 Task: Buy 2 Water Pumps from Engine Cooling & Climate Control section under best seller category for shipping address: Dominique Adams, 3508 Cook Hill Road, Danbury, Connecticut 06810, Cell Number 2034707320. Pay from credit card ending with 6010, CVV 682
Action: Mouse moved to (22, 100)
Screenshot: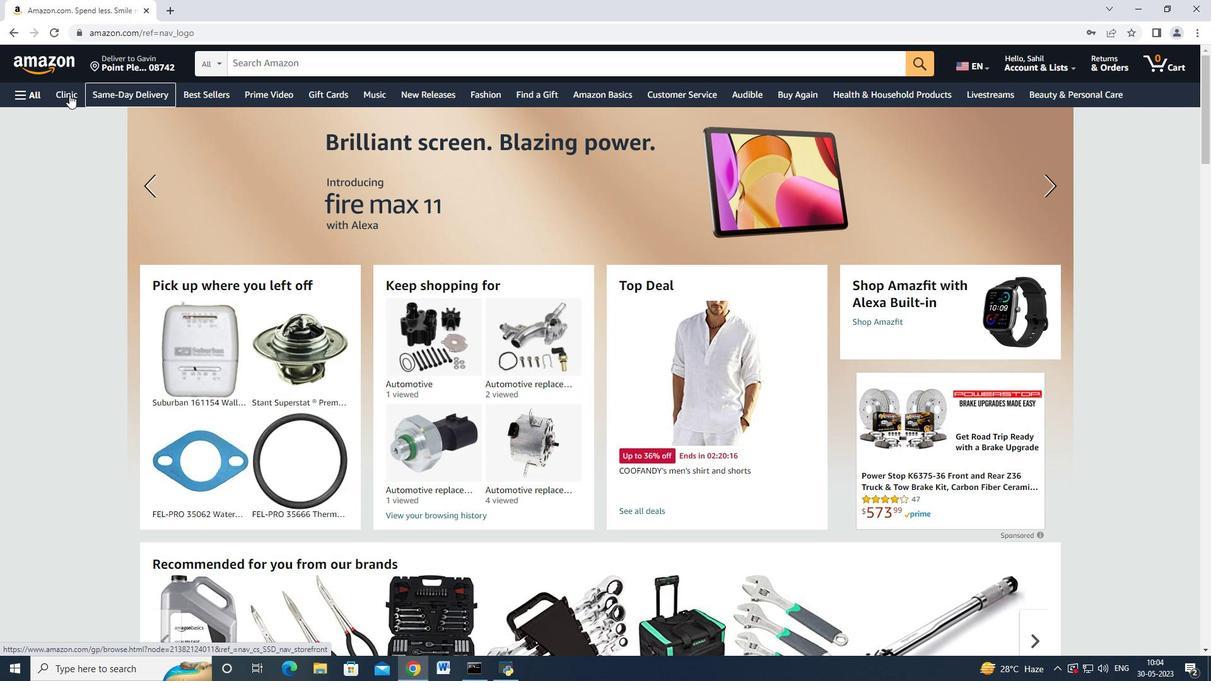 
Action: Mouse pressed left at (22, 100)
Screenshot: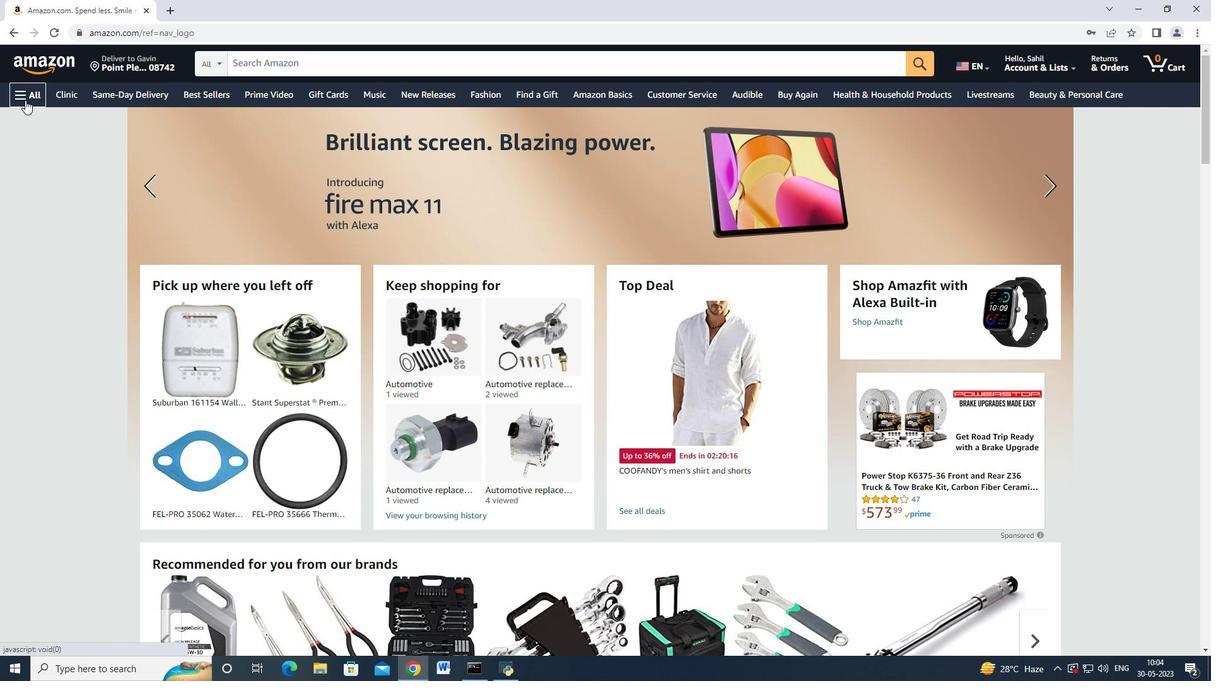 
Action: Mouse moved to (104, 383)
Screenshot: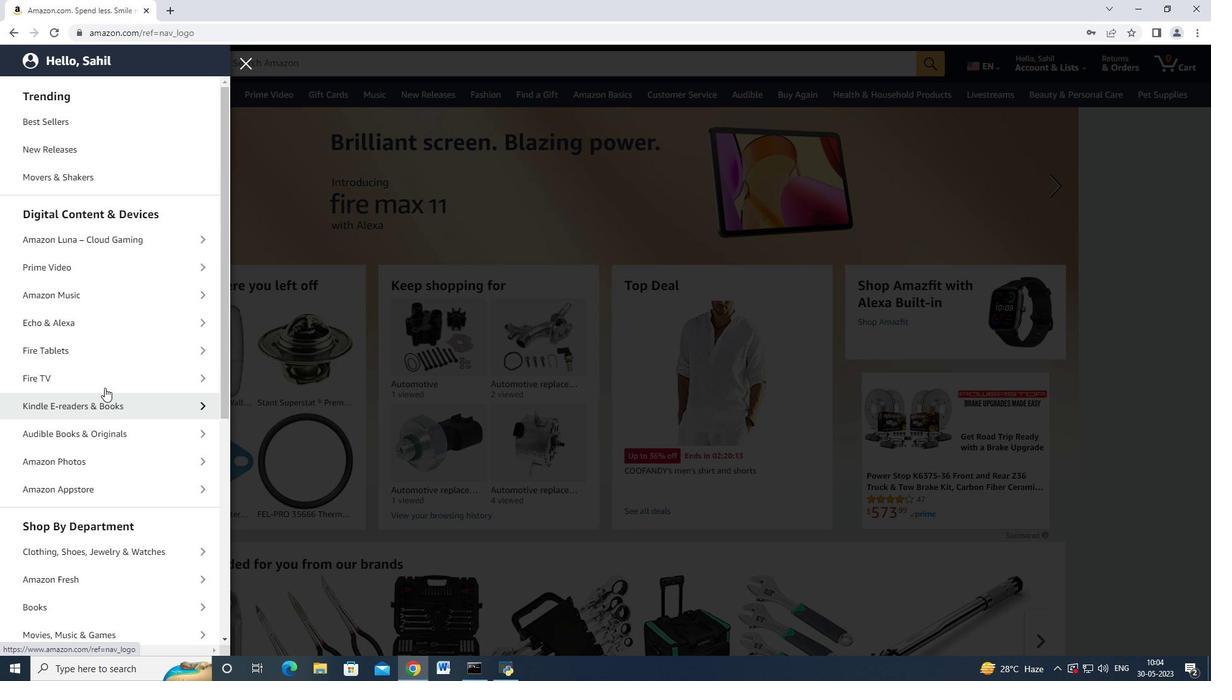 
Action: Mouse scrolled (104, 383) with delta (0, 0)
Screenshot: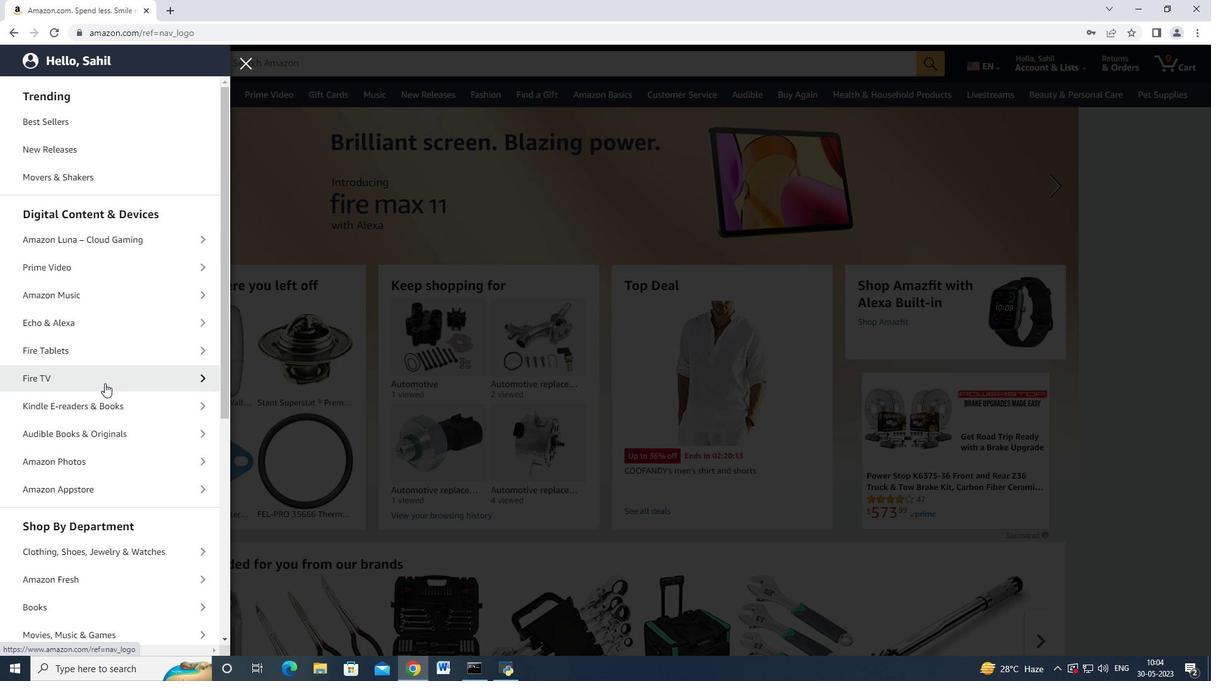
Action: Mouse scrolled (104, 383) with delta (0, 0)
Screenshot: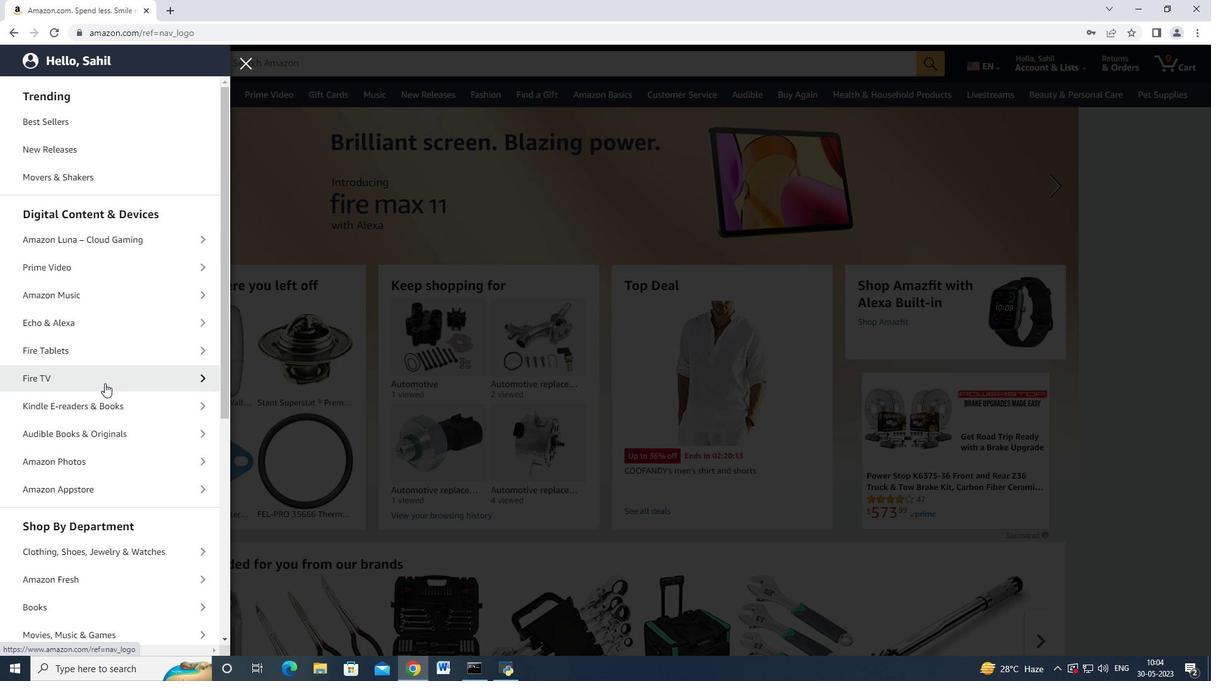 
Action: Mouse moved to (90, 432)
Screenshot: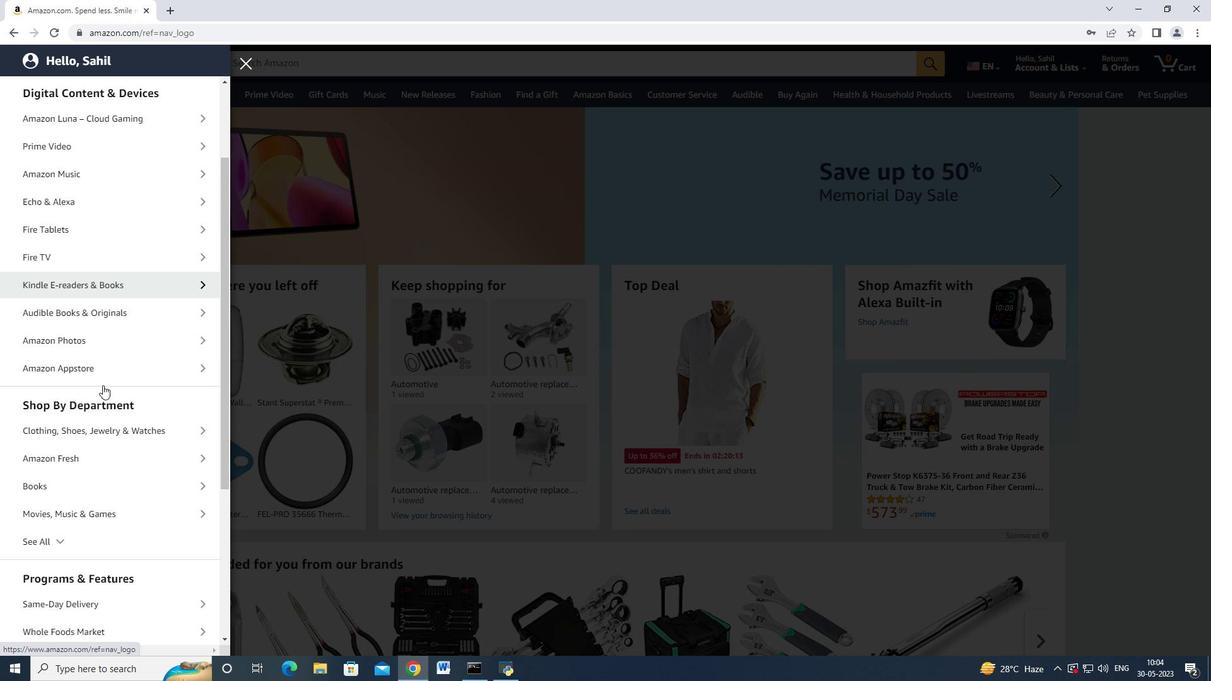 
Action: Mouse scrolled (90, 431) with delta (0, 0)
Screenshot: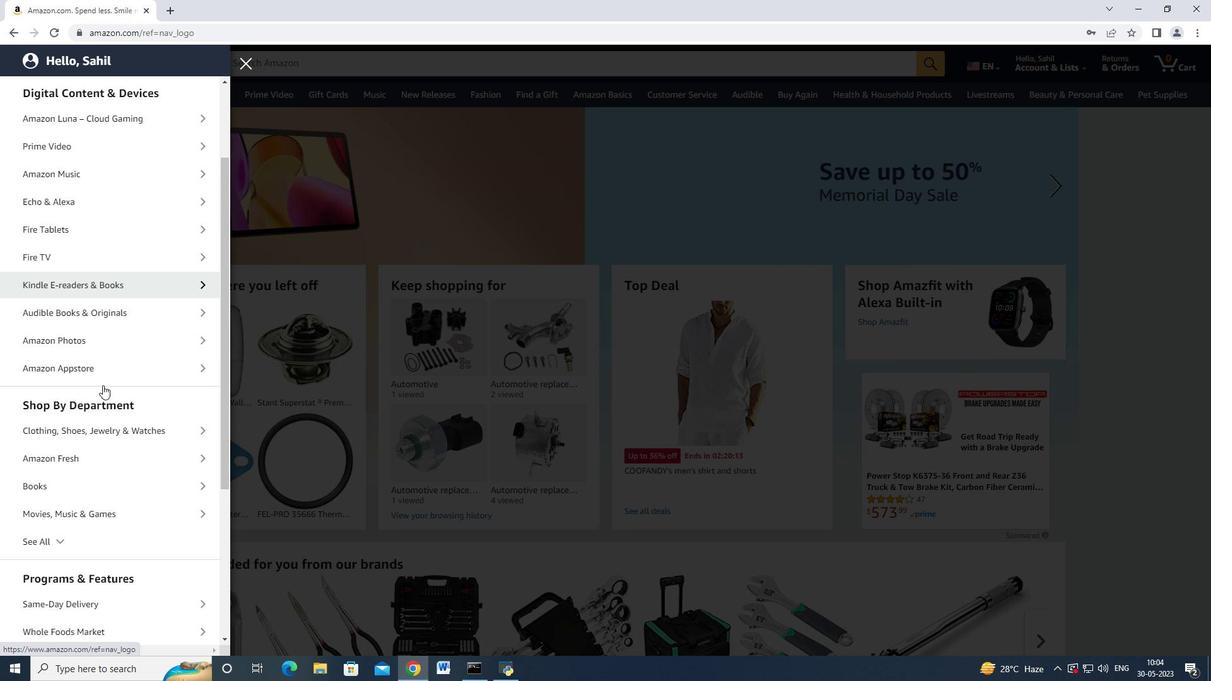 
Action: Mouse moved to (65, 468)
Screenshot: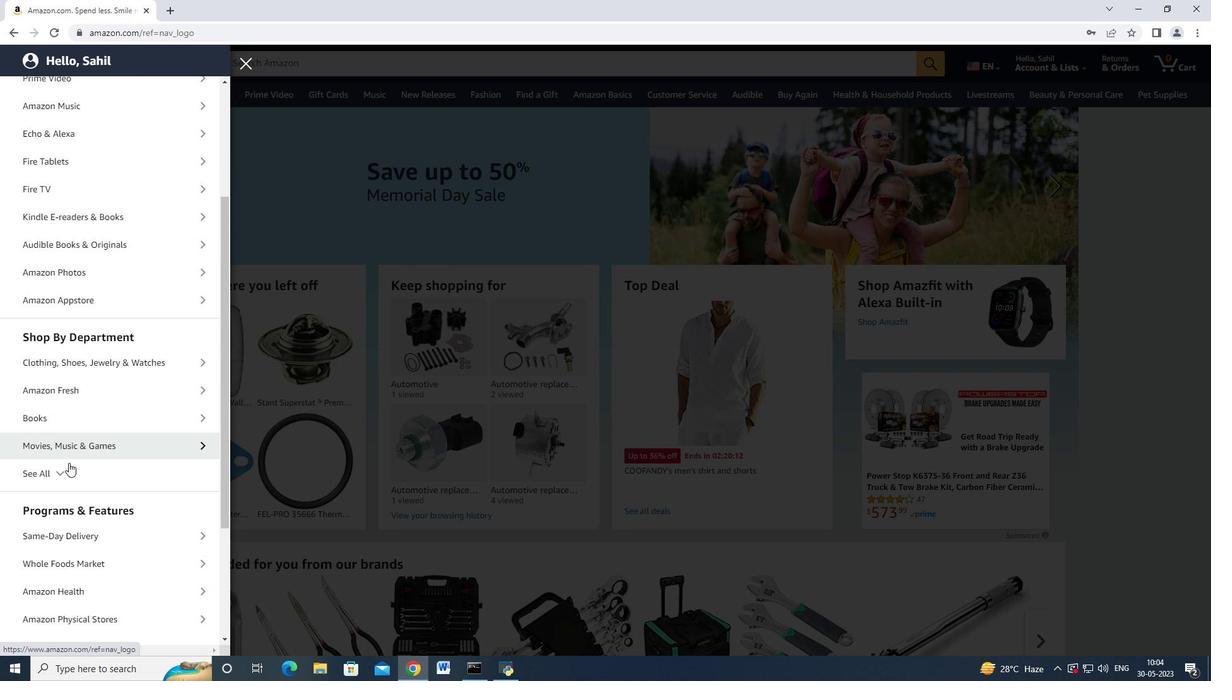 
Action: Mouse pressed left at (65, 468)
Screenshot: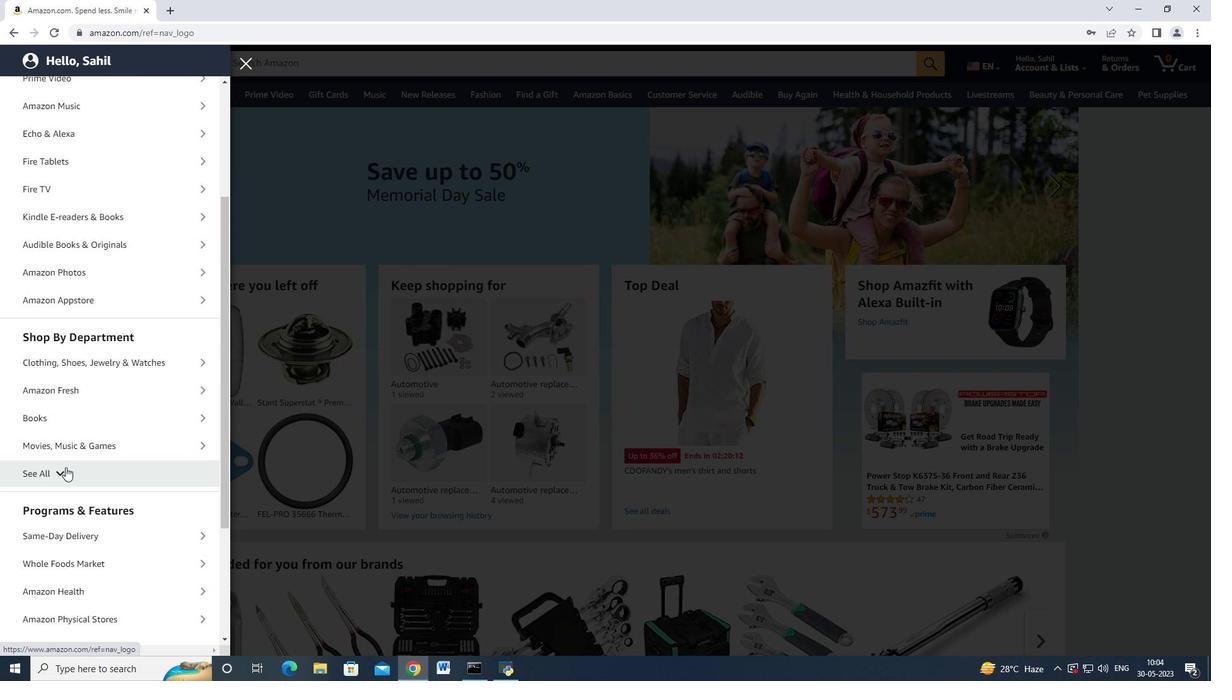 
Action: Mouse moved to (71, 459)
Screenshot: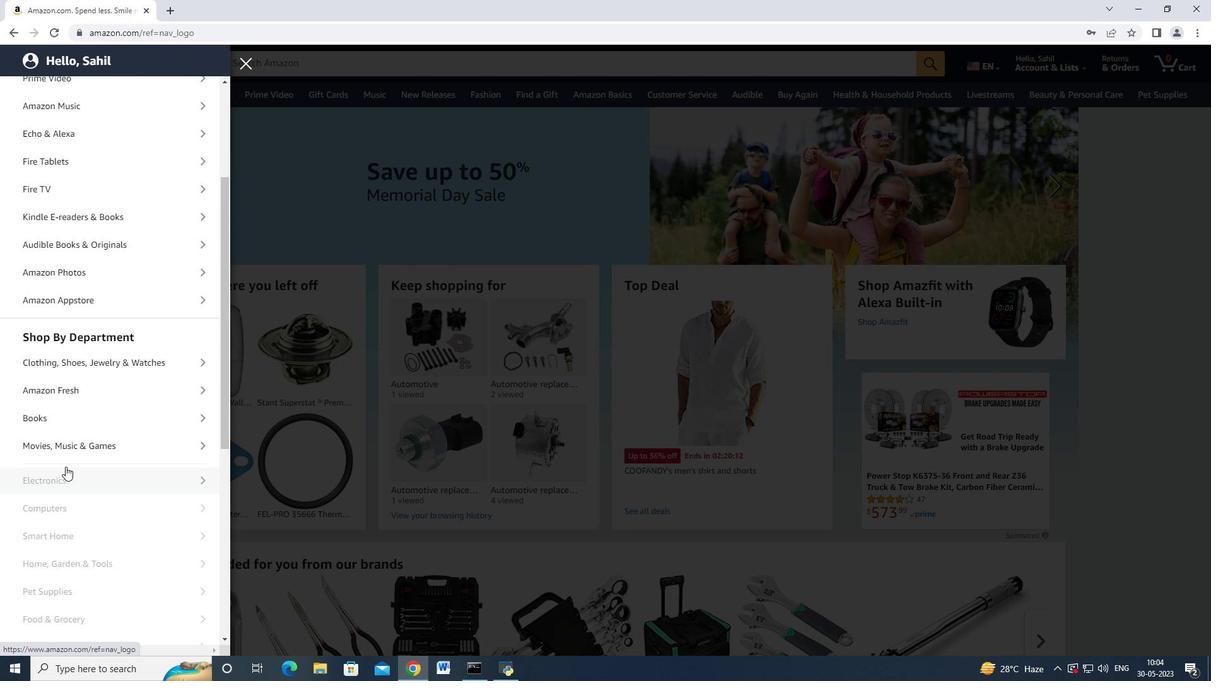 
Action: Mouse scrolled (71, 458) with delta (0, 0)
Screenshot: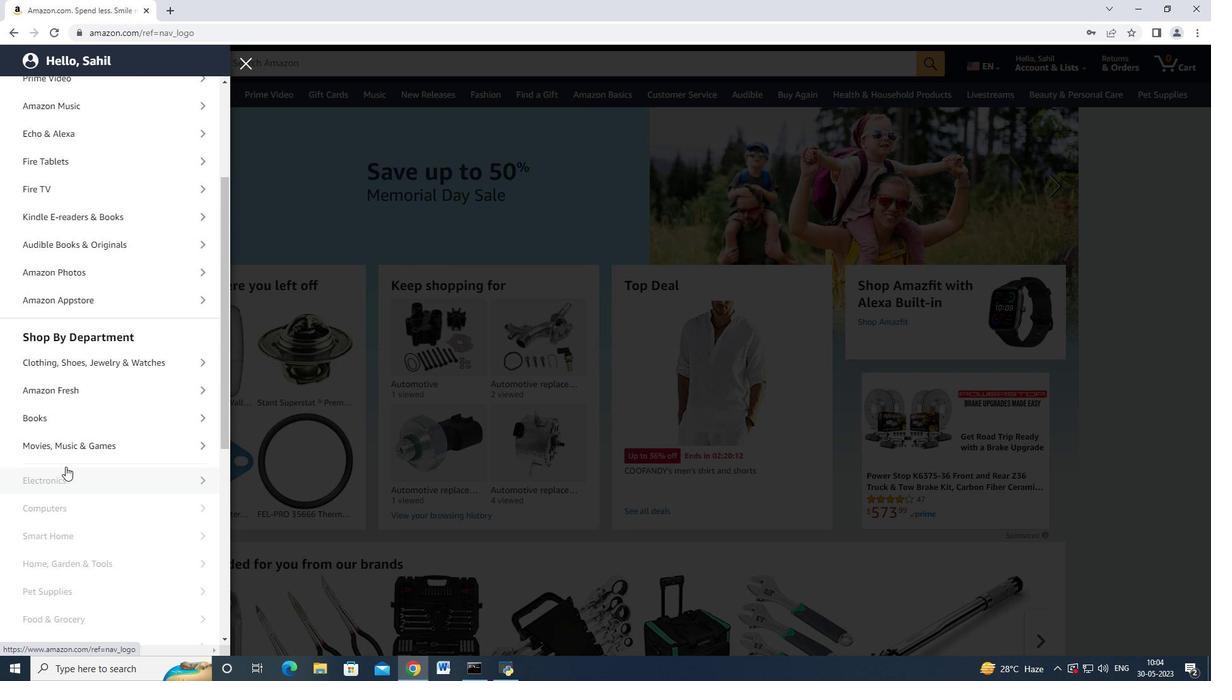 
Action: Mouse scrolled (71, 458) with delta (0, 0)
Screenshot: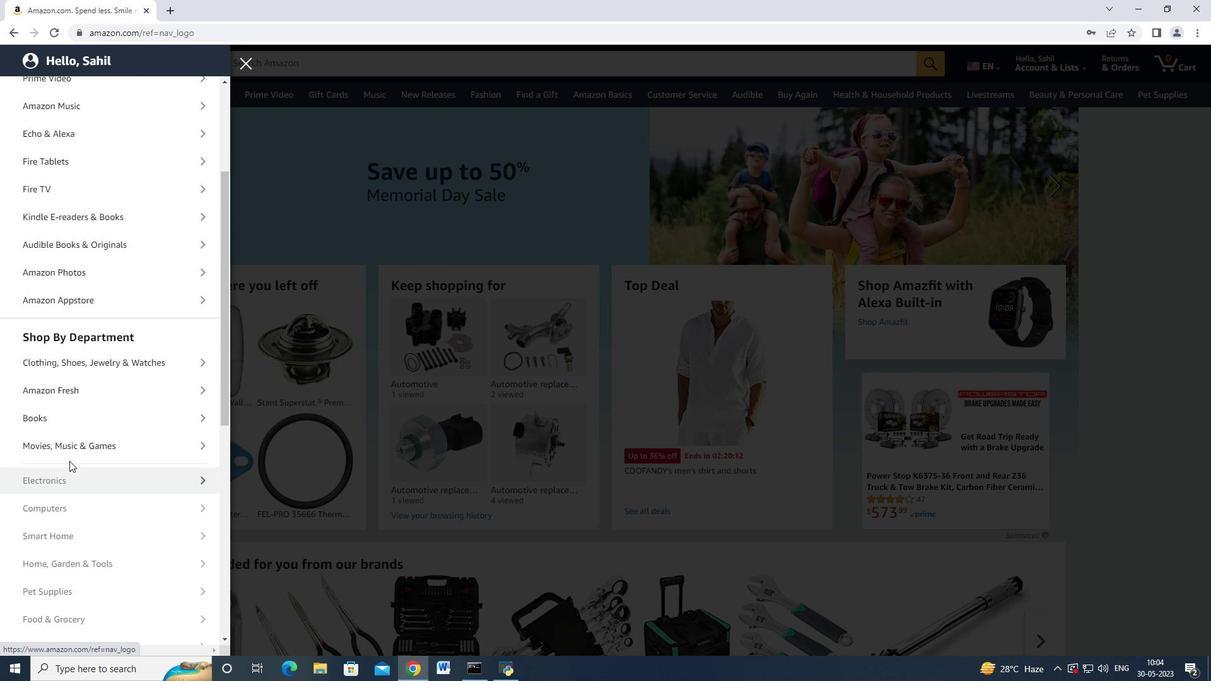 
Action: Mouse scrolled (71, 458) with delta (0, 0)
Screenshot: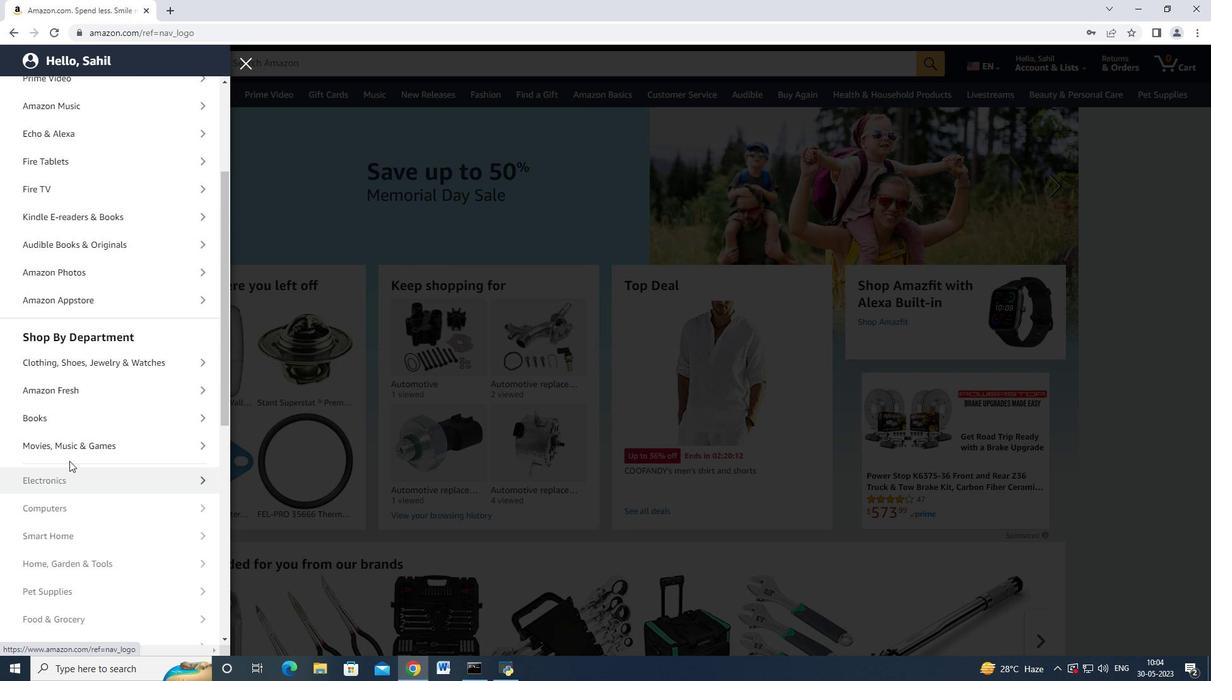 
Action: Mouse scrolled (71, 458) with delta (0, 0)
Screenshot: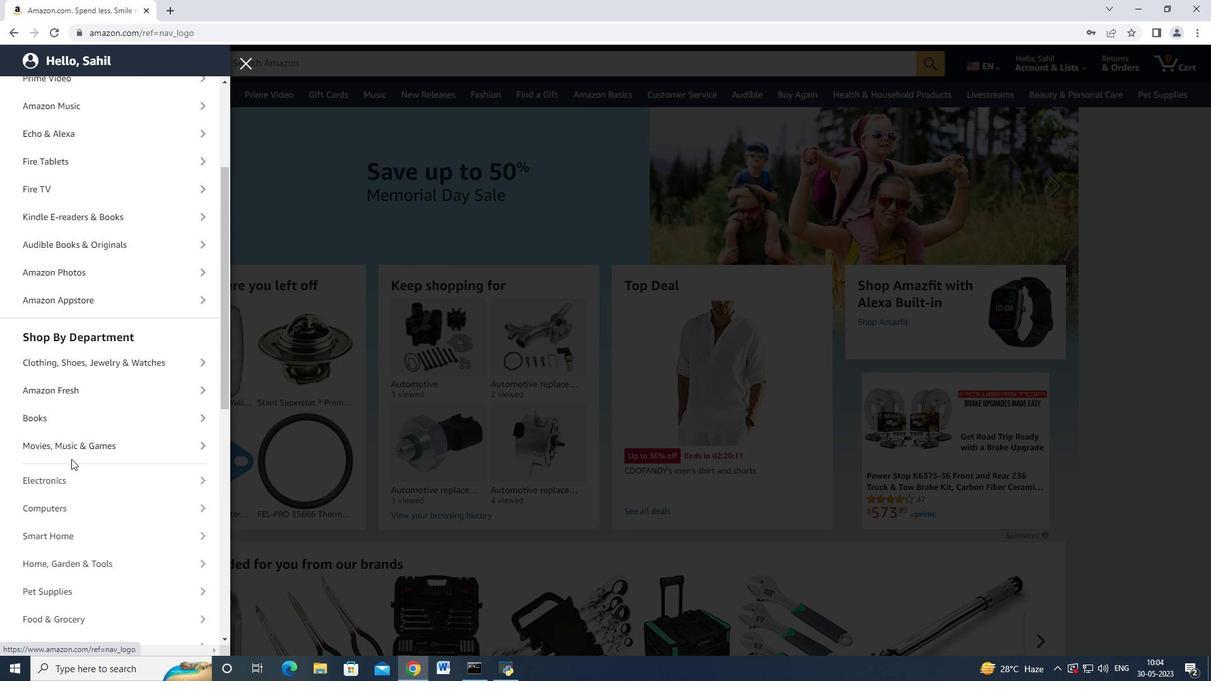 
Action: Mouse moved to (71, 457)
Screenshot: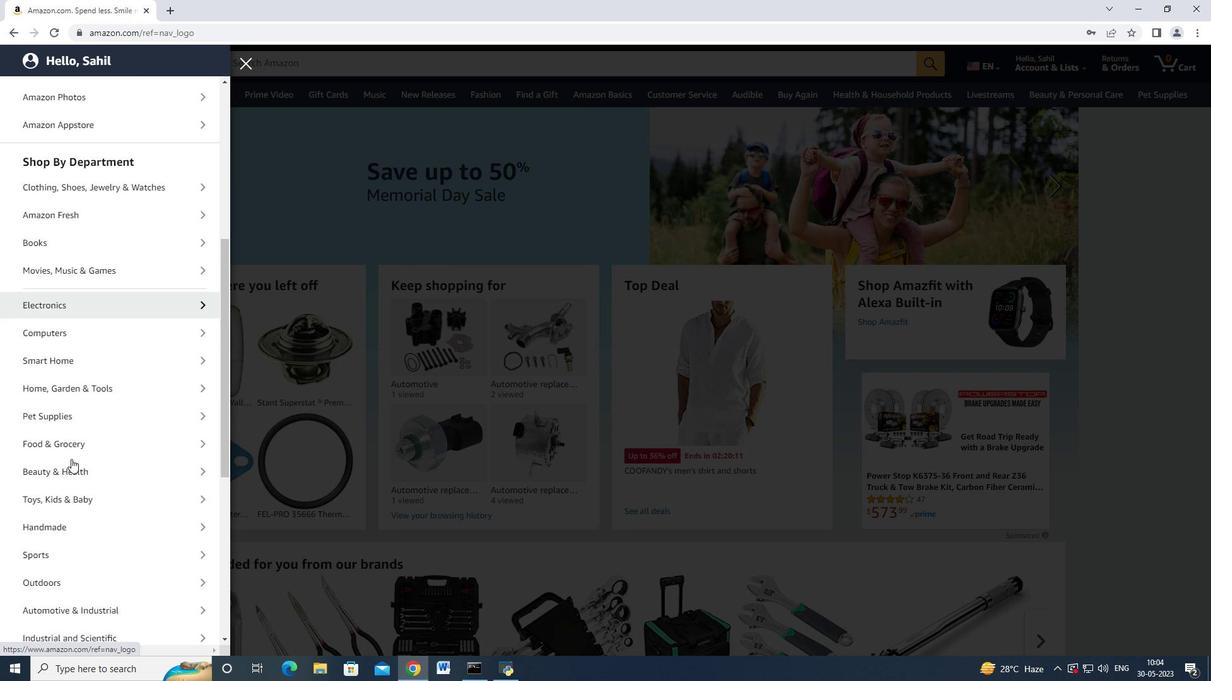 
Action: Mouse scrolled (71, 456) with delta (0, 0)
Screenshot: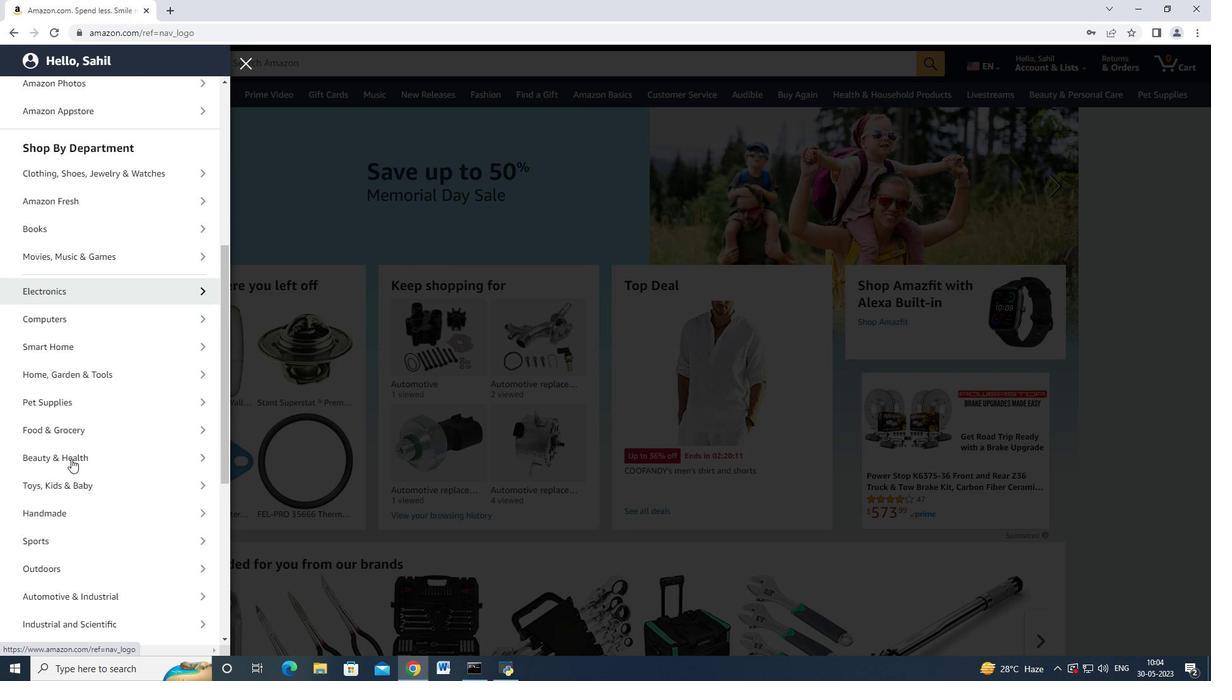 
Action: Mouse moved to (71, 457)
Screenshot: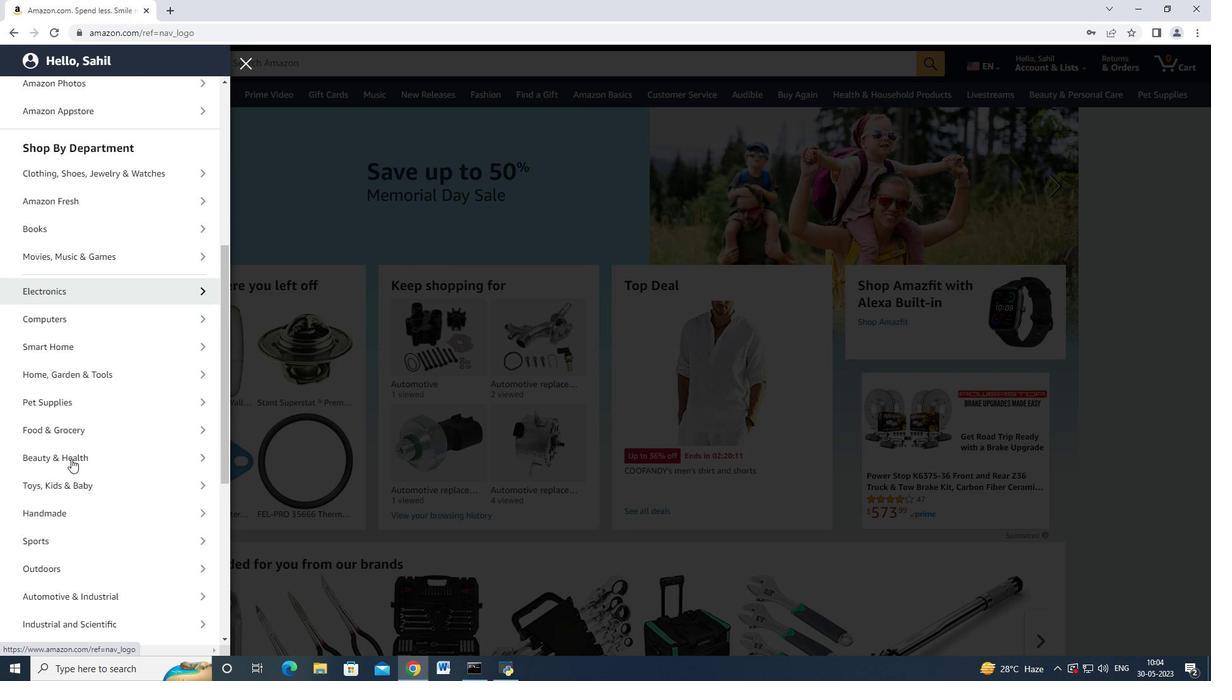 
Action: Mouse scrolled (71, 456) with delta (0, 0)
Screenshot: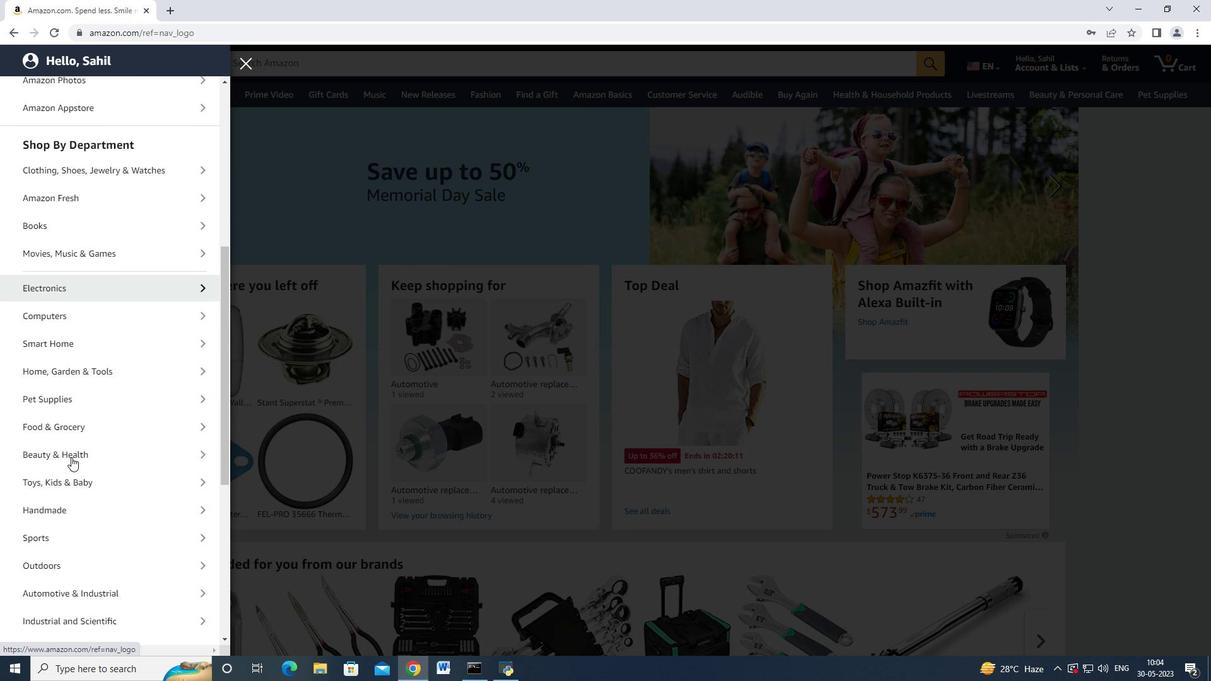 
Action: Mouse scrolled (71, 456) with delta (0, 0)
Screenshot: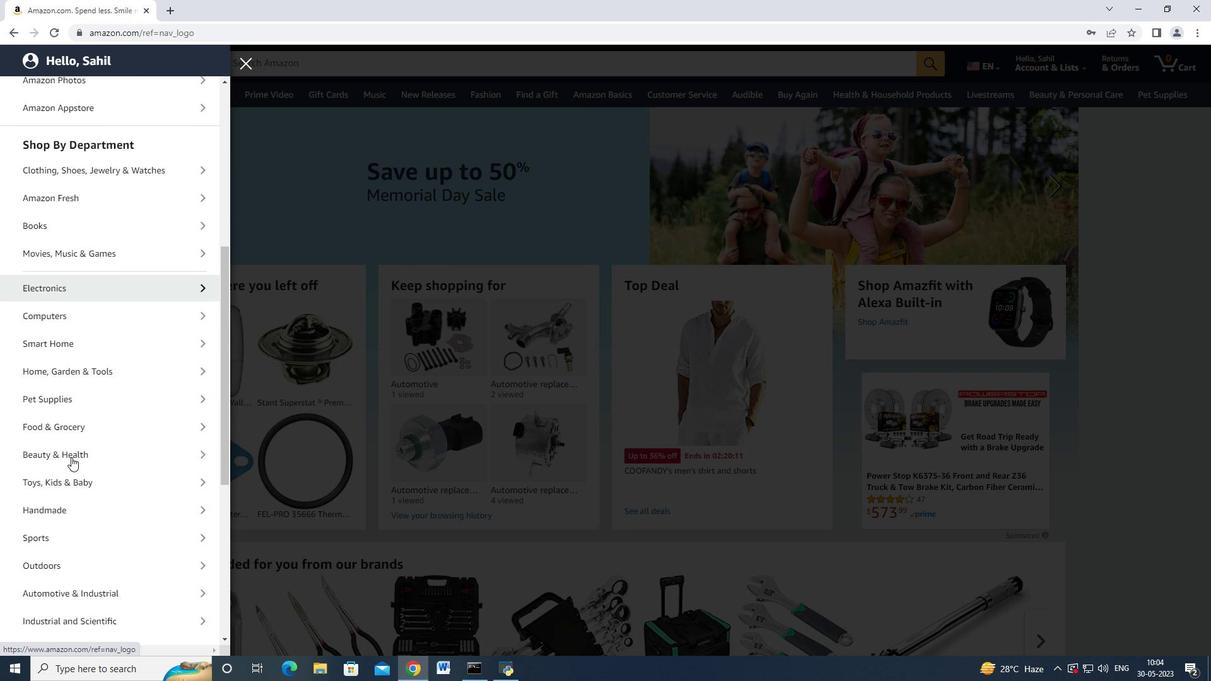 
Action: Mouse moved to (119, 333)
Screenshot: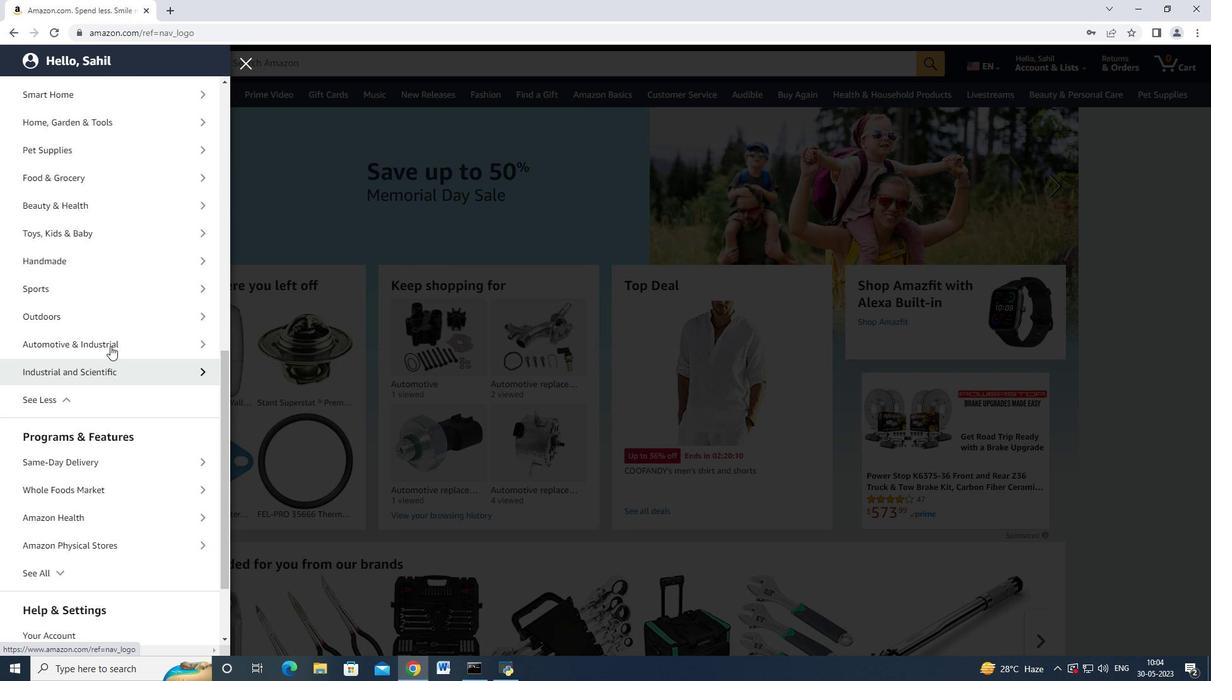
Action: Mouse pressed left at (119, 333)
Screenshot: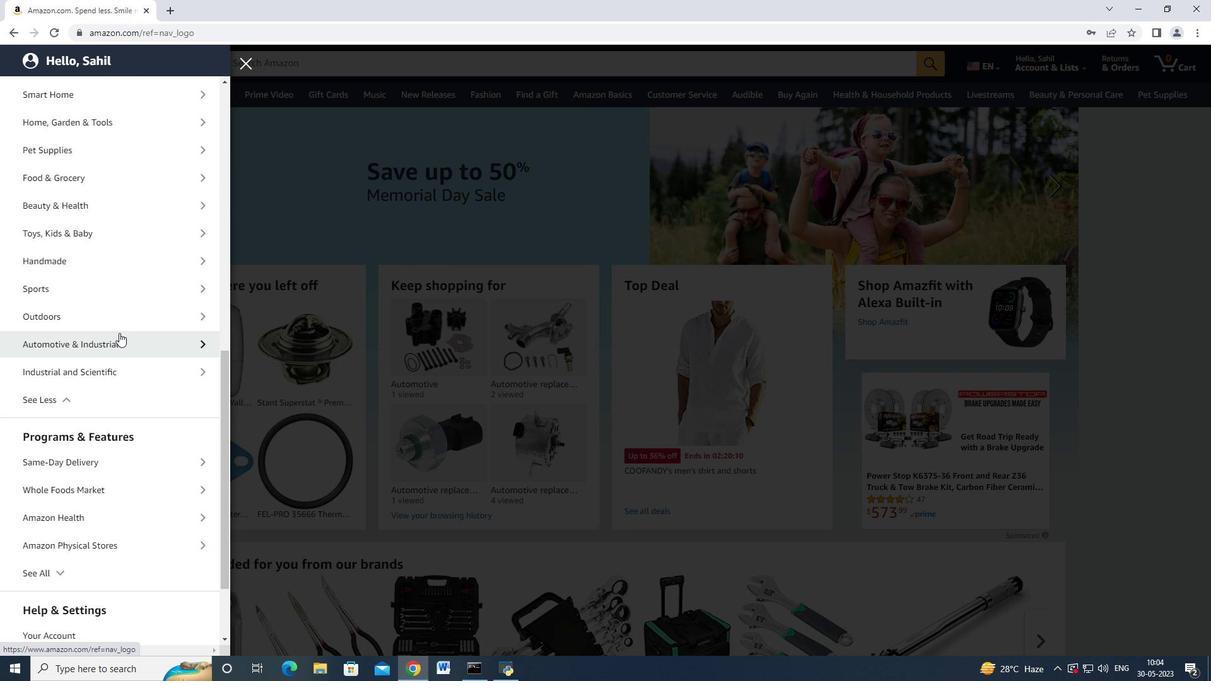 
Action: Mouse moved to (125, 158)
Screenshot: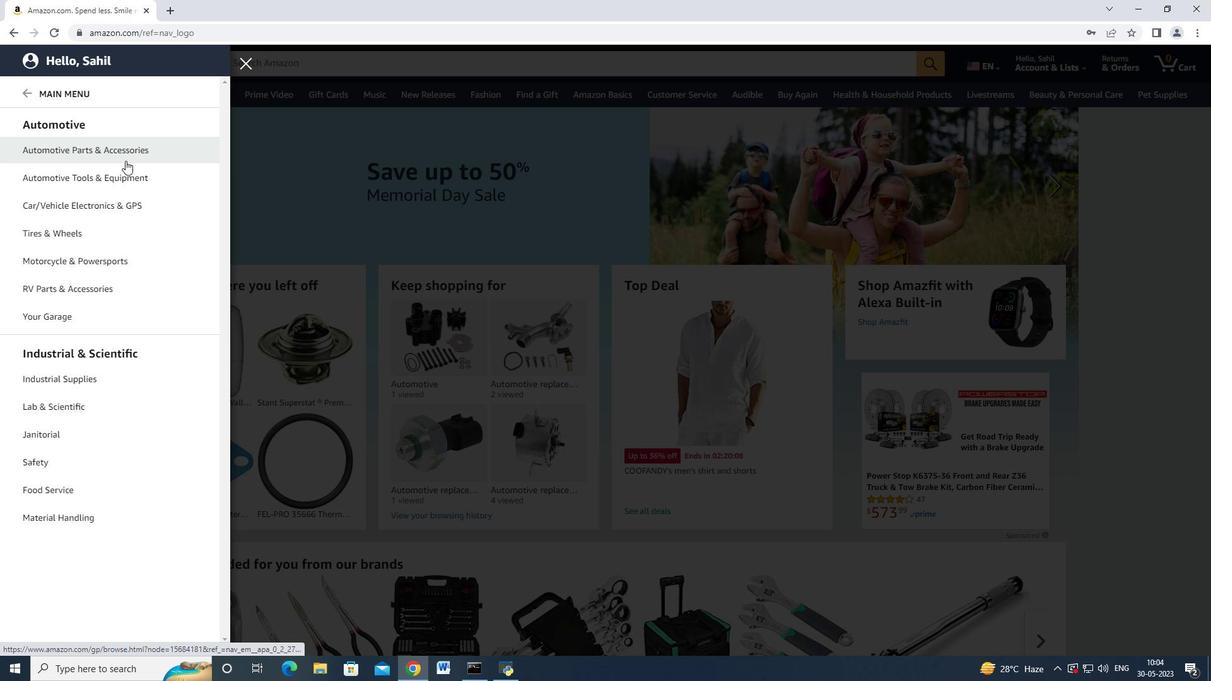 
Action: Mouse pressed left at (125, 158)
Screenshot: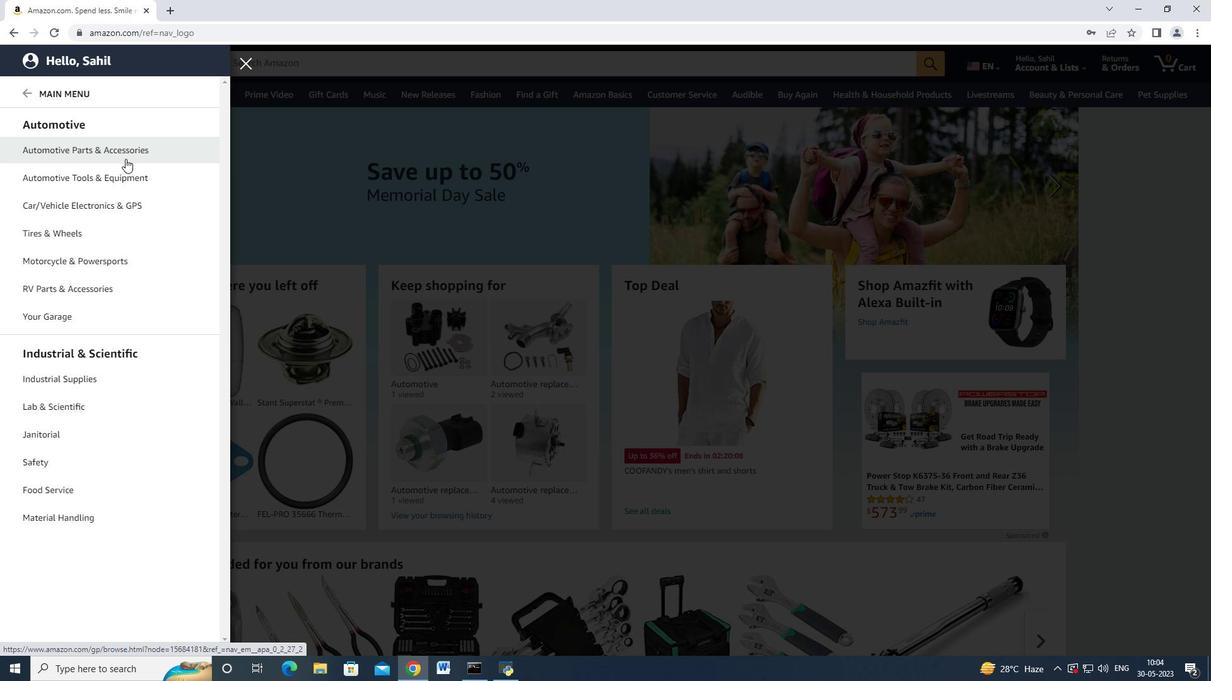
Action: Mouse moved to (303, 165)
Screenshot: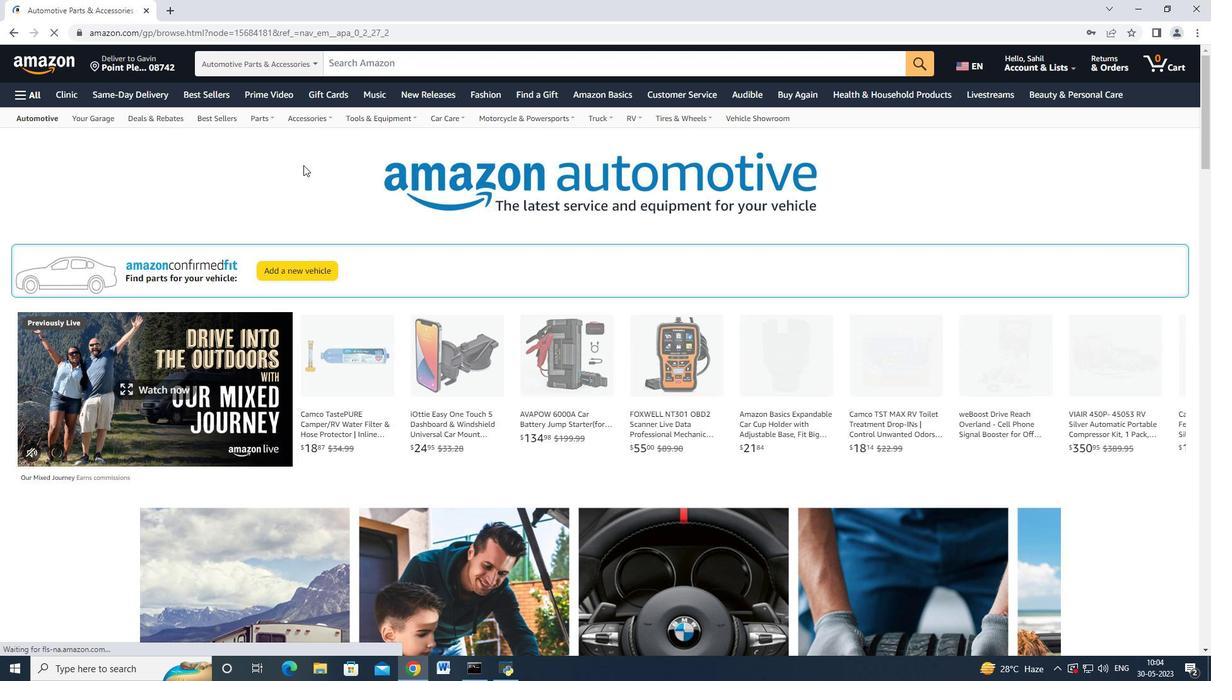 
Action: Mouse scrolled (303, 165) with delta (0, 0)
Screenshot: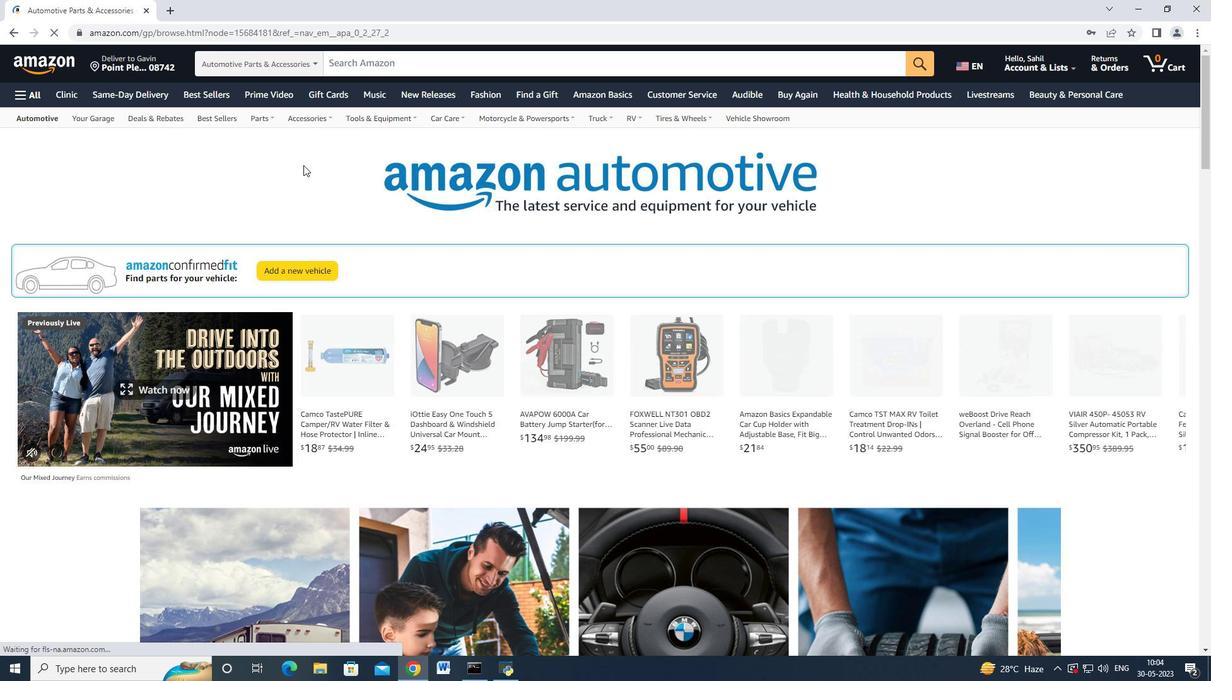 
Action: Mouse moved to (303, 166)
Screenshot: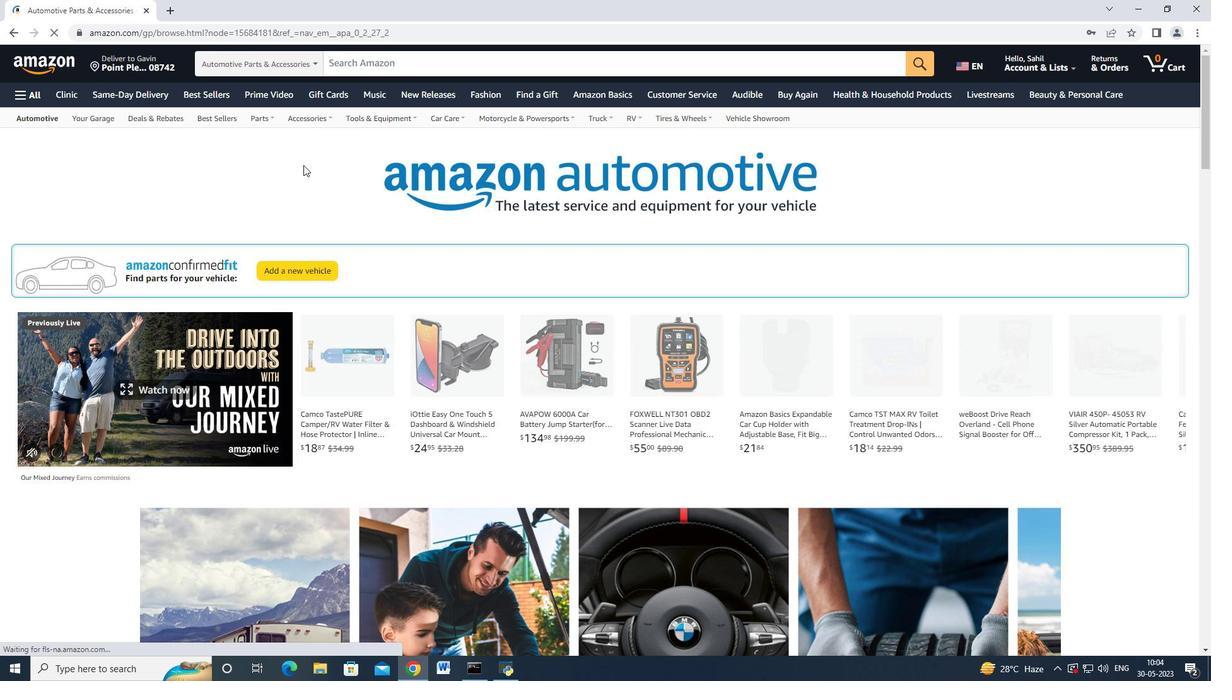 
Action: Mouse scrolled (303, 165) with delta (0, 0)
Screenshot: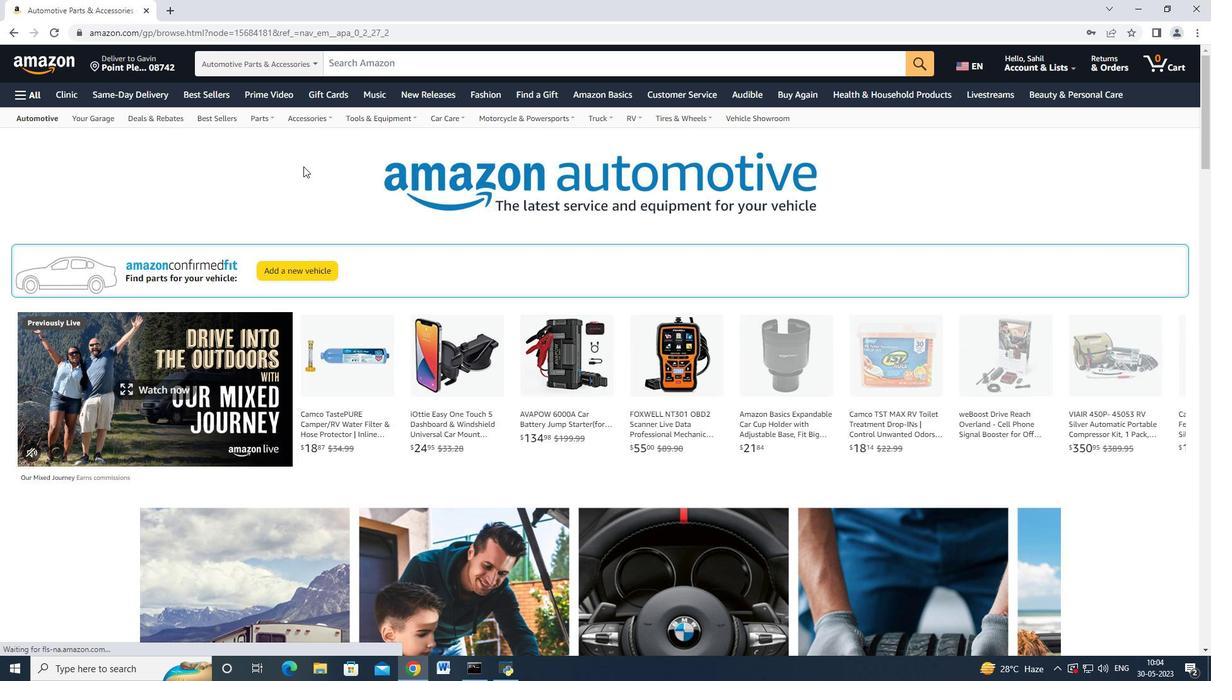 
Action: Mouse scrolled (303, 167) with delta (0, 0)
Screenshot: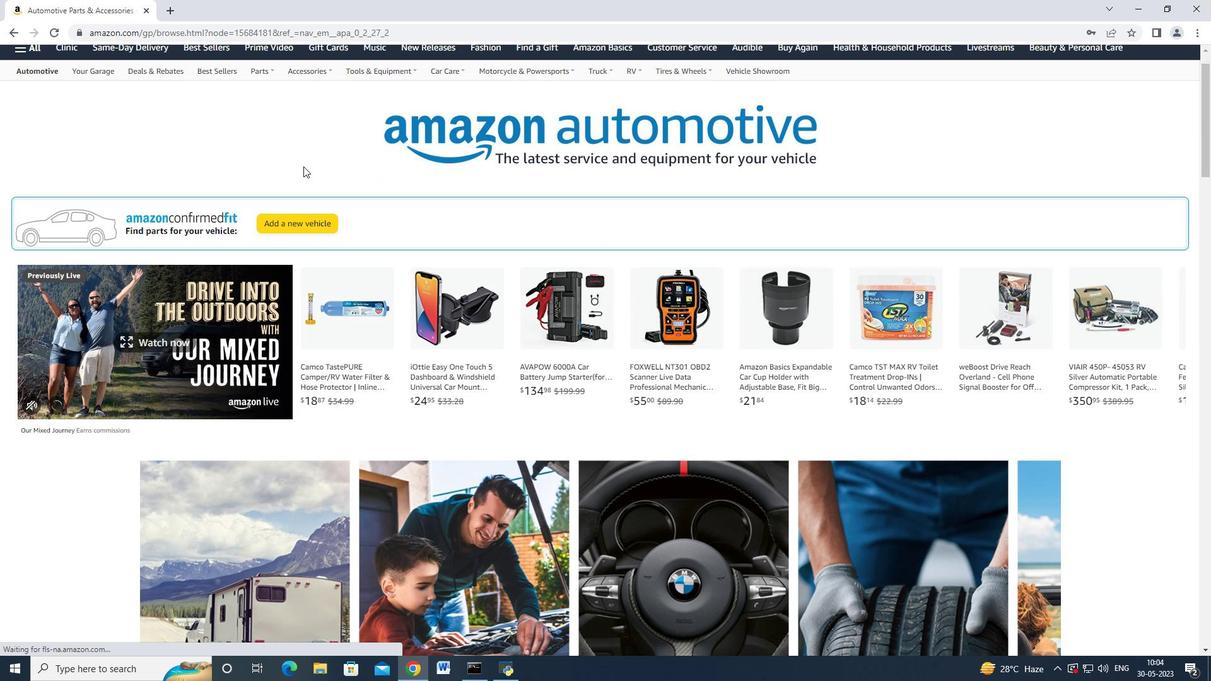
Action: Mouse scrolled (303, 167) with delta (0, 0)
Screenshot: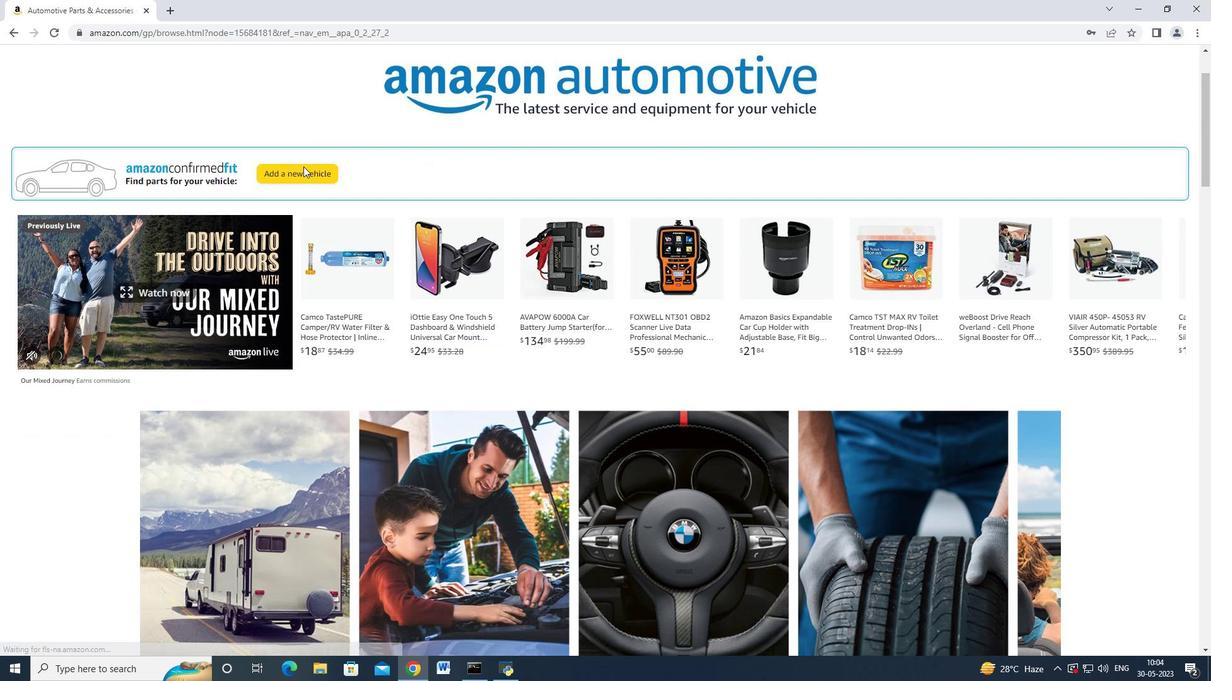 
Action: Mouse moved to (215, 122)
Screenshot: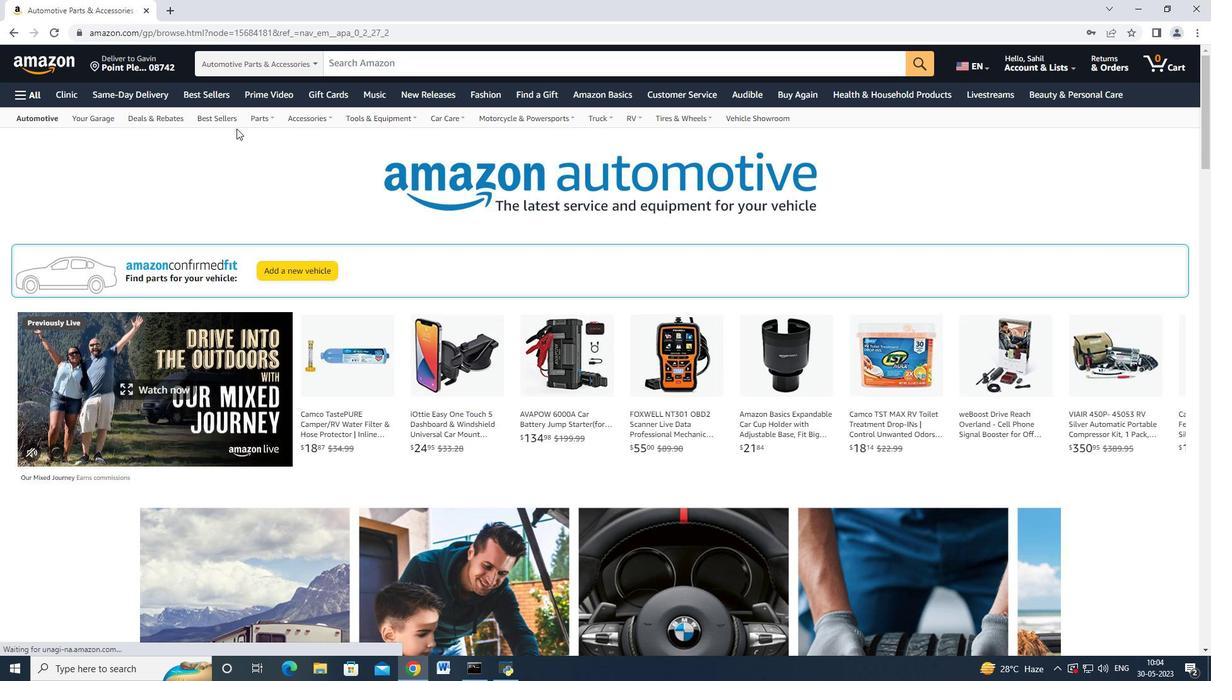 
Action: Mouse pressed left at (215, 122)
Screenshot: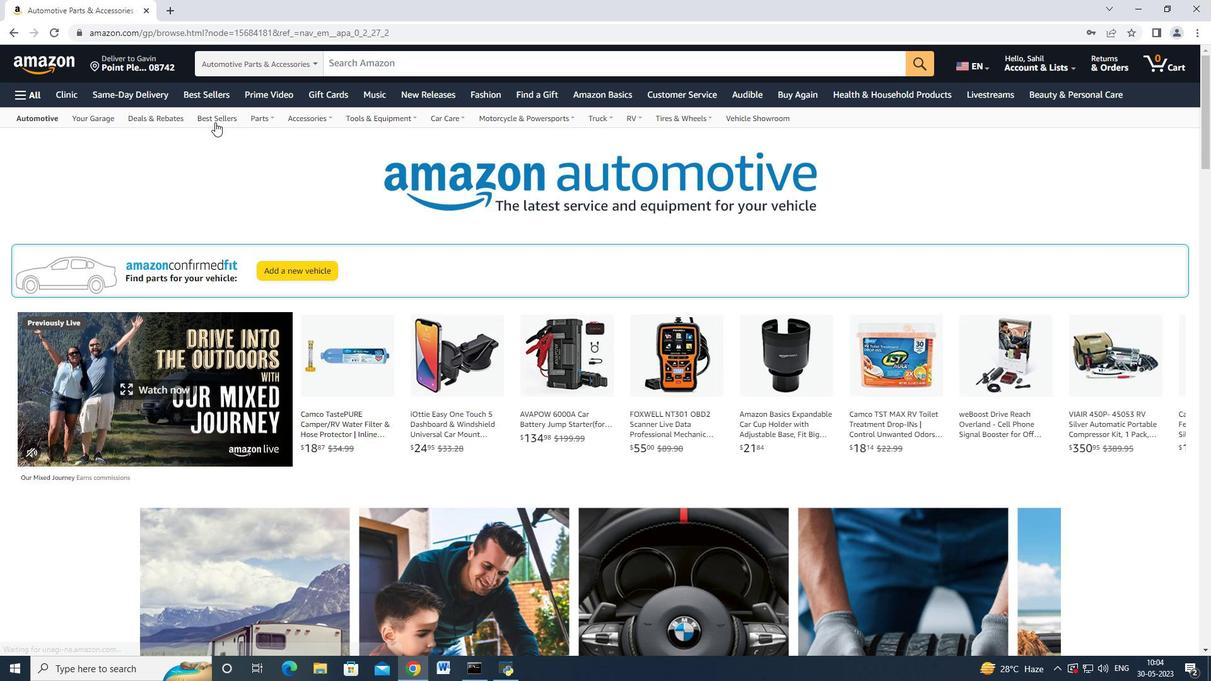 
Action: Mouse moved to (95, 405)
Screenshot: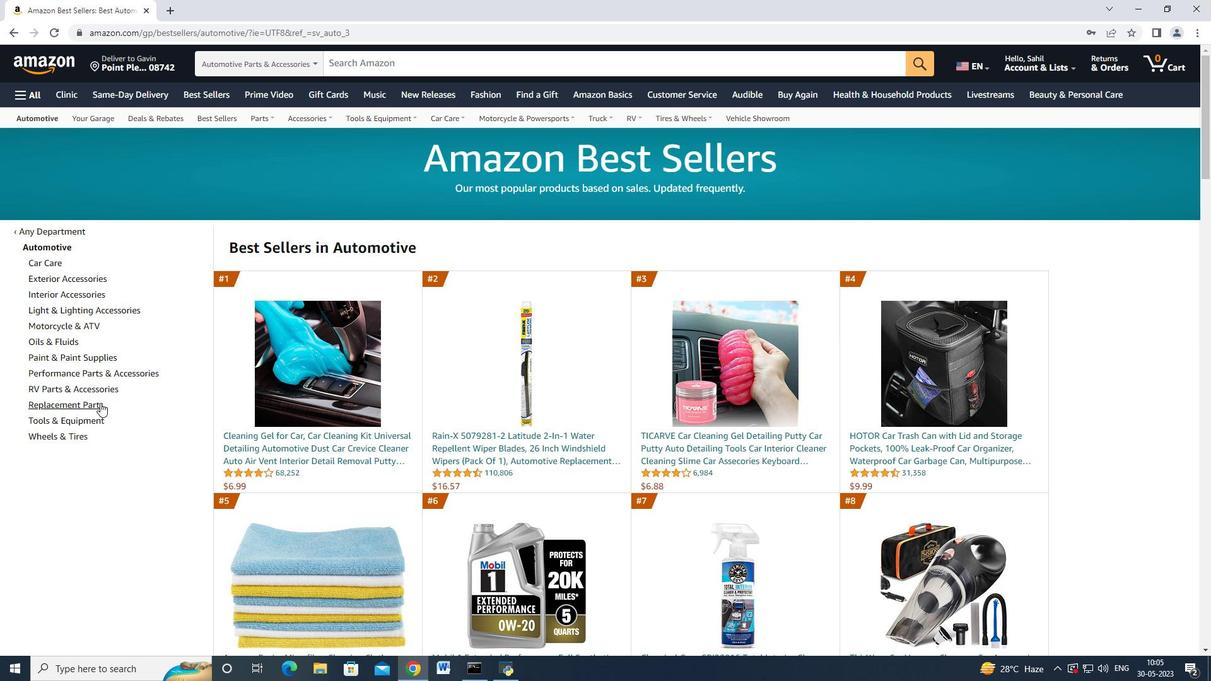 
Action: Mouse pressed left at (95, 405)
Screenshot: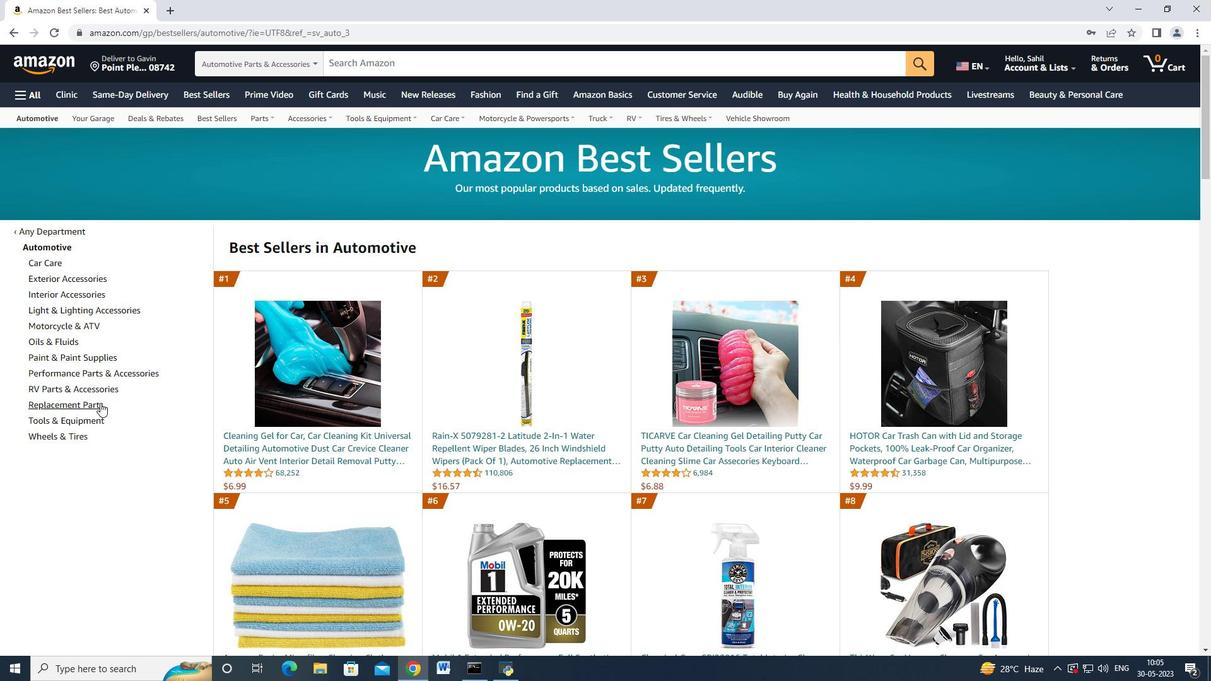 
Action: Mouse moved to (102, 392)
Screenshot: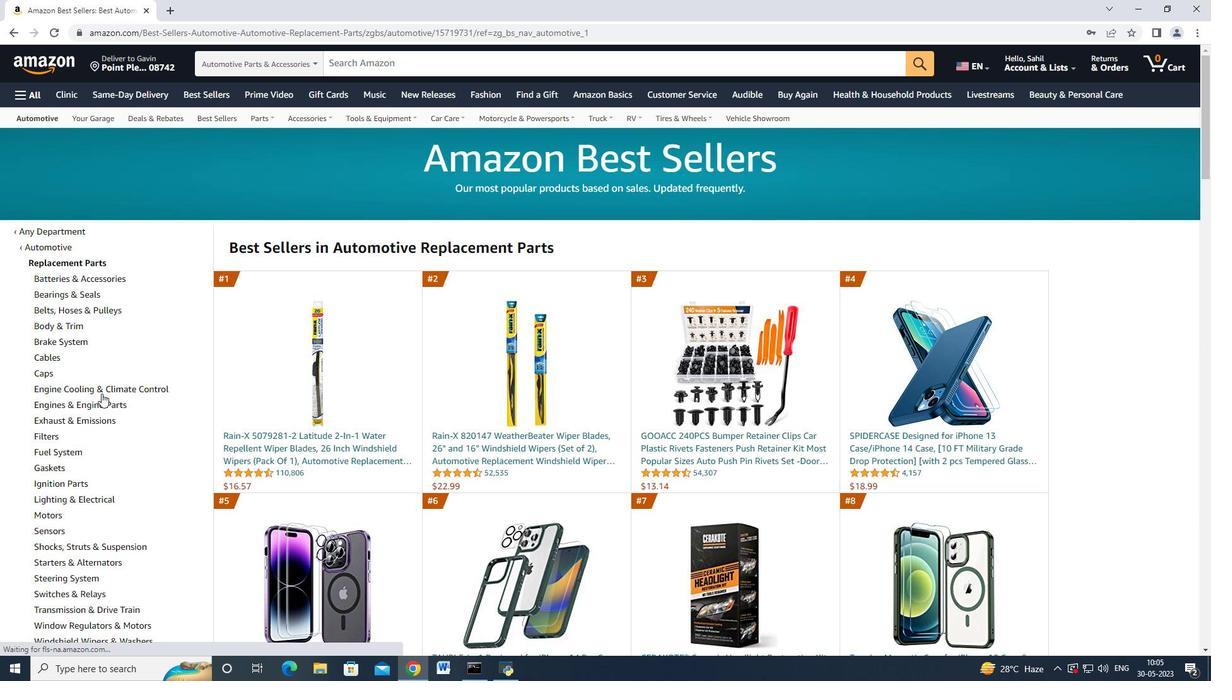 
Action: Mouse pressed left at (102, 392)
Screenshot: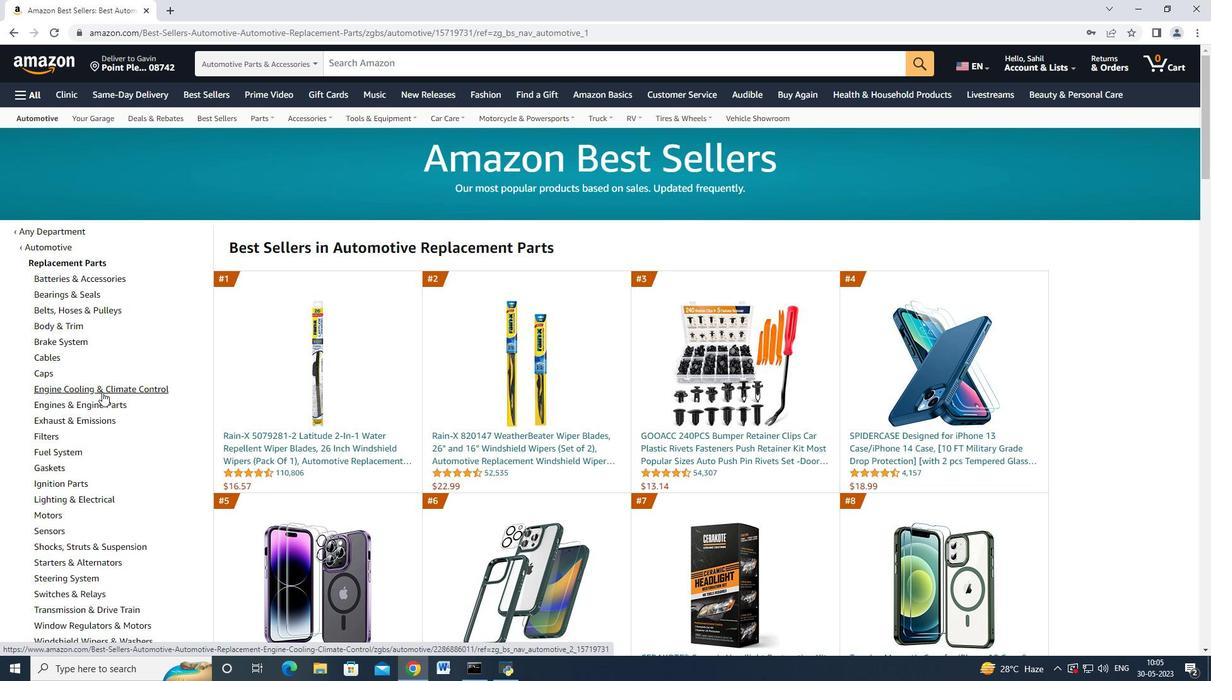 
Action: Mouse moved to (81, 510)
Screenshot: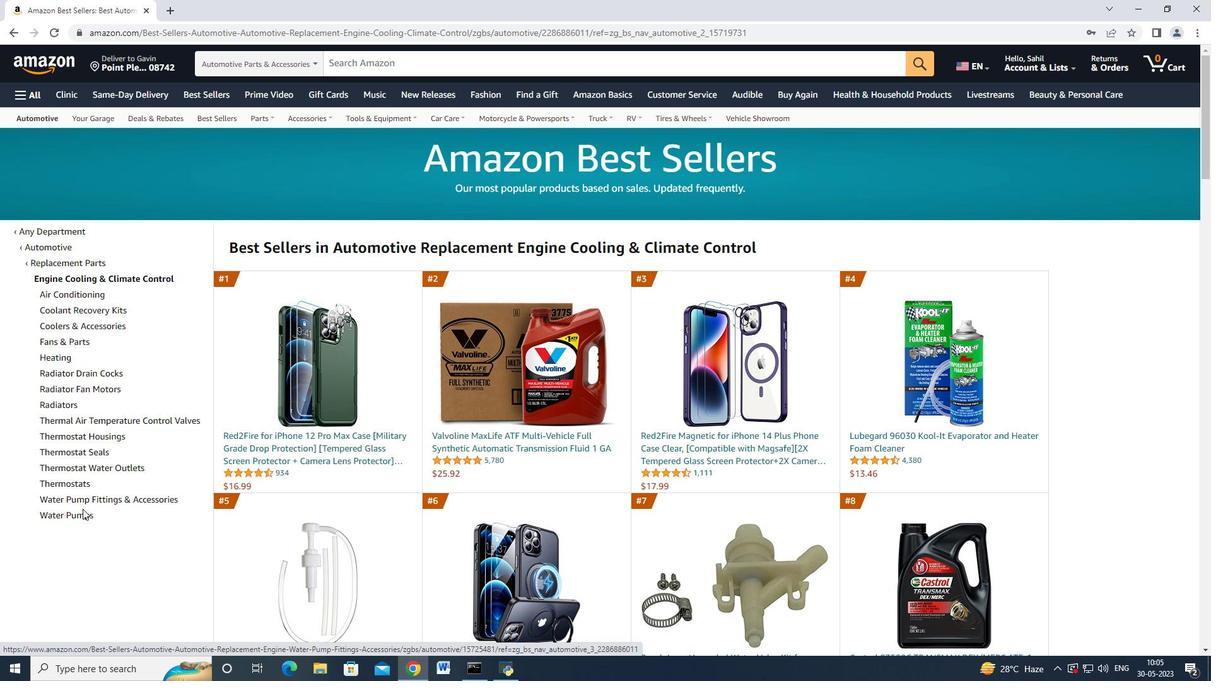 
Action: Mouse pressed left at (81, 510)
Screenshot: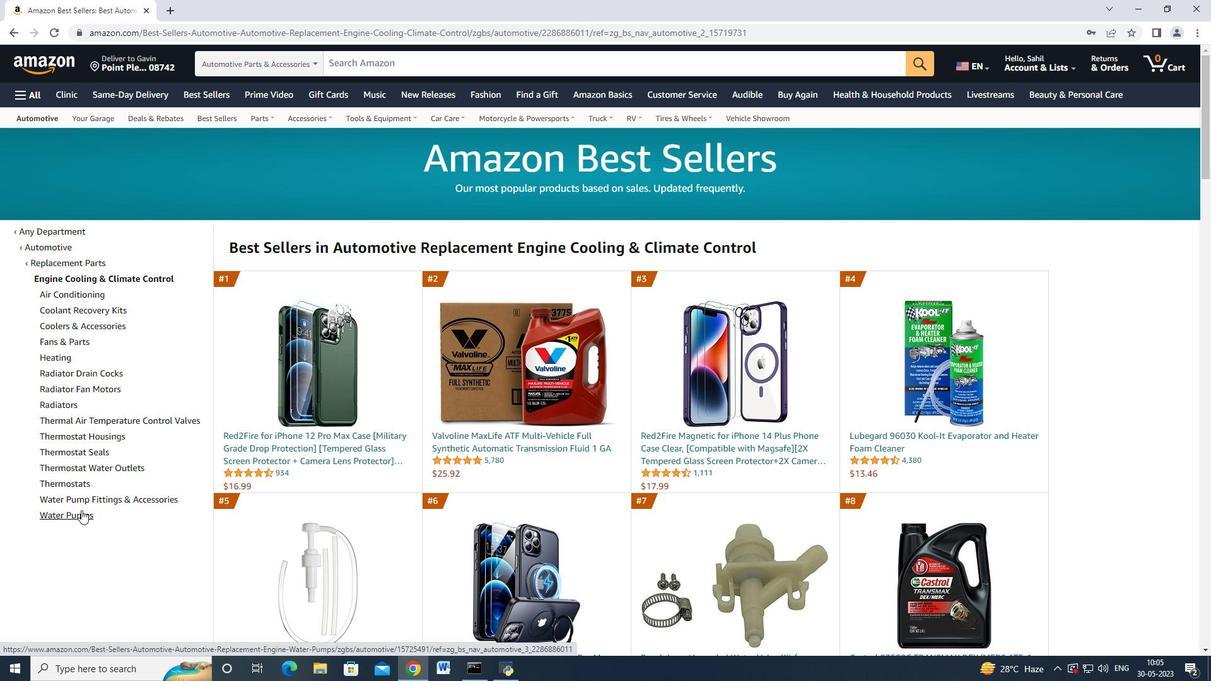 
Action: Mouse moved to (271, 353)
Screenshot: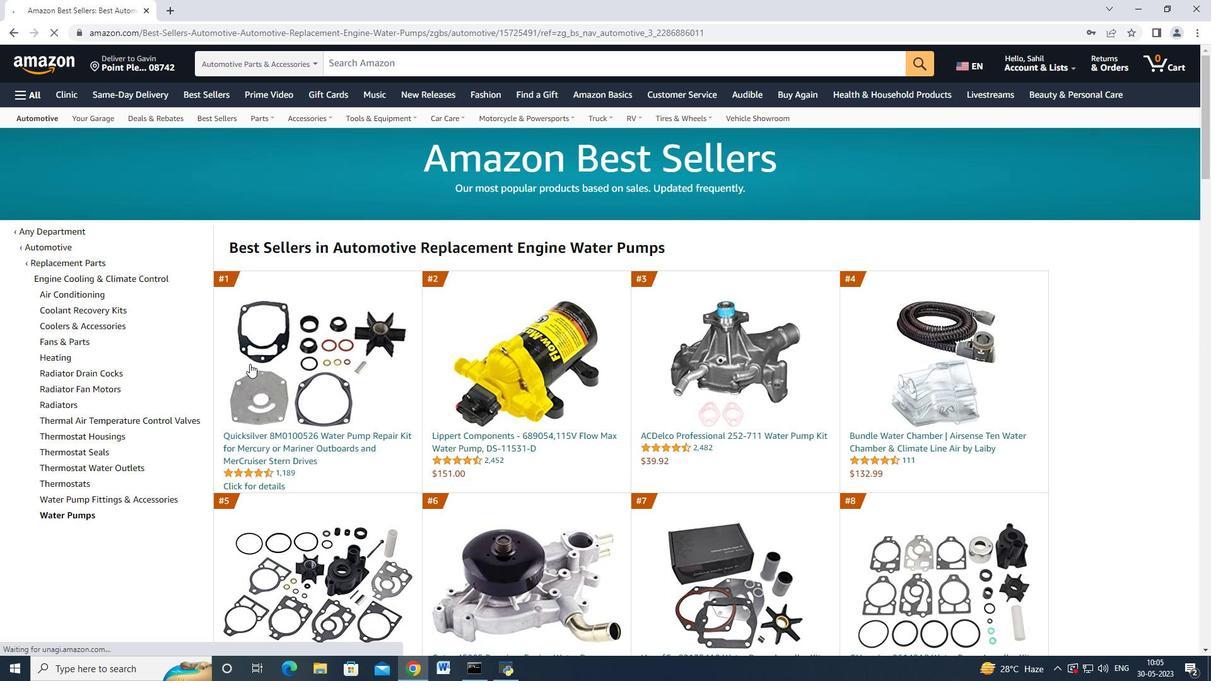 
Action: Mouse scrolled (271, 353) with delta (0, 0)
Screenshot: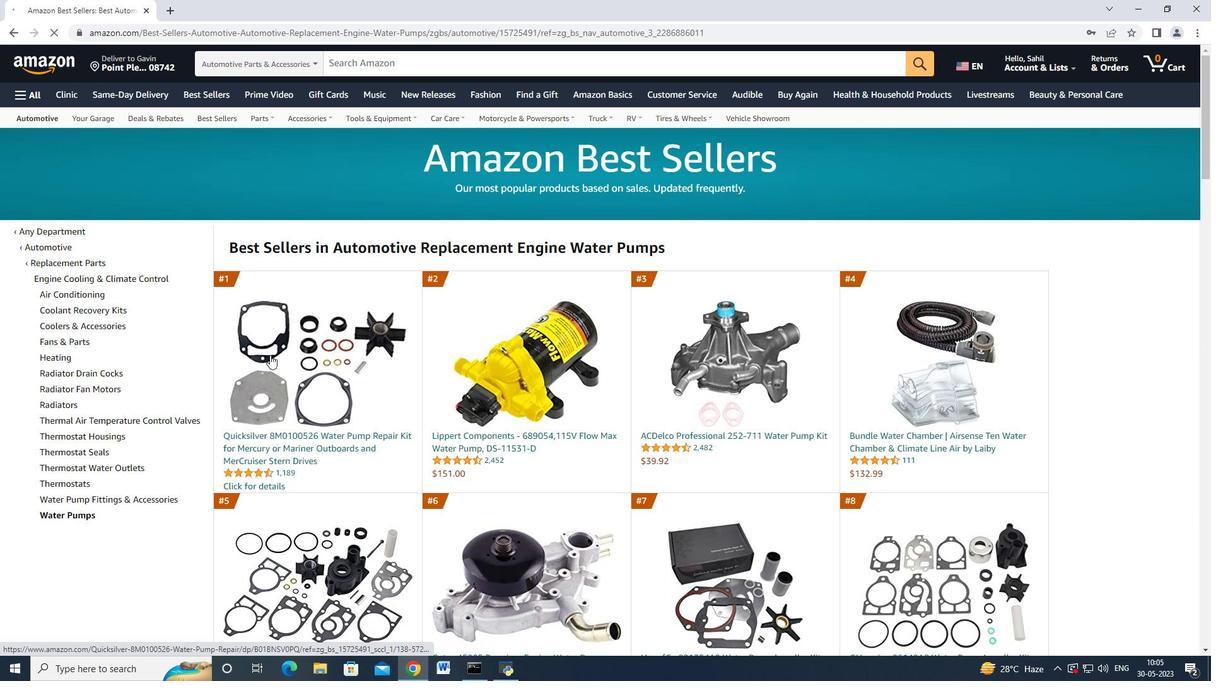 
Action: Mouse moved to (361, 365)
Screenshot: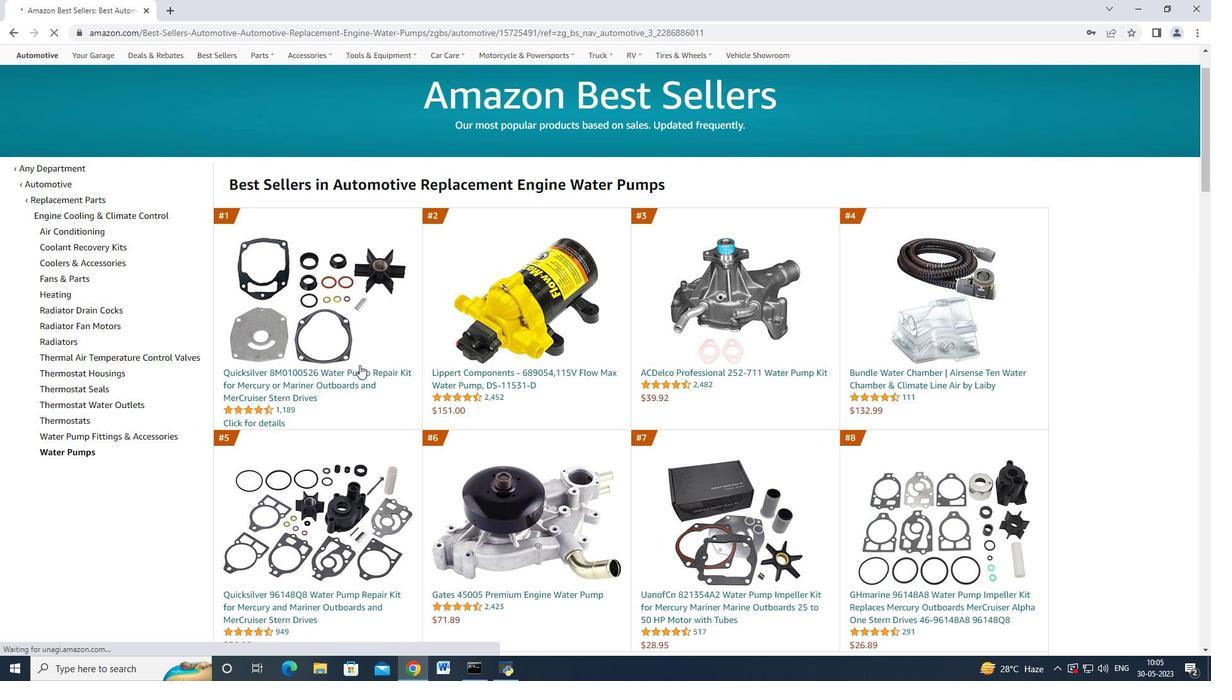 
Action: Mouse scrolled (361, 364) with delta (0, 0)
Screenshot: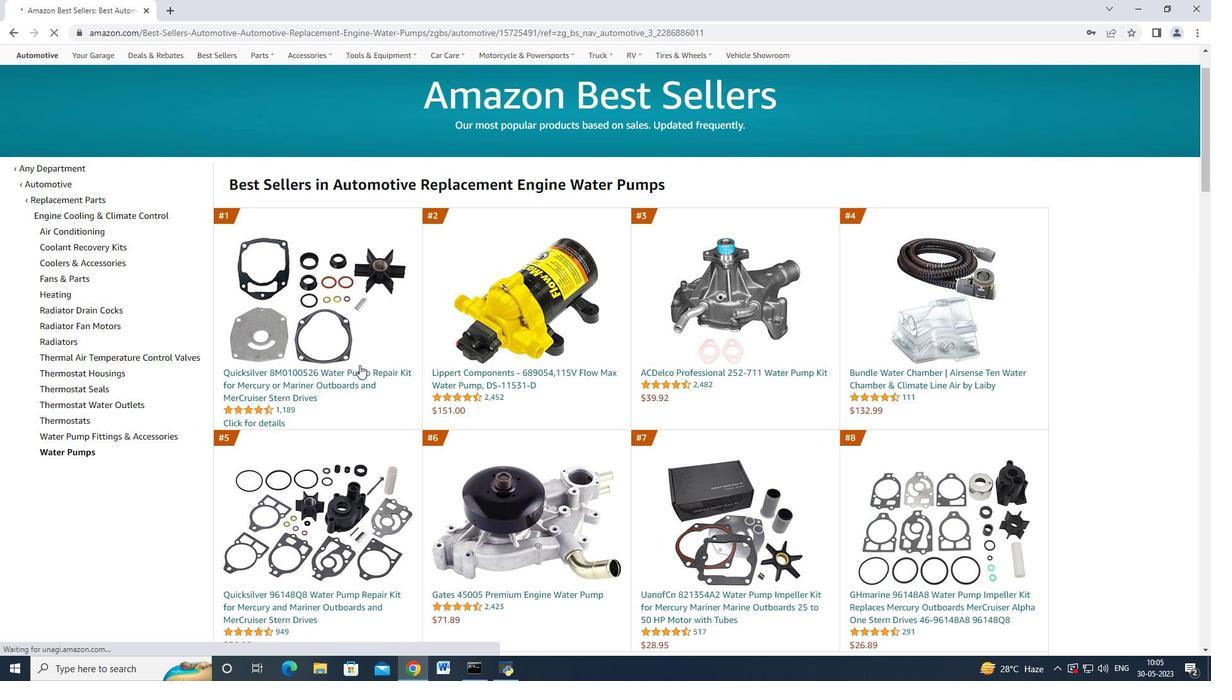
Action: Mouse moved to (385, 357)
Screenshot: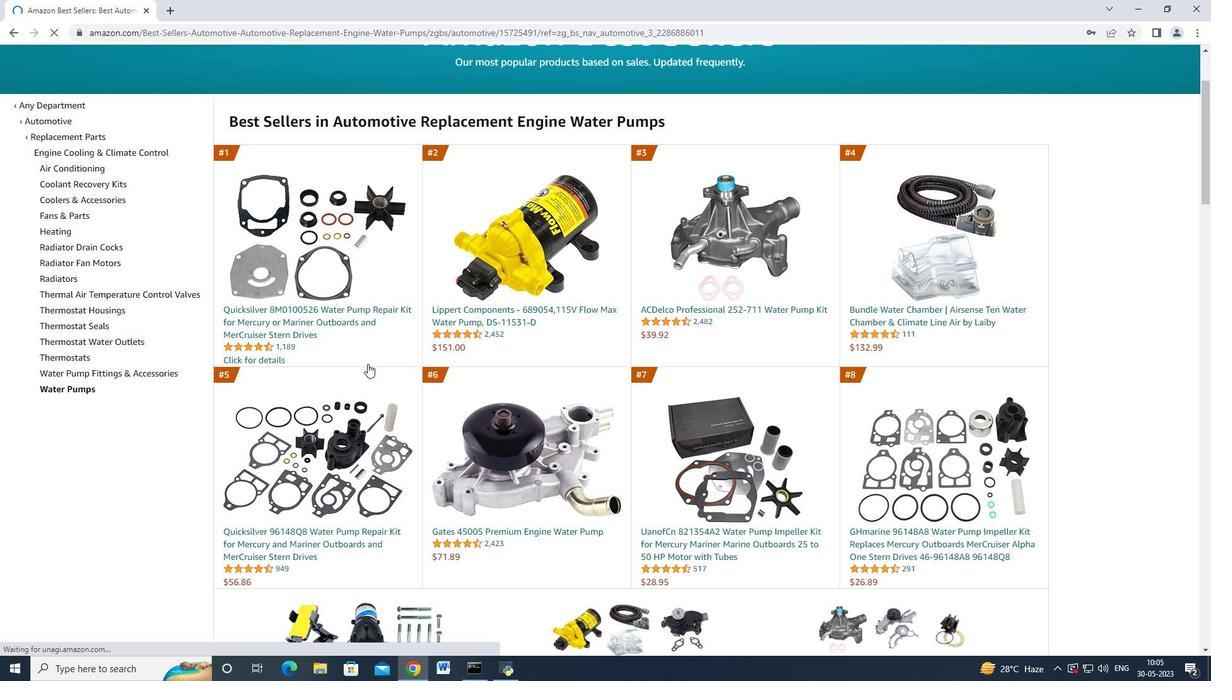 
Action: Mouse scrolled (385, 357) with delta (0, 0)
Screenshot: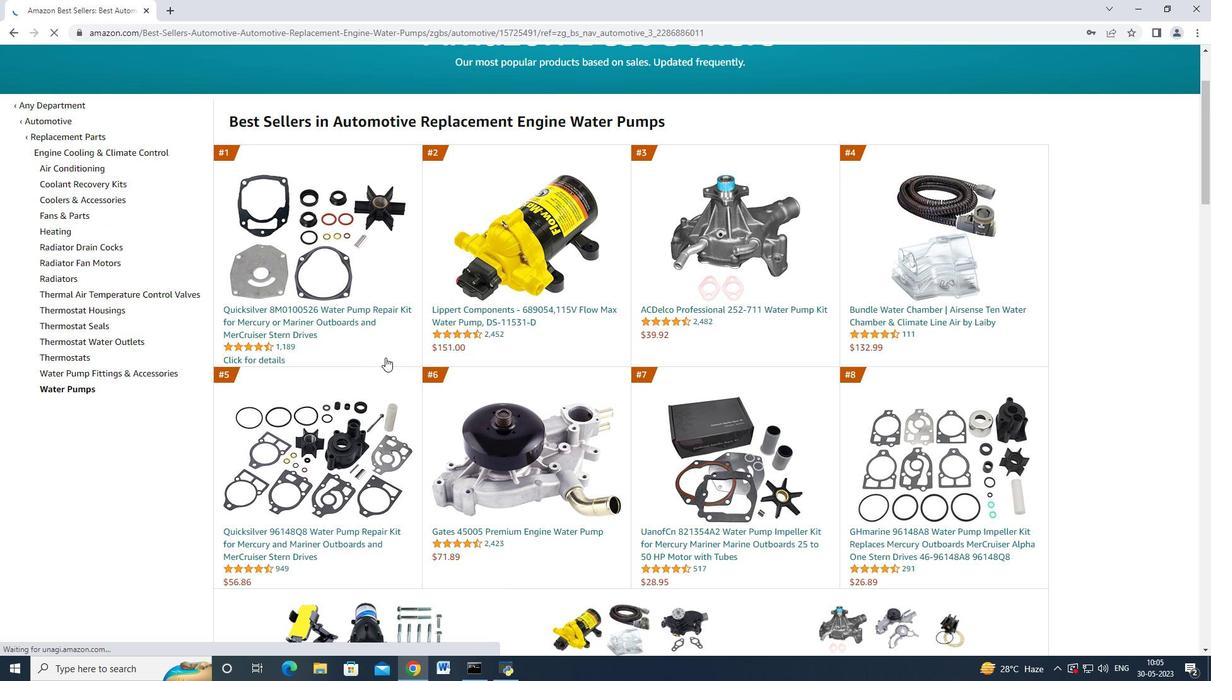 
Action: Mouse scrolled (385, 357) with delta (0, 0)
Screenshot: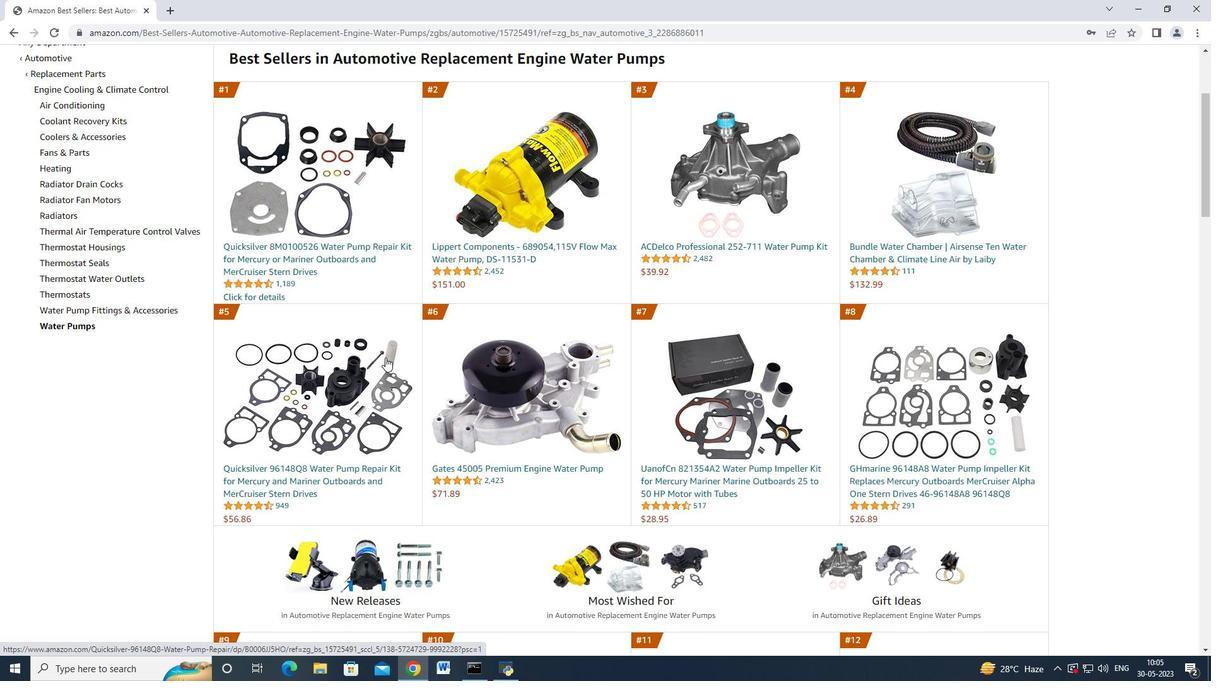 
Action: Mouse scrolled (385, 358) with delta (0, 0)
Screenshot: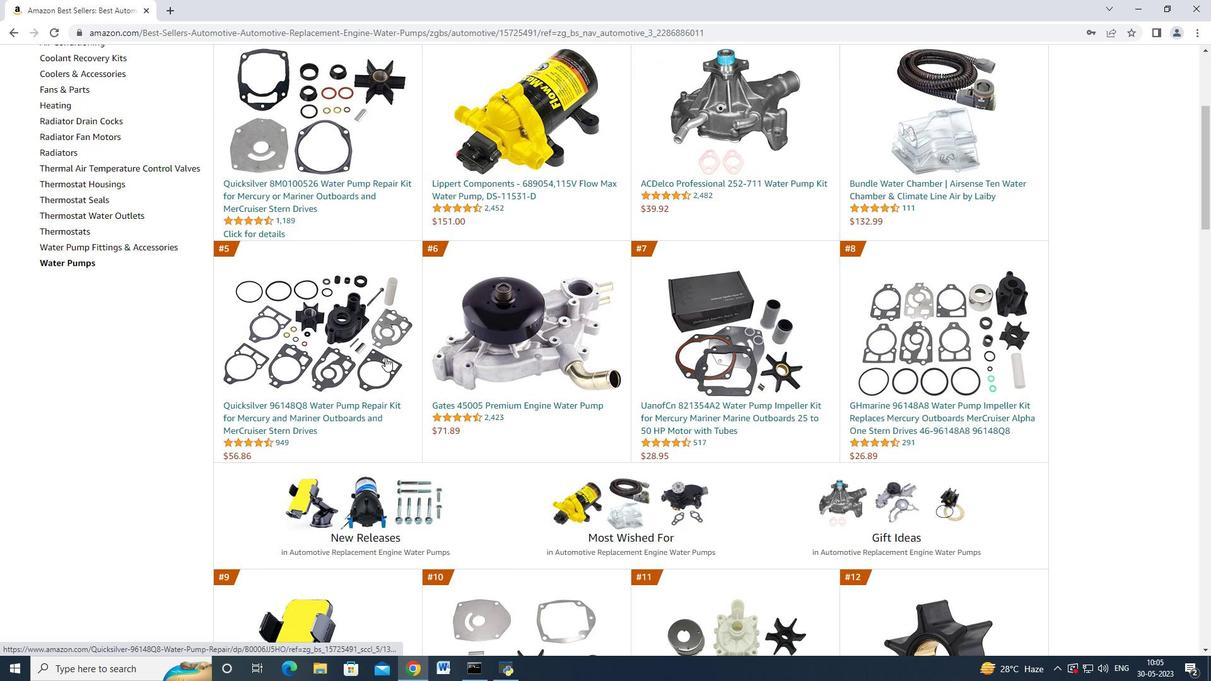 
Action: Mouse scrolled (385, 357) with delta (0, 0)
Screenshot: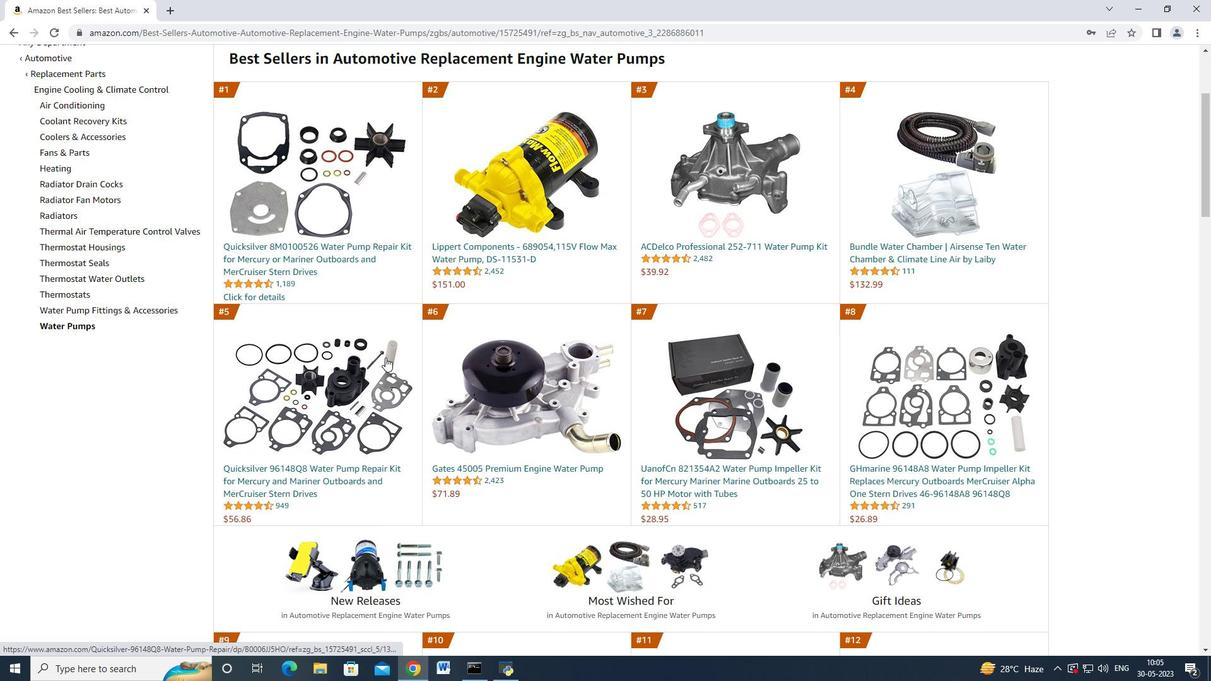 
Action: Mouse scrolled (385, 357) with delta (0, 0)
Screenshot: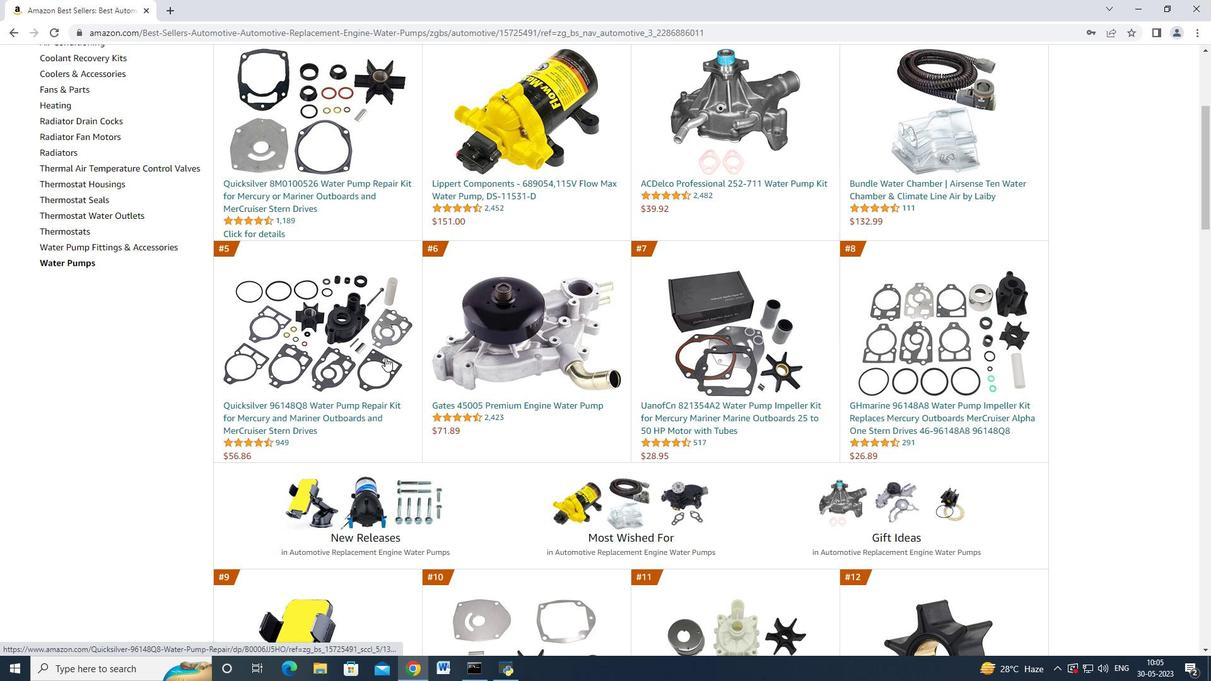 
Action: Mouse scrolled (385, 358) with delta (0, 0)
Screenshot: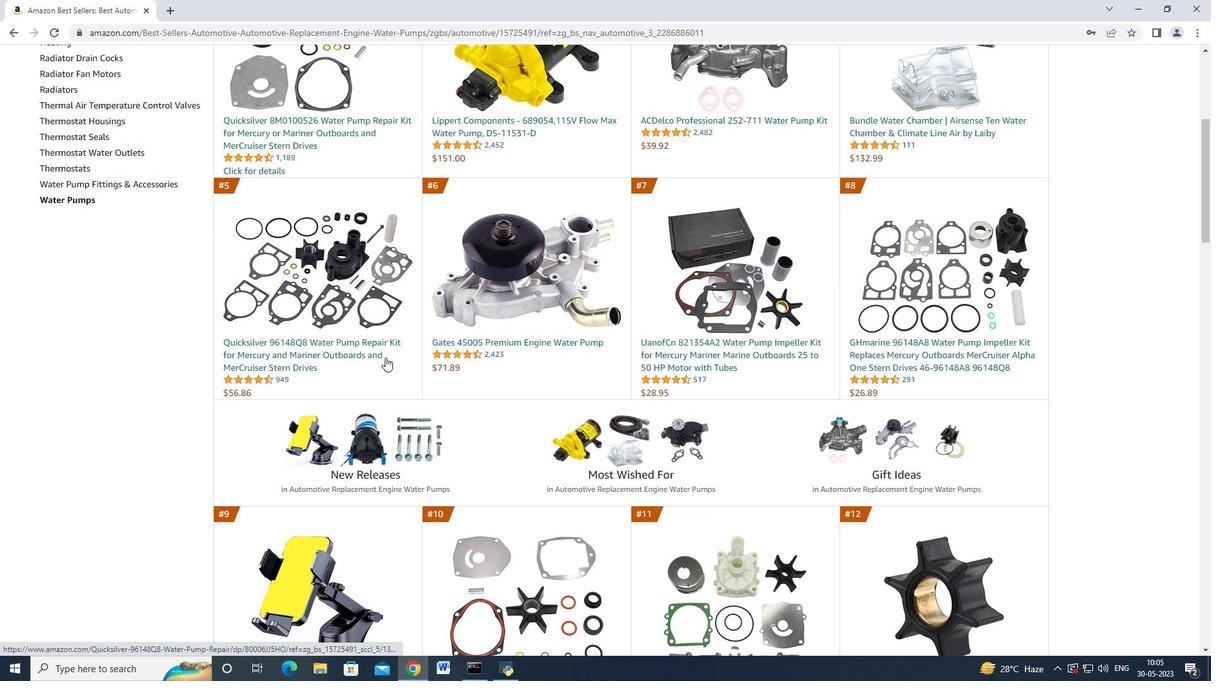 
Action: Mouse scrolled (385, 358) with delta (0, 0)
Screenshot: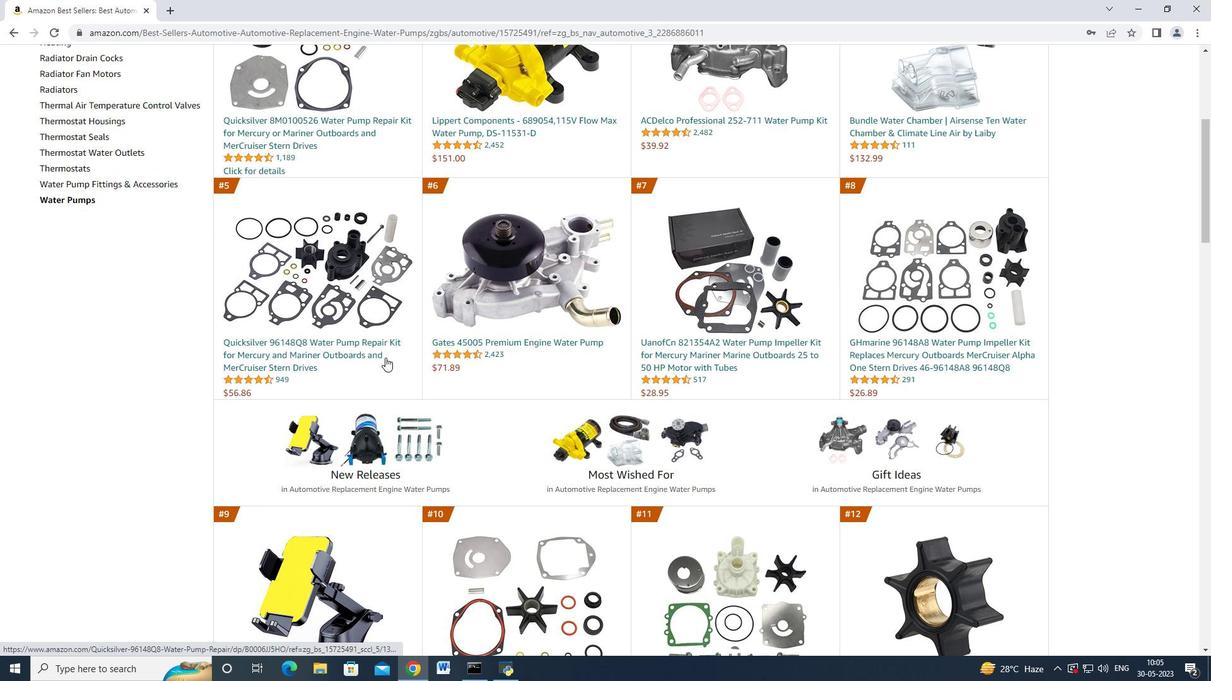 
Action: Mouse moved to (336, 256)
Screenshot: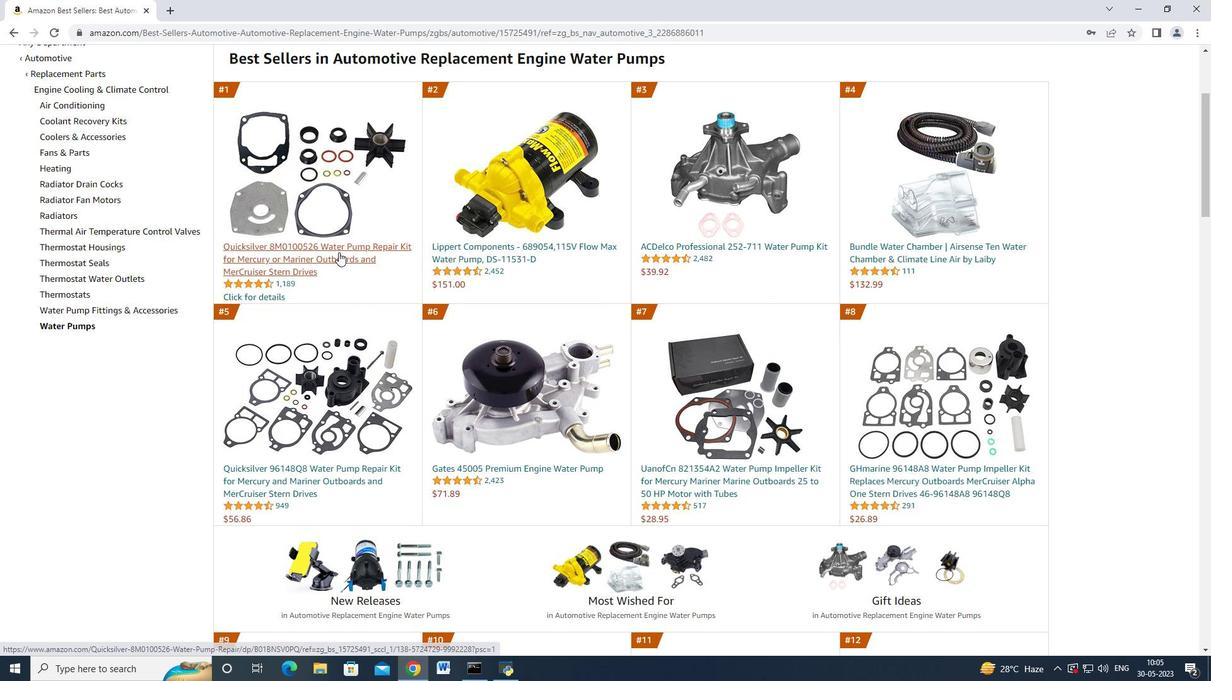 
Action: Mouse pressed left at (336, 256)
Screenshot: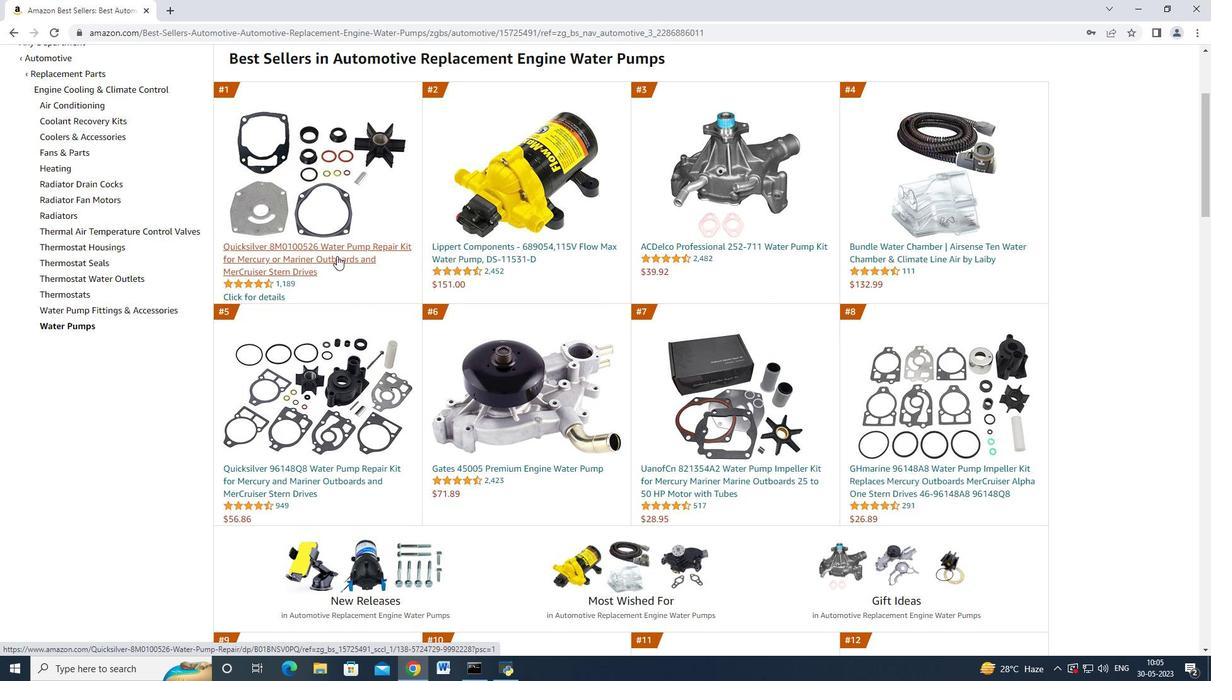
Action: Mouse moved to (933, 370)
Screenshot: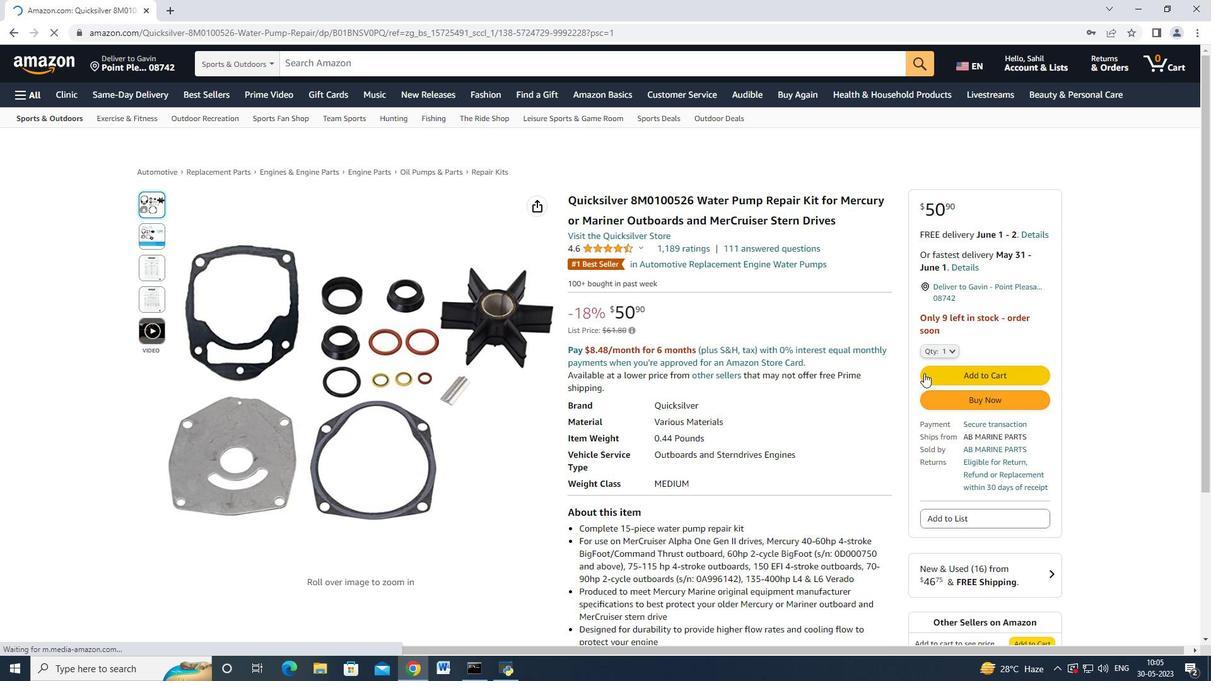 
Action: Mouse pressed left at (933, 370)
Screenshot: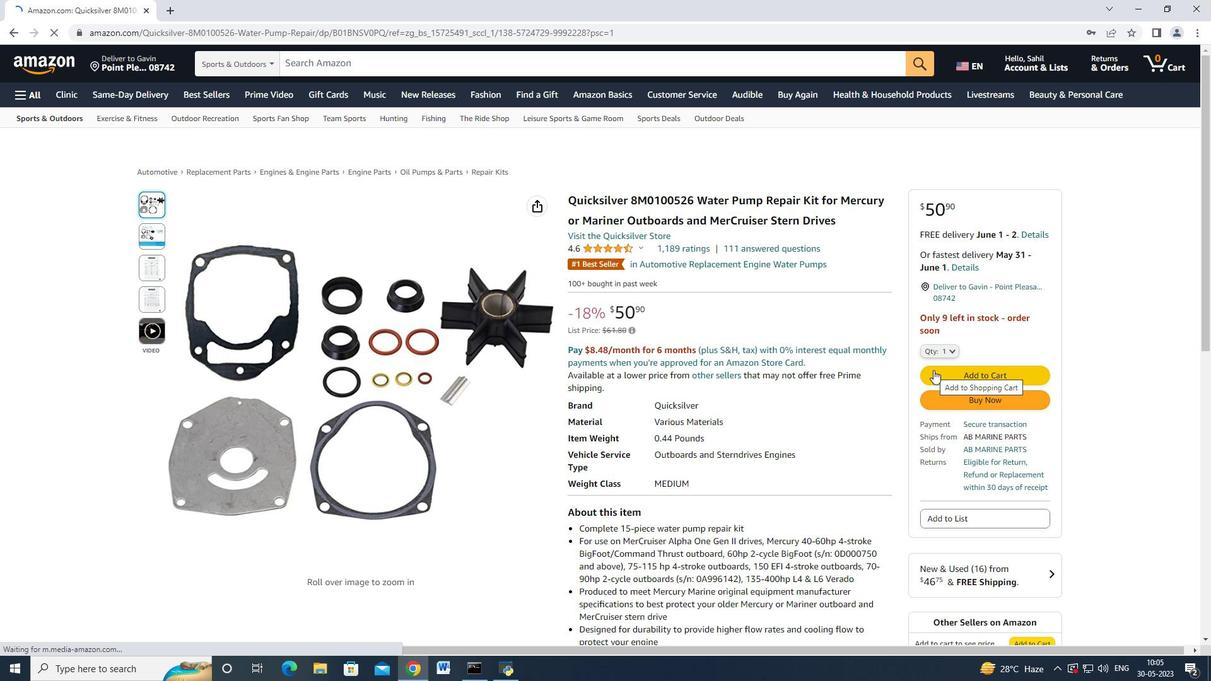 
Action: Mouse moved to (15, 30)
Screenshot: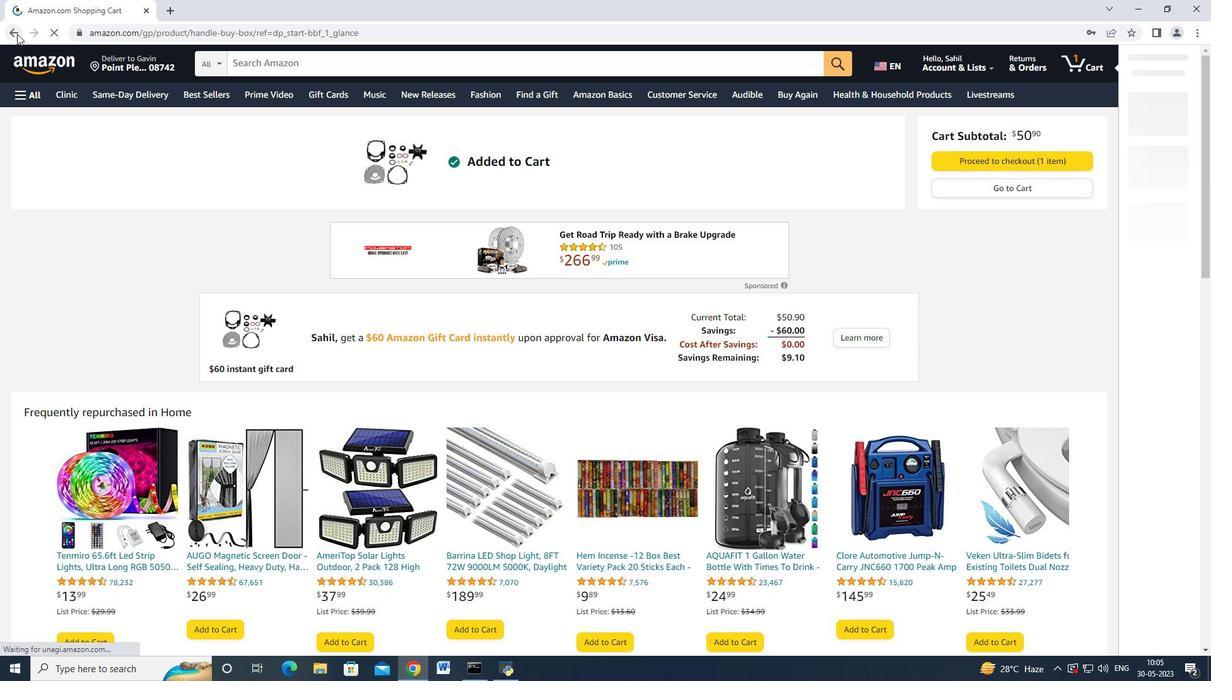 
Action: Mouse pressed left at (15, 30)
Screenshot: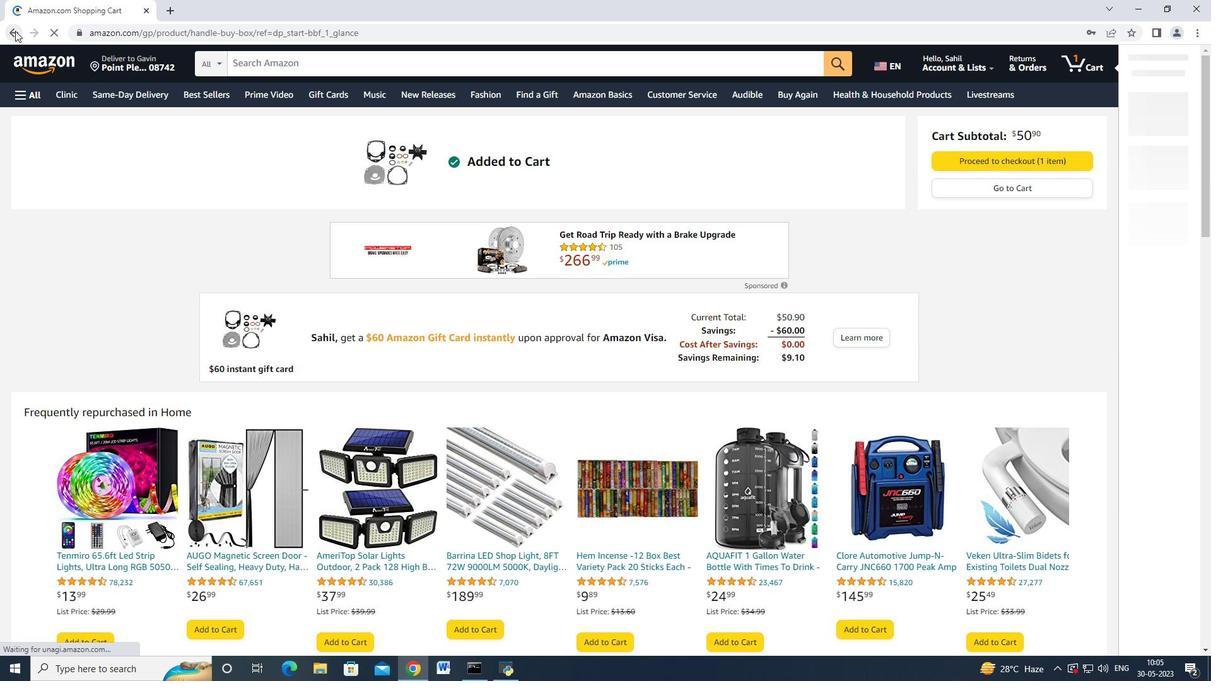 
Action: Mouse moved to (7, 26)
Screenshot: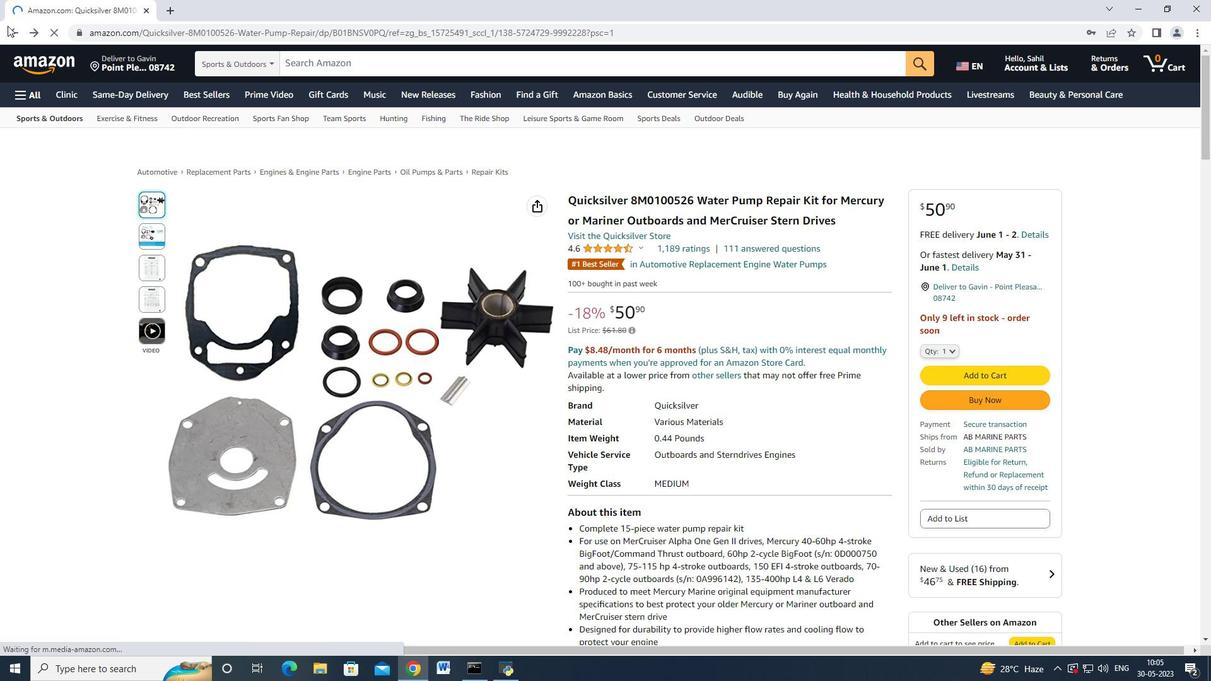 
Action: Mouse pressed left at (7, 26)
Screenshot: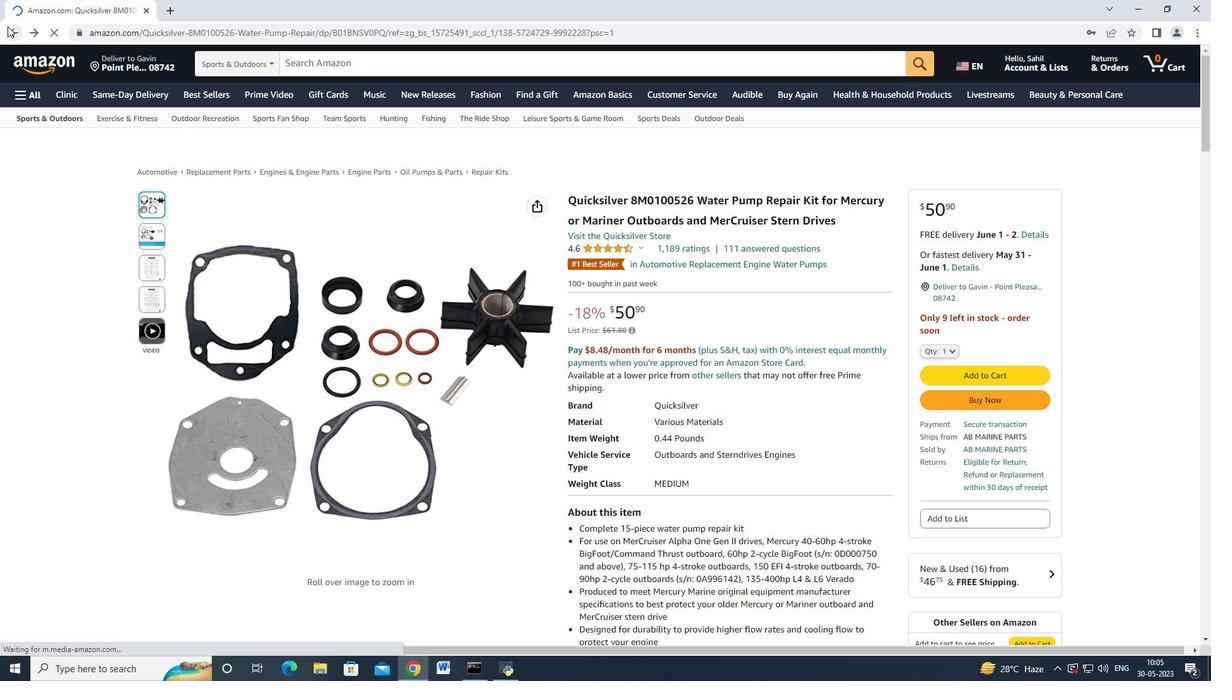 
Action: Mouse moved to (469, 249)
Screenshot: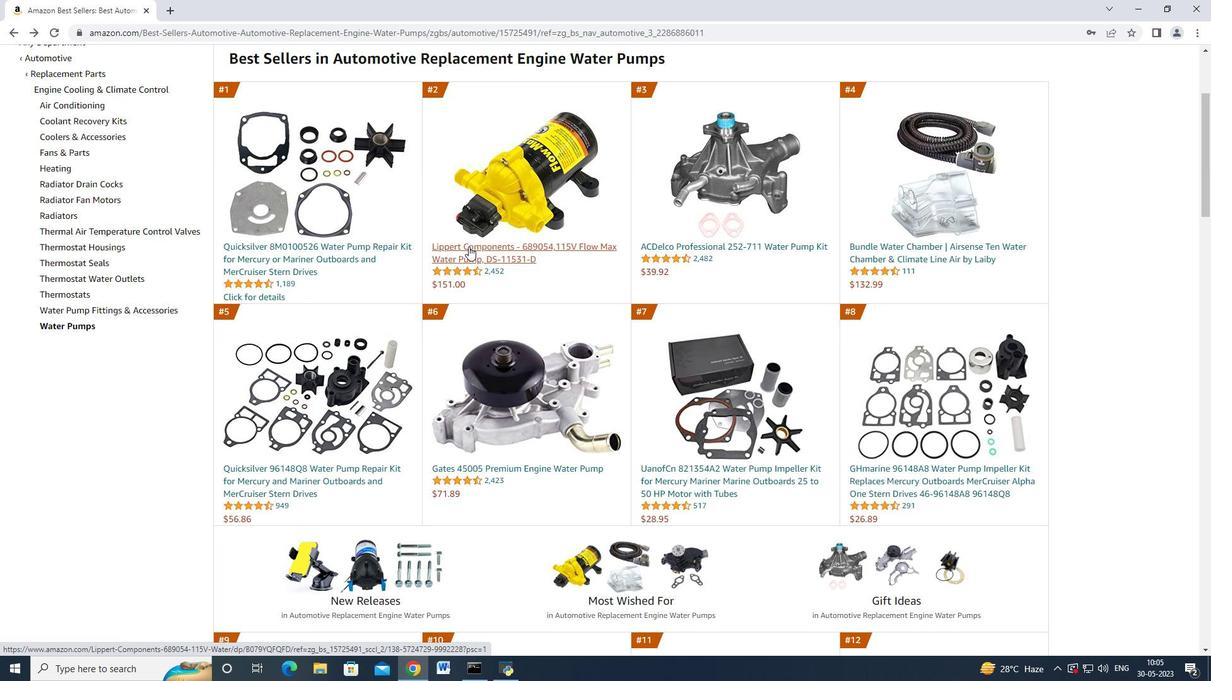 
Action: Mouse pressed left at (469, 249)
Screenshot: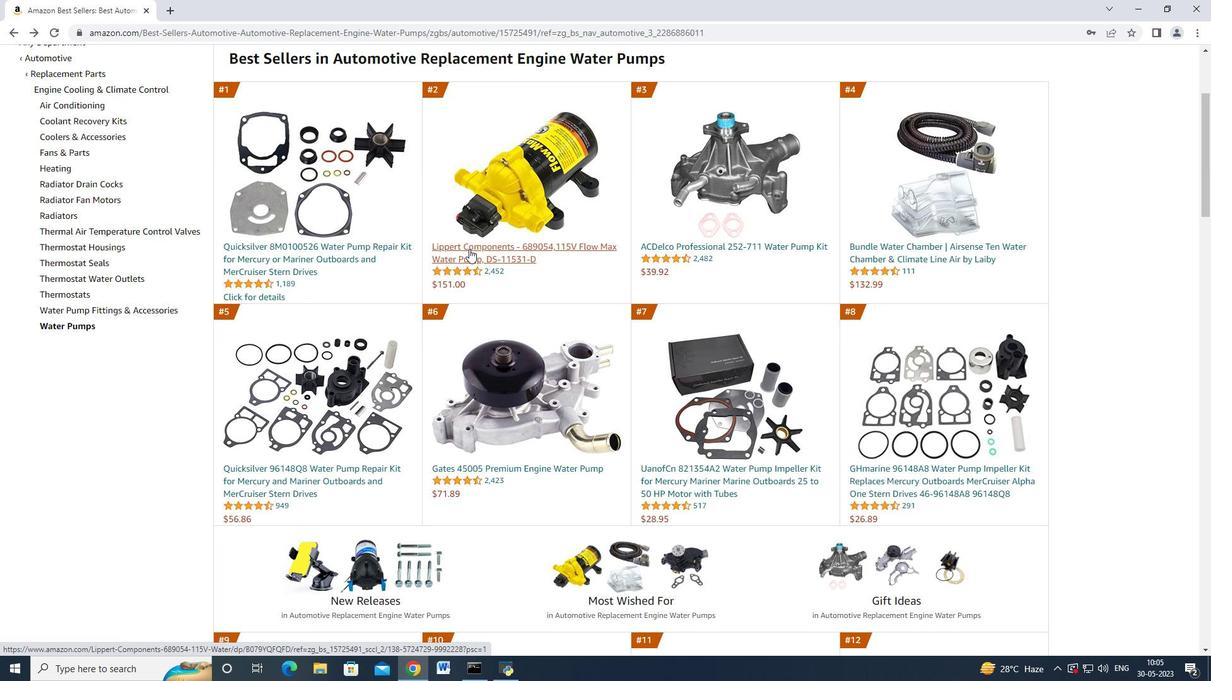 
Action: Mouse moved to (899, 349)
Screenshot: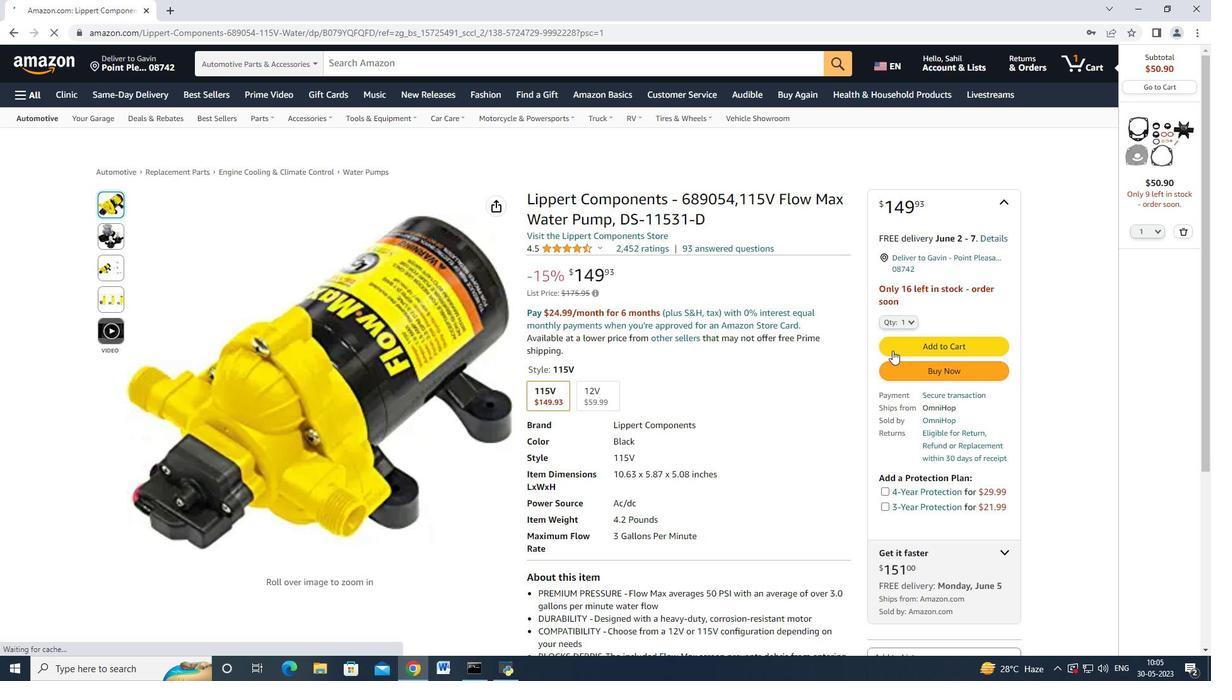 
Action: Mouse pressed left at (899, 349)
Screenshot: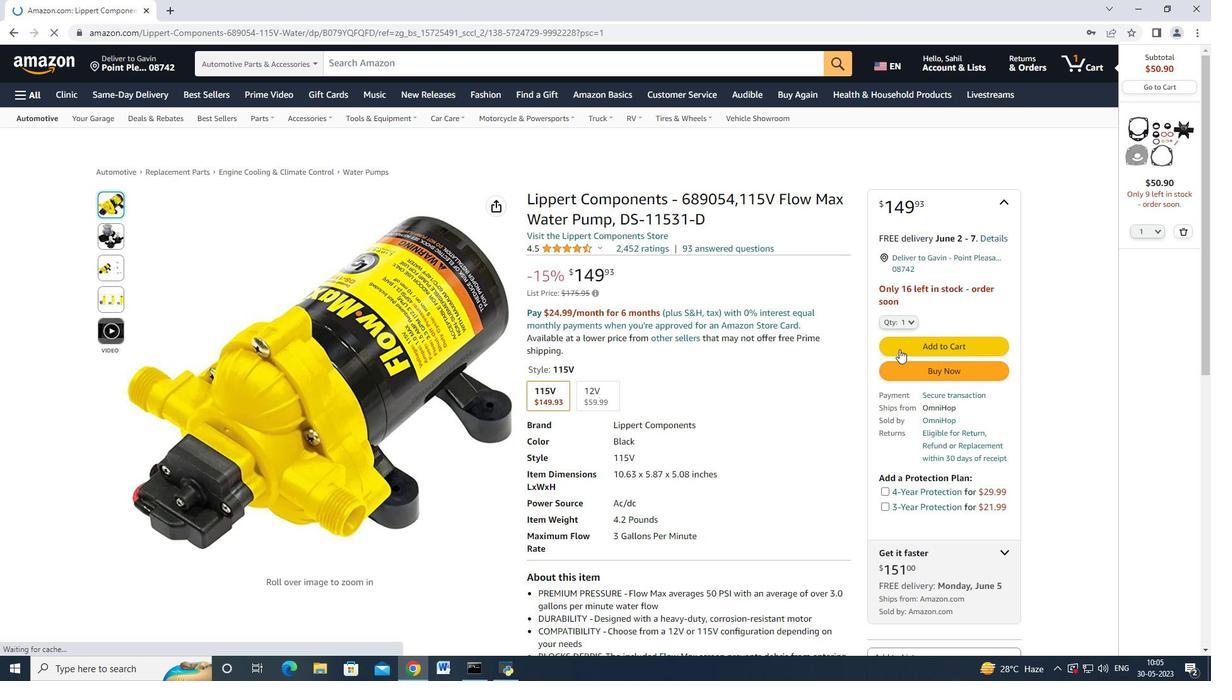 
Action: Mouse moved to (1012, 158)
Screenshot: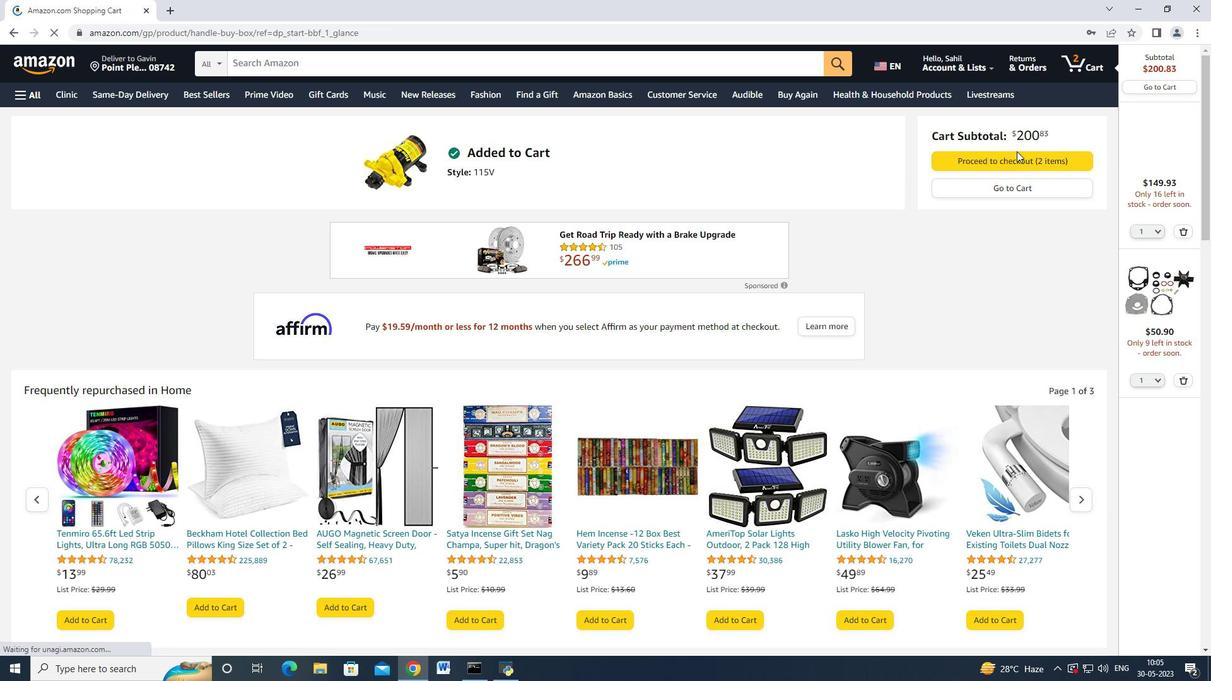 
Action: Mouse pressed left at (1012, 158)
Screenshot: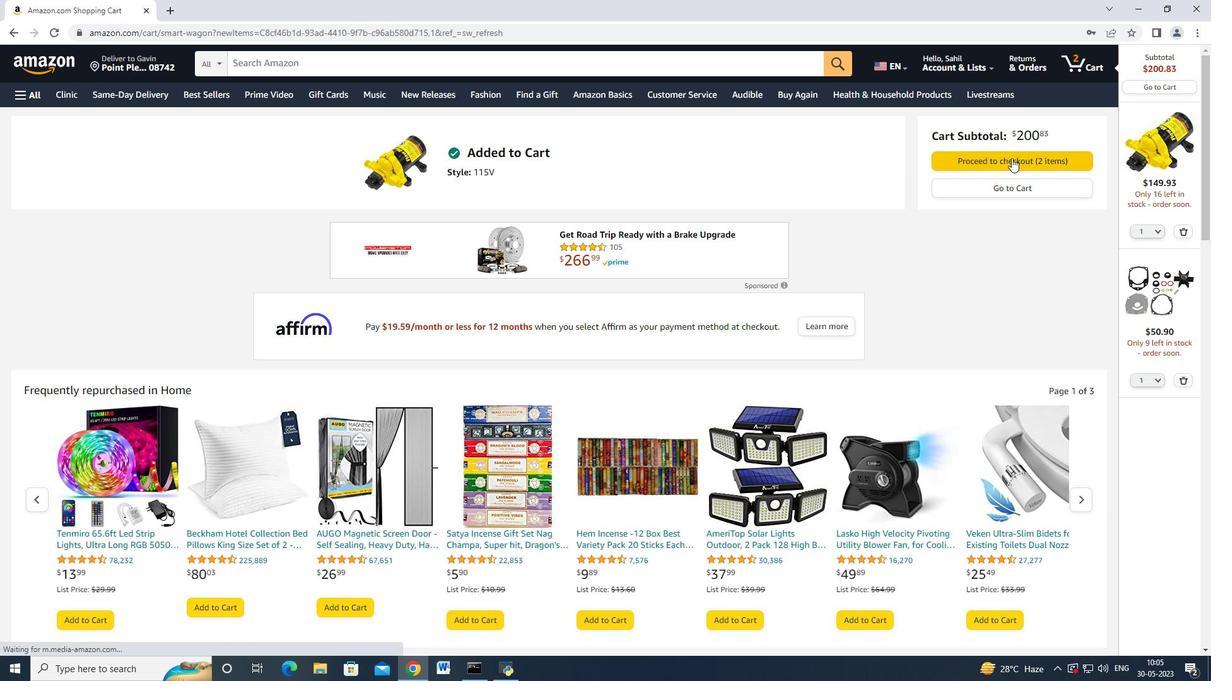 
Action: Mouse moved to (728, 106)
Screenshot: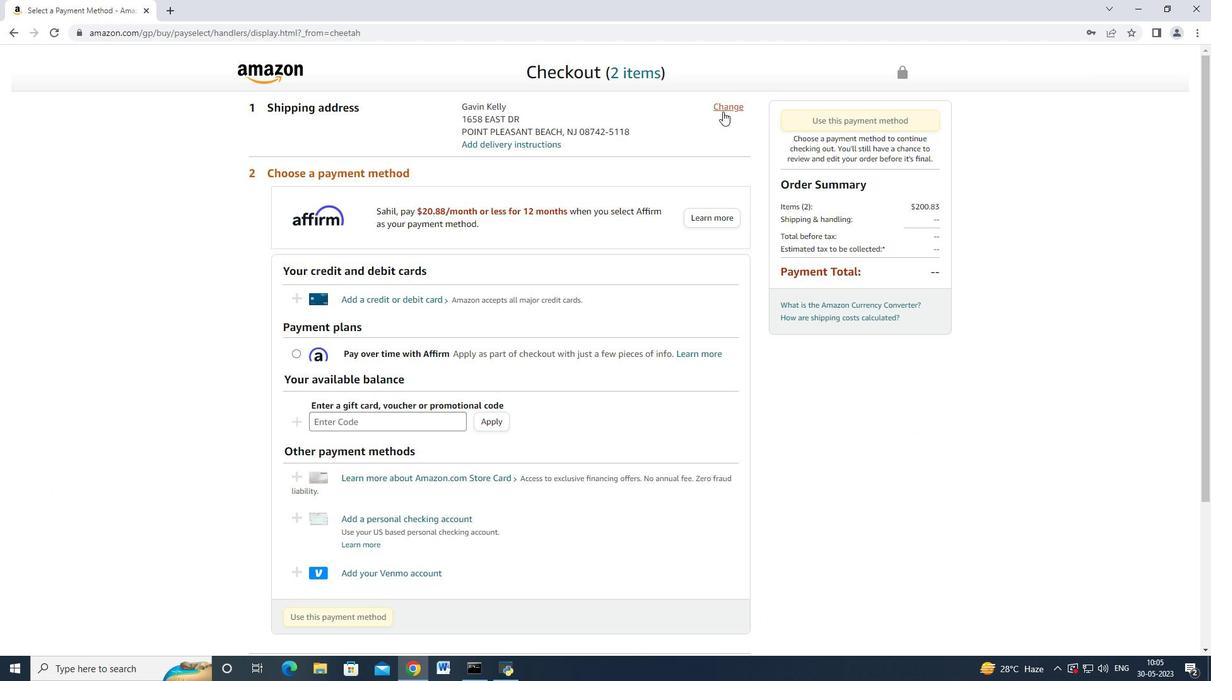
Action: Mouse pressed left at (728, 106)
Screenshot: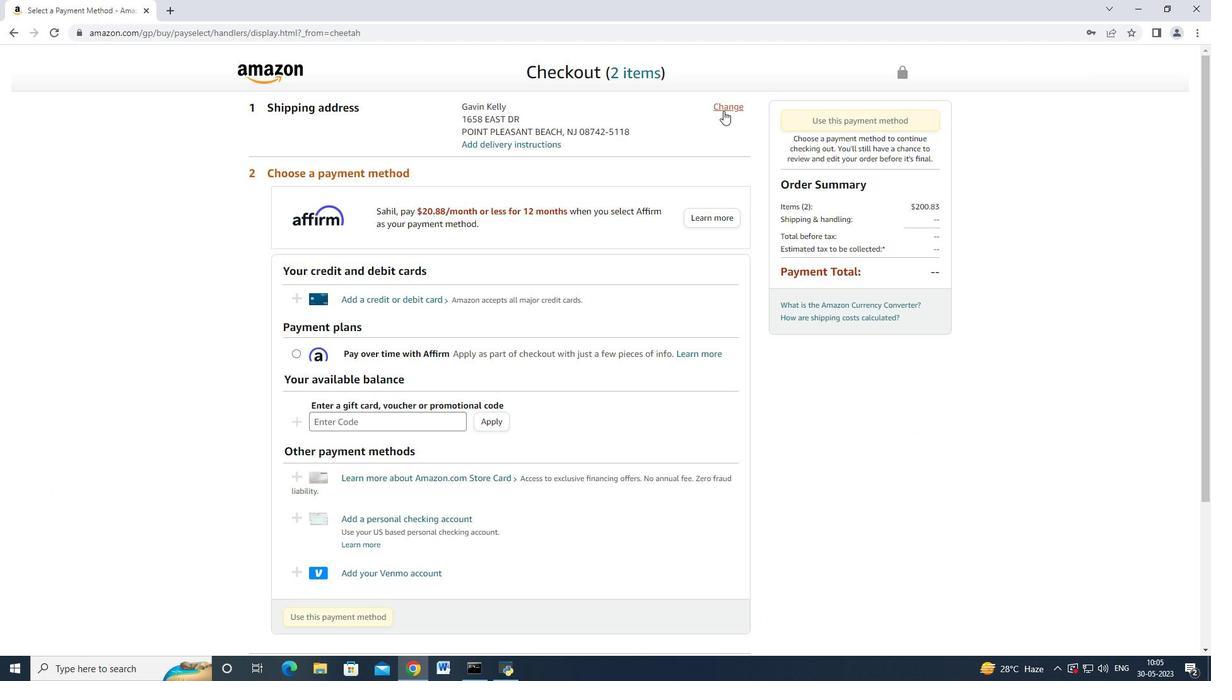 
Action: Mouse moved to (420, 227)
Screenshot: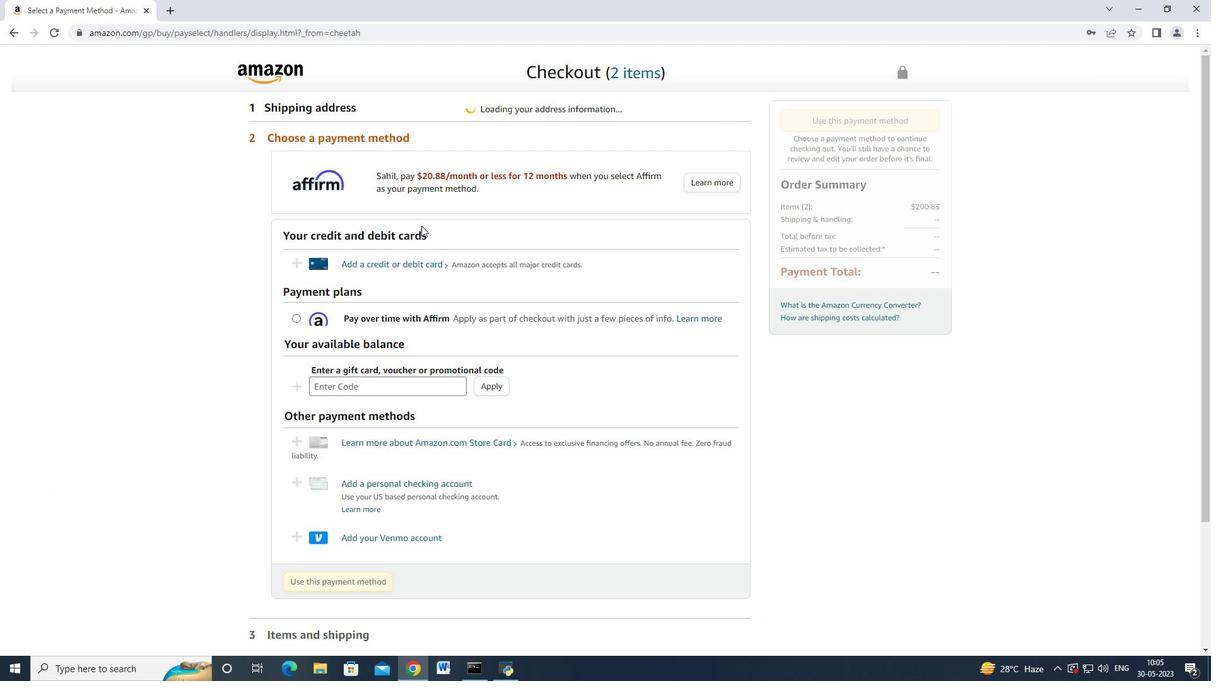 
Action: Mouse scrolled (420, 226) with delta (0, 0)
Screenshot: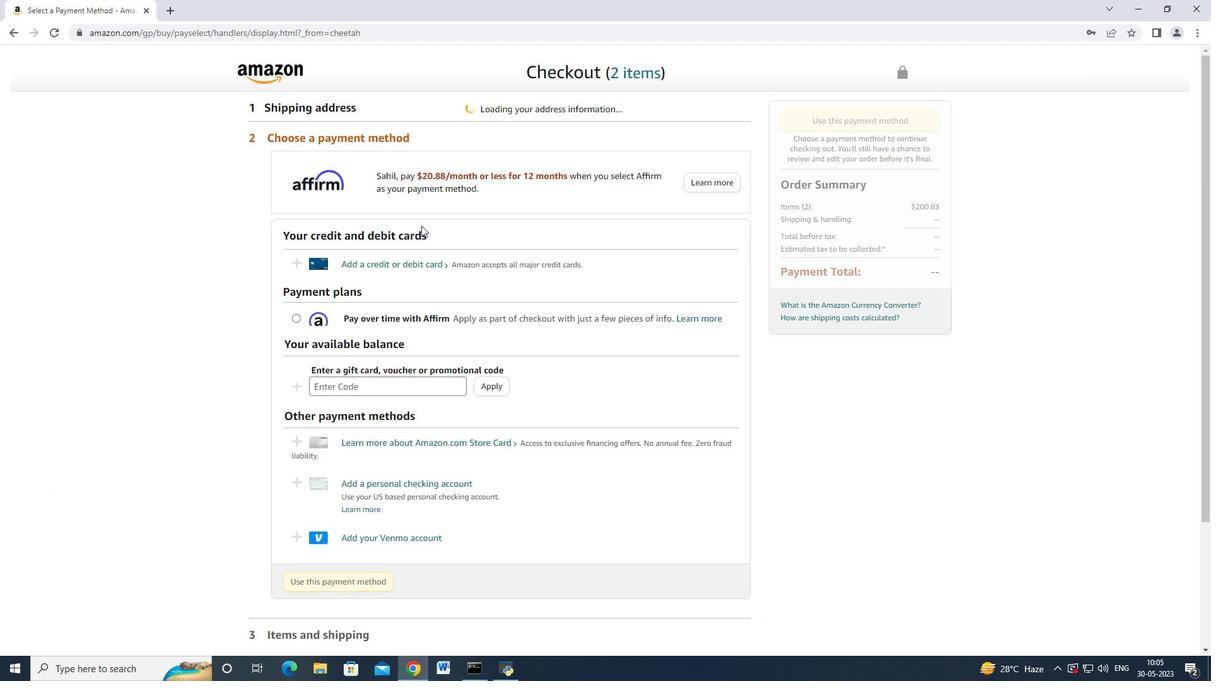 
Action: Mouse scrolled (420, 226) with delta (0, 0)
Screenshot: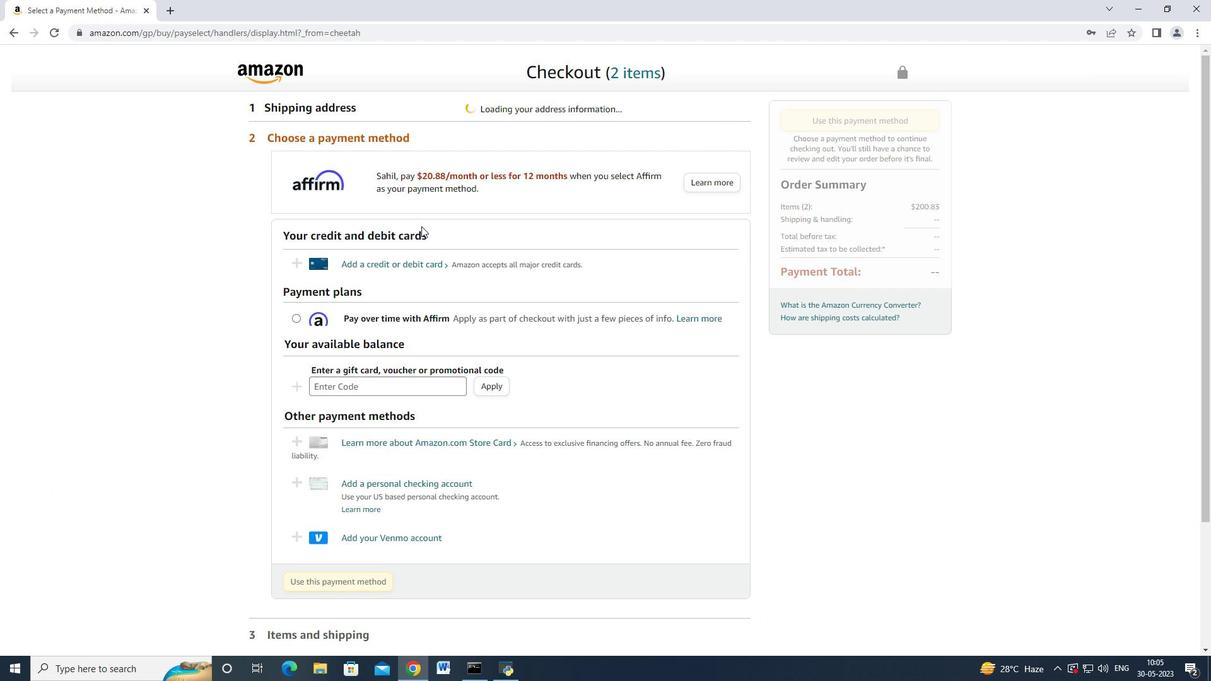 
Action: Mouse moved to (420, 227)
Screenshot: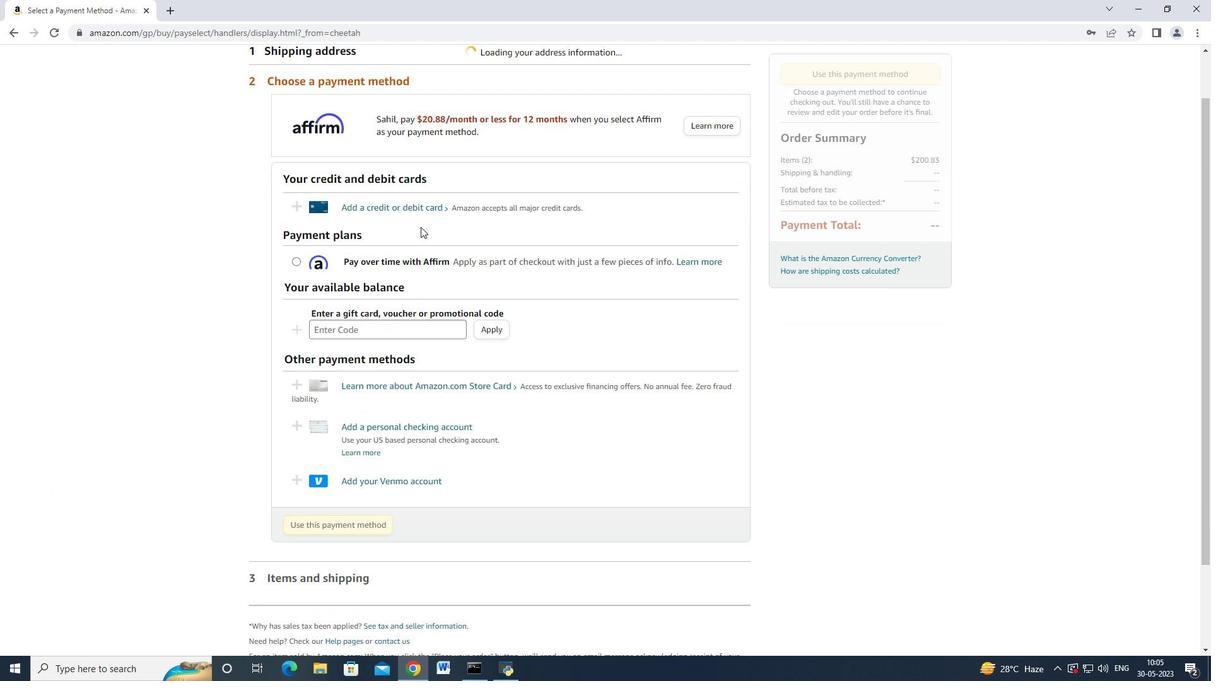 
Action: Mouse scrolled (420, 228) with delta (0, 0)
Screenshot: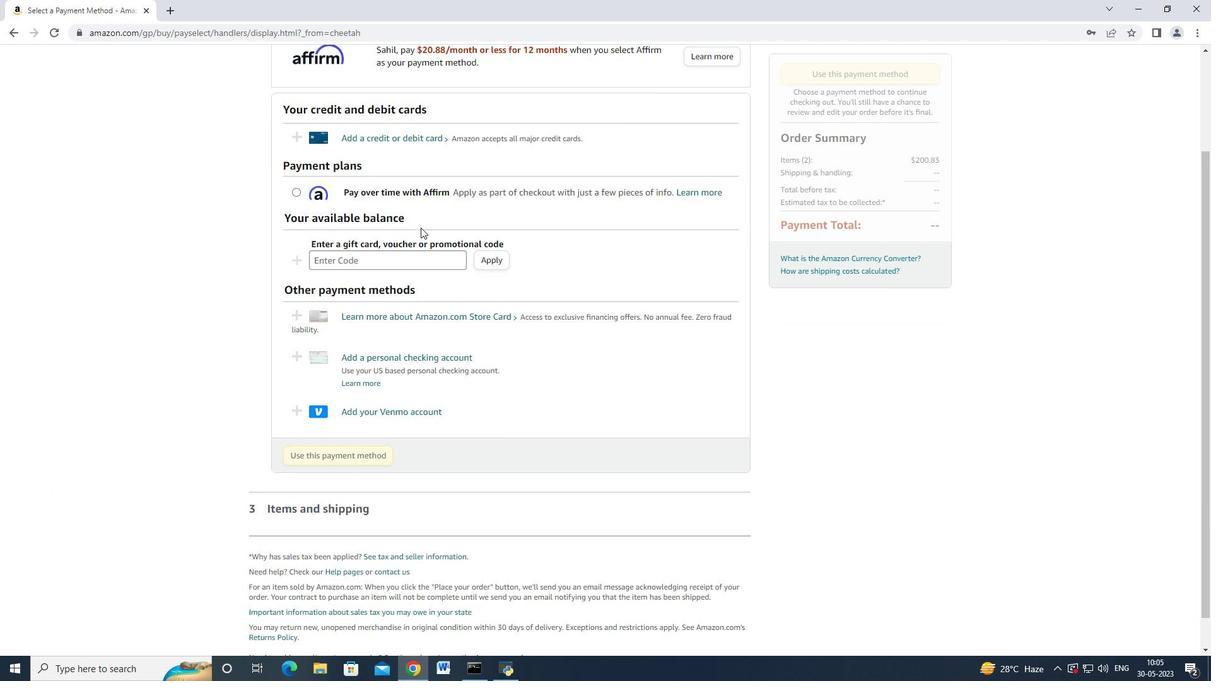 
Action: Mouse scrolled (420, 228) with delta (0, 0)
Screenshot: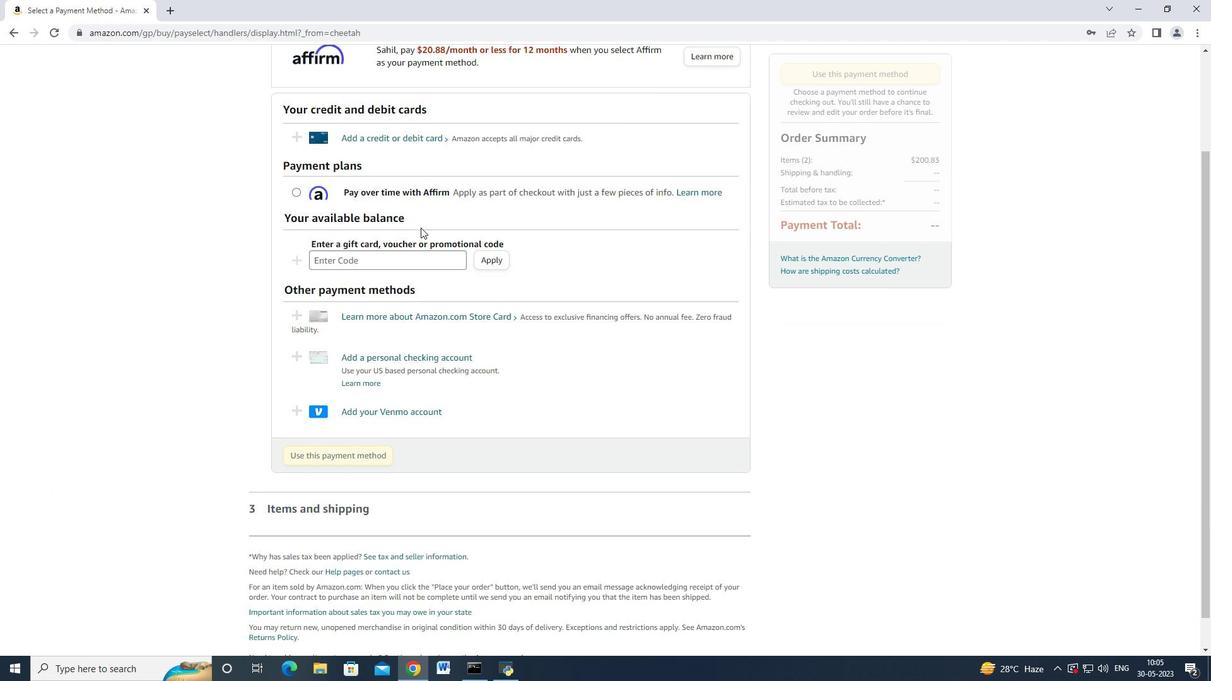 
Action: Mouse scrolled (420, 228) with delta (0, 0)
Screenshot: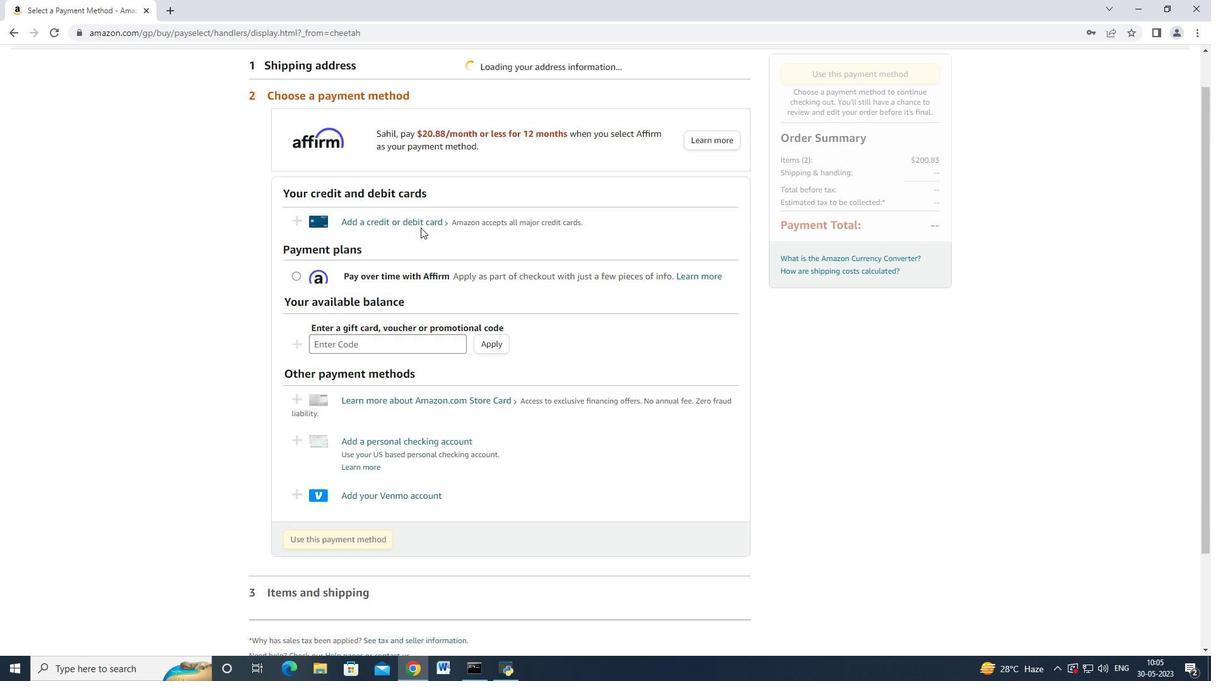 
Action: Mouse scrolled (420, 227) with delta (0, 0)
Screenshot: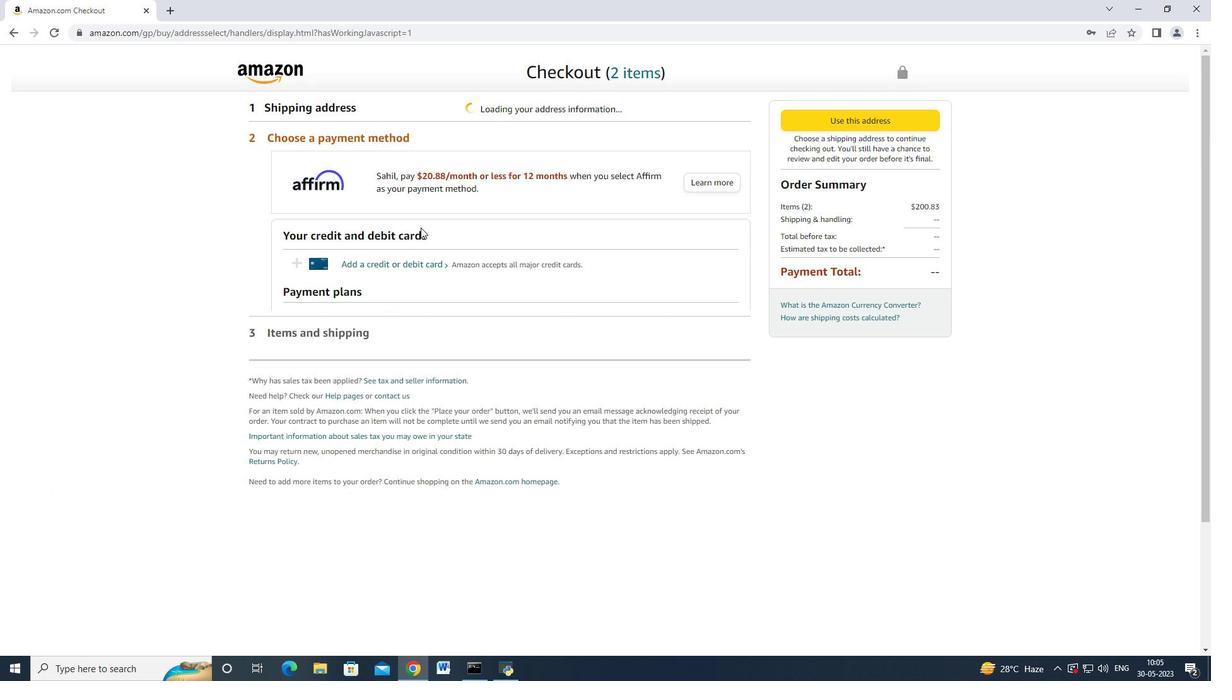 
Action: Mouse moved to (420, 227)
Screenshot: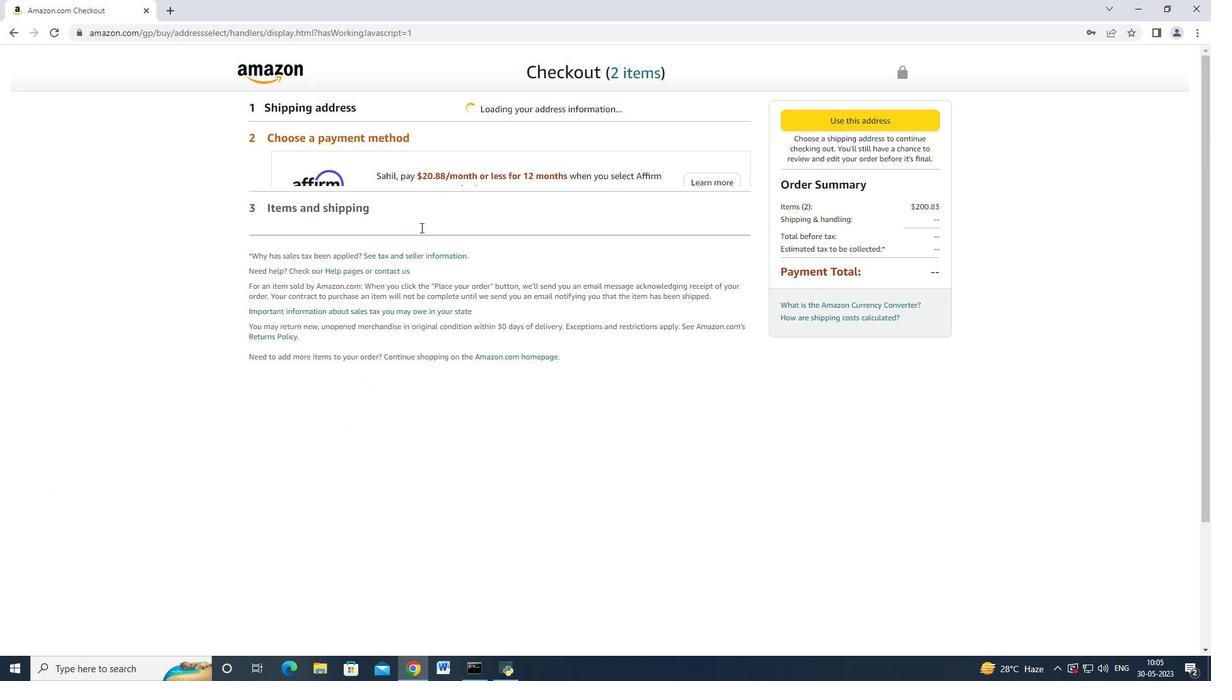 
Action: Mouse scrolled (420, 227) with delta (0, 0)
Screenshot: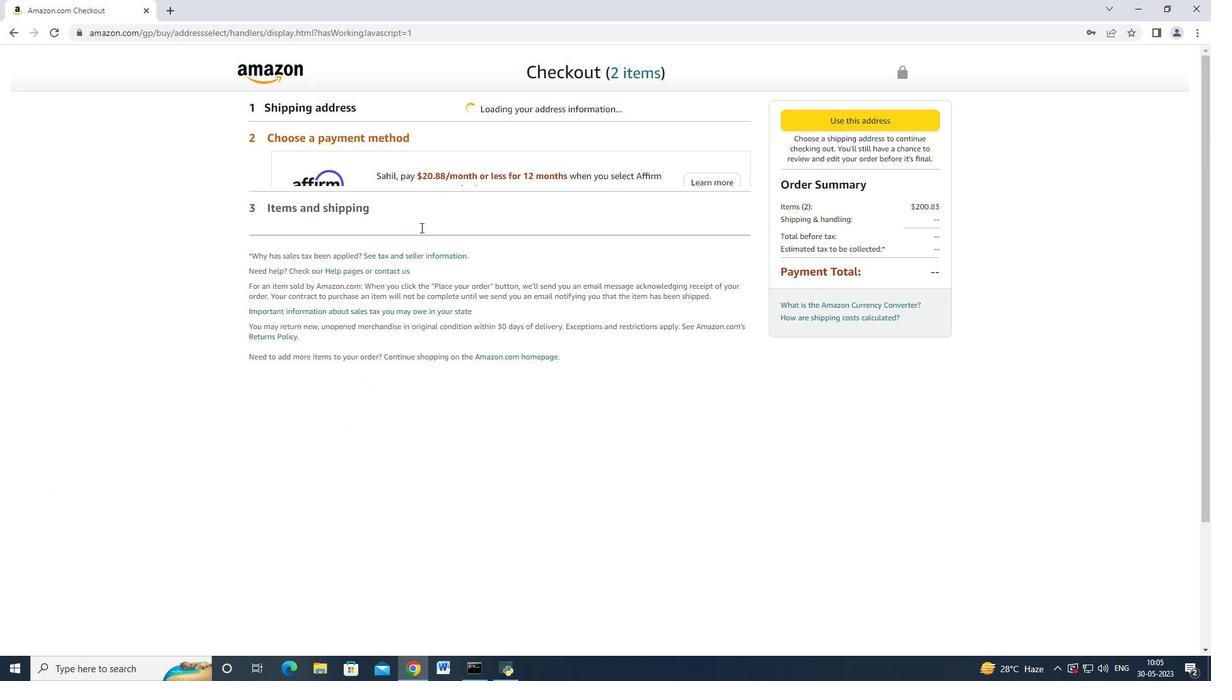 
Action: Mouse moved to (418, 229)
Screenshot: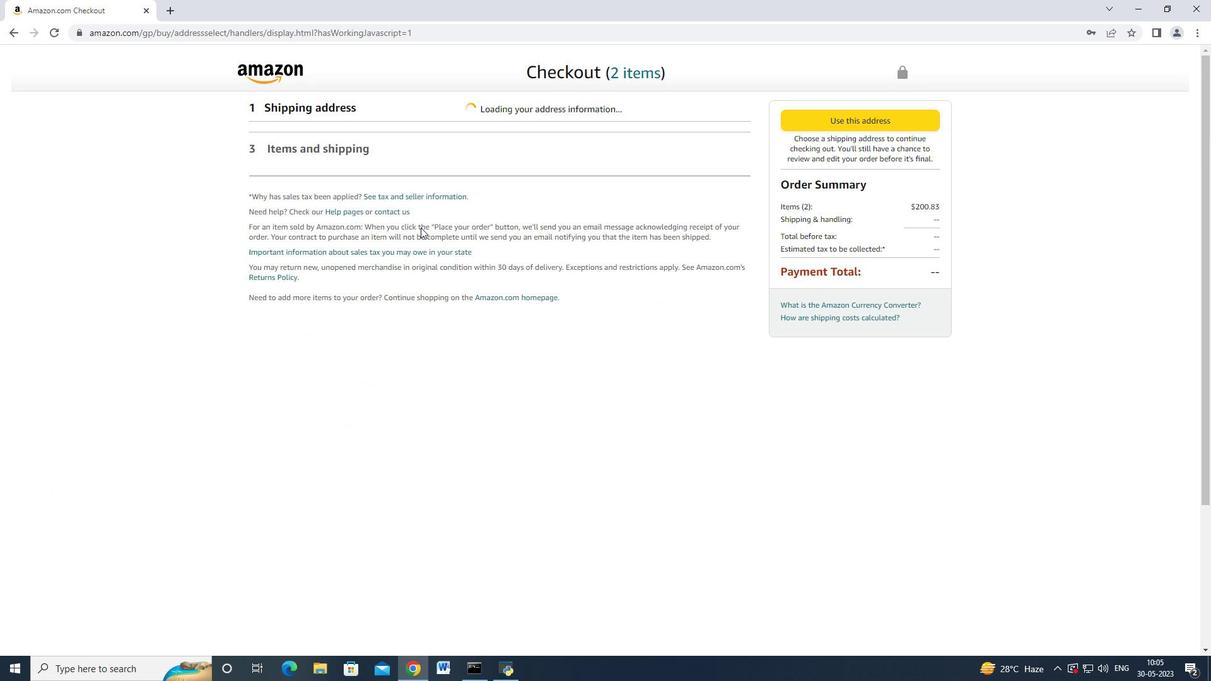 
Action: Mouse scrolled (418, 228) with delta (0, 0)
Screenshot: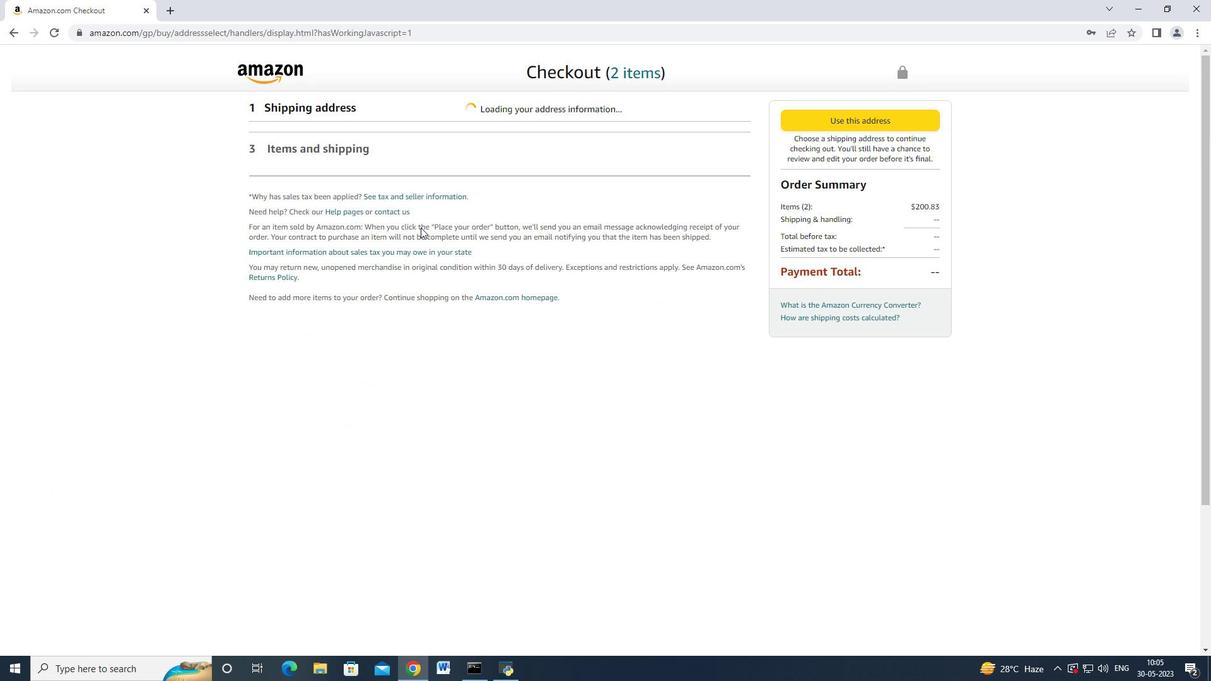 
Action: Mouse moved to (417, 230)
Screenshot: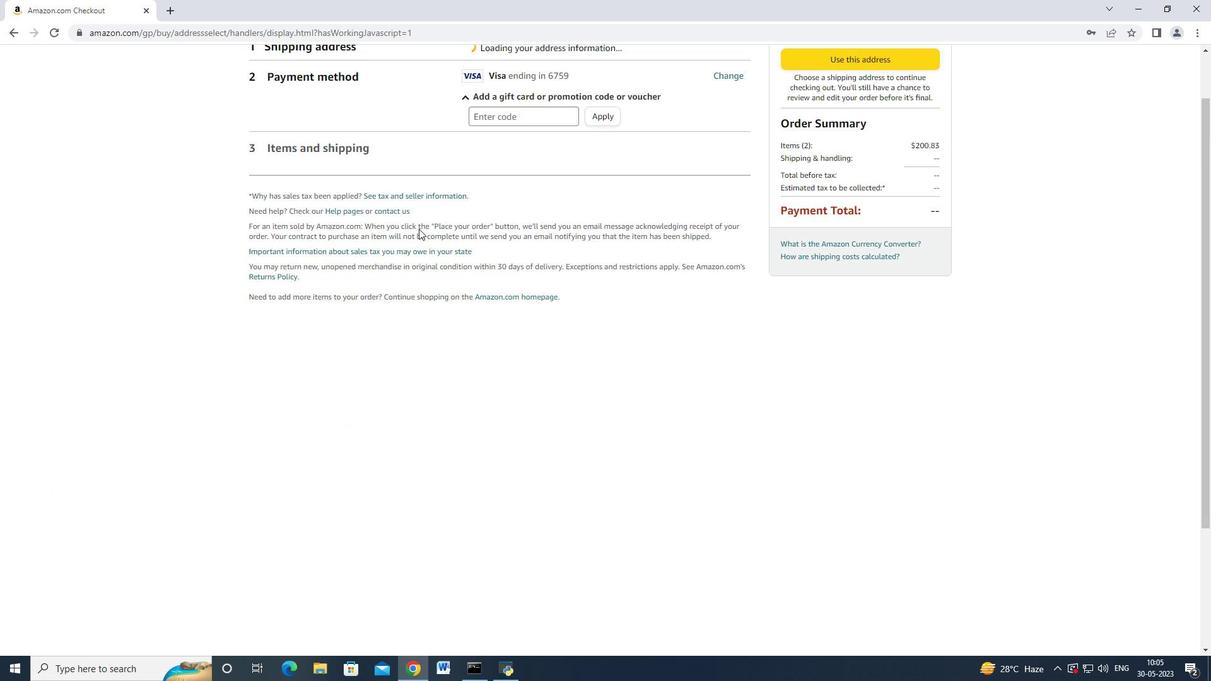 
Action: Mouse scrolled (417, 229) with delta (0, 0)
Screenshot: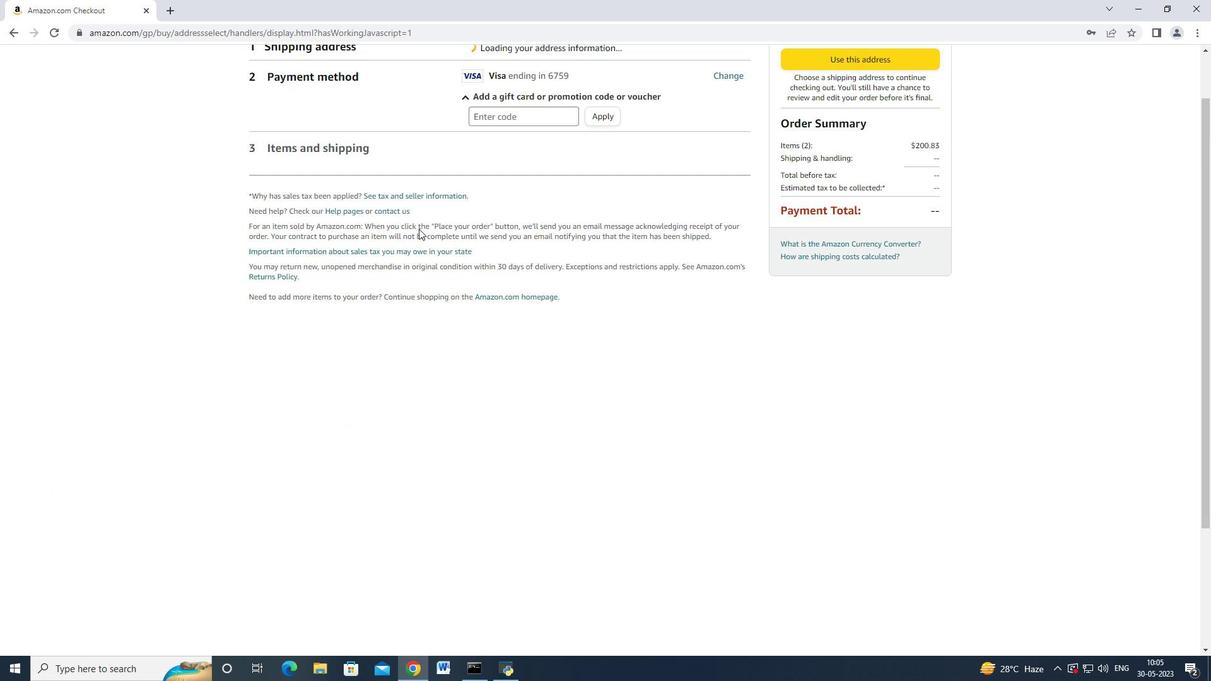 
Action: Mouse moved to (417, 230)
Screenshot: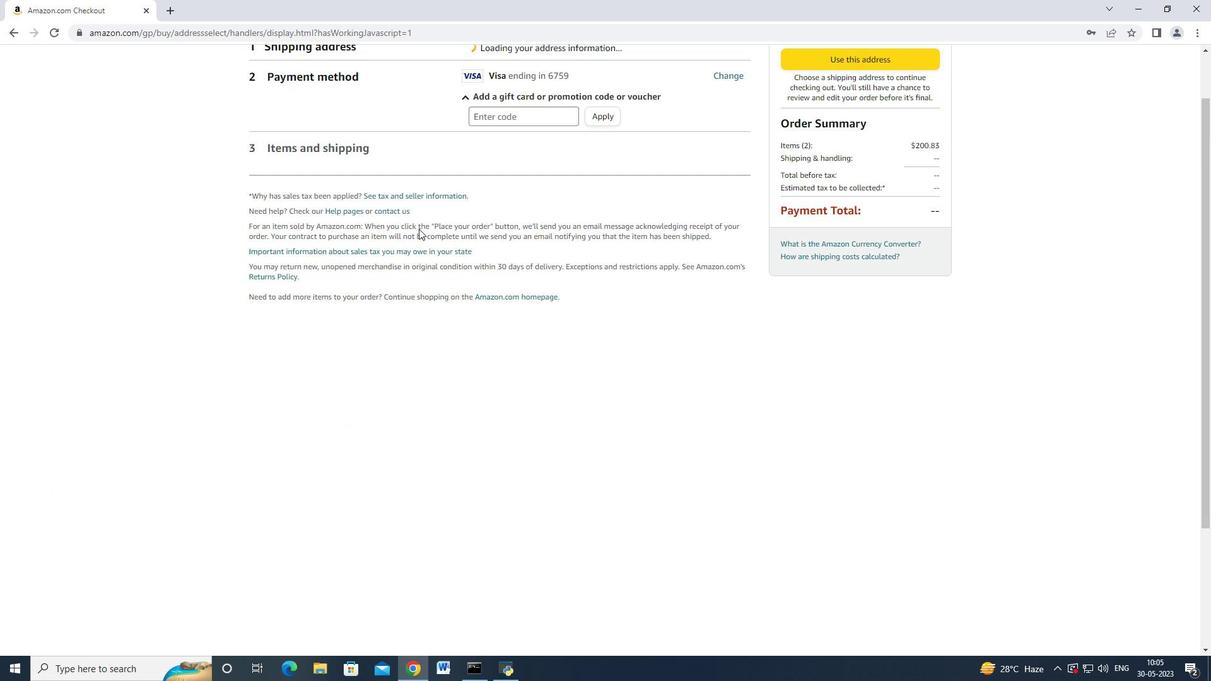 
Action: Mouse scrolled (417, 230) with delta (0, 0)
Screenshot: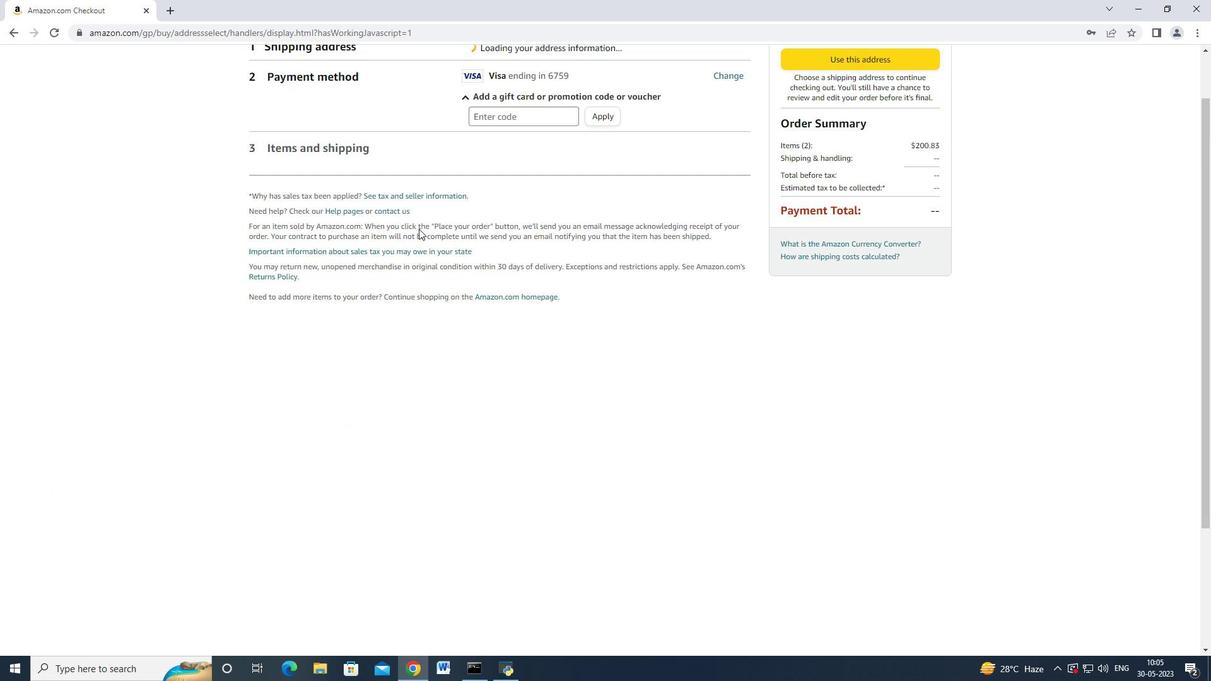 
Action: Mouse scrolled (417, 231) with delta (0, 0)
Screenshot: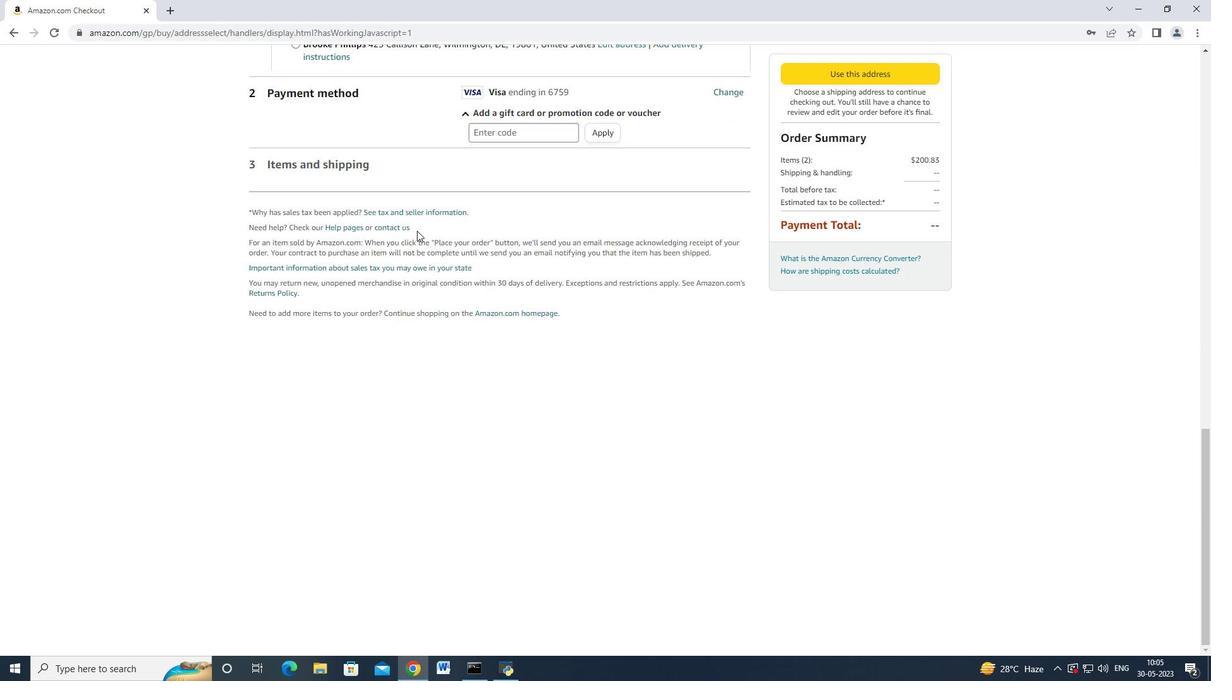 
Action: Mouse scrolled (417, 231) with delta (0, 0)
Screenshot: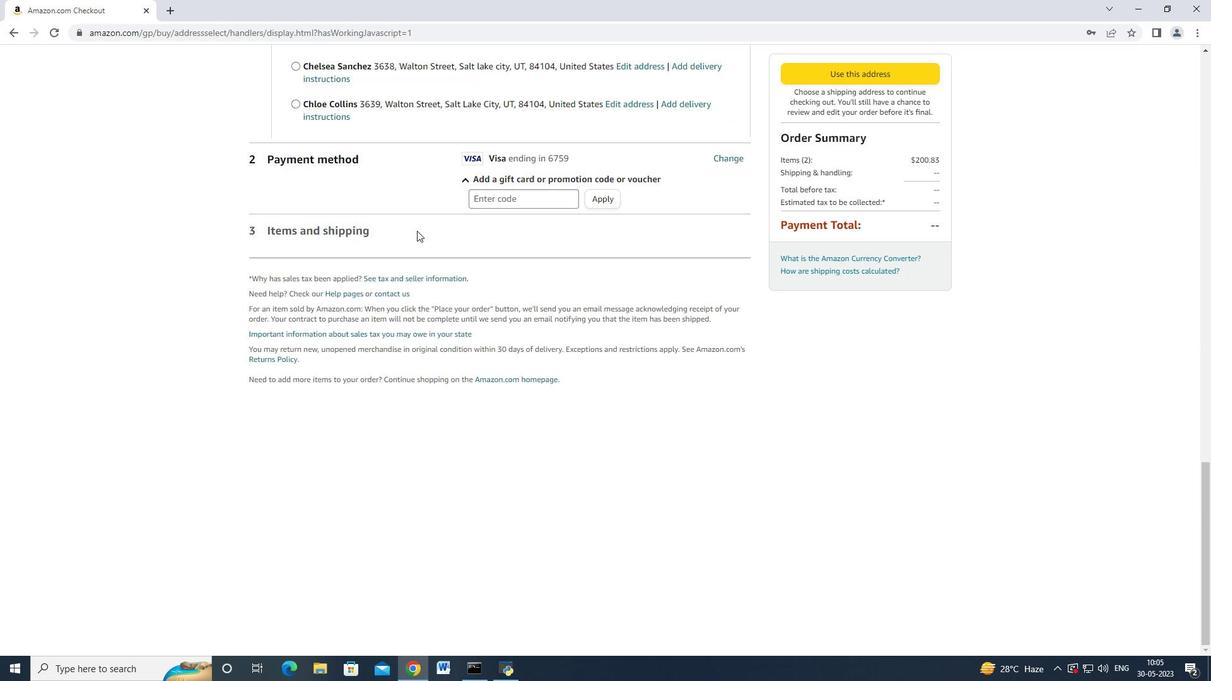 
Action: Mouse scrolled (417, 230) with delta (0, 0)
Screenshot: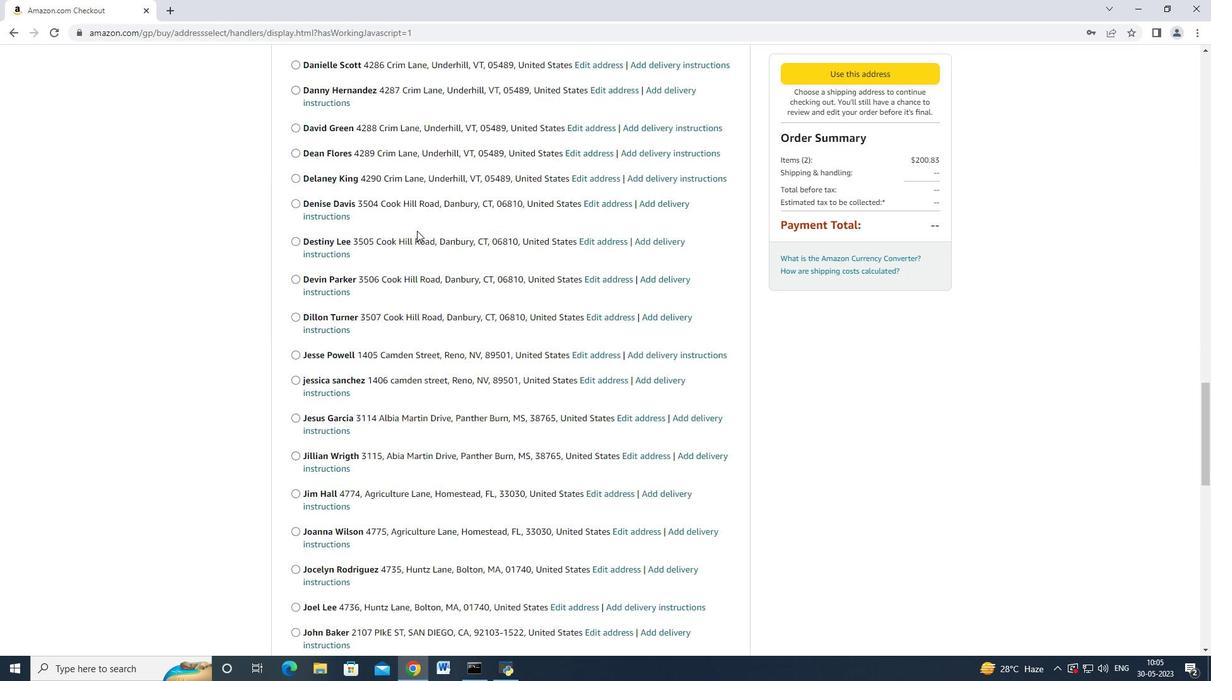 
Action: Mouse moved to (416, 232)
Screenshot: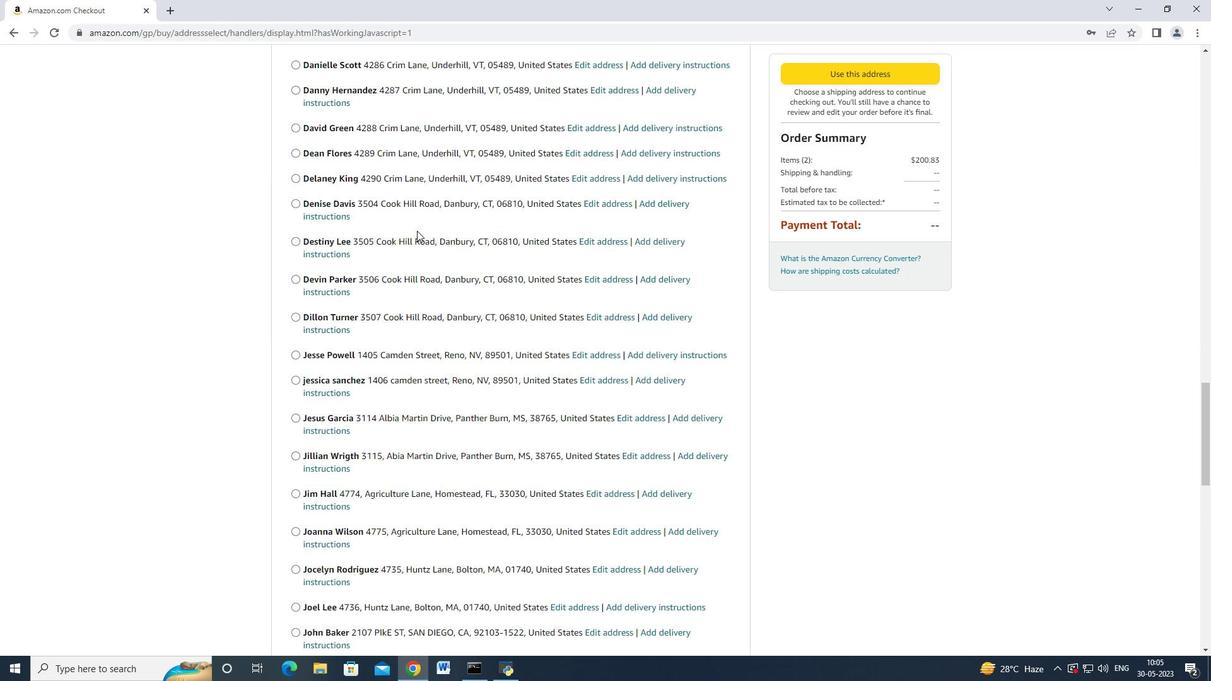 
Action: Mouse scrolled (416, 231) with delta (0, 0)
Screenshot: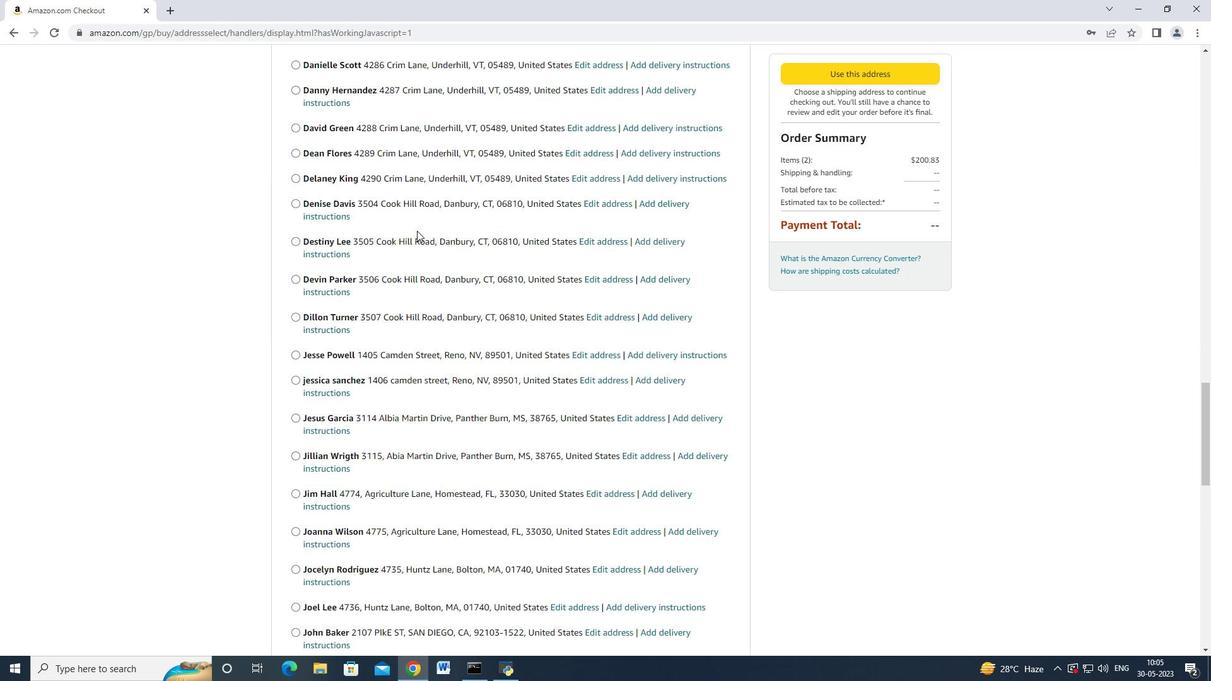 
Action: Mouse moved to (414, 232)
Screenshot: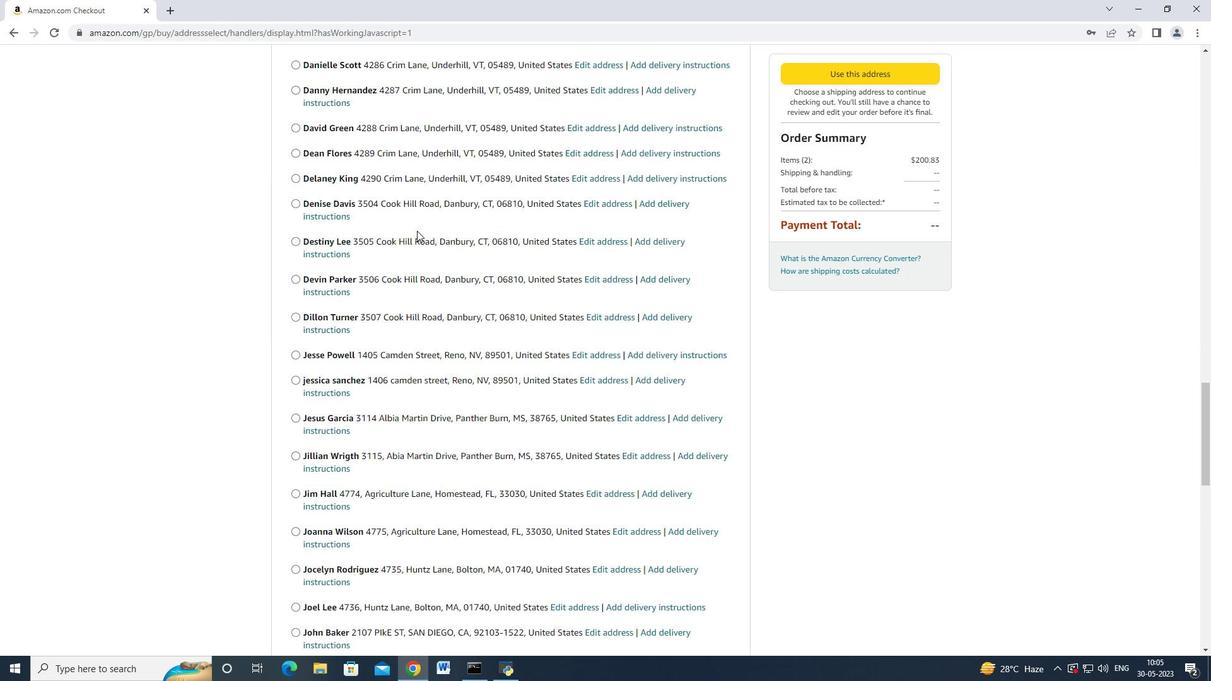 
Action: Mouse scrolled (414, 232) with delta (0, 0)
Screenshot: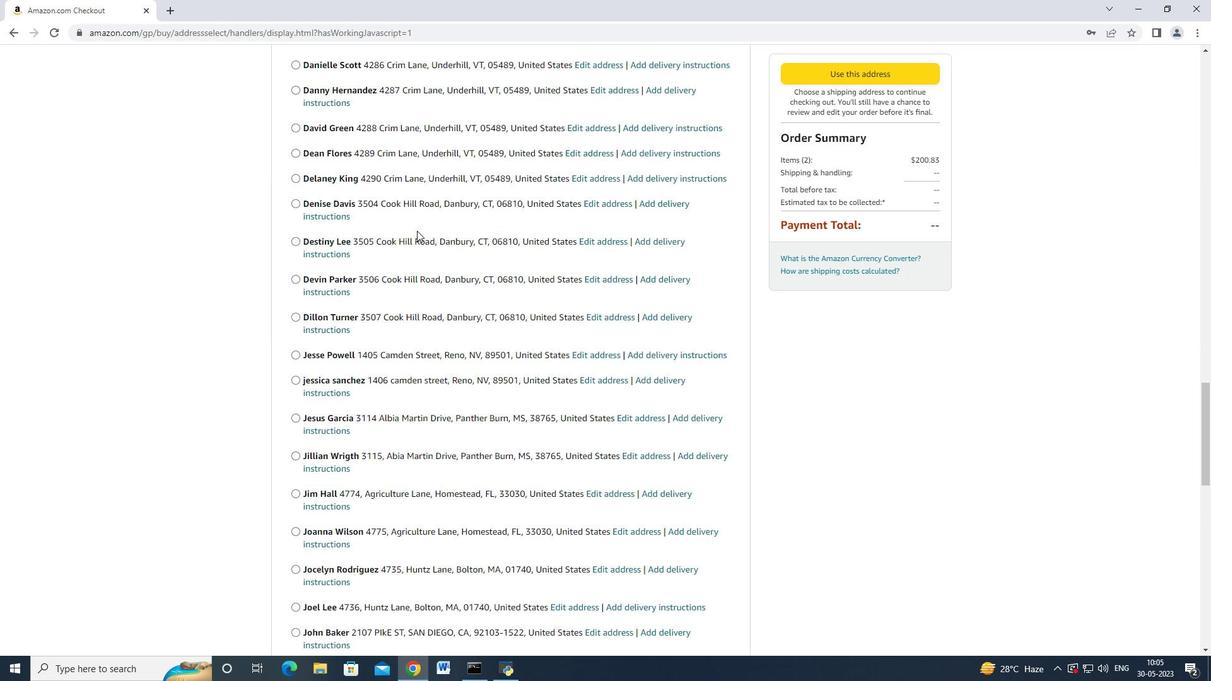 
Action: Mouse moved to (414, 233)
Screenshot: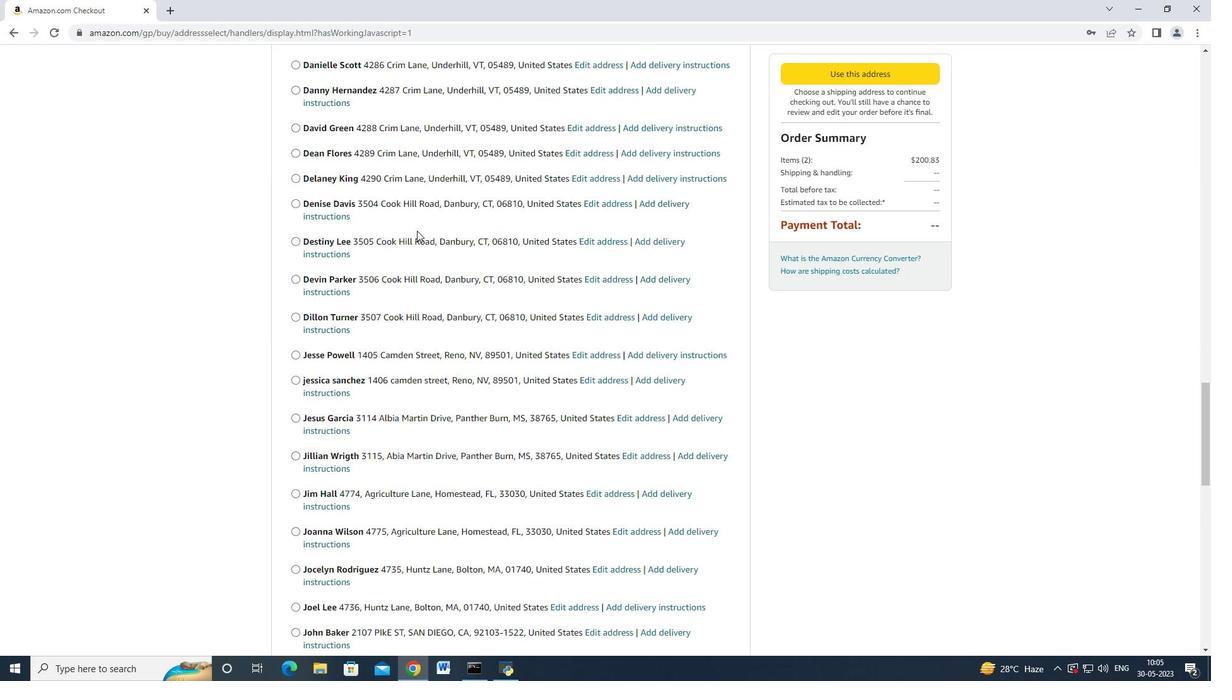 
Action: Mouse scrolled (414, 232) with delta (0, 0)
Screenshot: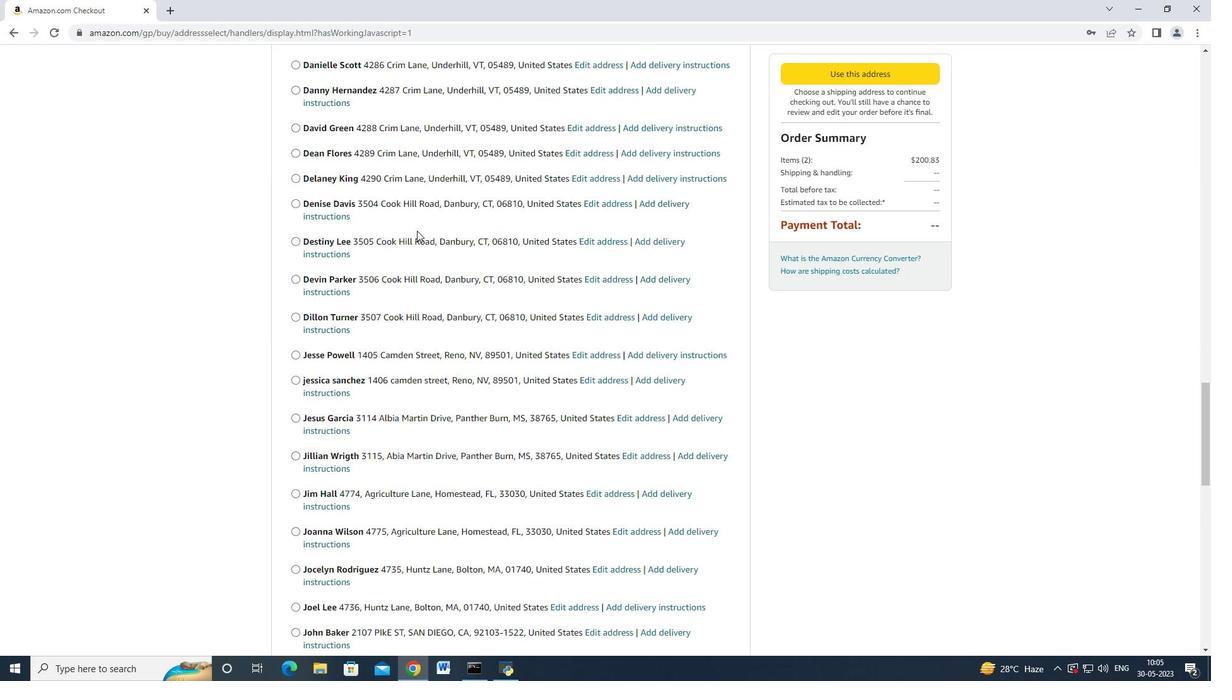 
Action: Mouse moved to (413, 234)
Screenshot: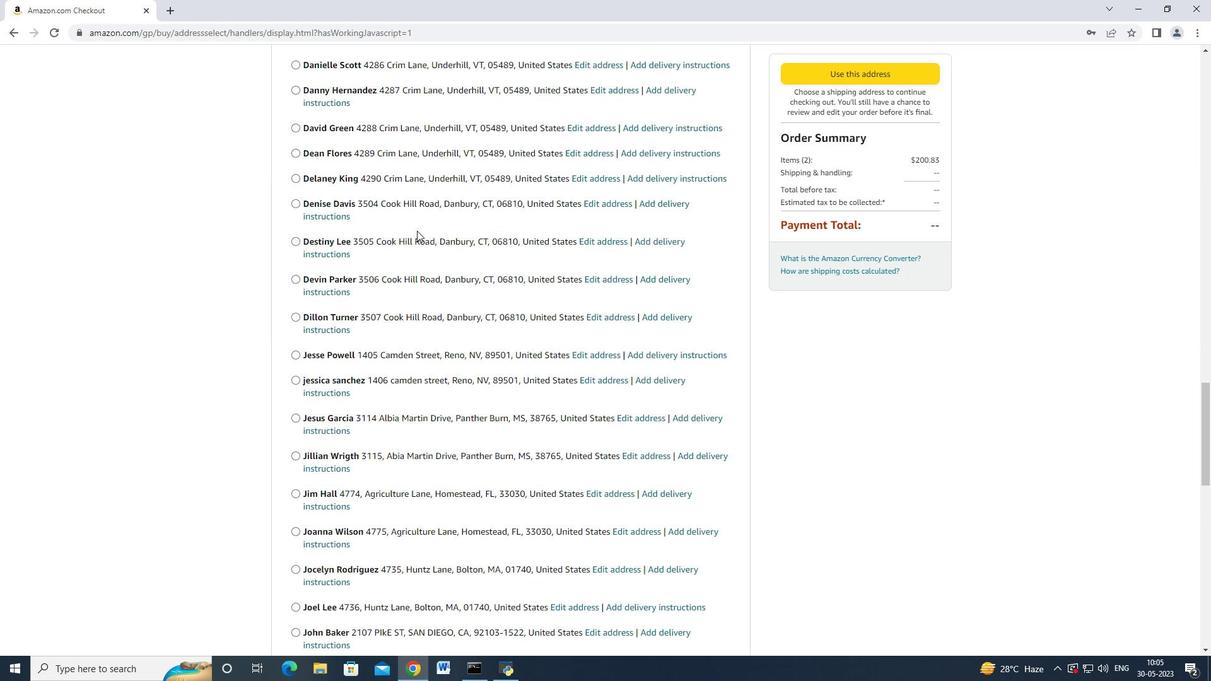 
Action: Mouse scrolled (413, 234) with delta (0, 0)
Screenshot: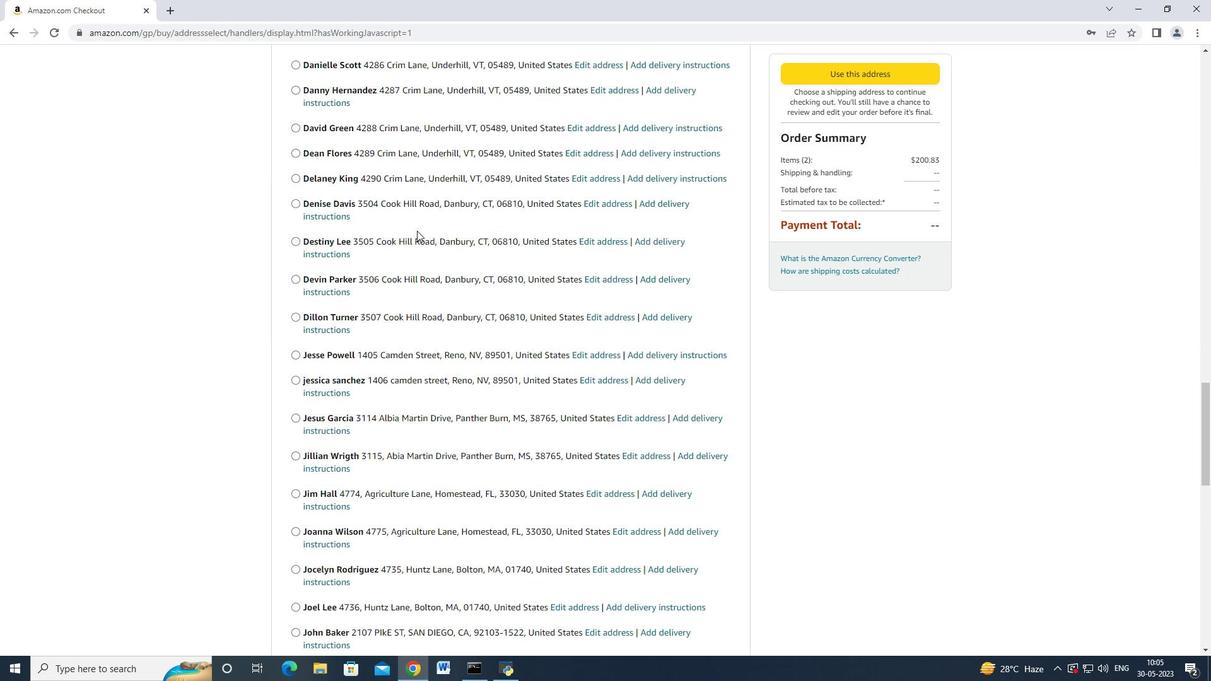 
Action: Mouse moved to (412, 235)
Screenshot: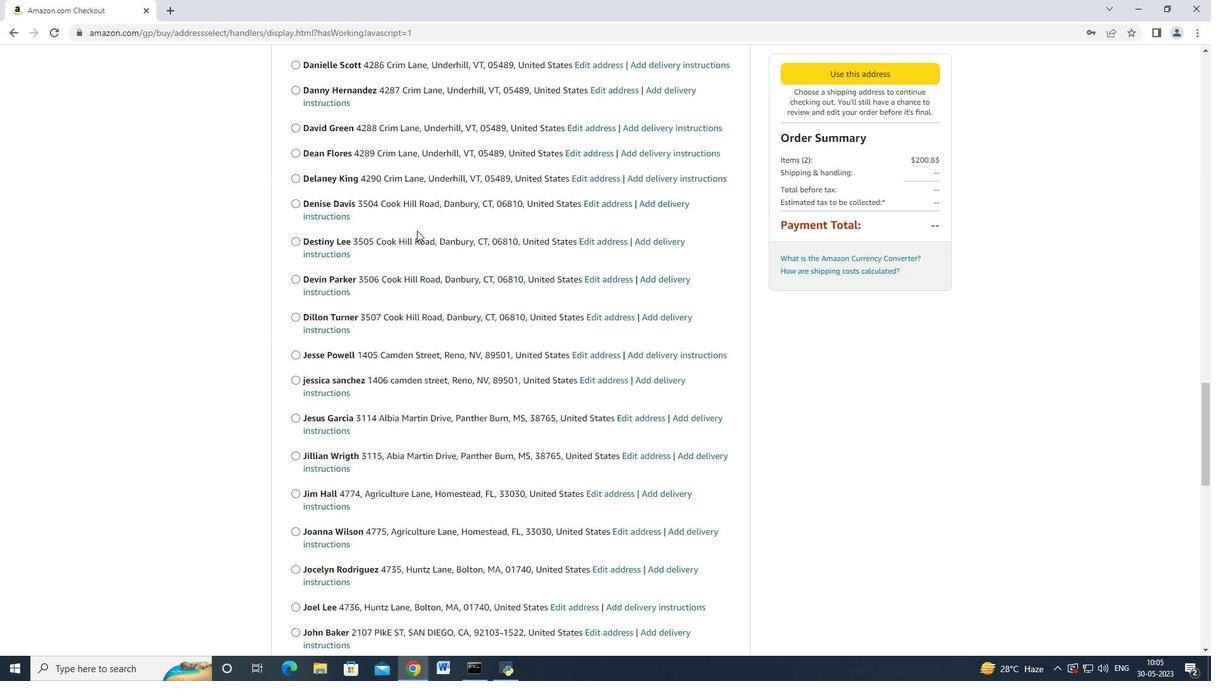 
Action: Mouse scrolled (412, 234) with delta (0, 0)
Screenshot: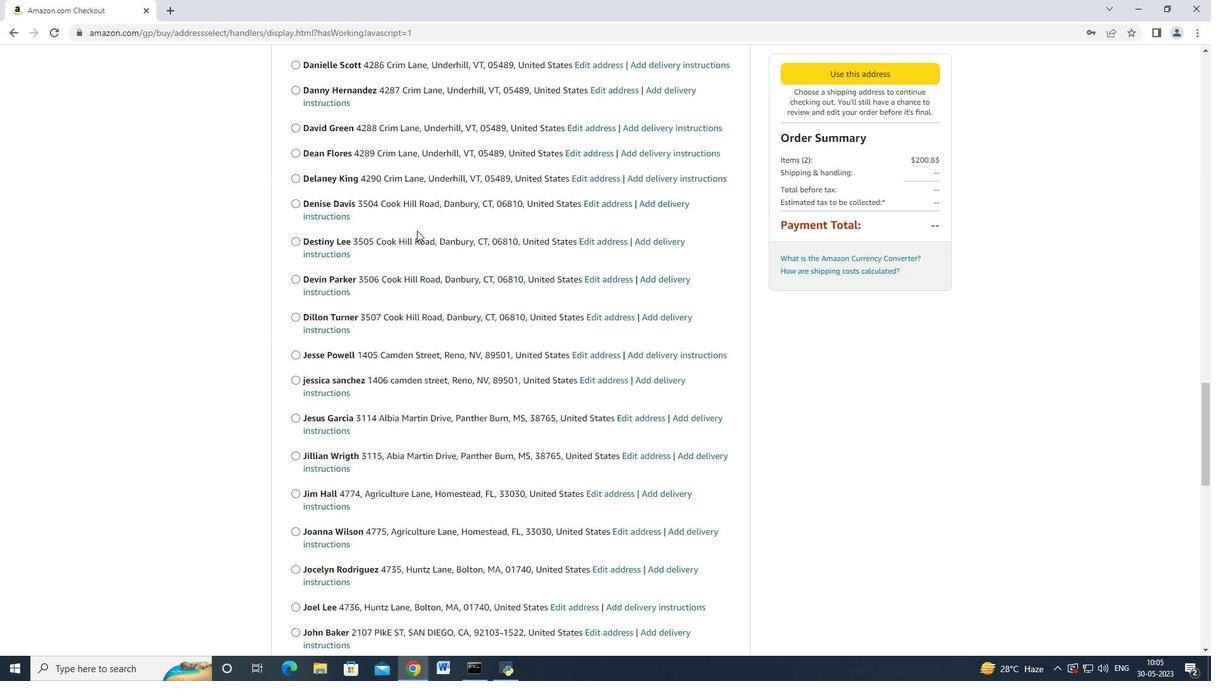 
Action: Mouse moved to (408, 244)
Screenshot: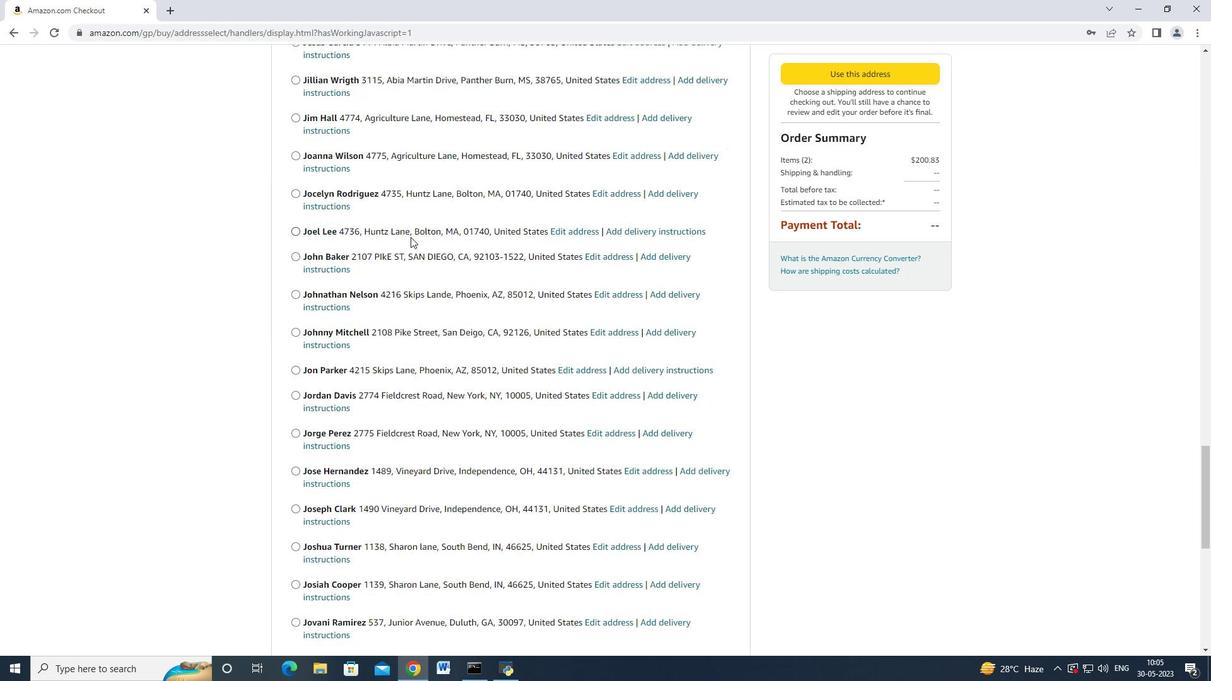 
Action: Mouse scrolled (408, 244) with delta (0, 0)
Screenshot: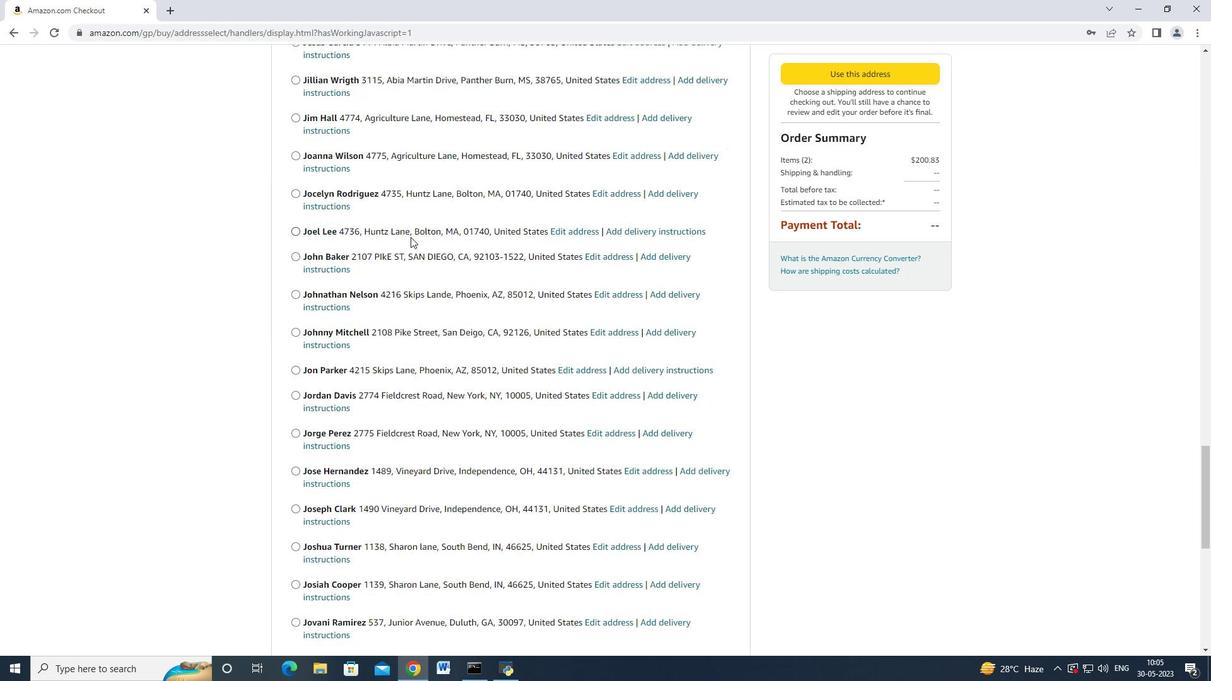 
Action: Mouse moved to (406, 250)
Screenshot: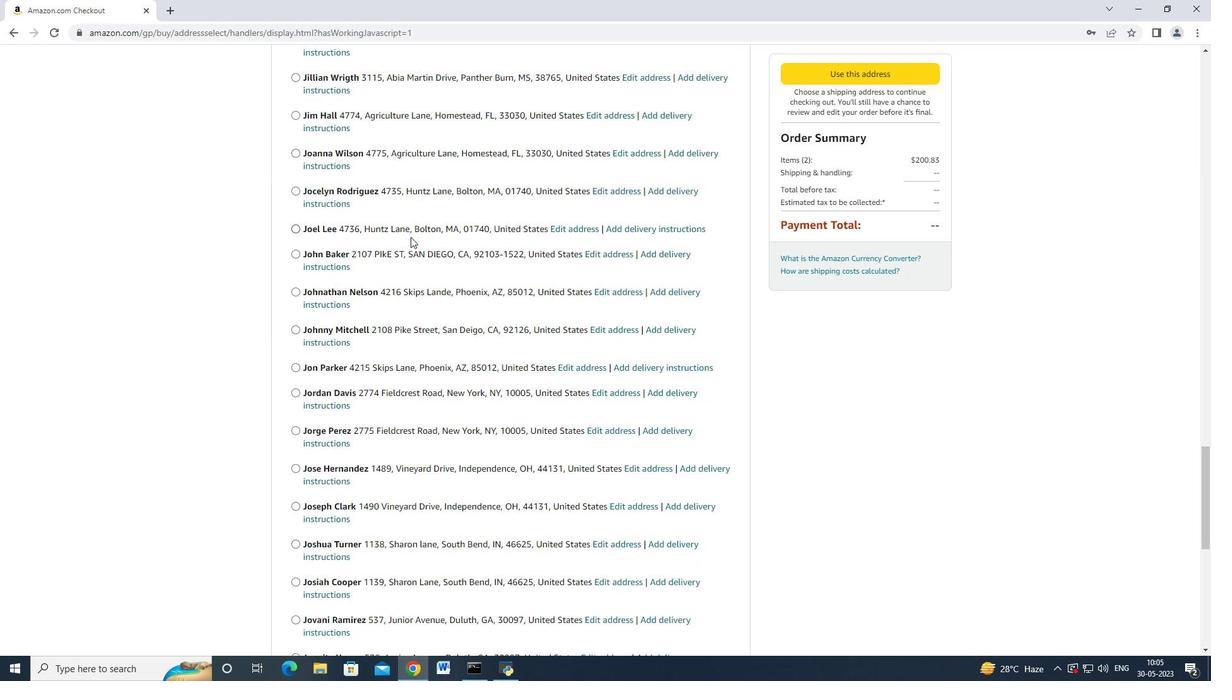 
Action: Mouse scrolled (406, 249) with delta (0, 0)
Screenshot: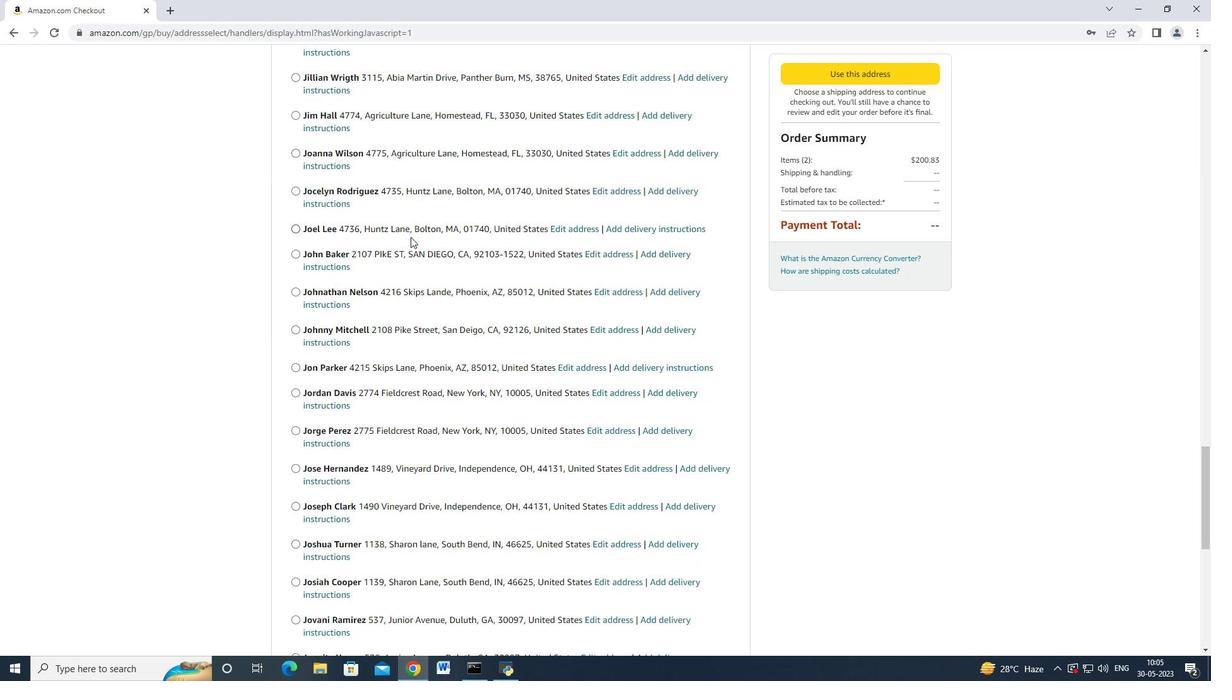 
Action: Mouse moved to (405, 253)
Screenshot: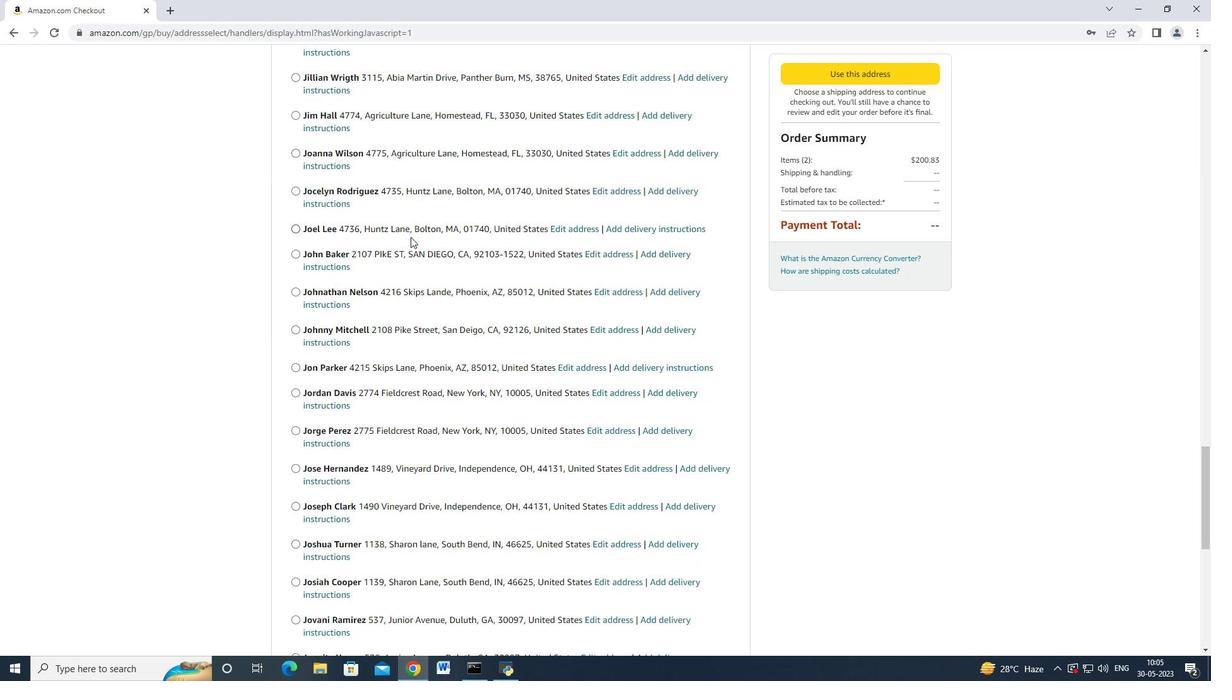 
Action: Mouse scrolled (406, 251) with delta (0, 0)
Screenshot: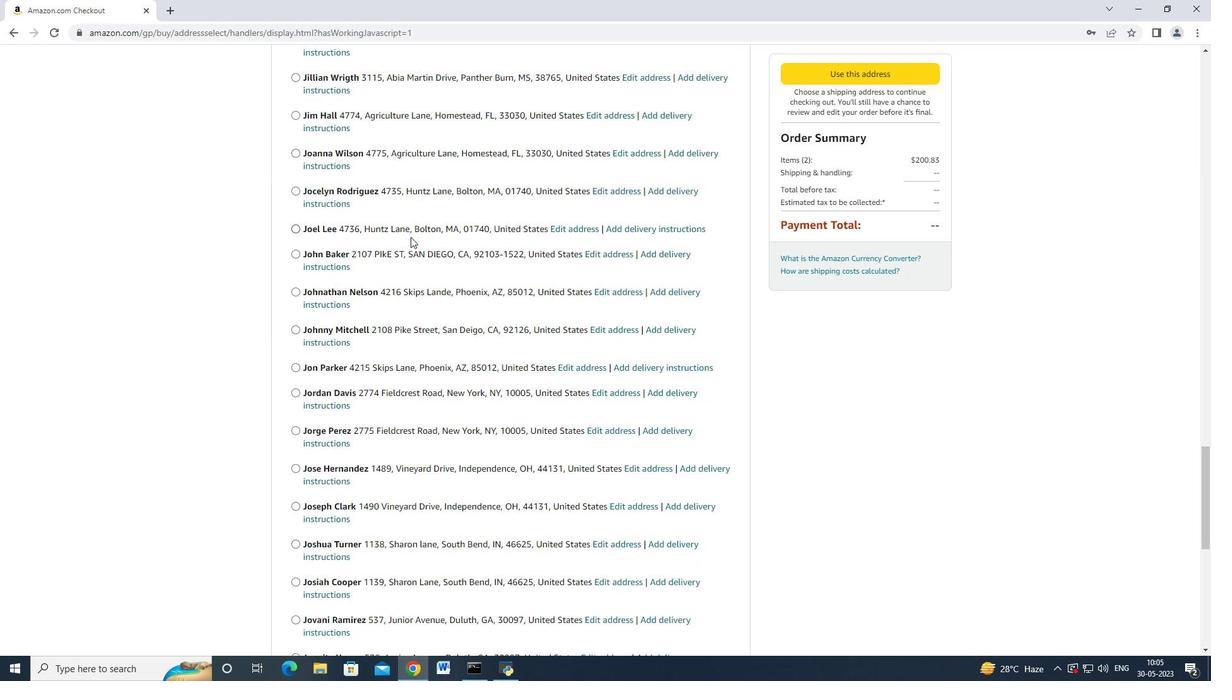 
Action: Mouse moved to (405, 255)
Screenshot: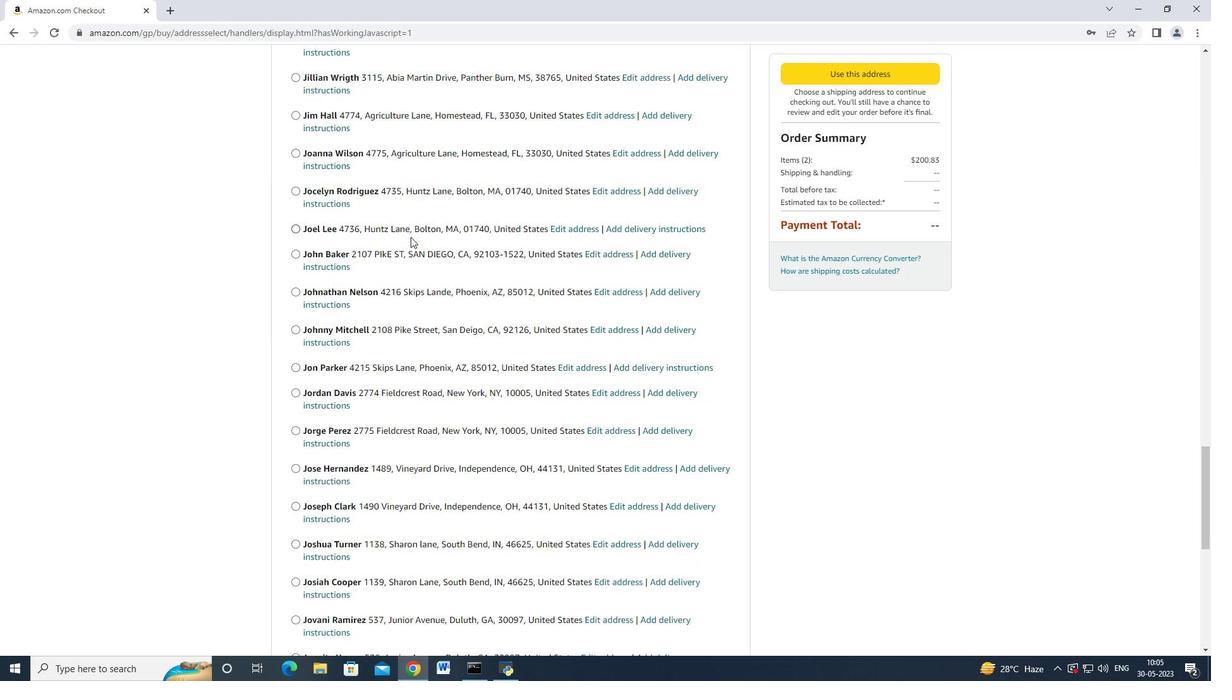 
Action: Mouse scrolled (405, 254) with delta (0, 0)
Screenshot: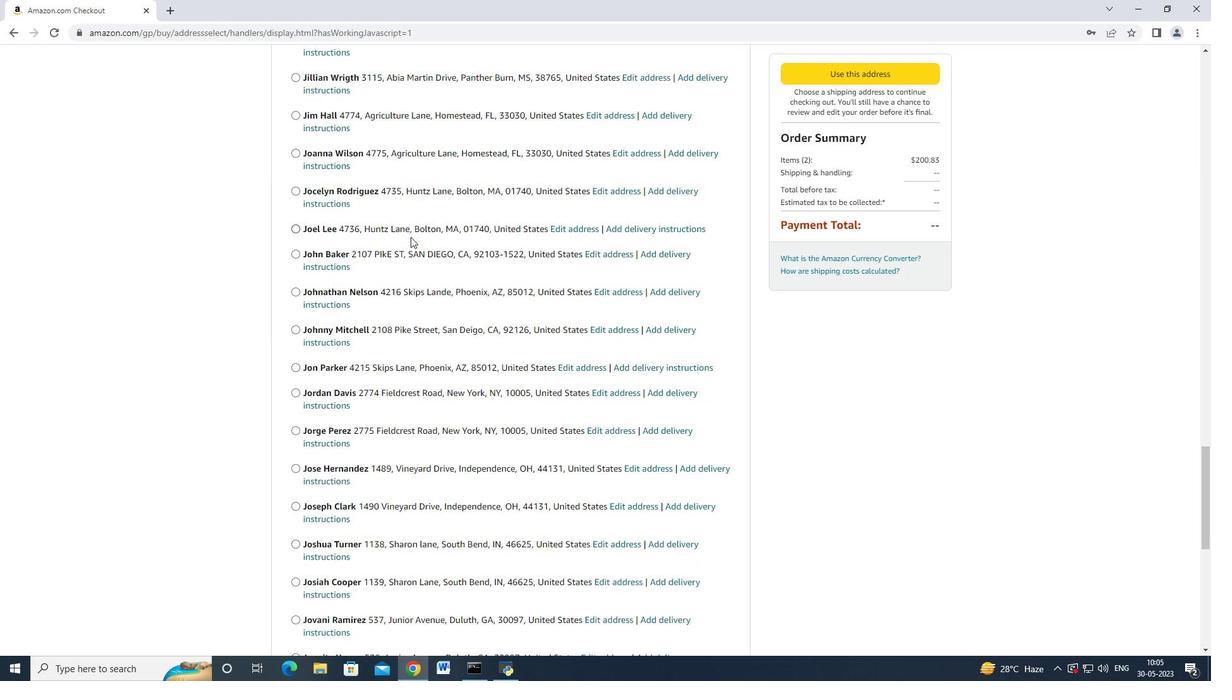 
Action: Mouse moved to (405, 256)
Screenshot: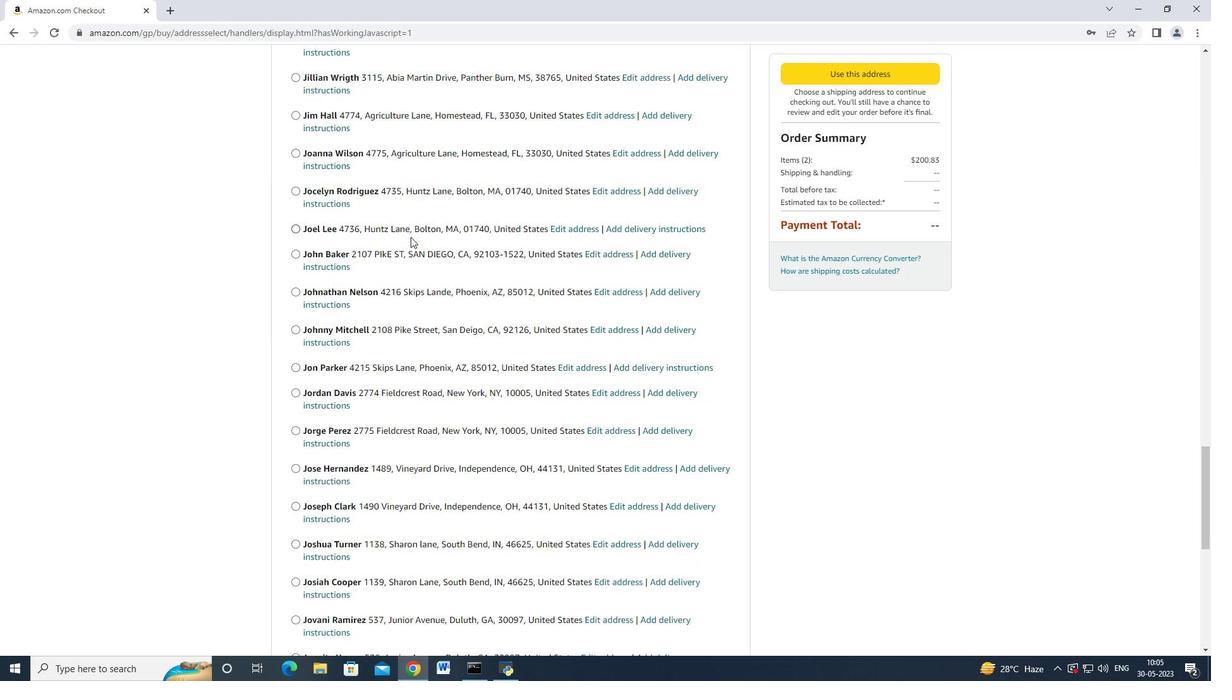 
Action: Mouse scrolled (405, 255) with delta (0, 0)
Screenshot: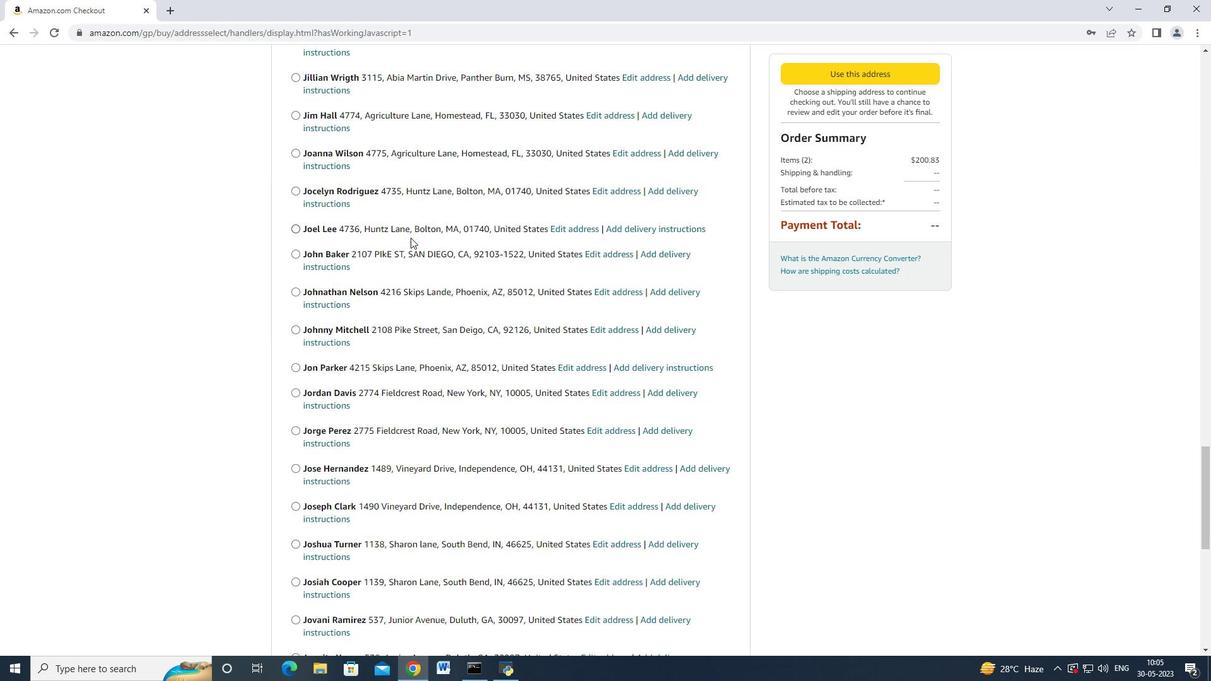 
Action: Mouse moved to (404, 258)
Screenshot: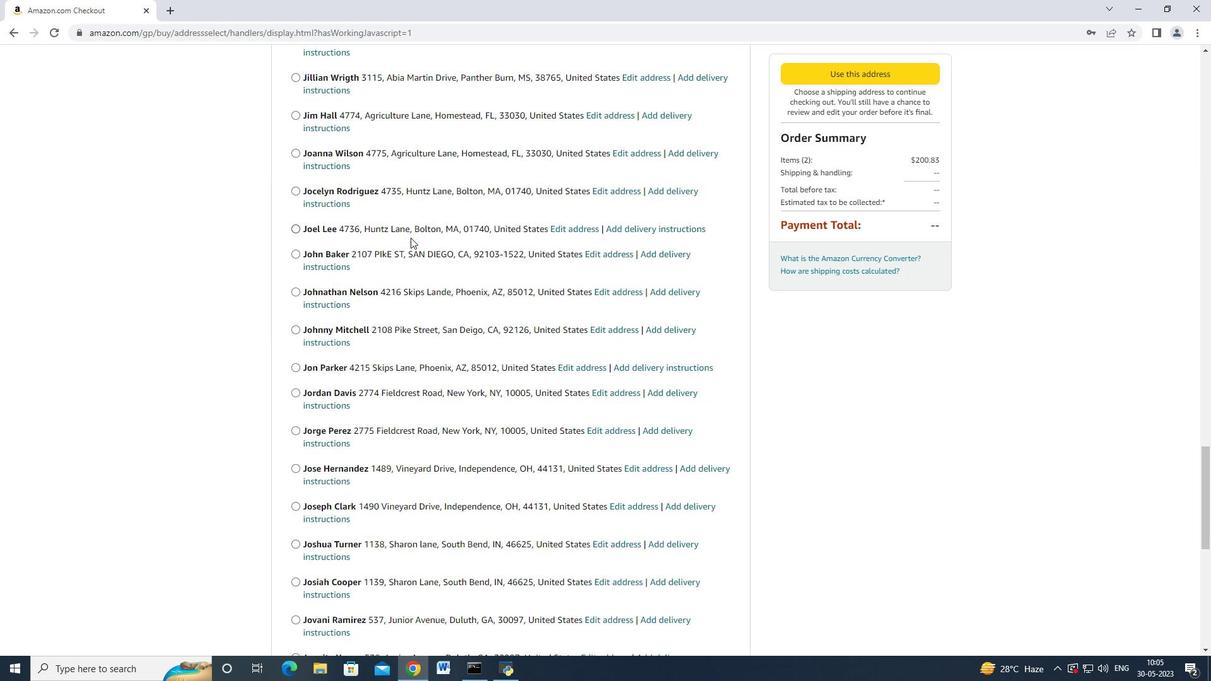 
Action: Mouse scrolled (404, 258) with delta (0, 0)
Screenshot: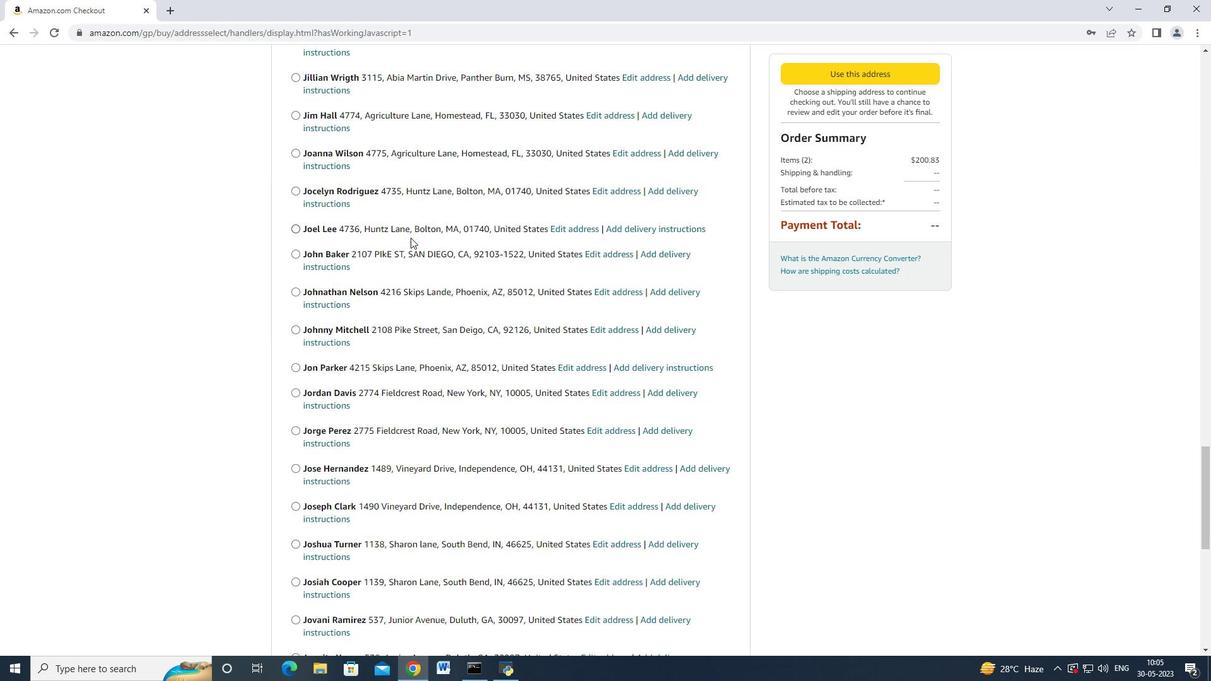 
Action: Mouse moved to (396, 261)
Screenshot: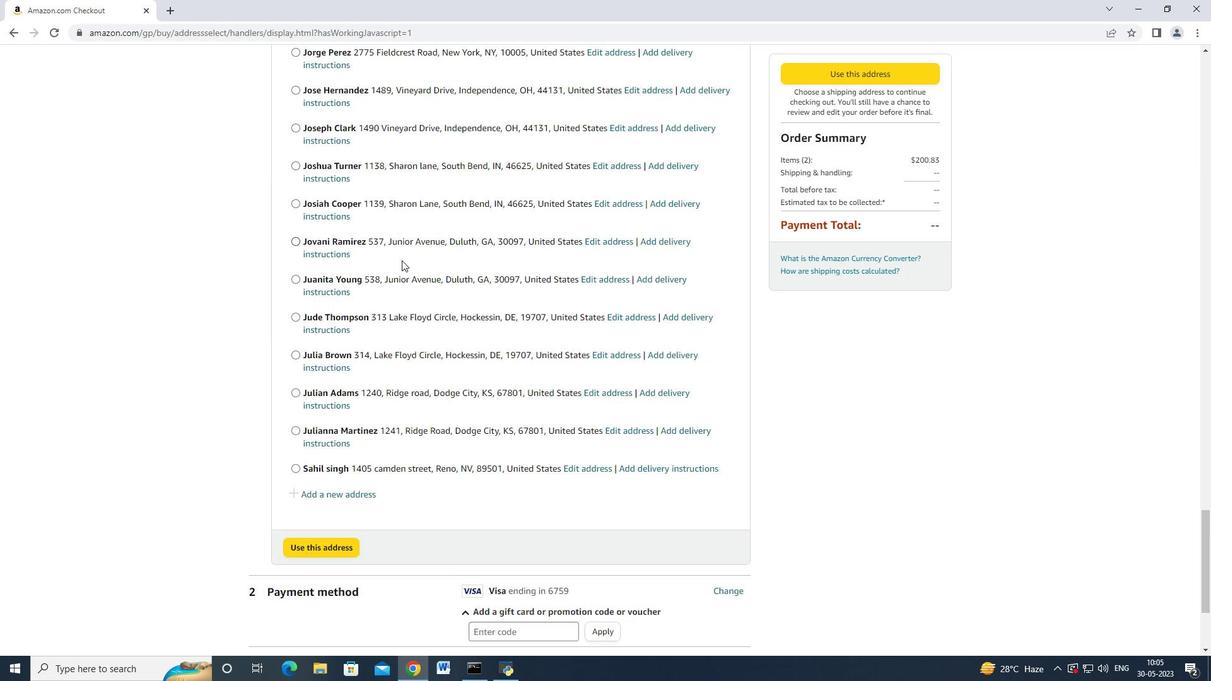 
Action: Mouse scrolled (398, 260) with delta (0, 0)
Screenshot: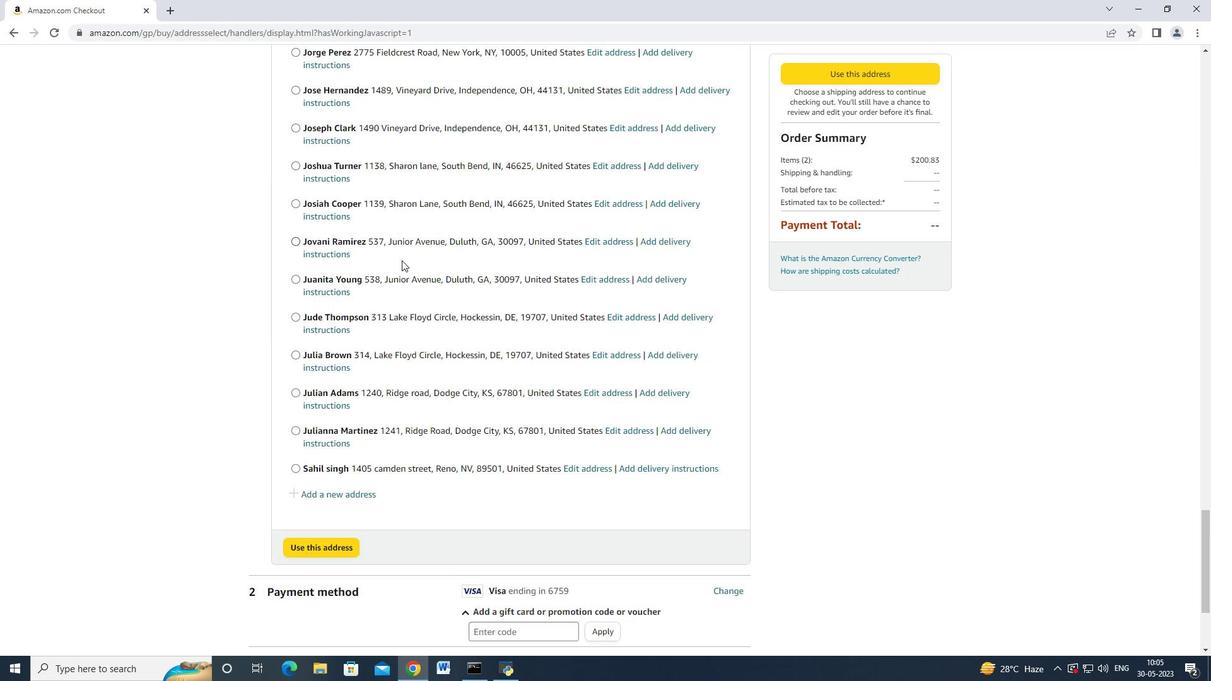 
Action: Mouse scrolled (398, 260) with delta (0, 0)
Screenshot: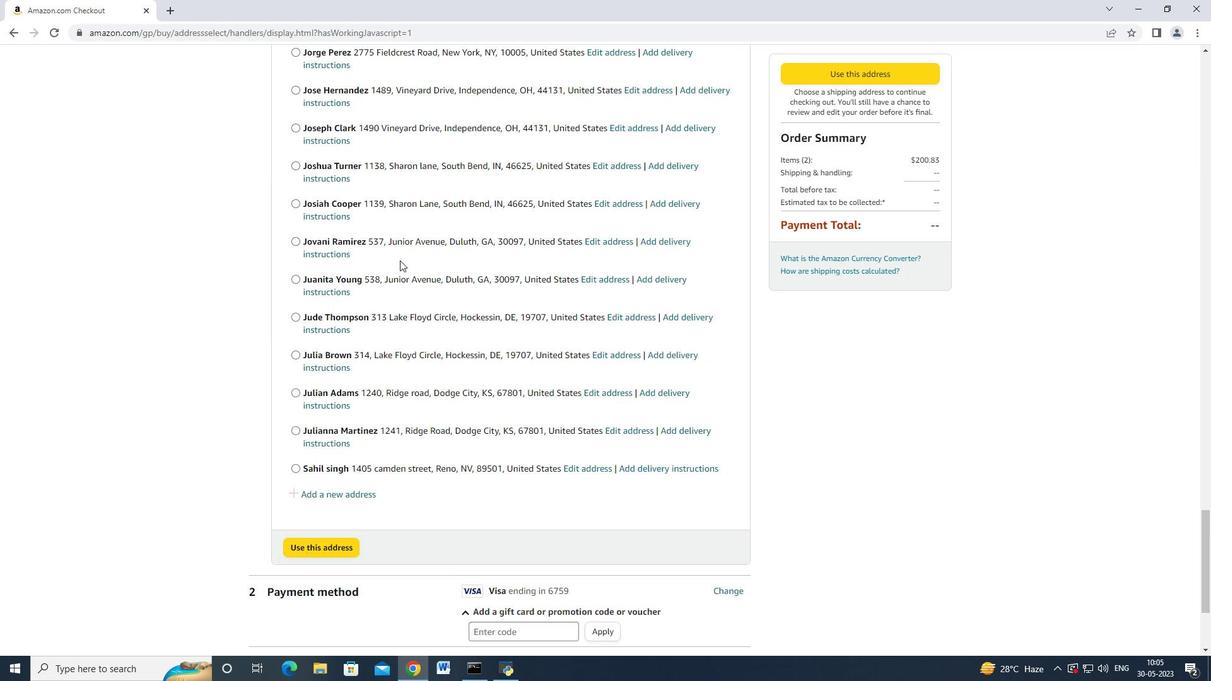 
Action: Mouse scrolled (398, 261) with delta (0, 0)
Screenshot: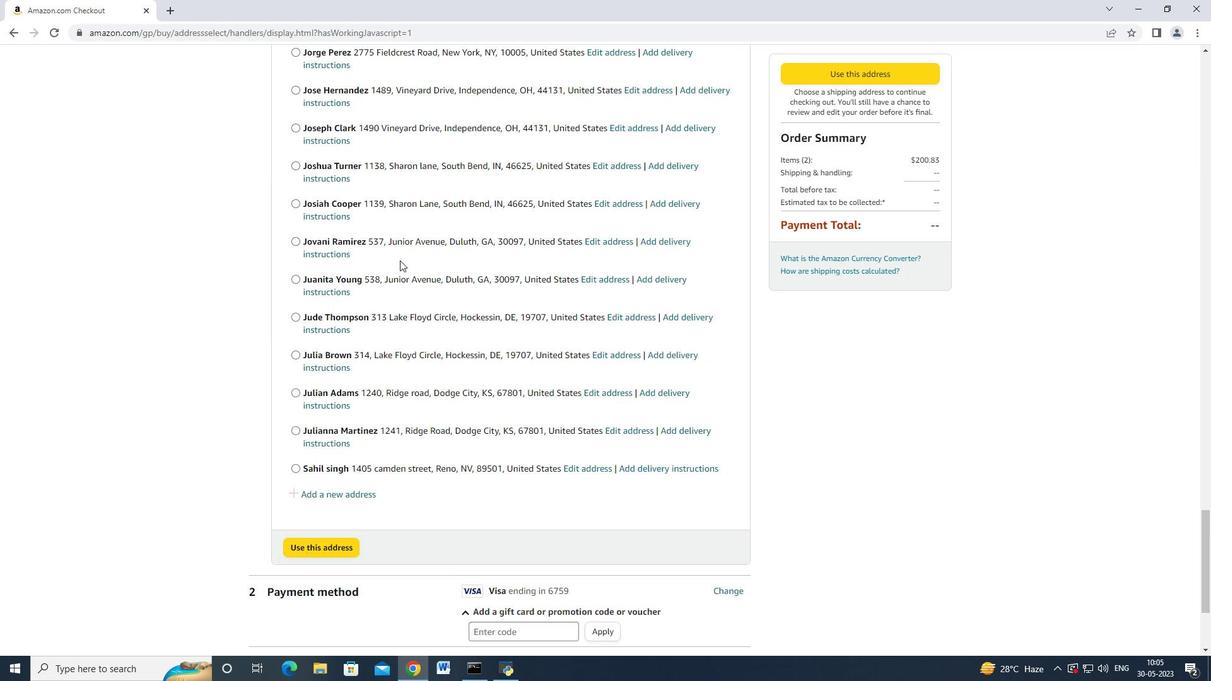 
Action: Mouse scrolled (398, 261) with delta (0, 0)
Screenshot: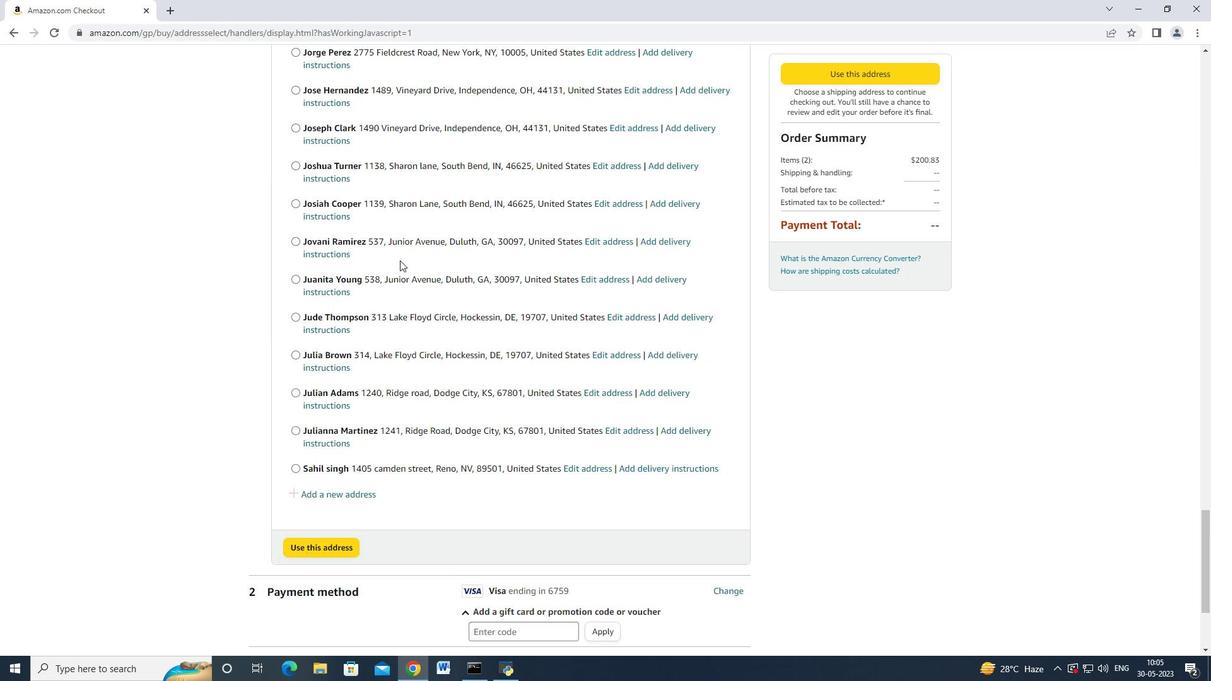 
Action: Mouse scrolled (398, 261) with delta (0, 0)
Screenshot: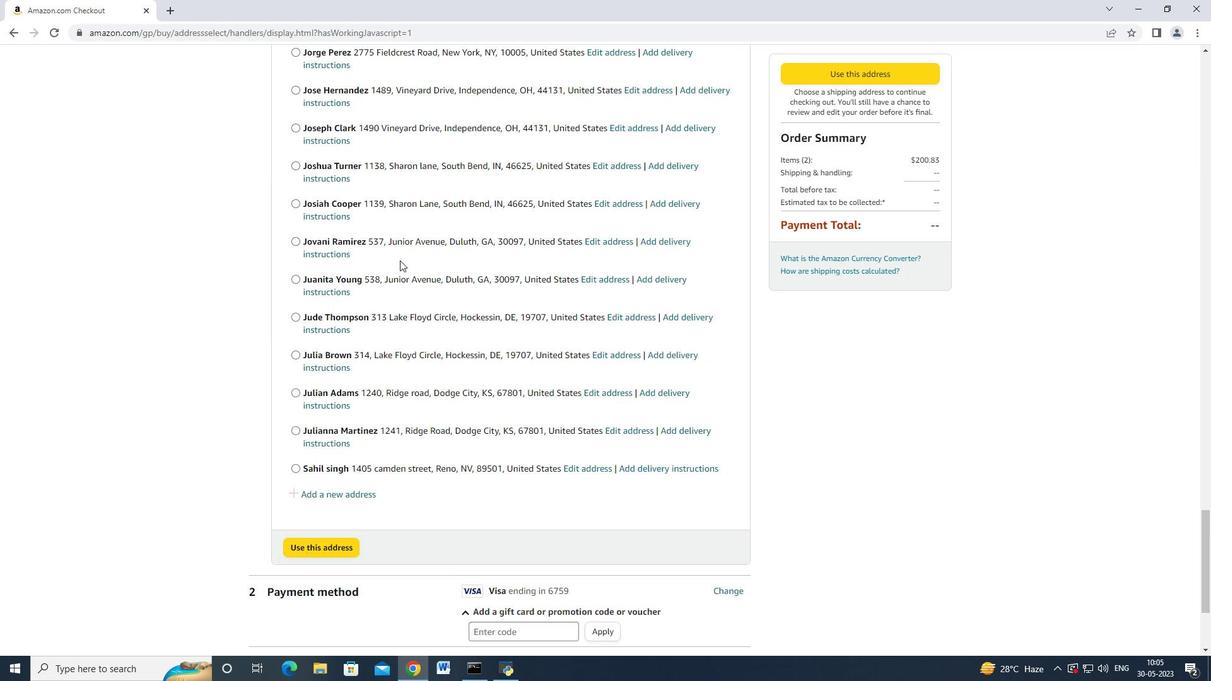 
Action: Mouse scrolled (397, 261) with delta (0, 0)
Screenshot: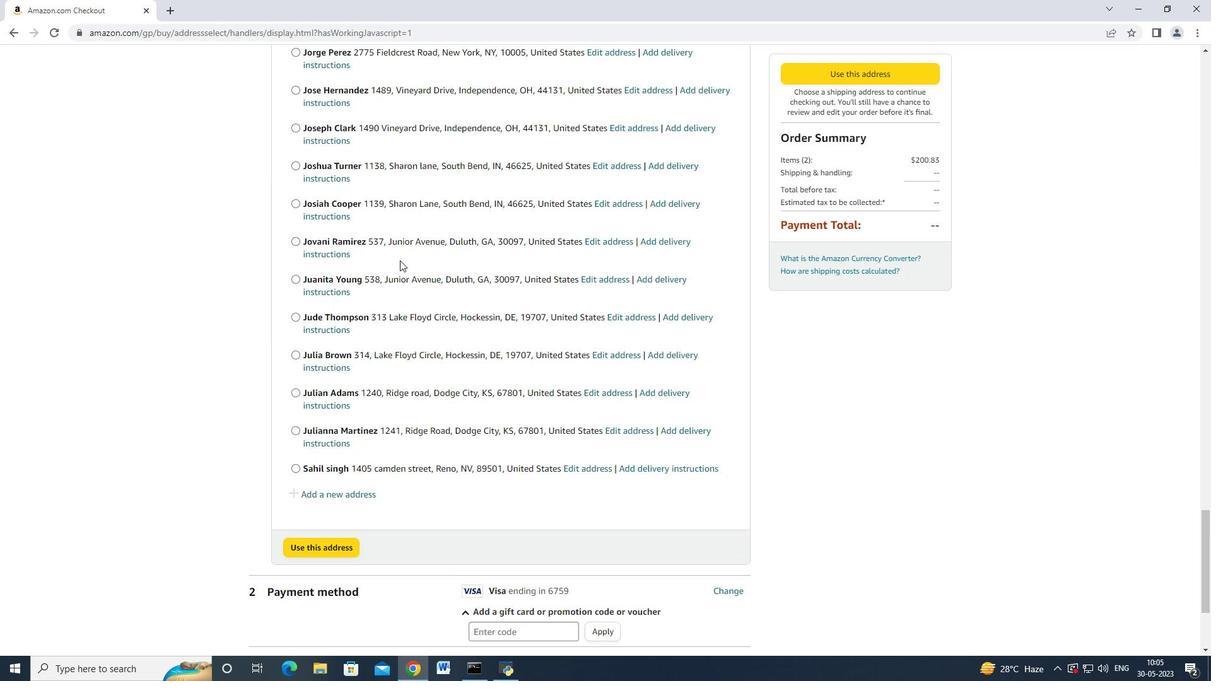 
Action: Mouse scrolled (397, 261) with delta (0, 0)
Screenshot: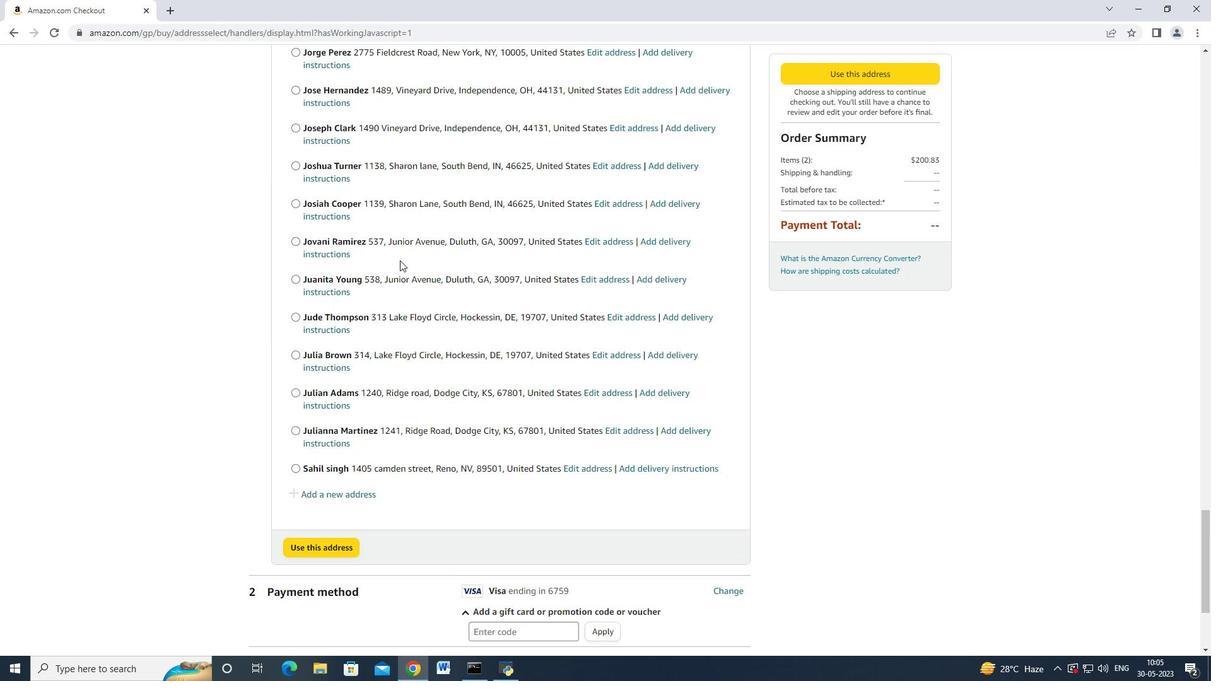 
Action: Mouse scrolled (396, 261) with delta (0, 0)
Screenshot: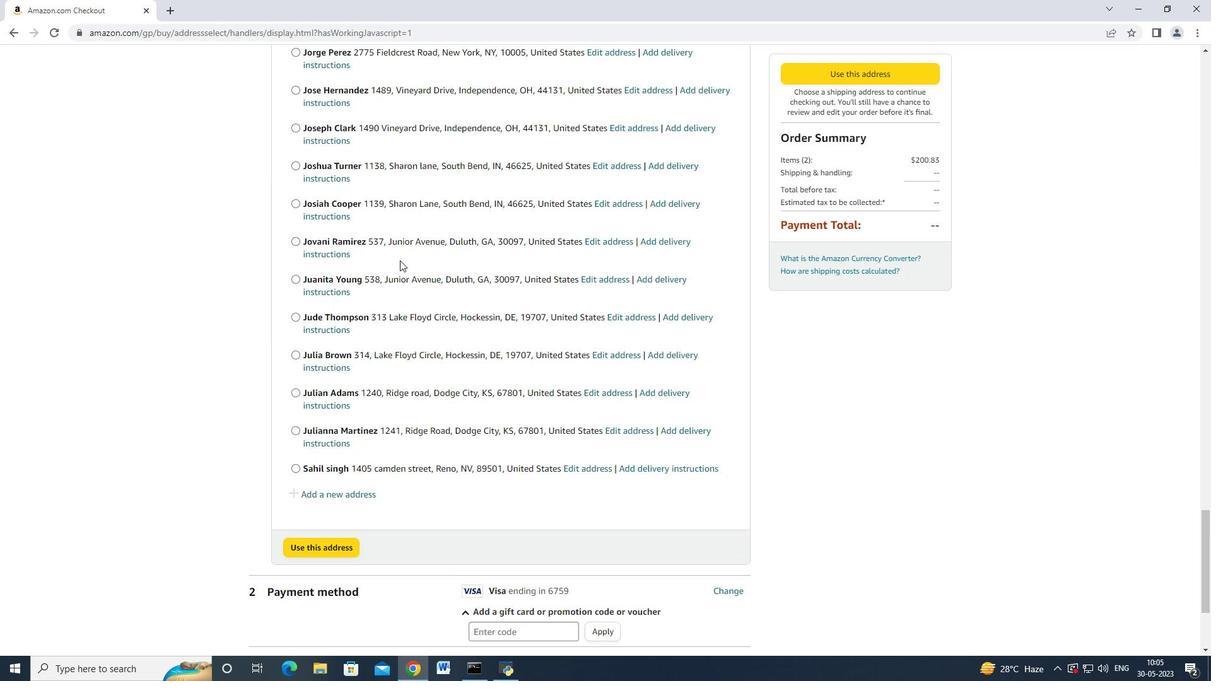 
Action: Mouse moved to (361, 303)
Screenshot: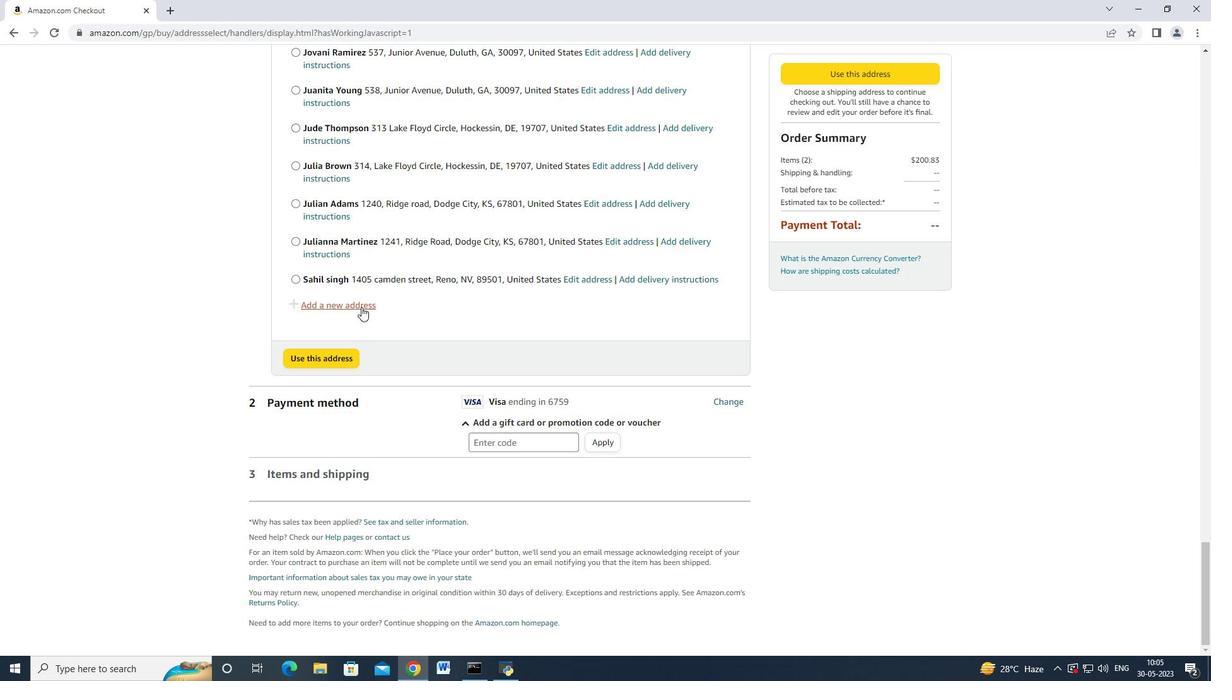 
Action: Mouse pressed left at (361, 303)
Screenshot: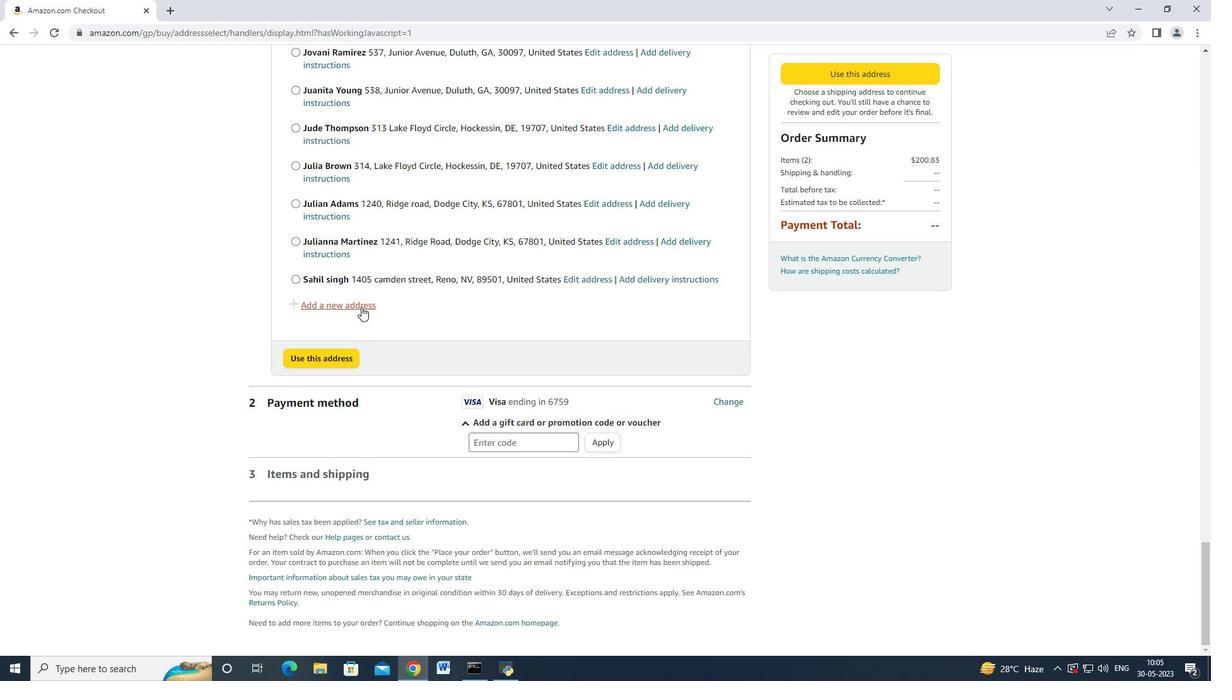 
Action: Mouse moved to (425, 317)
Screenshot: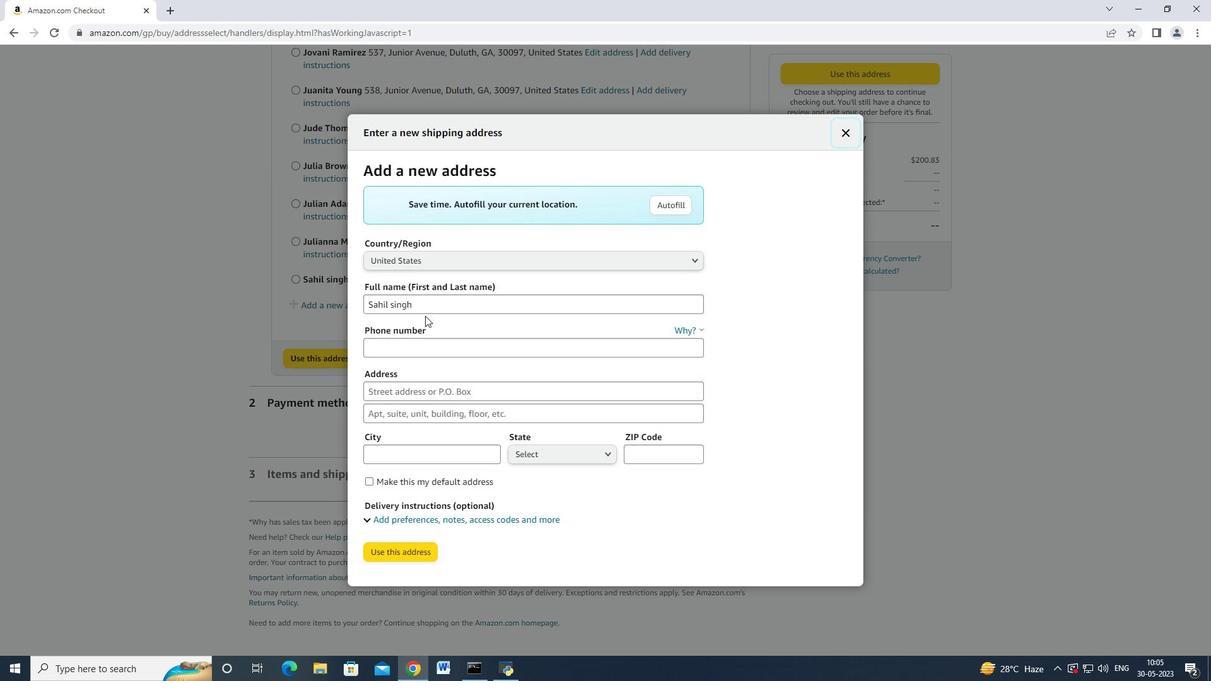 
Action: Mouse pressed left at (425, 317)
Screenshot: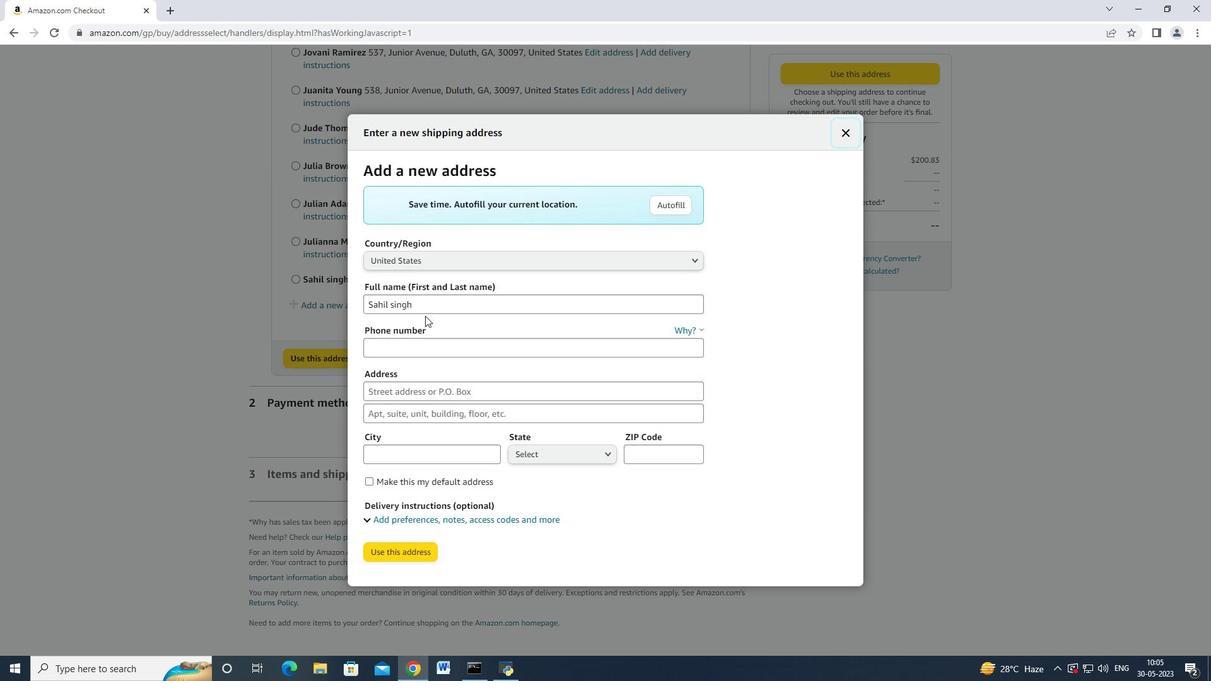 
Action: Mouse moved to (427, 311)
Screenshot: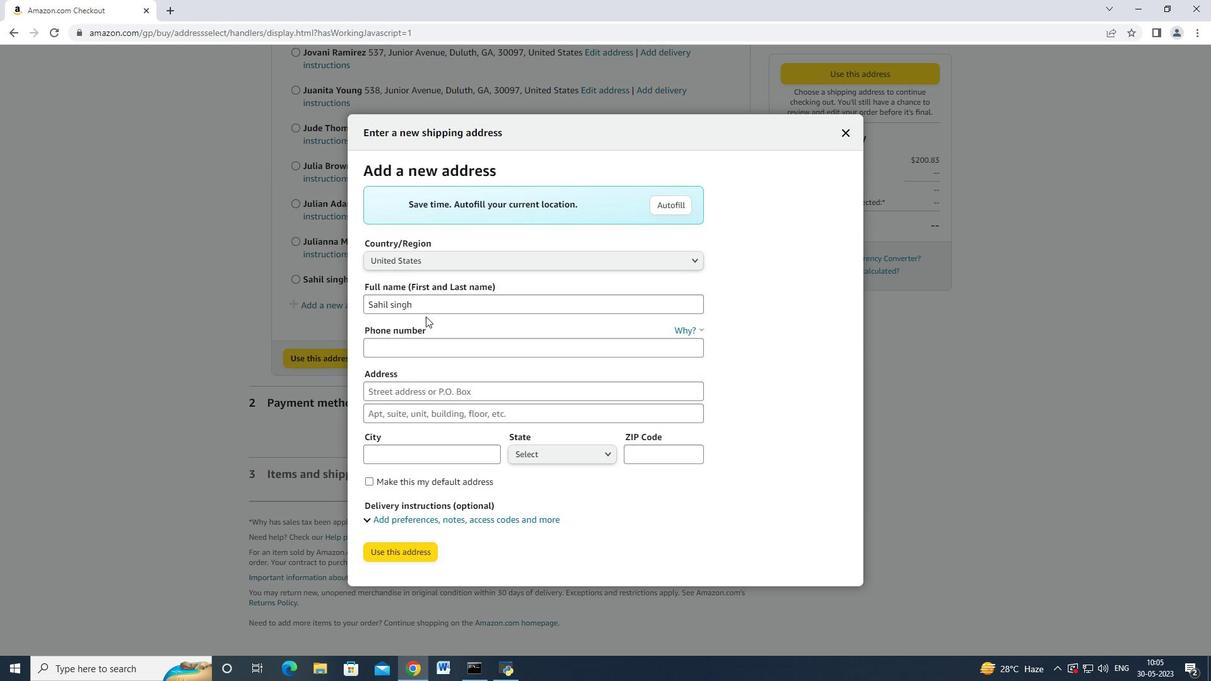 
Action: Mouse pressed left at (427, 311)
Screenshot: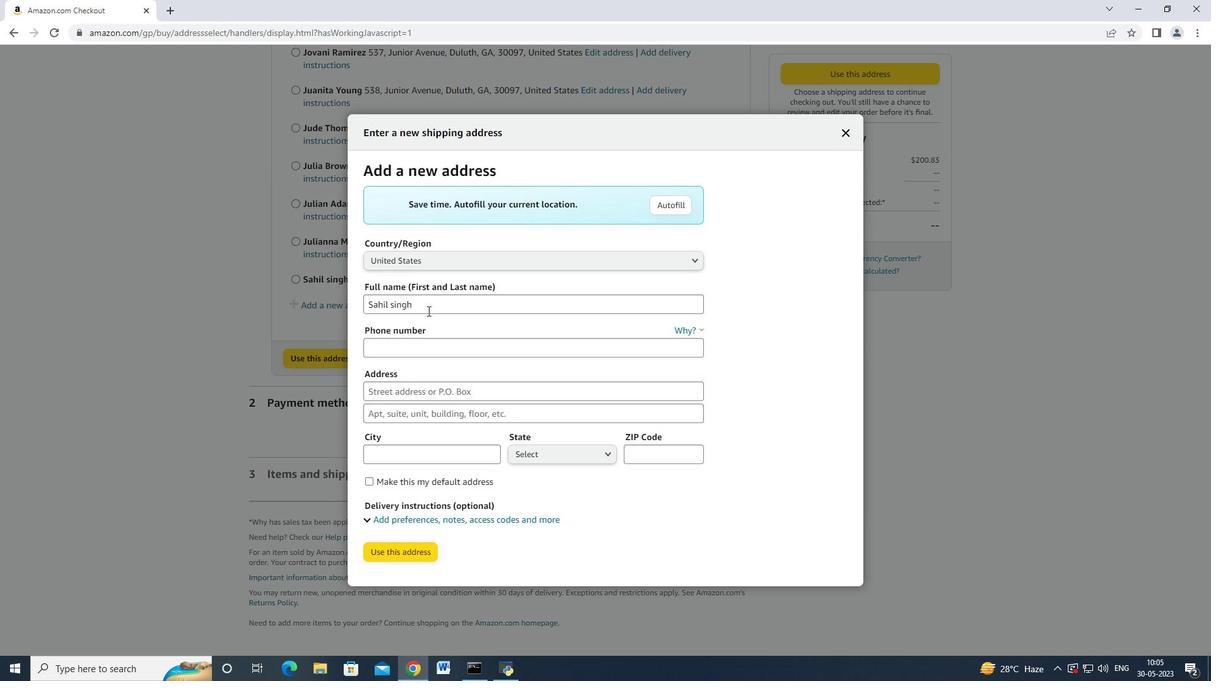 
Action: Mouse moved to (427, 312)
Screenshot: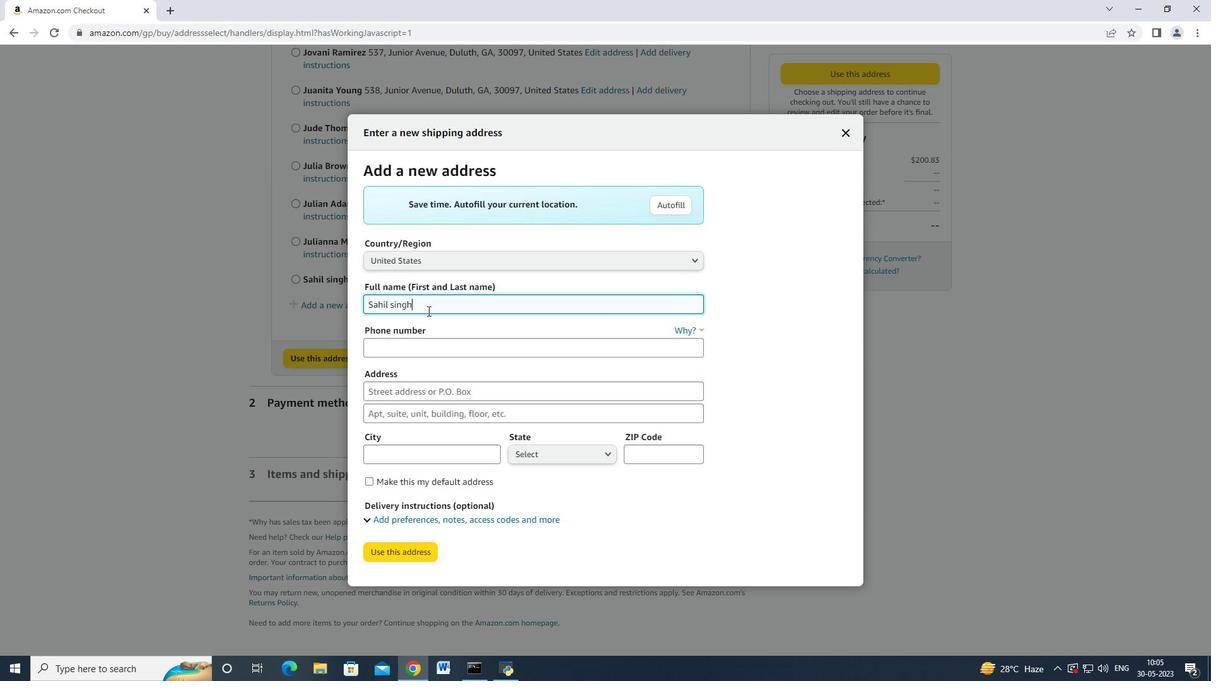 
Action: Key pressed <Key.backspace><Key.backspace><Key.backspace><Key.backspace><Key.backspace><Key.backspace><Key.backspace><Key.backspace><Key.backspace><Key.backspace><Key.backspace><Key.shift><Key.shift>Dominique<Key.space><Key.shift_r>Adams<Key.tab><Key.tab>2034707320<Key.tab>3508<Key.space><Key.shift>Cppl<Key.backspace><Key.backspace><Key.backspace>ook<Key.space>hill<Key.space><Key.tab>
Screenshot: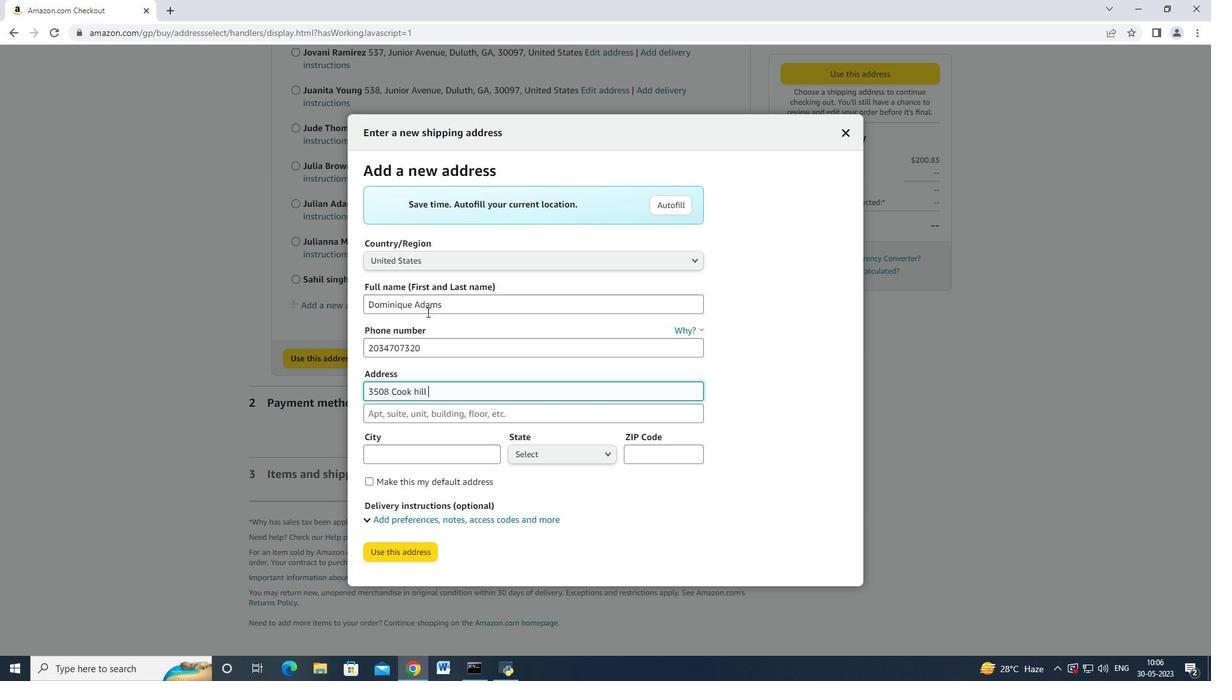 
Action: Mouse moved to (458, 394)
Screenshot: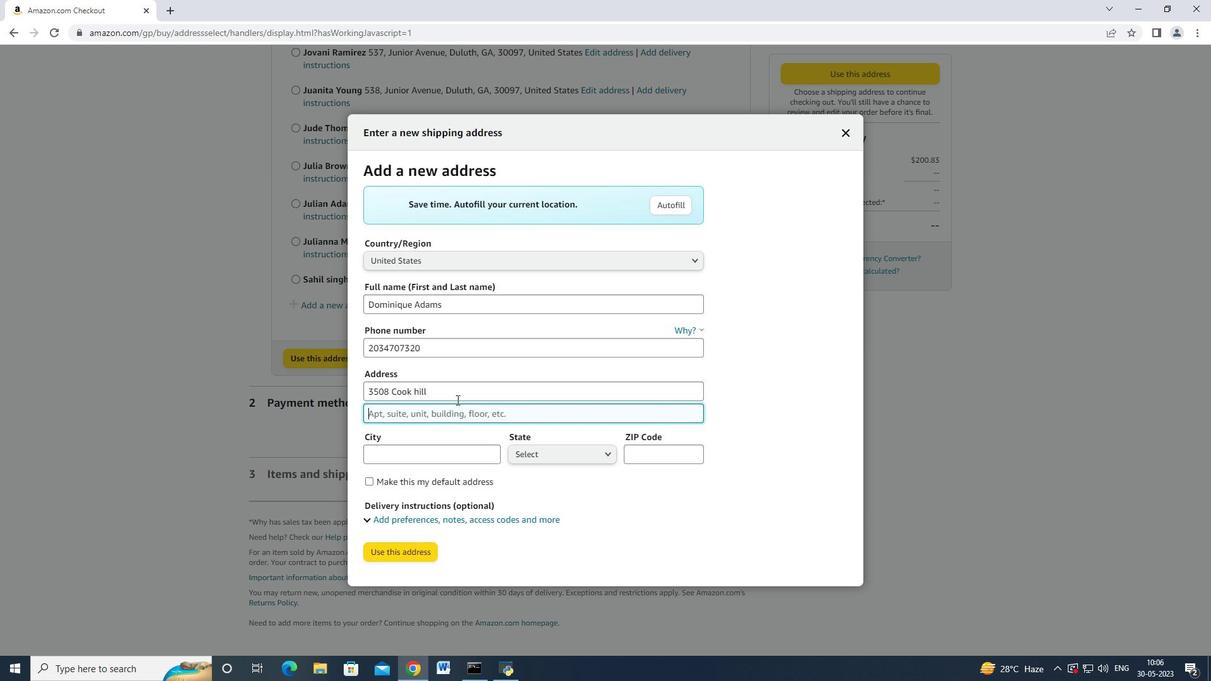 
Action: Mouse pressed left at (458, 394)
Screenshot: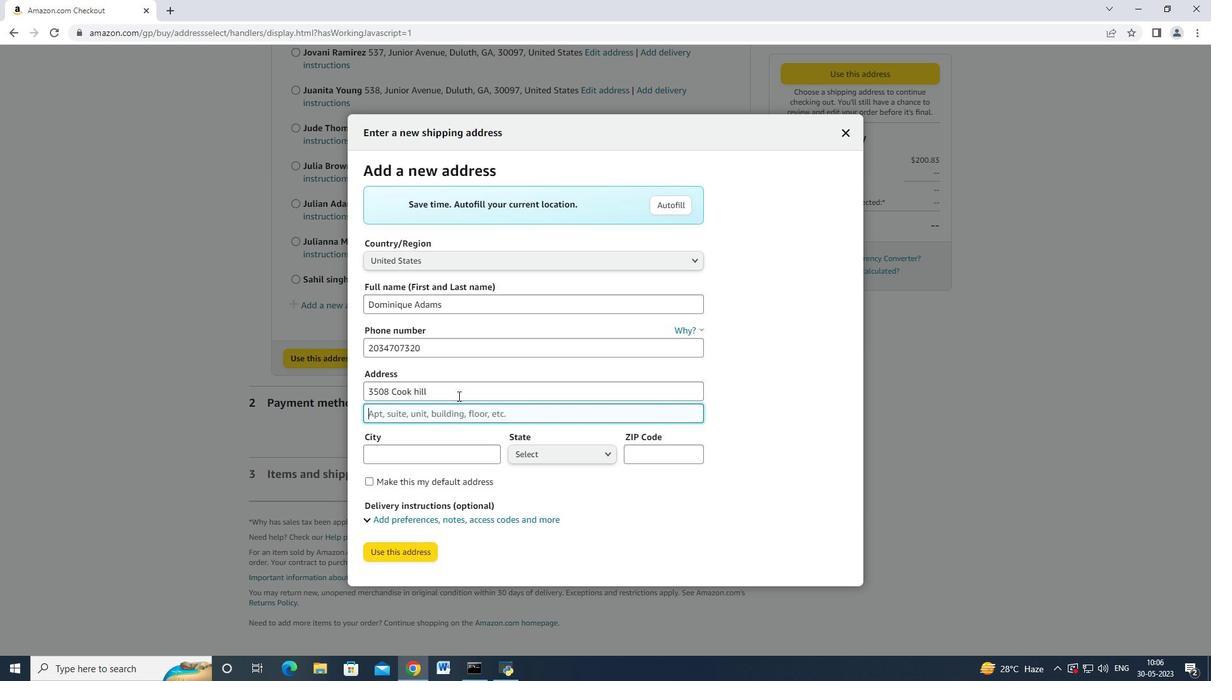 
Action: Key pressed road<Key.tab><Key.tab><Key.shift><Key.shift><Key.shift><Key.shift><Key.shift><Key.shift><Key.shift><Key.shift><Key.shift><Key.shift><Key.shift><Key.shift><Key.shift><Key.shift><Key.shift><Key.shift><Key.shift><Key.shift><Key.shift><Key.shift><Key.shift><Key.shift><Key.shift><Key.shift><Key.shift><Key.shift><Key.shift><Key.shift><Key.shift><Key.shift><Key.shift><Key.shift><Key.shift><Key.shift><Key.shift><Key.shift><Key.shift><Key.shift><Key.shift><Key.shift><Key.shift><Key.shift><Key.shift><Key.shift><Key.shift><Key.shift><Key.shift><Key.shift><Key.shift><Key.shift><Key.shift><Key.shift><Key.shift><Key.shift><Key.shift><Key.shift><Key.shift><Key.shift><Key.shift><Key.shift><Key.shift><Key.shift><Key.shift><Key.shift><Key.shift><Key.shift><Key.shift><Key.shift><Key.shift><Key.shift><Key.shift><Key.shift><Key.shift><Key.shift><Key.shift><Key.shift><Key.shift><Key.shift><Key.shift><Key.shift>U<Key.backspace><Key.shift_r><Key.shift_r><Key.shift_r><Key.shift_r><Key.shift_r><Key.shift_r>Danbury
Screenshot: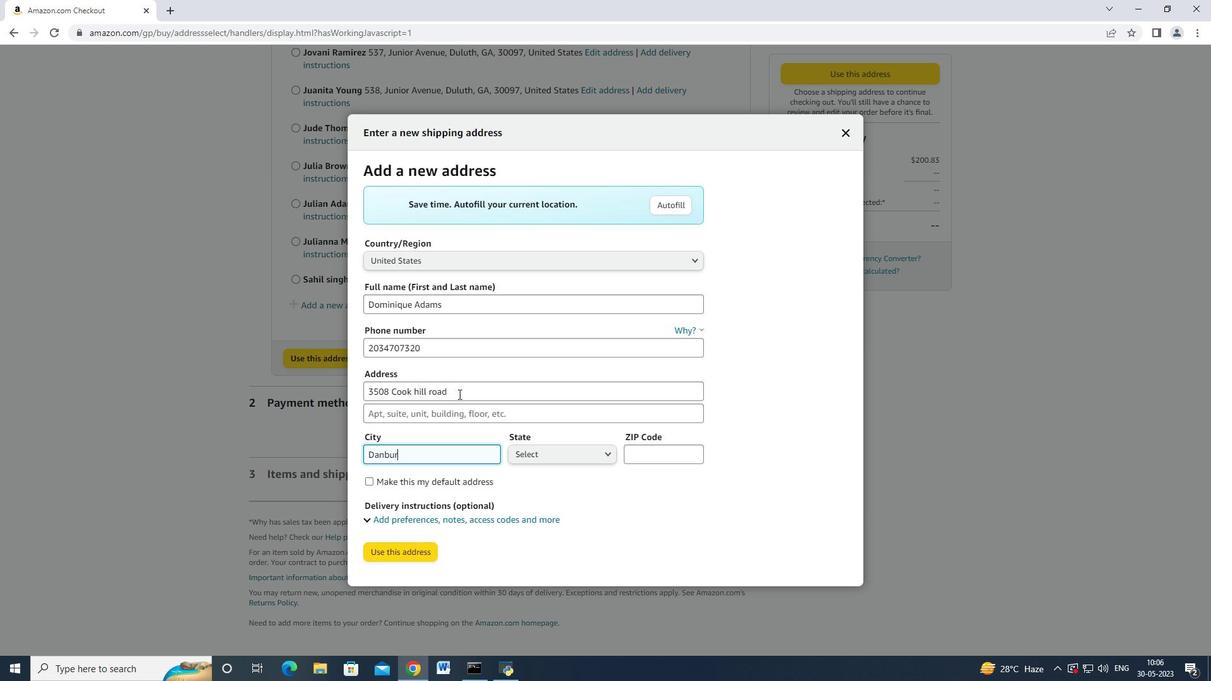 
Action: Mouse moved to (524, 449)
Screenshot: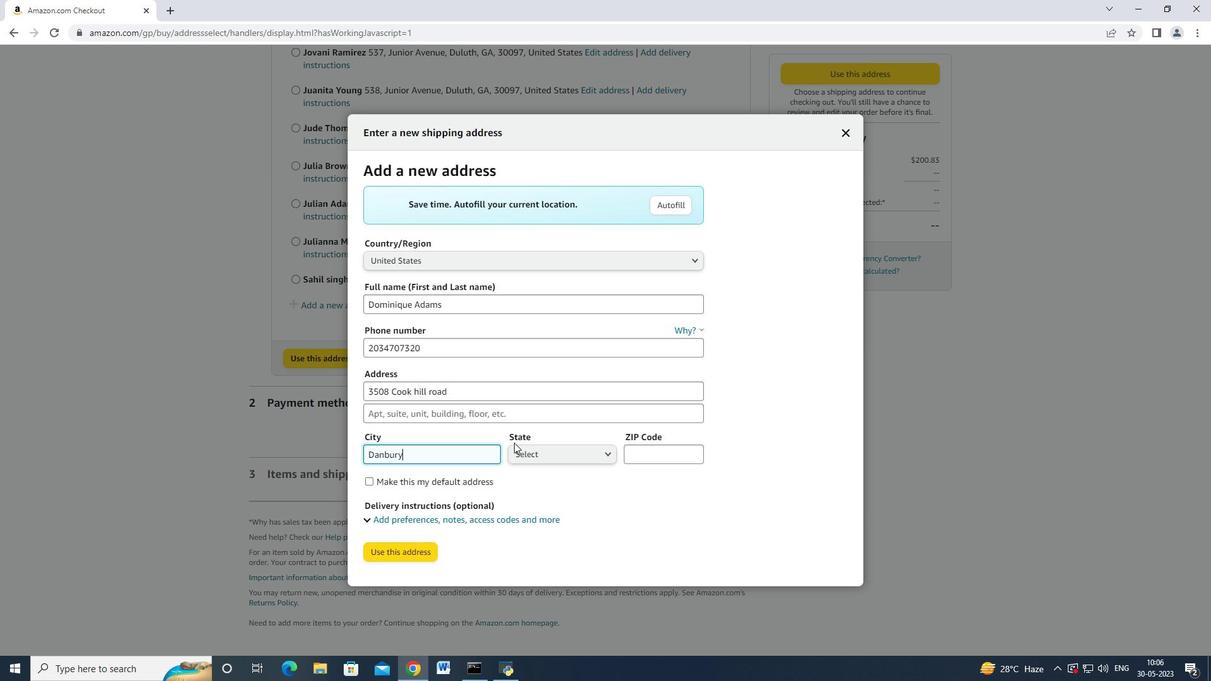
Action: Mouse pressed left at (524, 449)
Screenshot: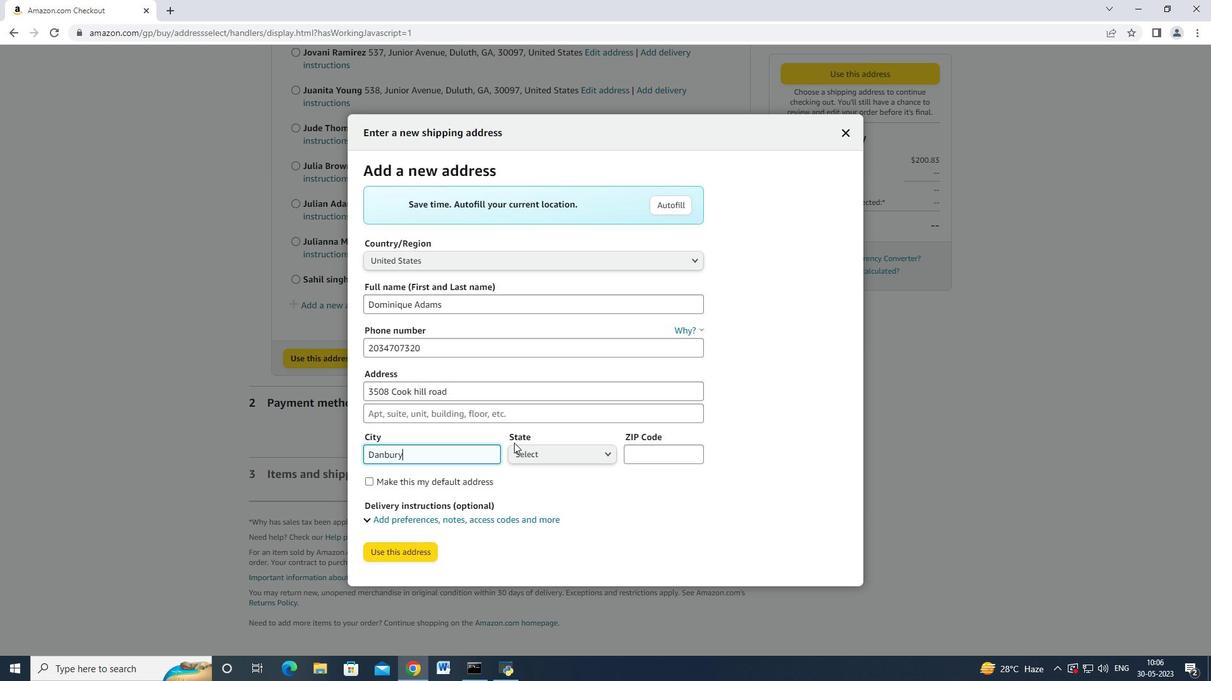 
Action: Mouse moved to (565, 182)
Screenshot: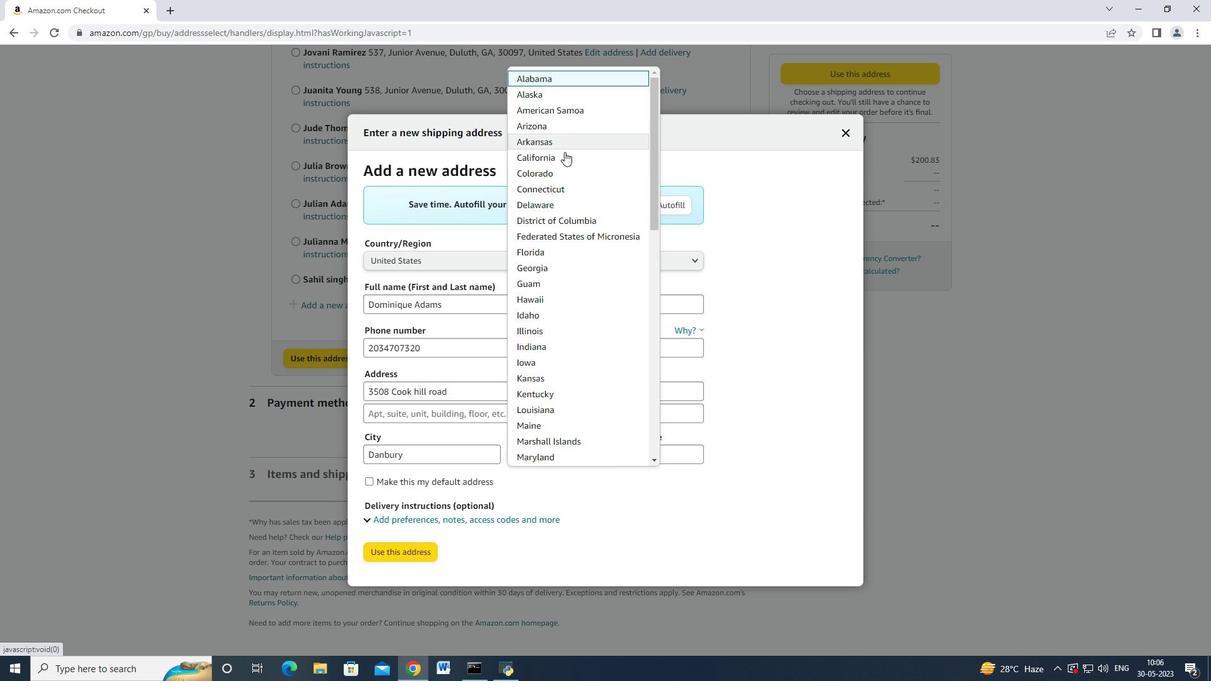 
Action: Mouse pressed left at (565, 182)
Screenshot: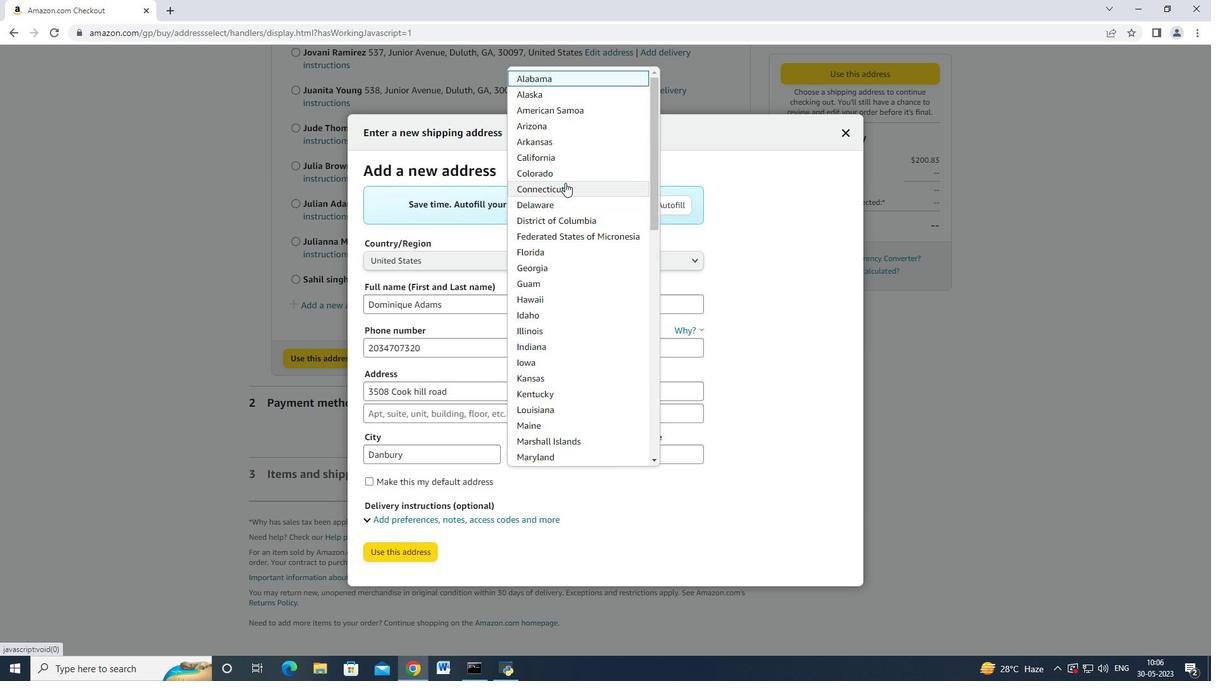 
Action: Mouse moved to (647, 451)
Screenshot: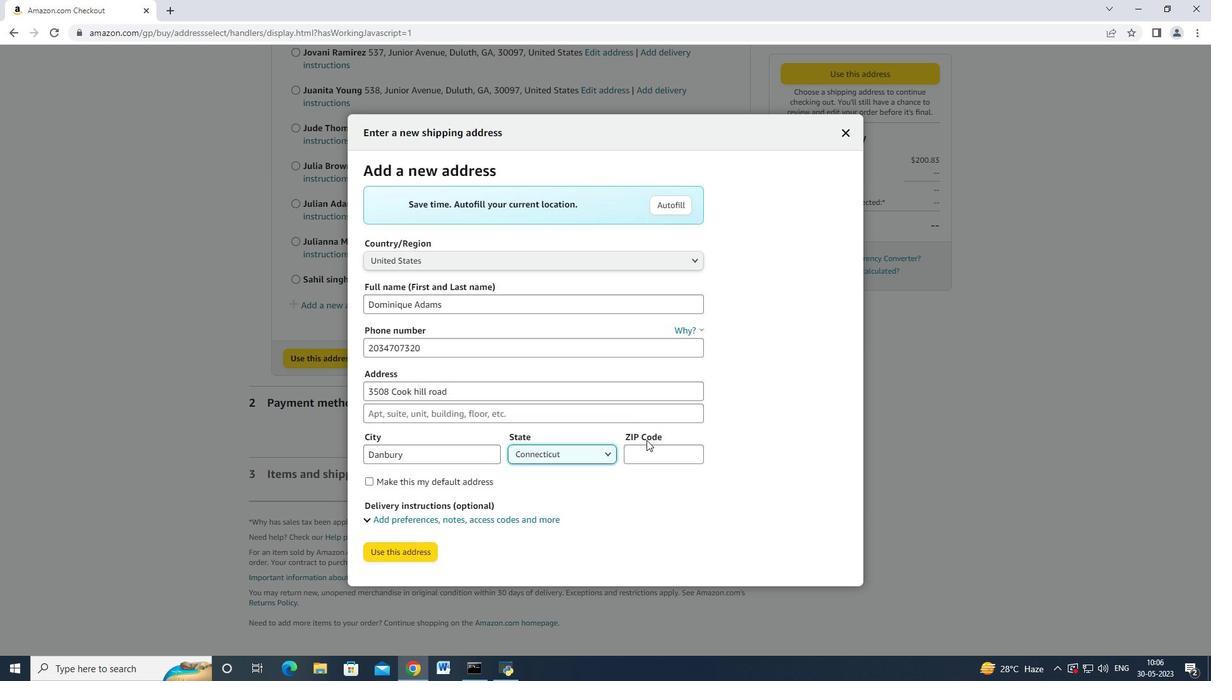 
Action: Mouse pressed left at (647, 451)
Screenshot: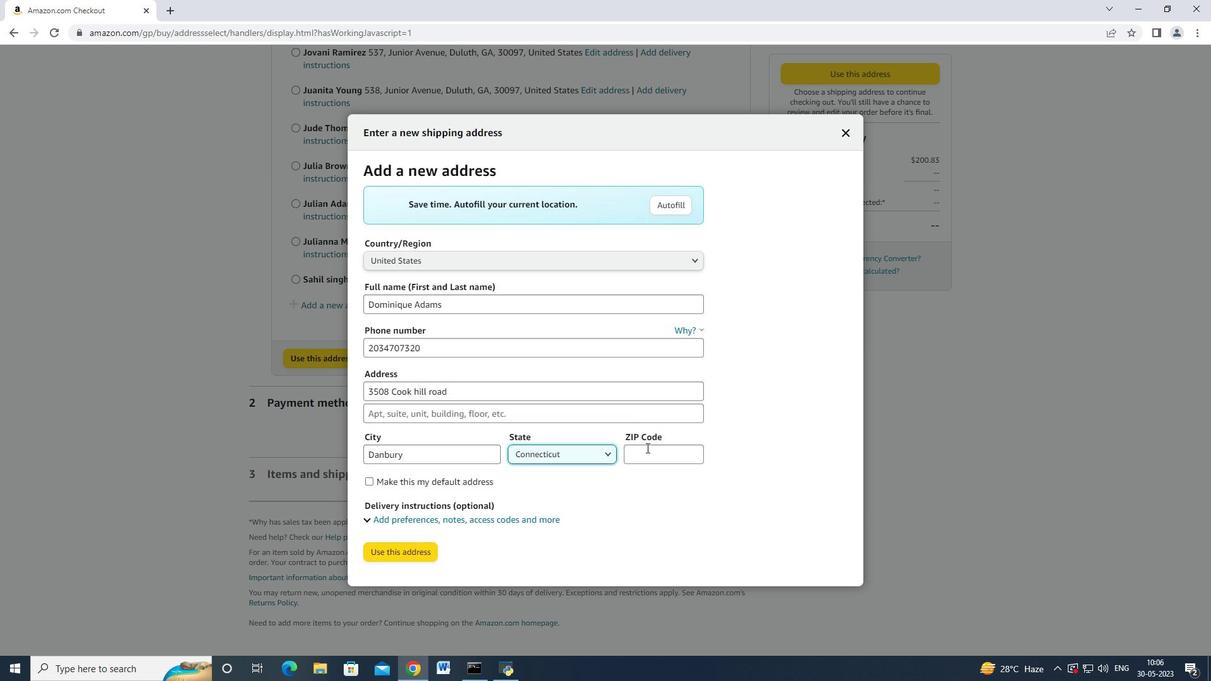 
Action: Mouse moved to (648, 451)
Screenshot: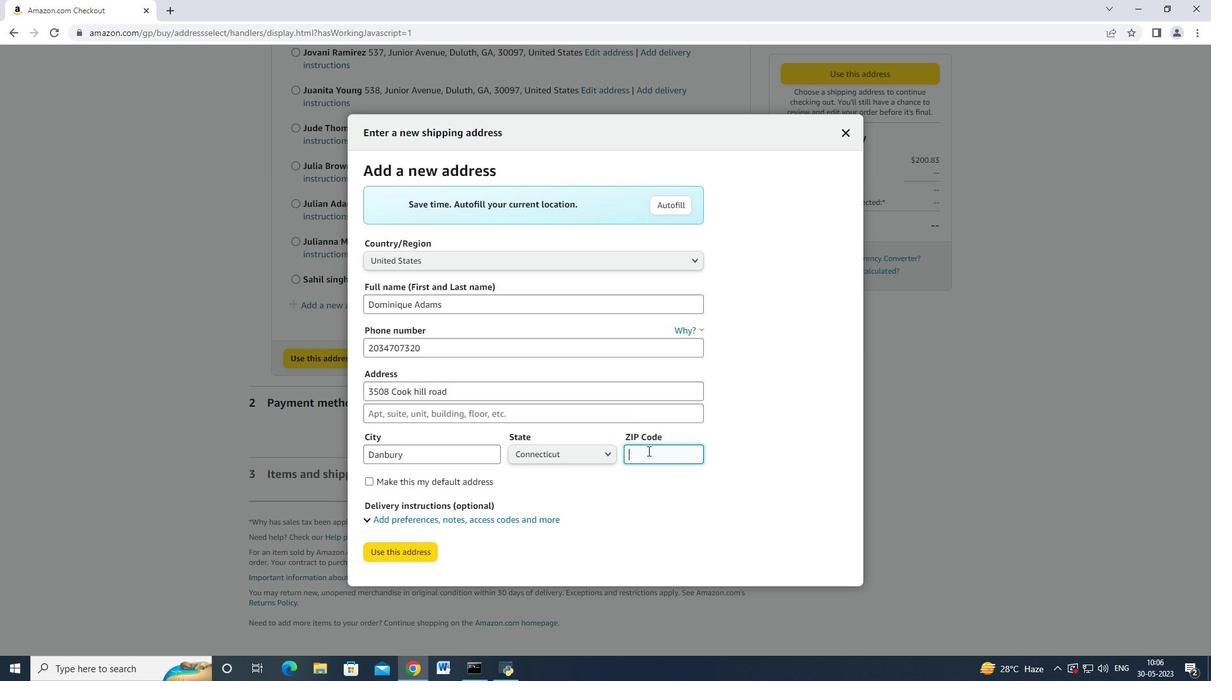 
Action: Key pressed 06810
Screenshot: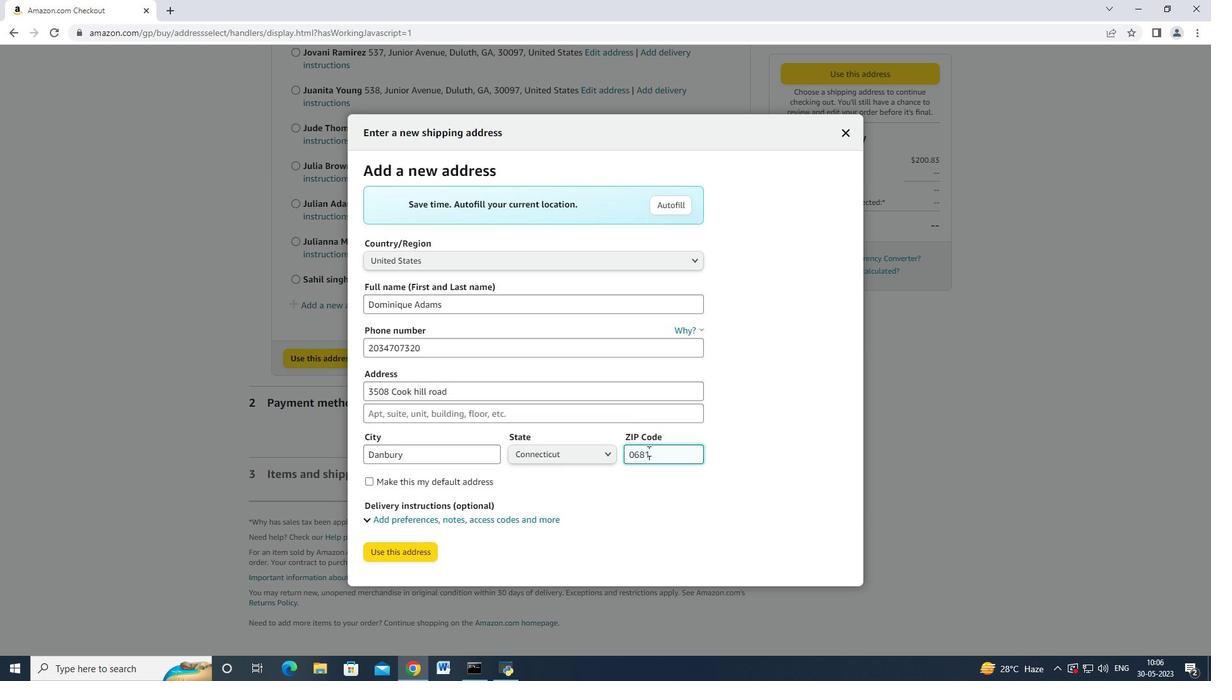 
Action: Mouse moved to (407, 555)
Screenshot: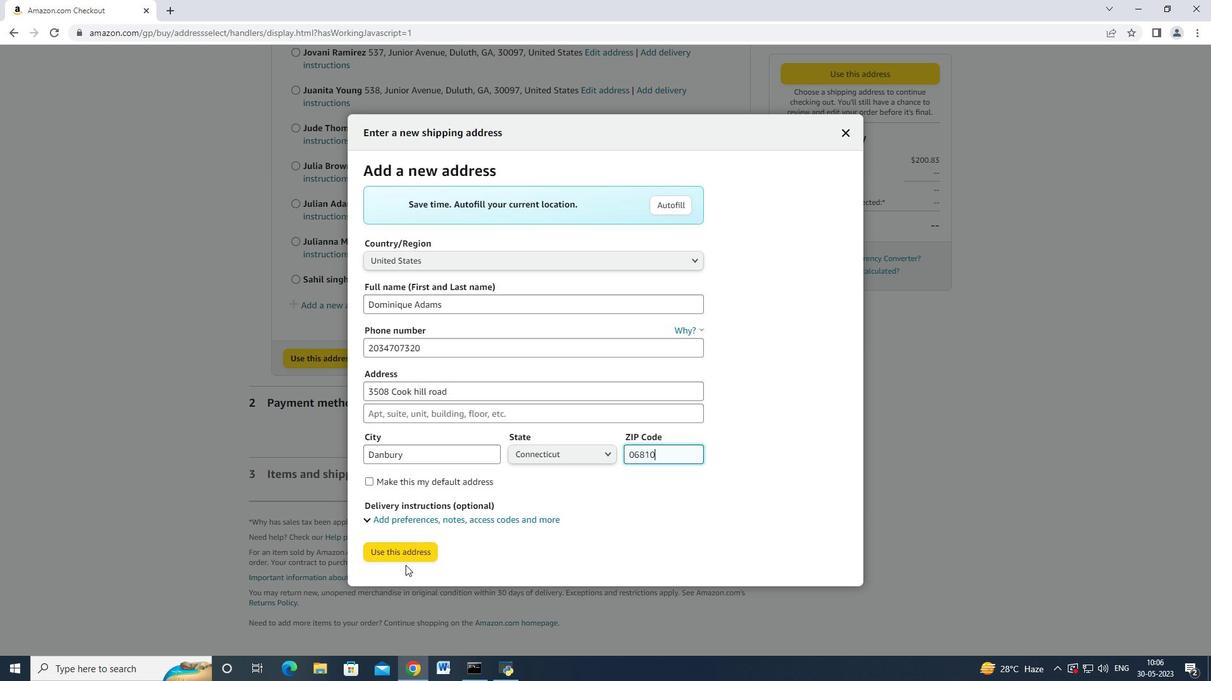 
Action: Mouse pressed left at (407, 555)
Screenshot: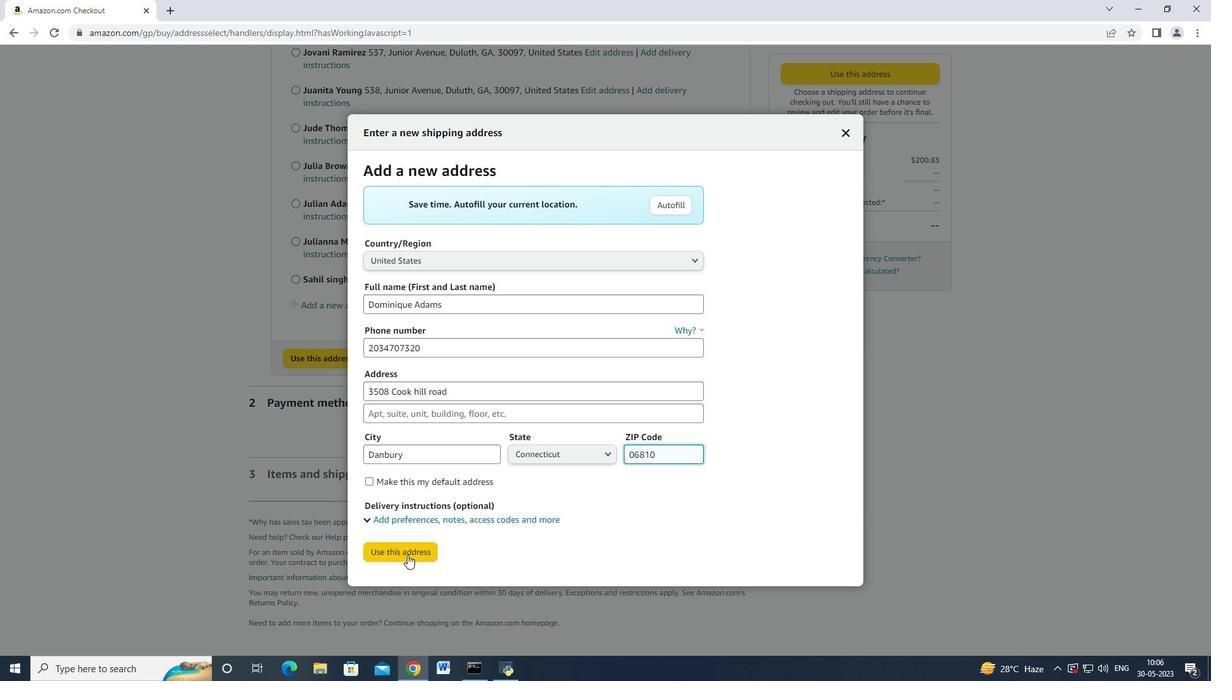 
Action: Mouse moved to (507, 384)
Screenshot: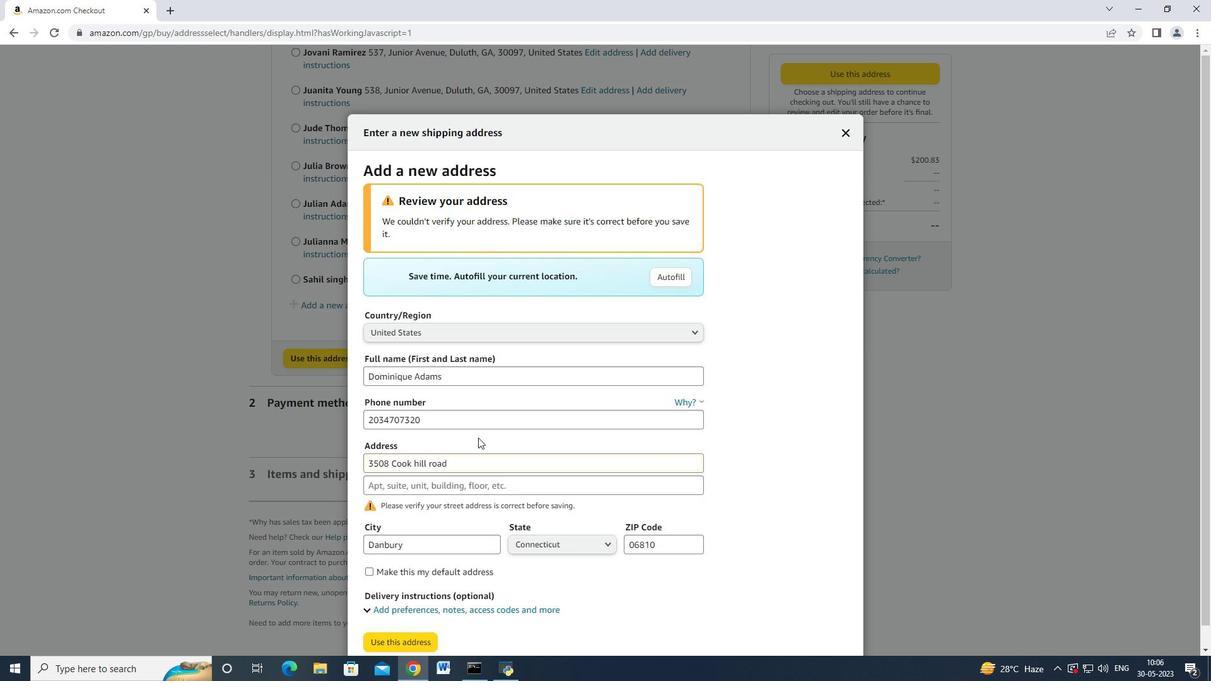 
Action: Mouse scrolled (507, 383) with delta (0, 0)
Screenshot: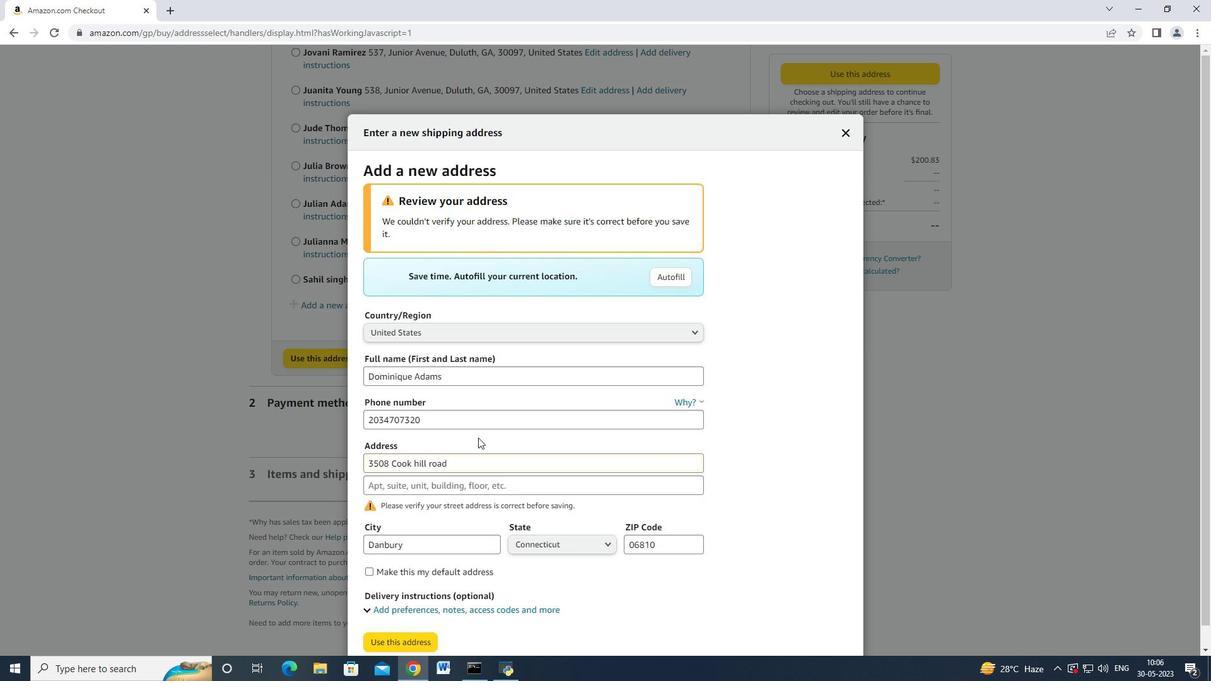 
Action: Mouse moved to (507, 383)
Screenshot: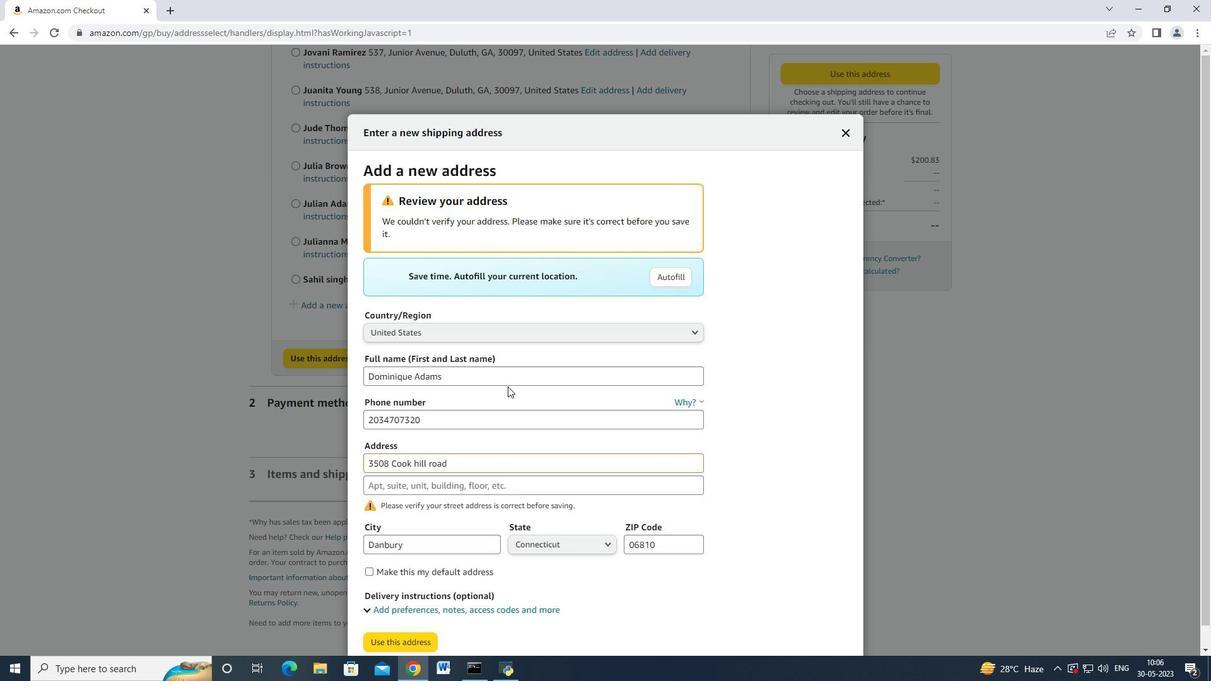 
Action: Mouse scrolled (507, 382) with delta (0, 0)
Screenshot: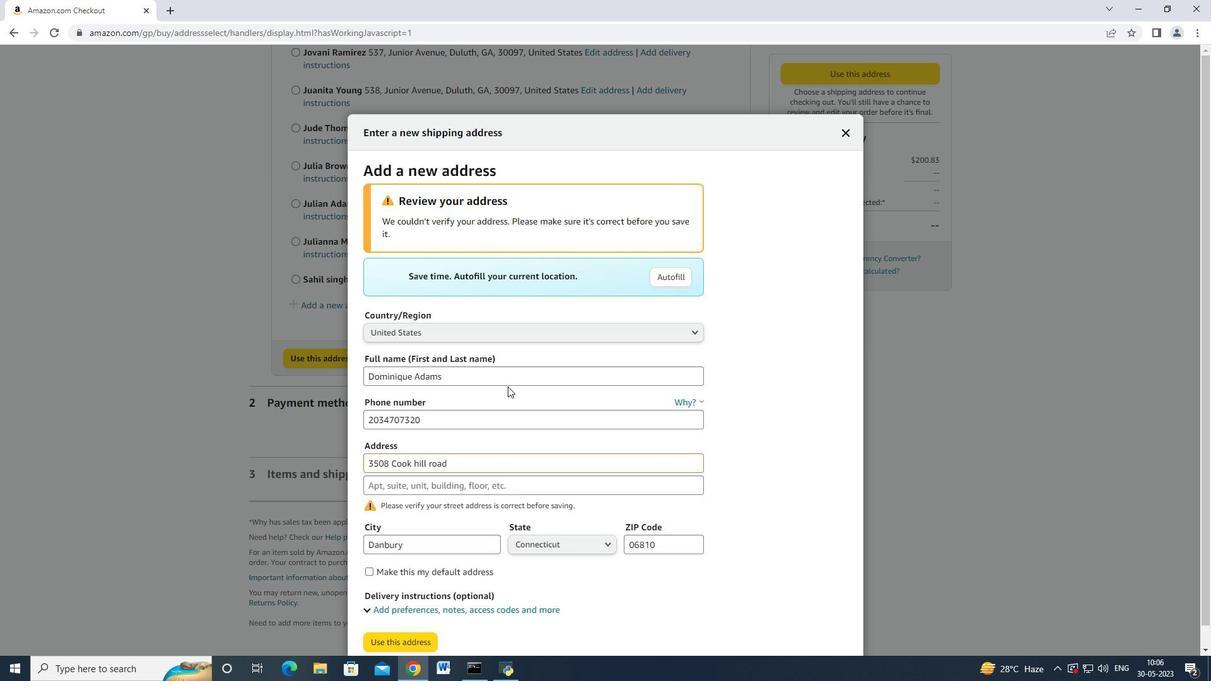 
Action: Mouse moved to (504, 383)
Screenshot: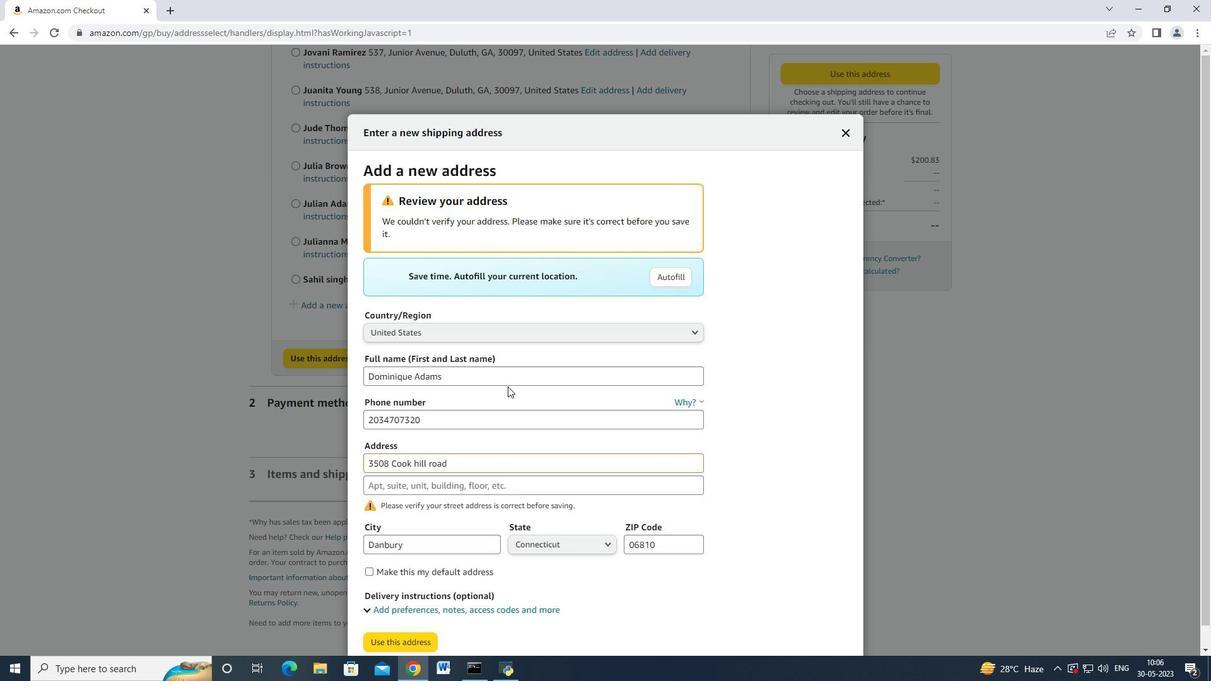 
Action: Mouse scrolled (505, 382) with delta (0, 0)
Screenshot: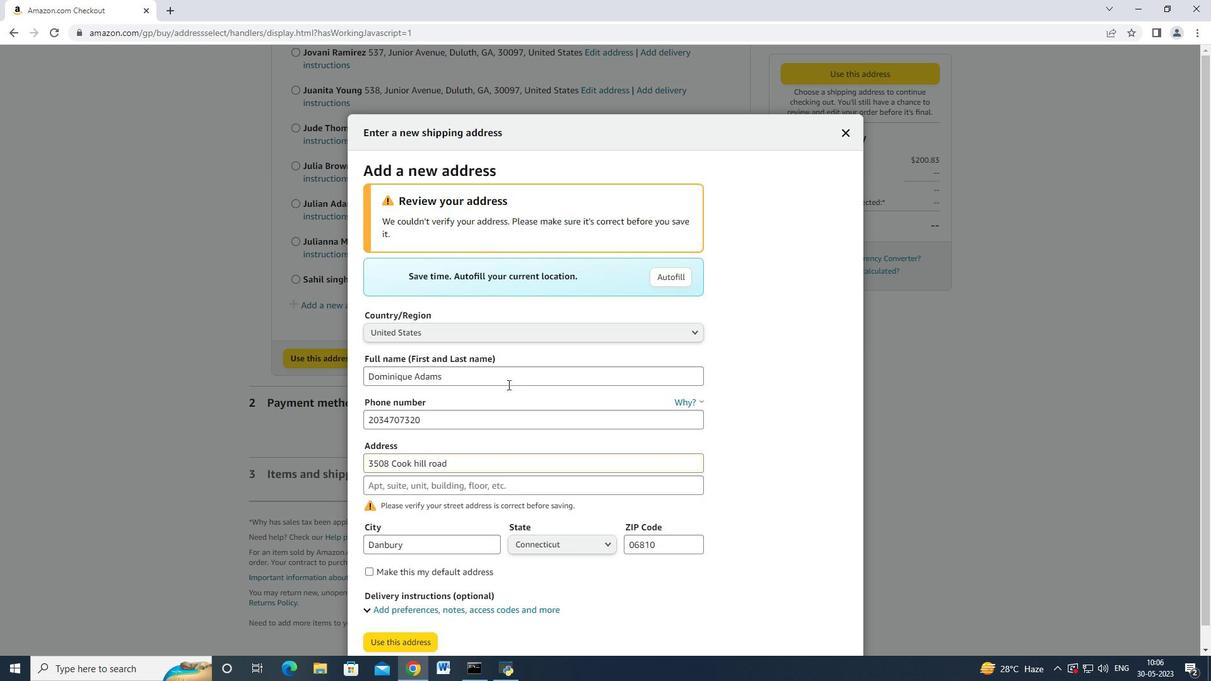 
Action: Mouse moved to (503, 383)
Screenshot: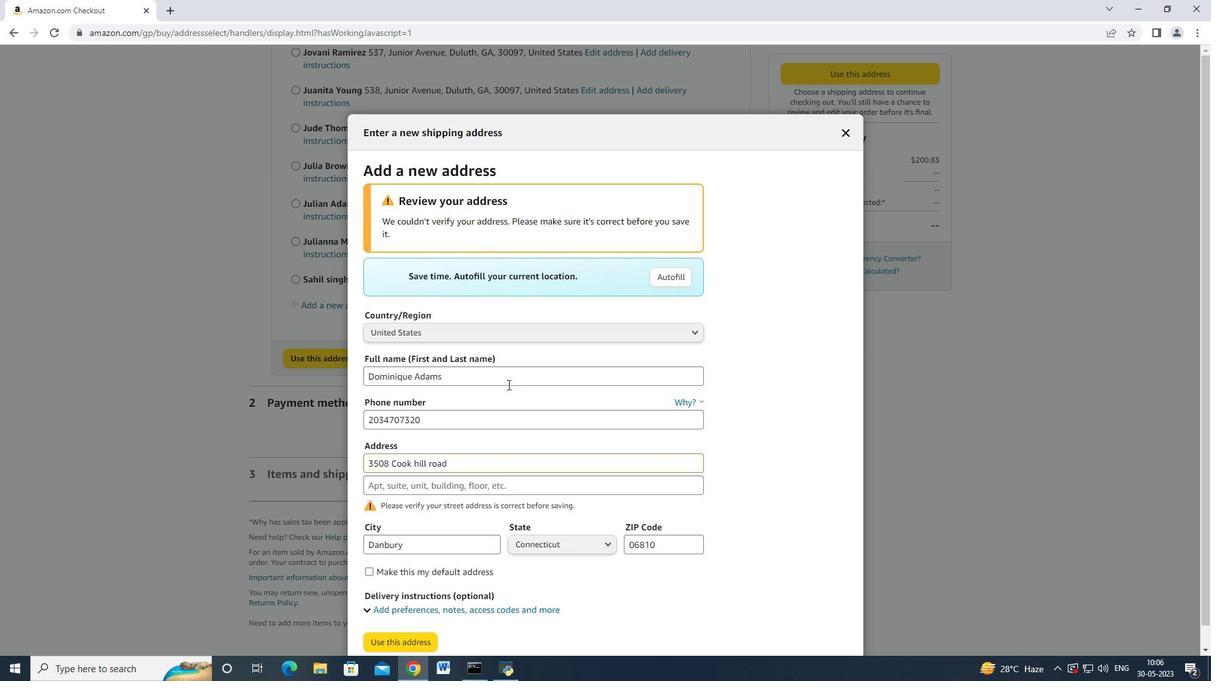 
Action: Mouse scrolled (503, 382) with delta (0, 0)
Screenshot: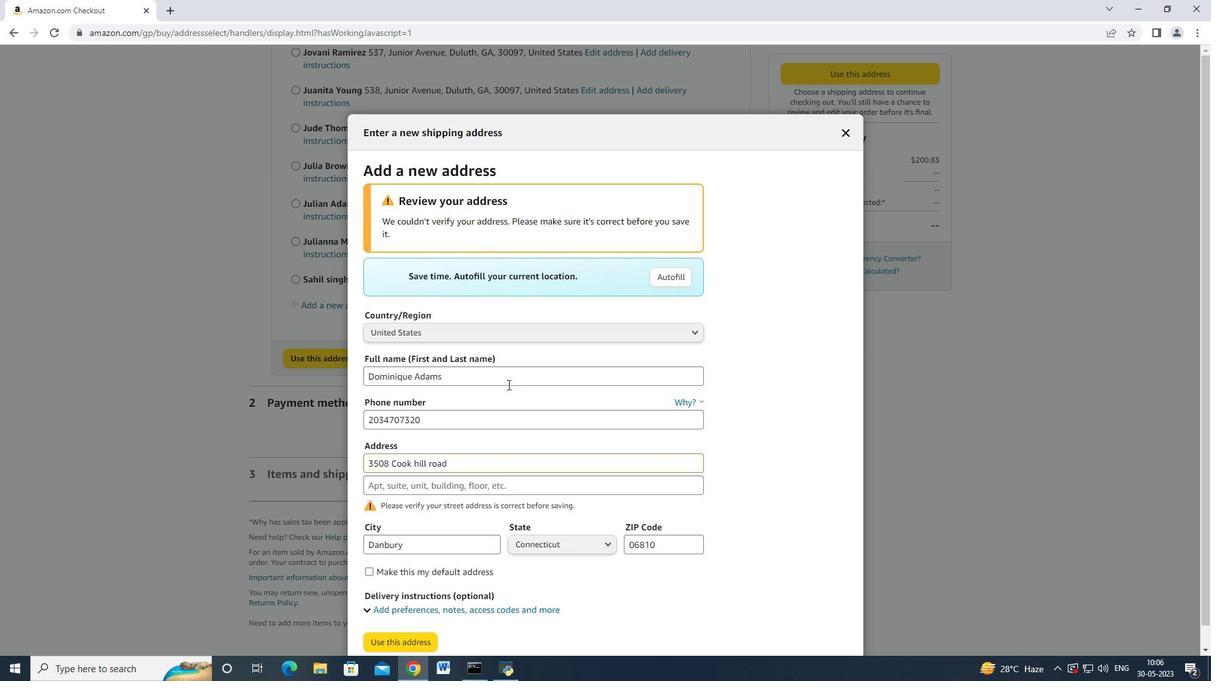 
Action: Mouse moved to (381, 625)
Screenshot: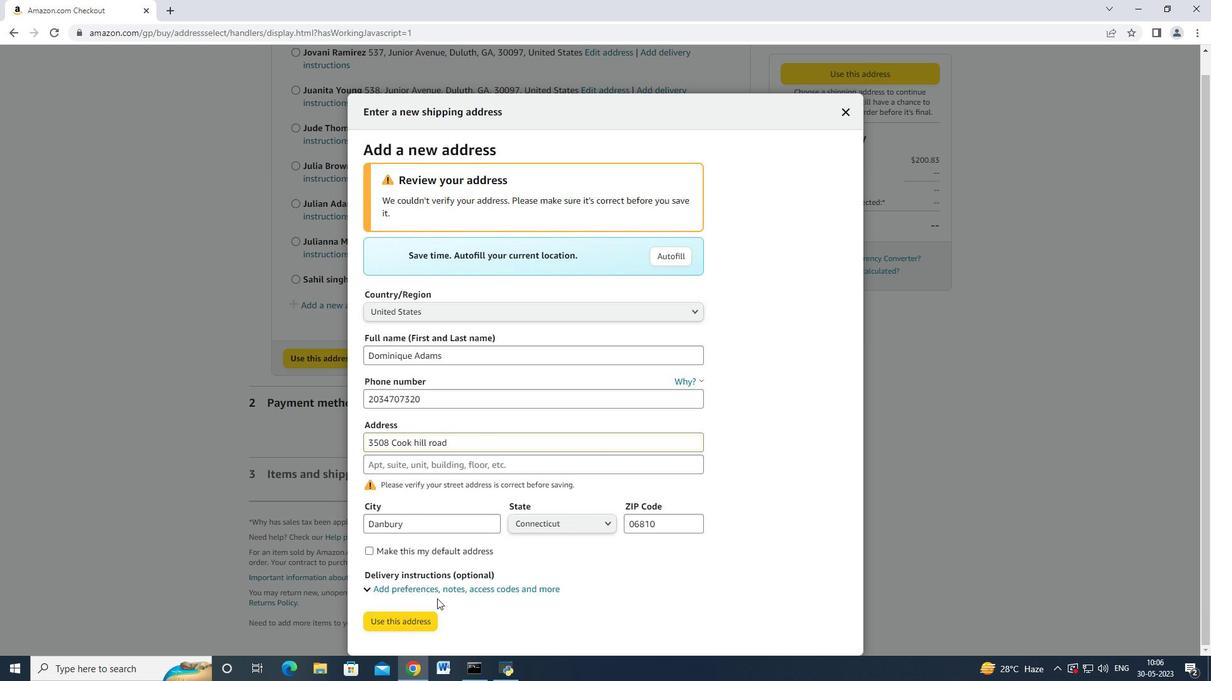 
Action: Mouse pressed left at (381, 625)
Screenshot: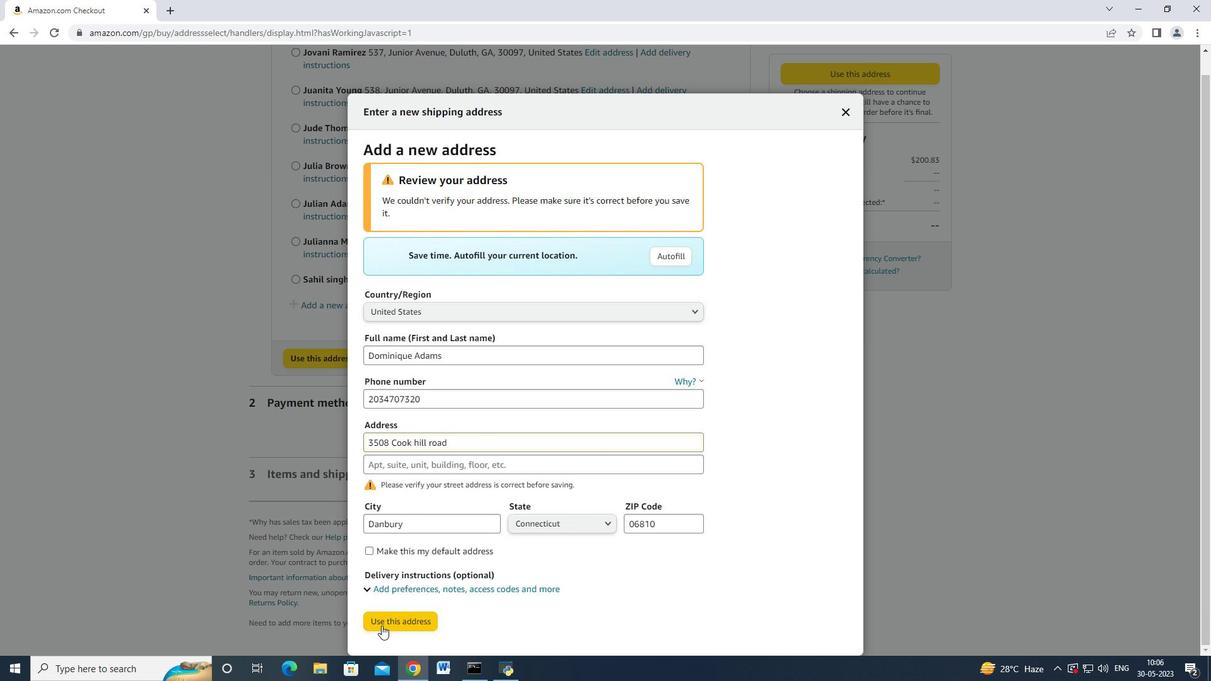 
Action: Mouse moved to (501, 415)
Screenshot: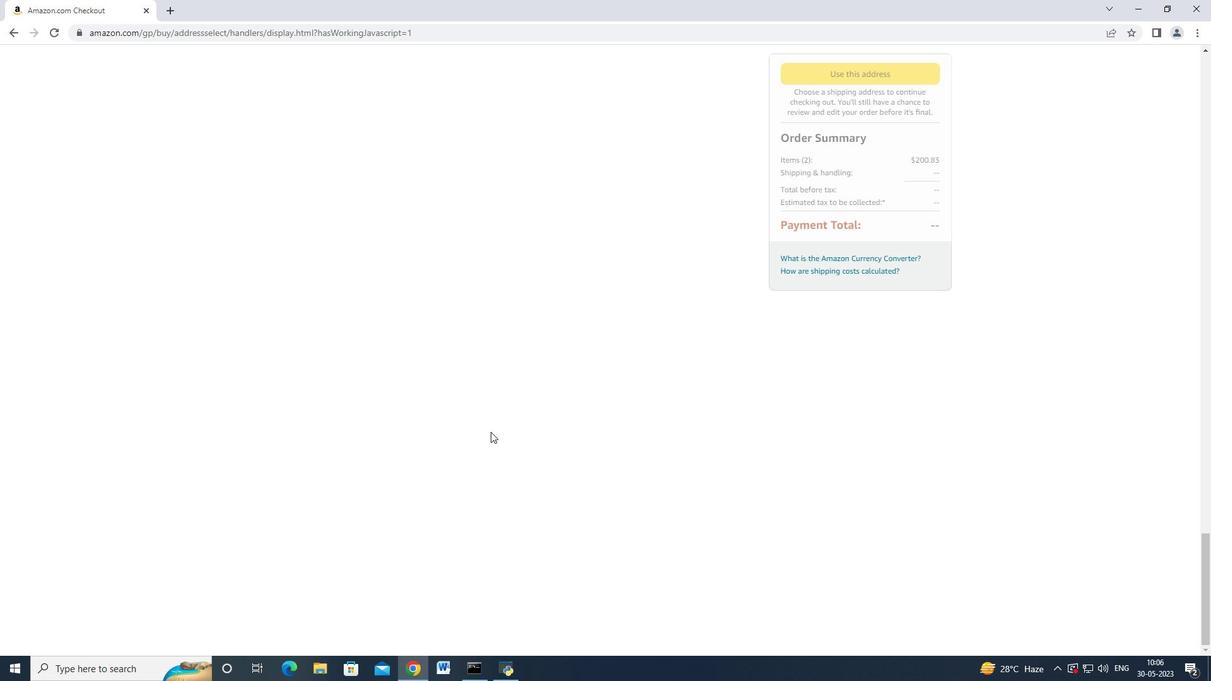 
Action: Mouse scrolled (501, 415) with delta (0, 0)
Screenshot: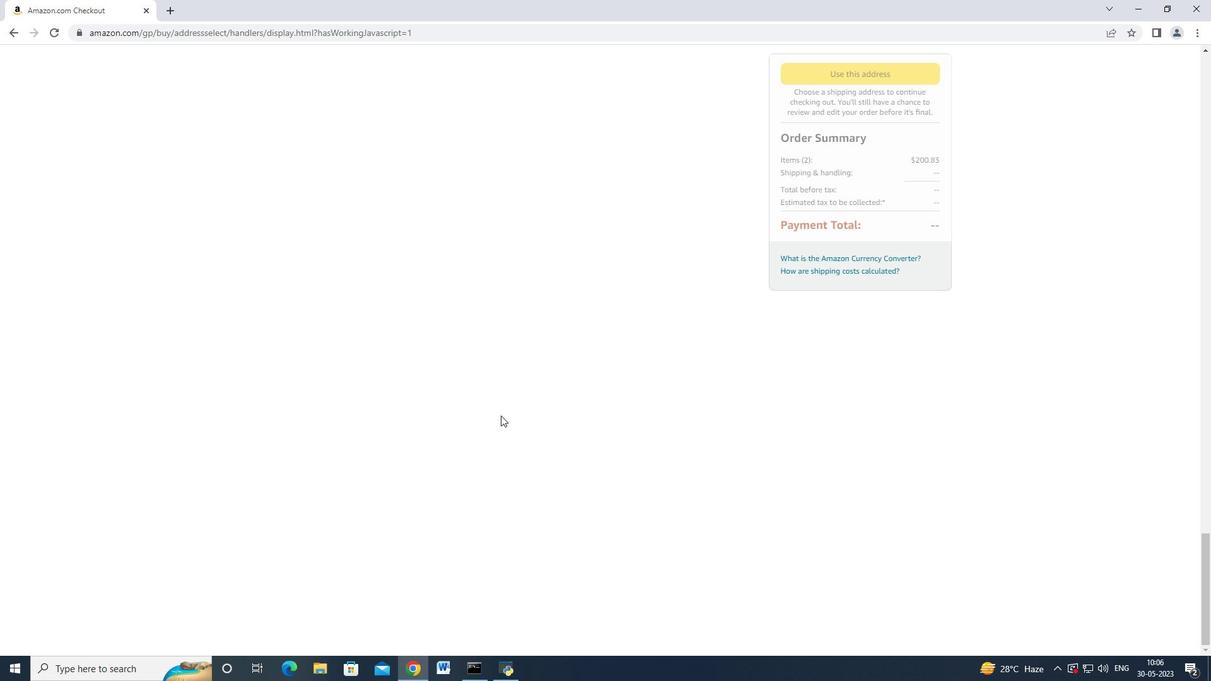 
Action: Mouse moved to (501, 419)
Screenshot: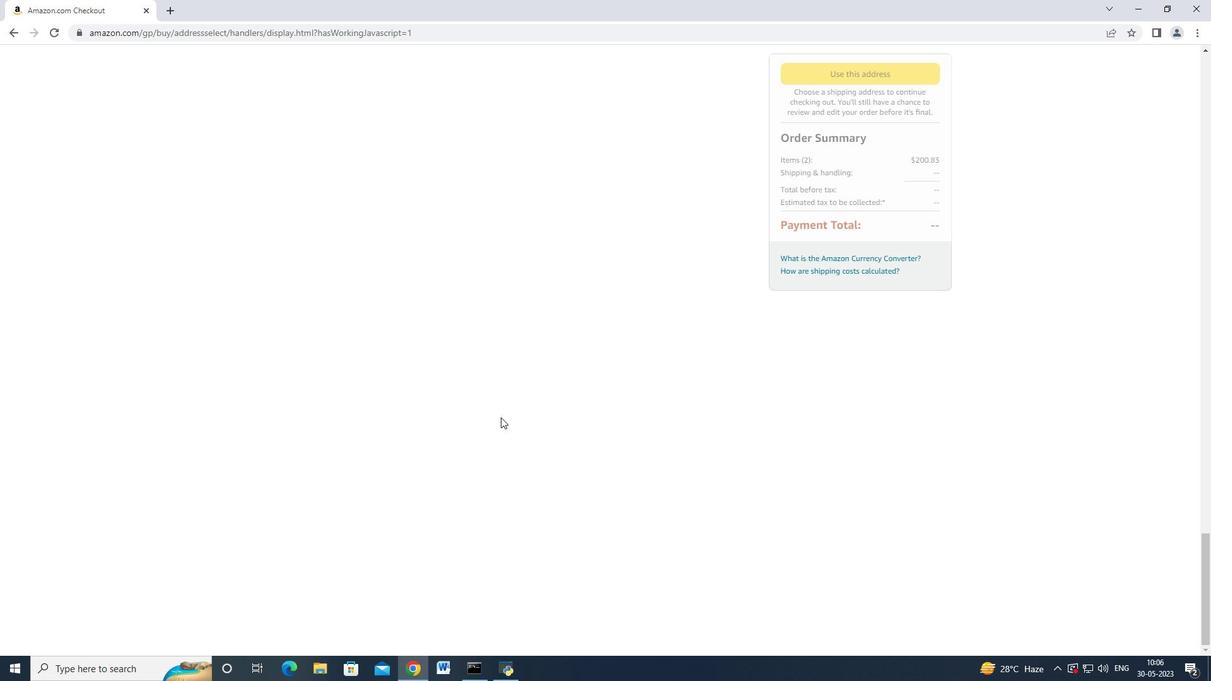 
Action: Mouse scrolled (501, 420) with delta (0, 0)
Screenshot: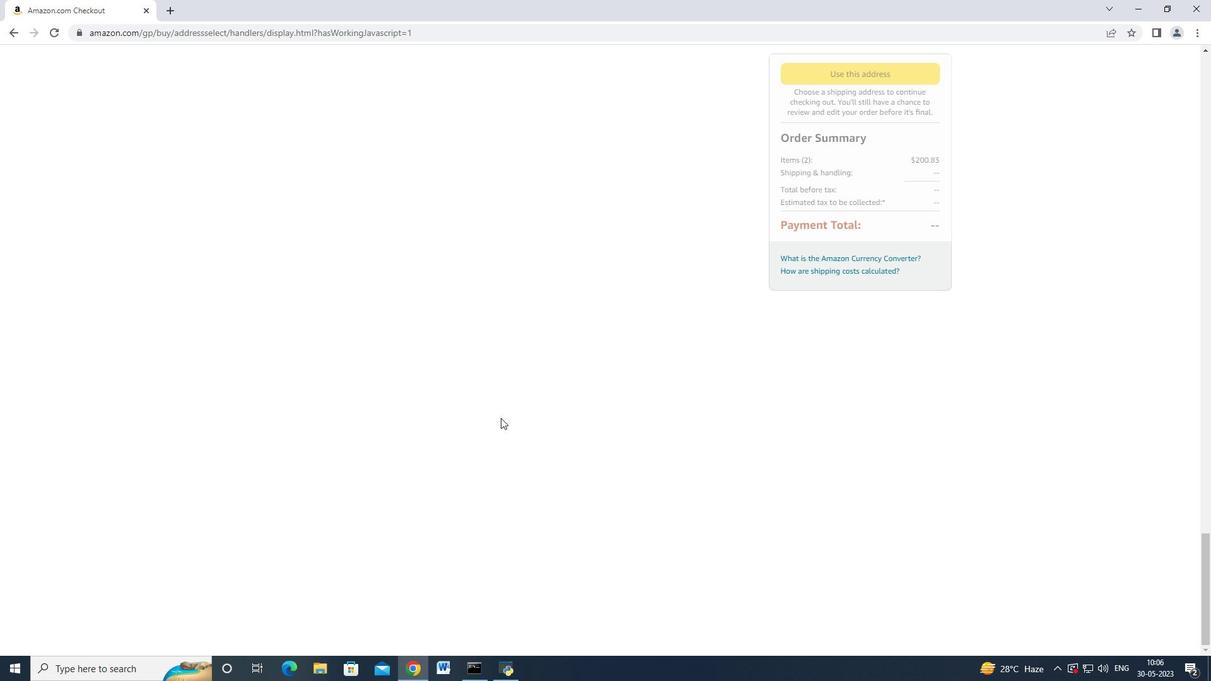 
Action: Mouse scrolled (501, 420) with delta (0, 0)
Screenshot: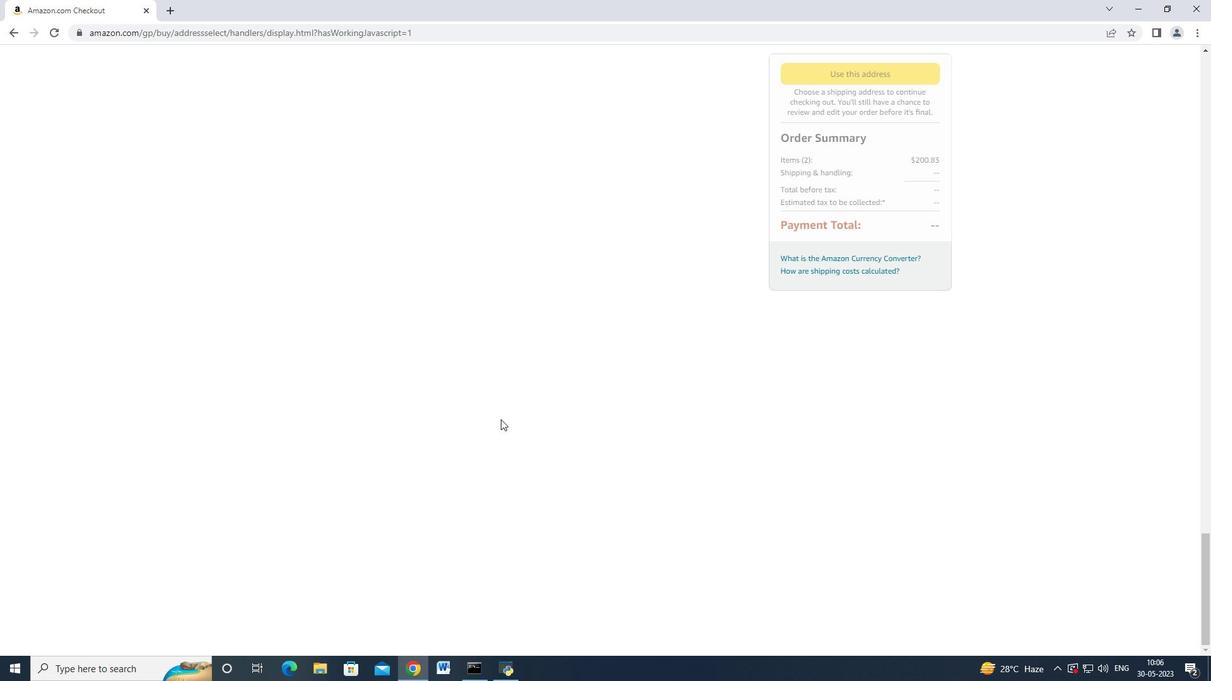 
Action: Mouse moved to (411, 303)
Screenshot: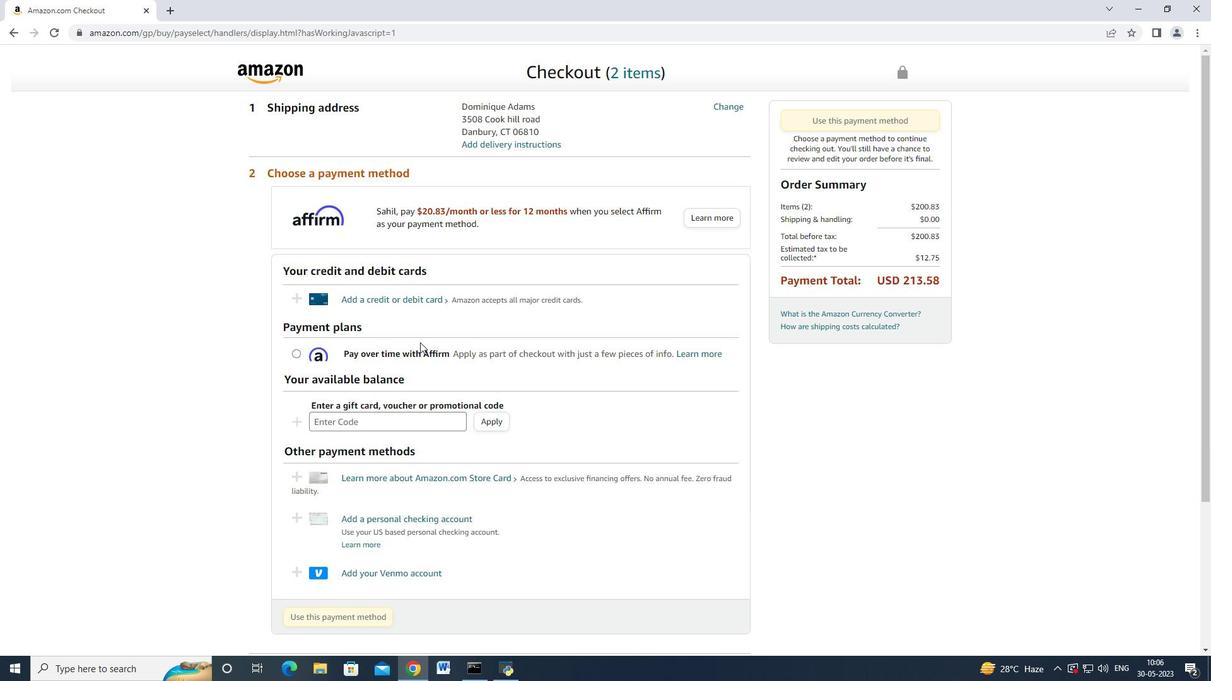 
Action: Mouse pressed left at (411, 303)
Screenshot: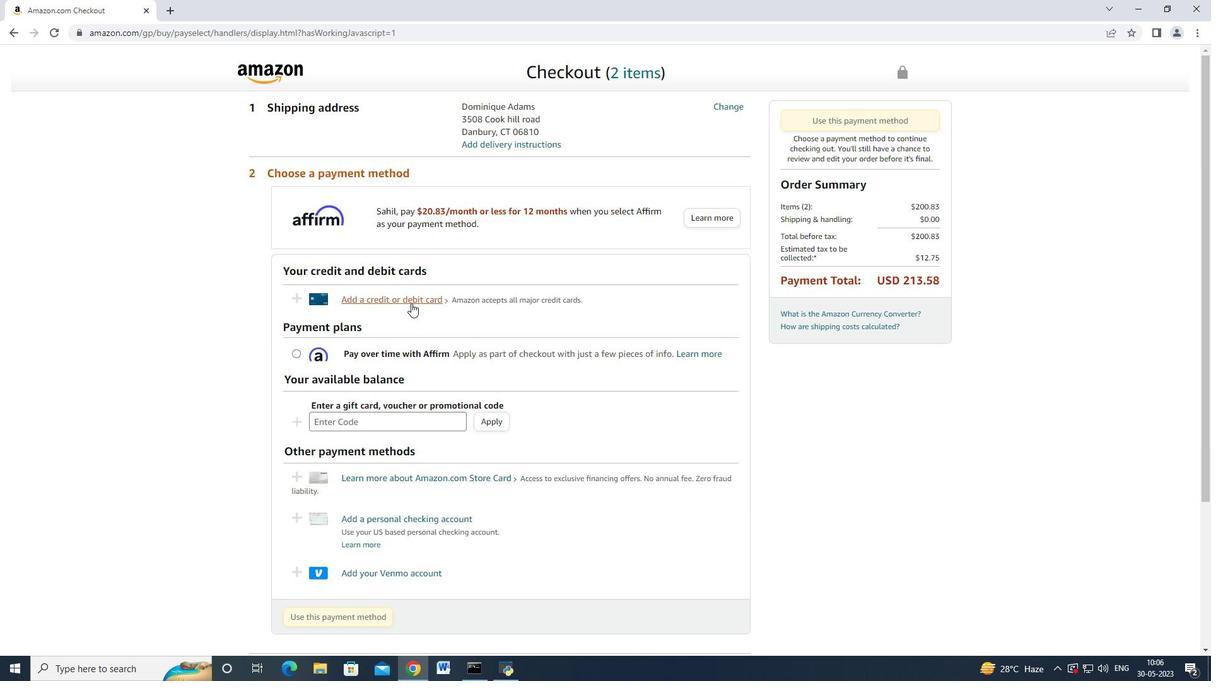 
Action: Mouse moved to (543, 295)
Screenshot: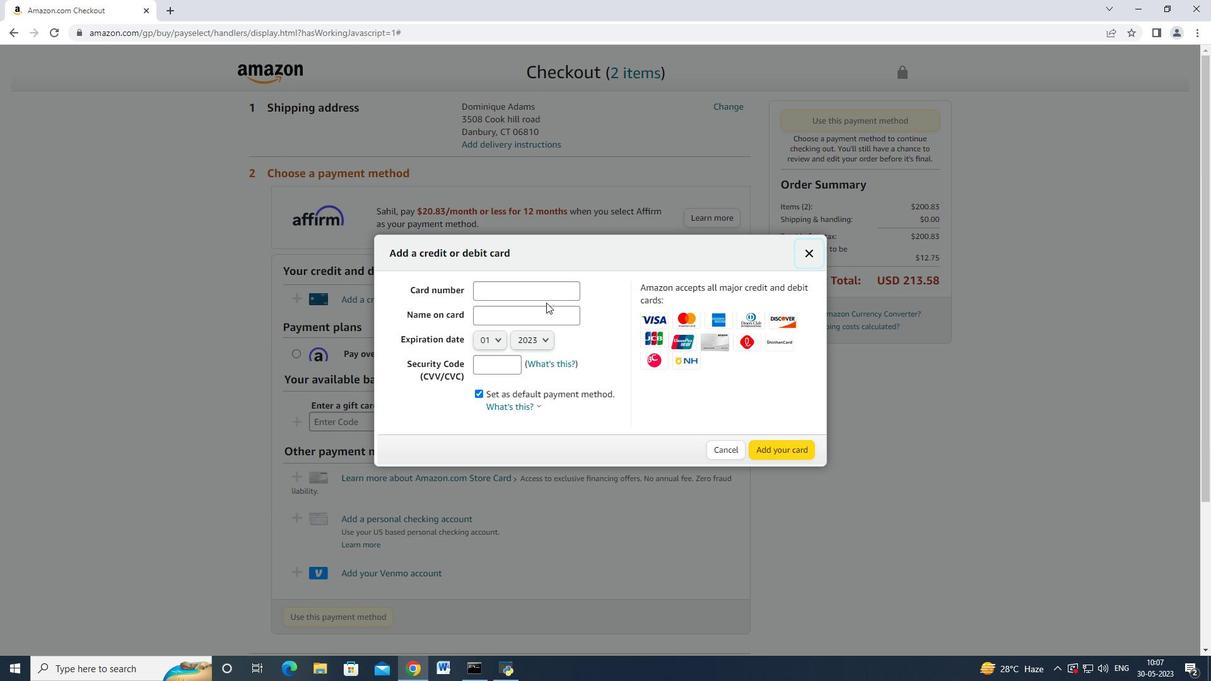 
Action: Mouse pressed left at (543, 295)
Screenshot: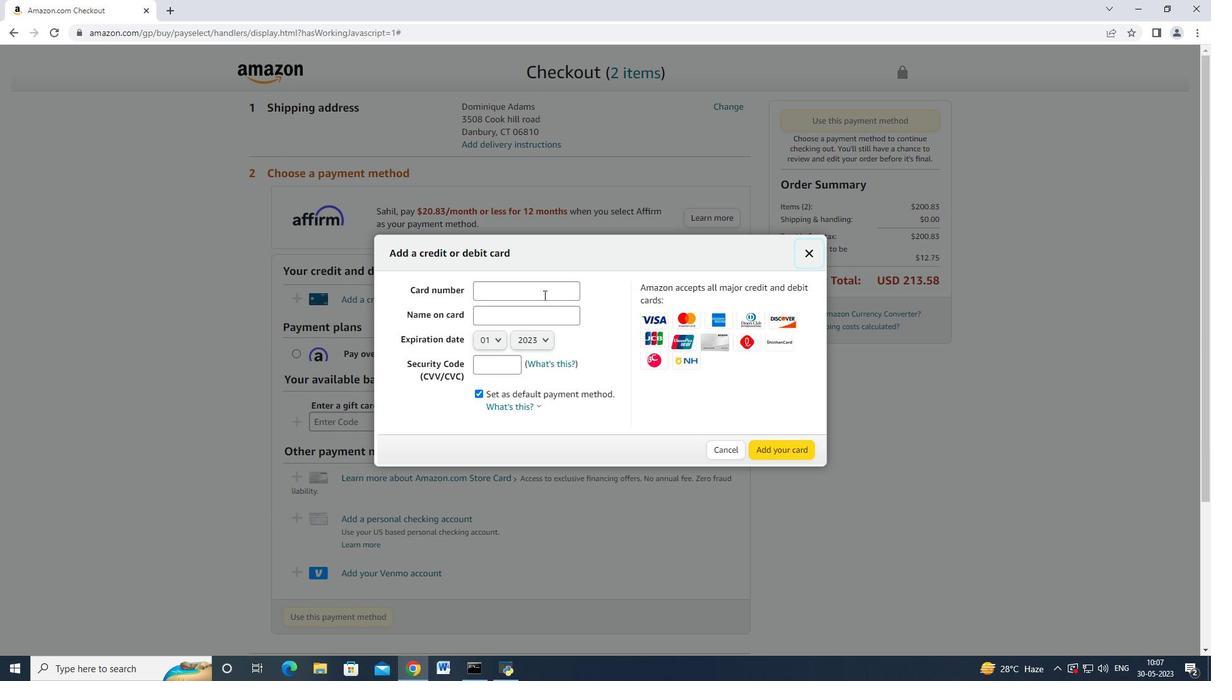 
Action: Mouse moved to (542, 298)
Screenshot: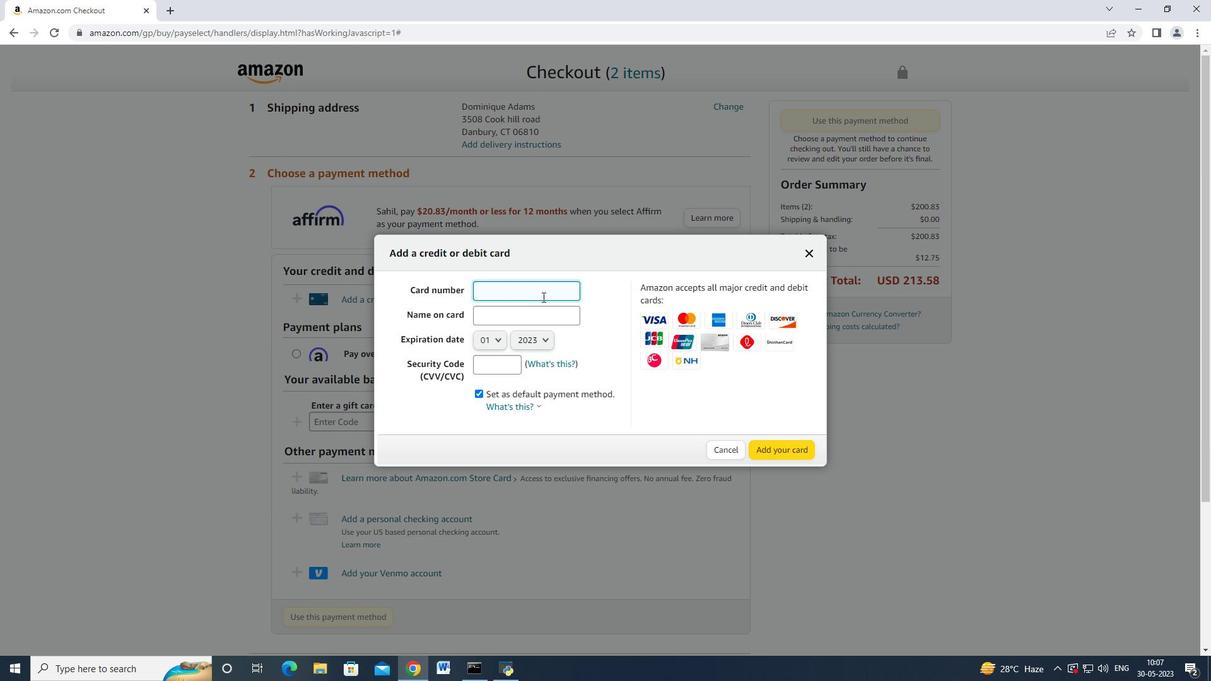 
Action: Key pressed <Key.shift>I<Key.backspace>4726664477556010<Key.tab><Key.shift><Key.shift><Key.shift><Key.shift>Mark<Key.space><Key.shift_r>Adams
Screenshot: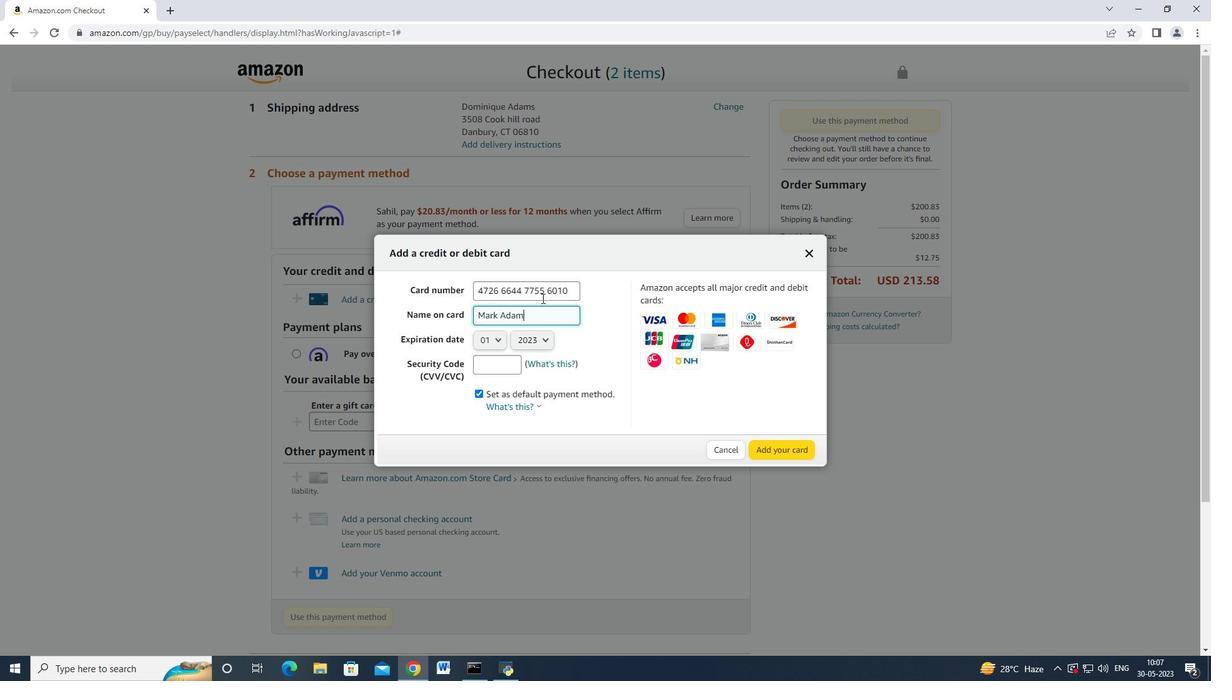 
Action: Mouse moved to (499, 336)
Screenshot: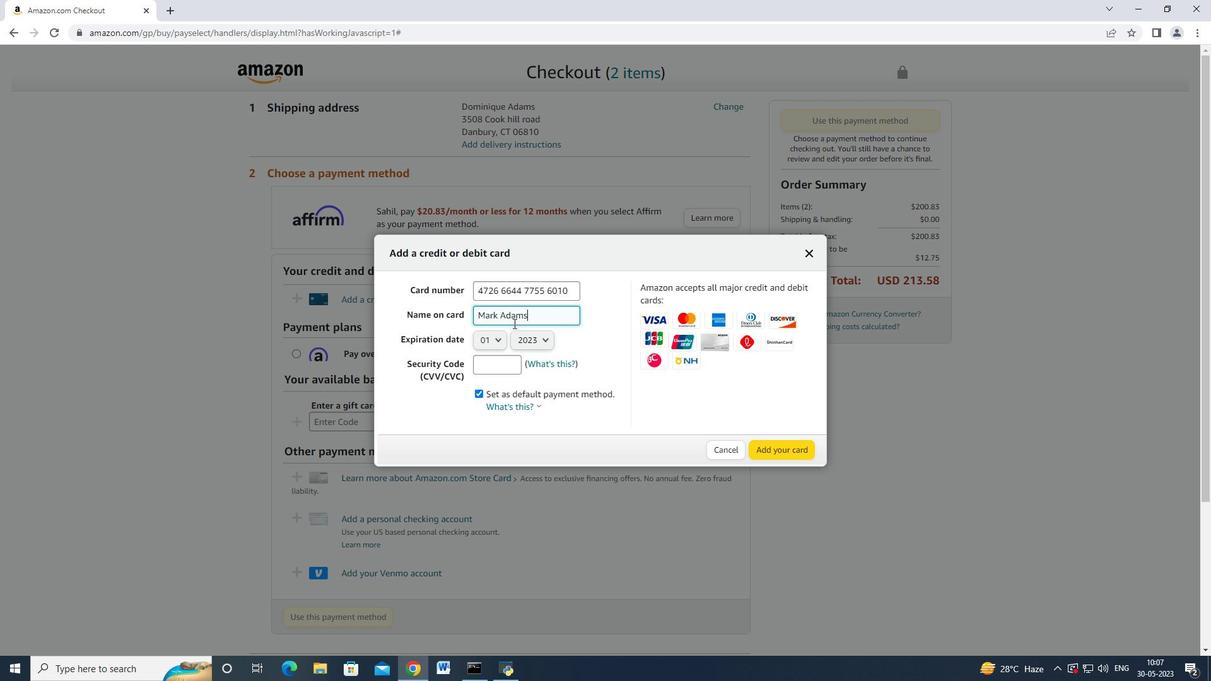 
Action: Mouse pressed left at (499, 336)
Screenshot: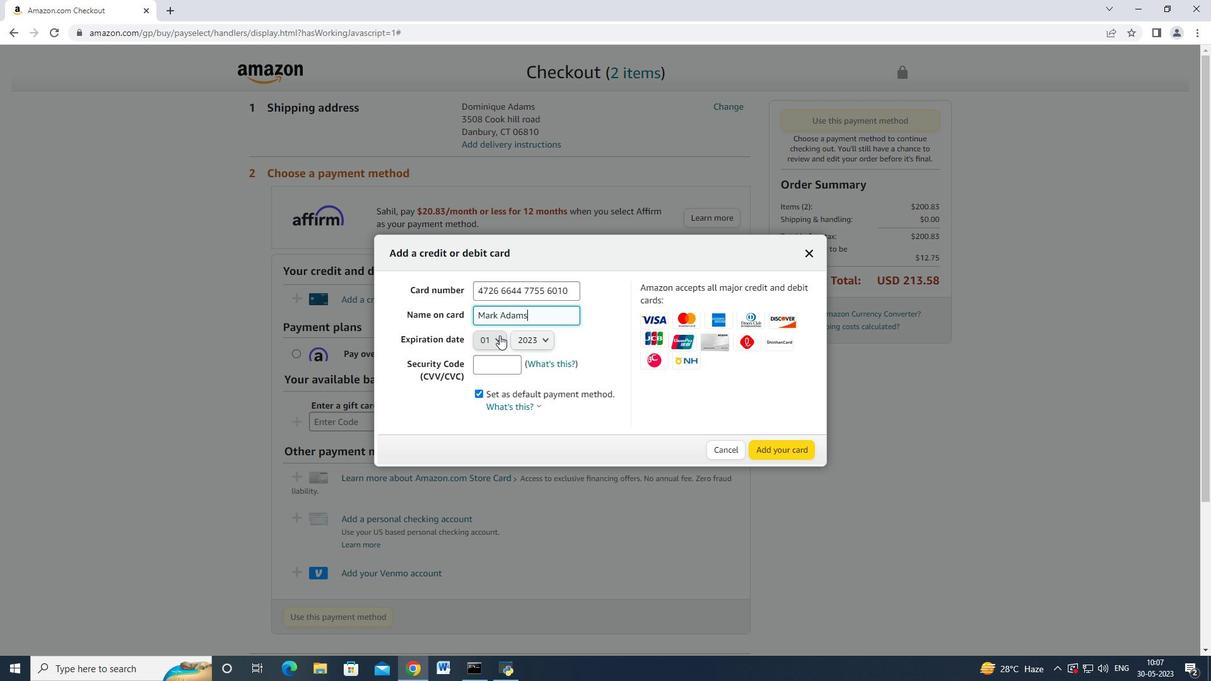 
Action: Mouse moved to (494, 388)
Screenshot: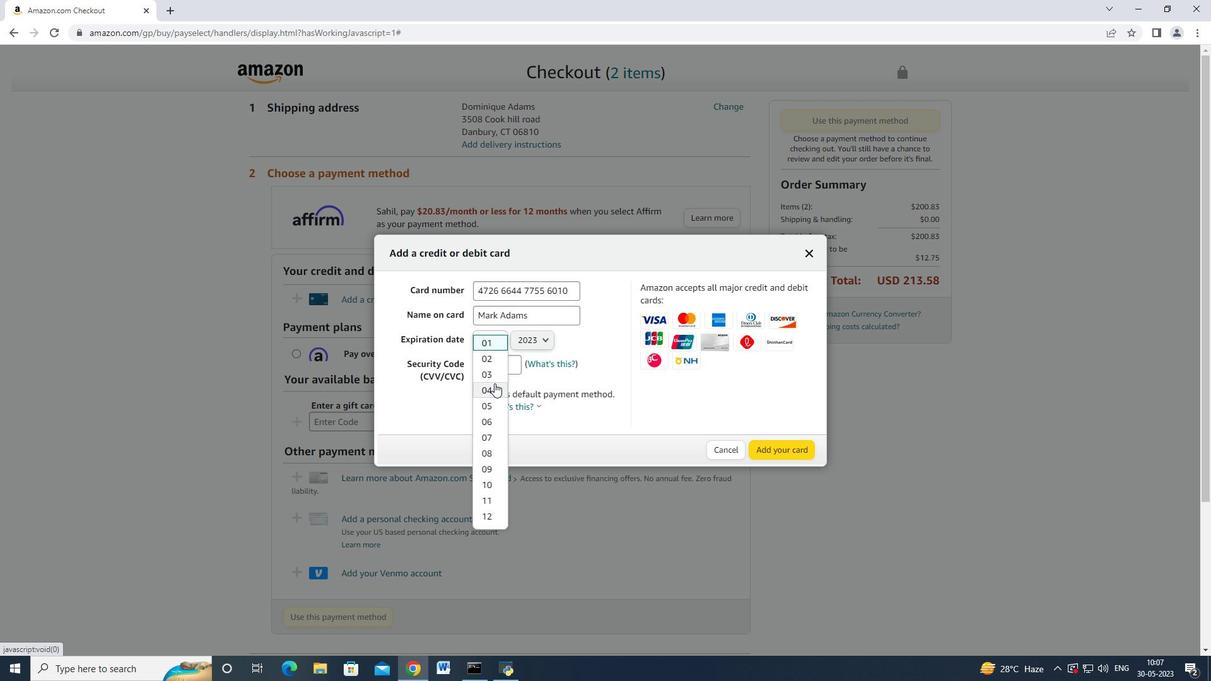 
Action: Mouse pressed left at (494, 388)
Screenshot: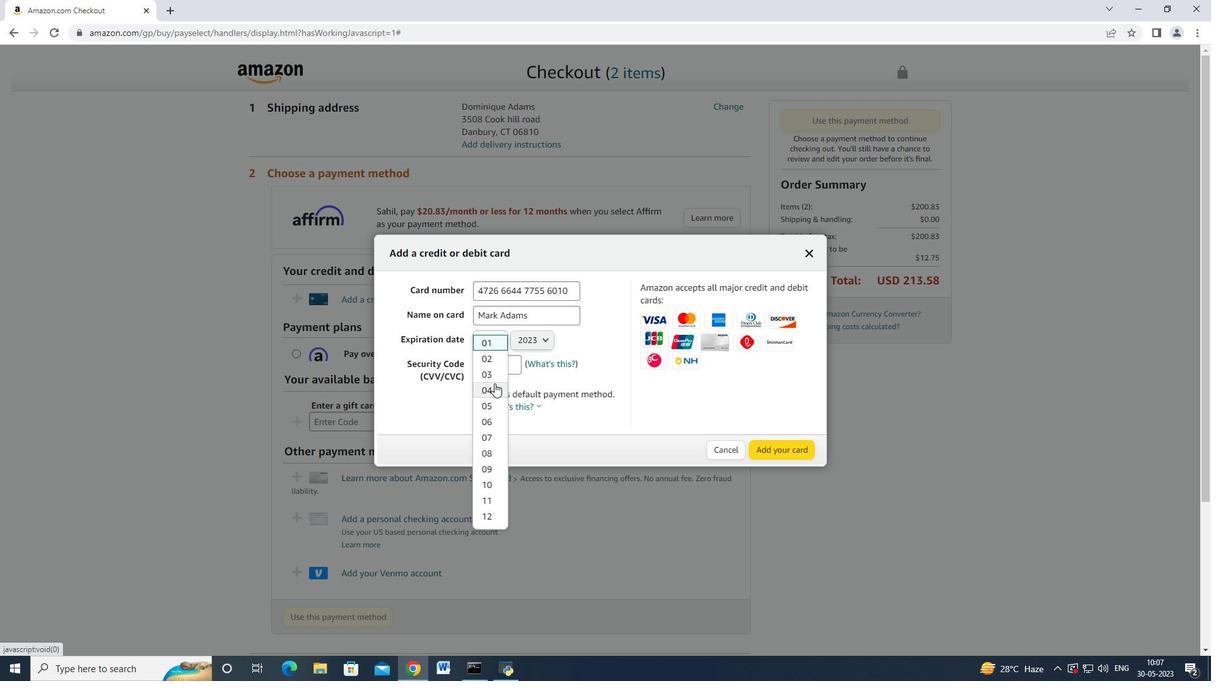 
Action: Mouse moved to (530, 345)
Screenshot: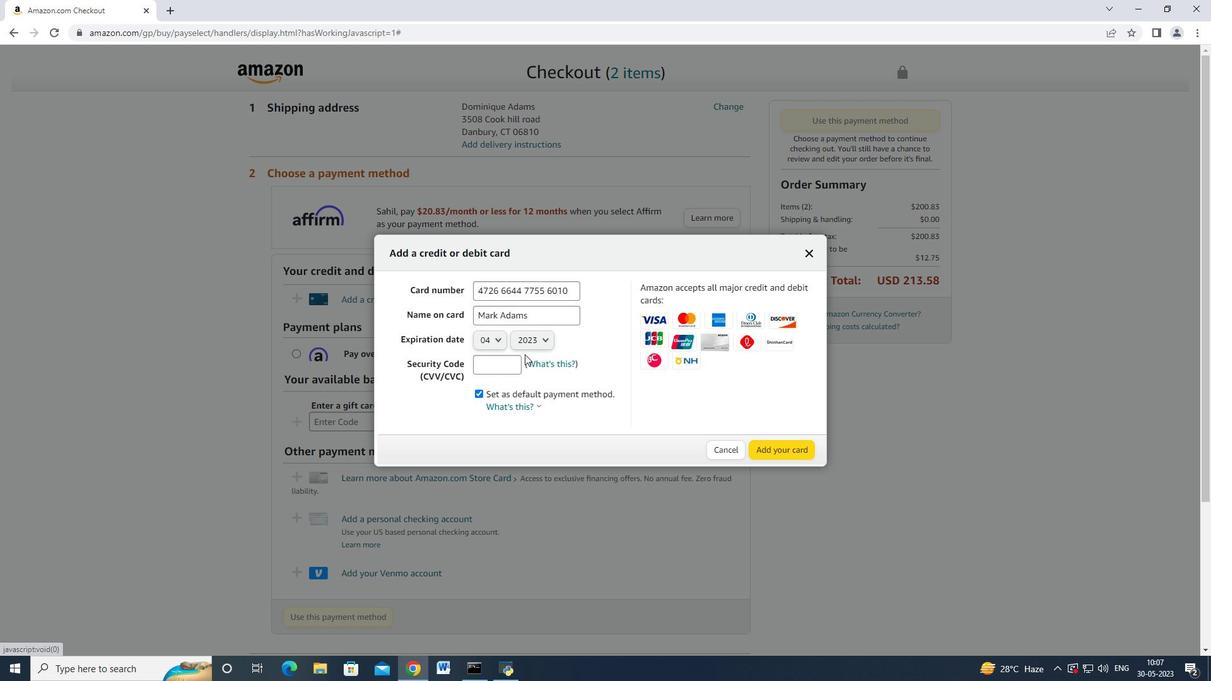 
Action: Mouse pressed left at (530, 345)
Screenshot: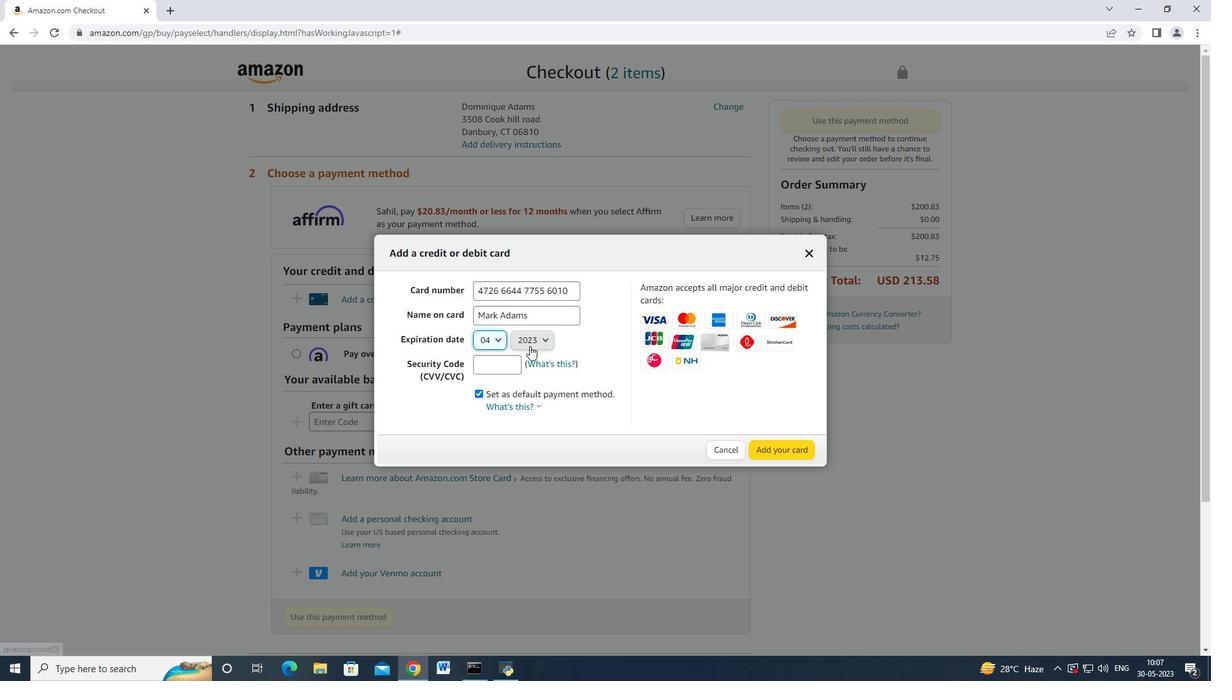 
Action: Mouse moved to (536, 381)
Screenshot: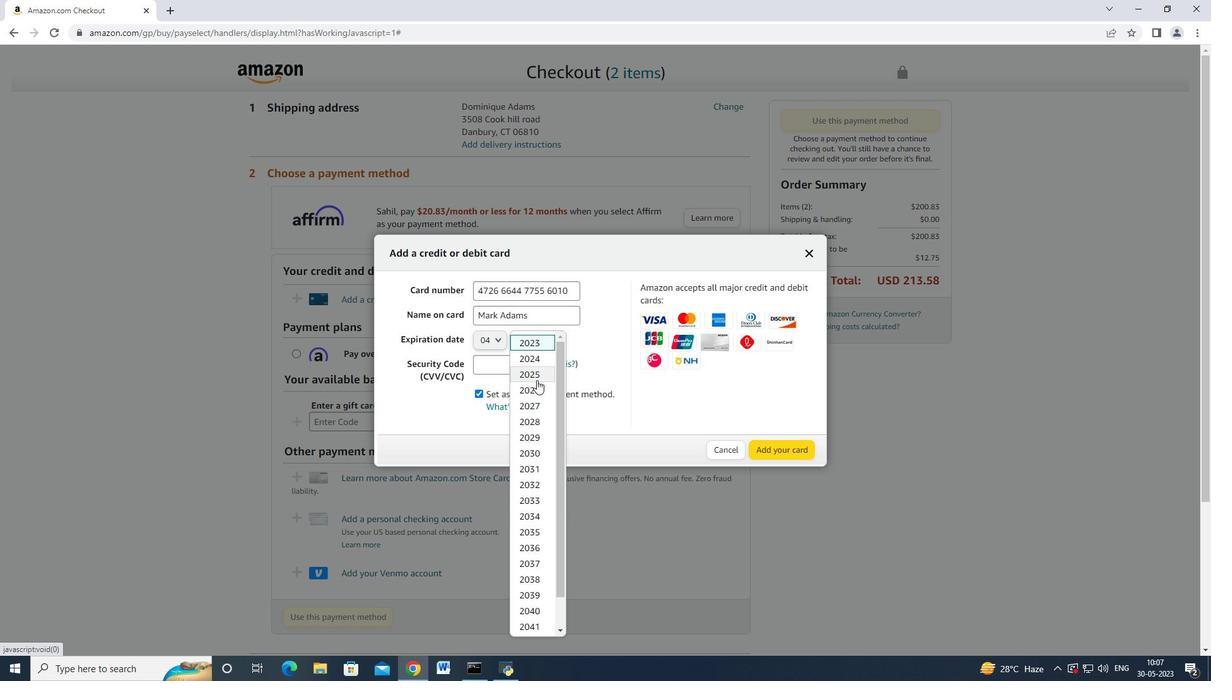 
Action: Mouse pressed left at (536, 381)
Screenshot: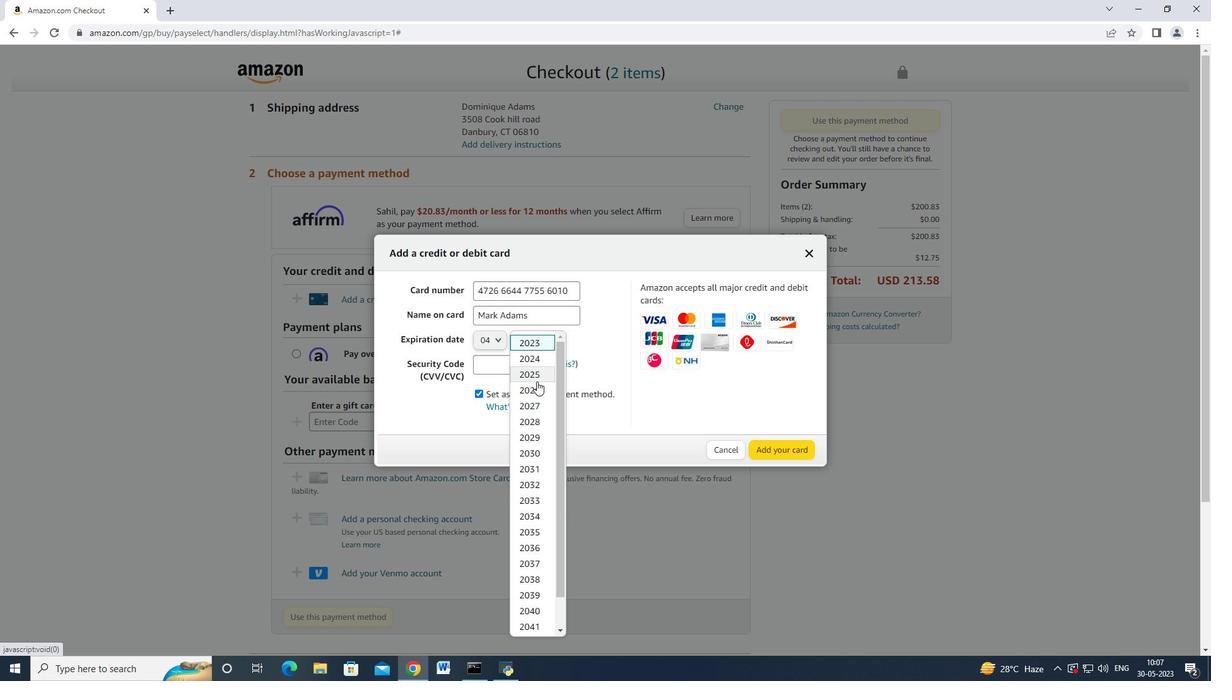 
Action: Mouse moved to (535, 340)
Screenshot: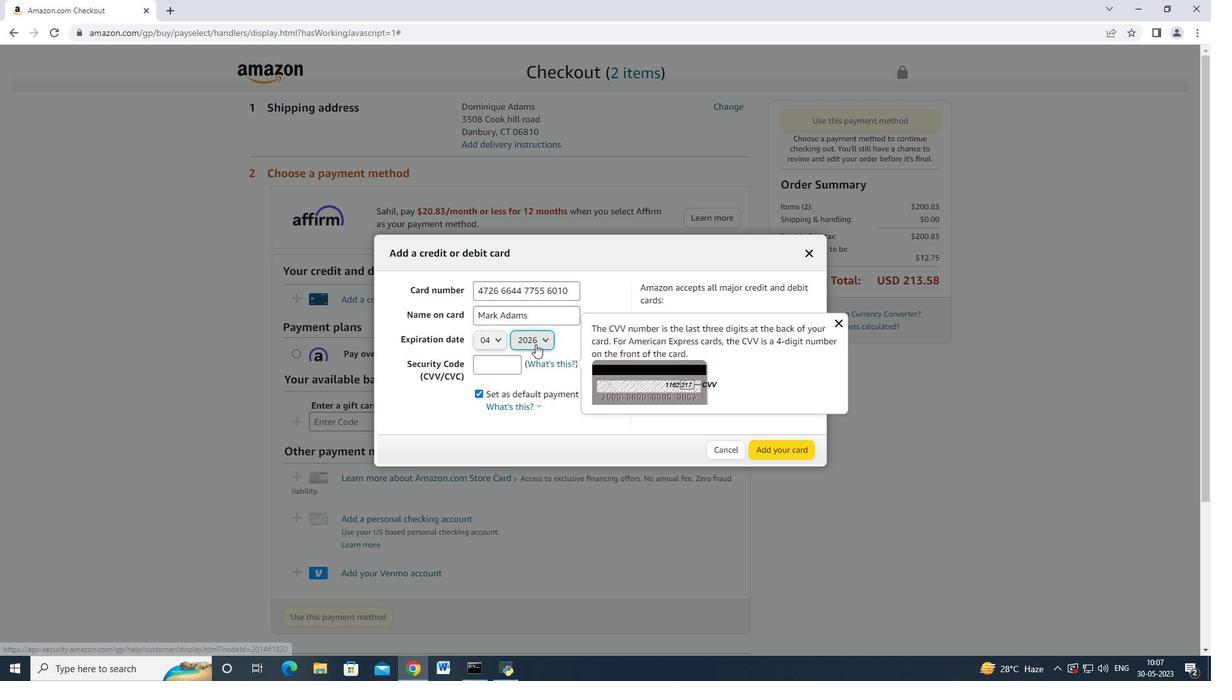 
Action: Mouse pressed left at (535, 340)
Screenshot: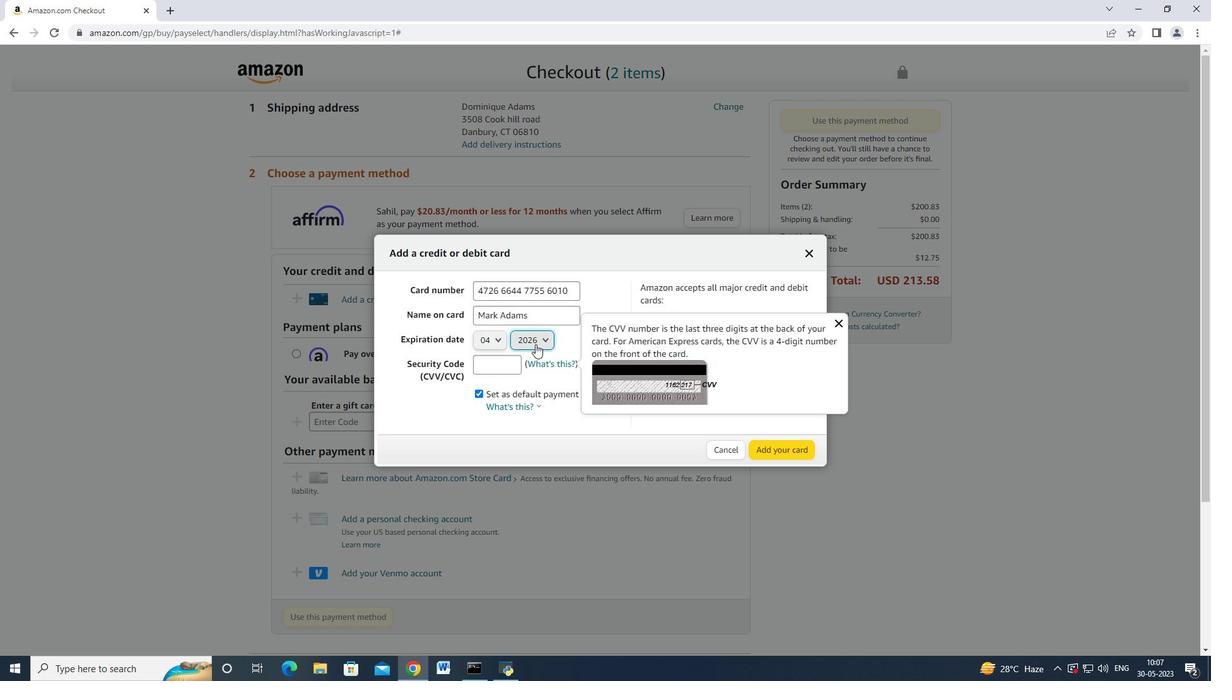 
Action: Mouse moved to (538, 374)
Screenshot: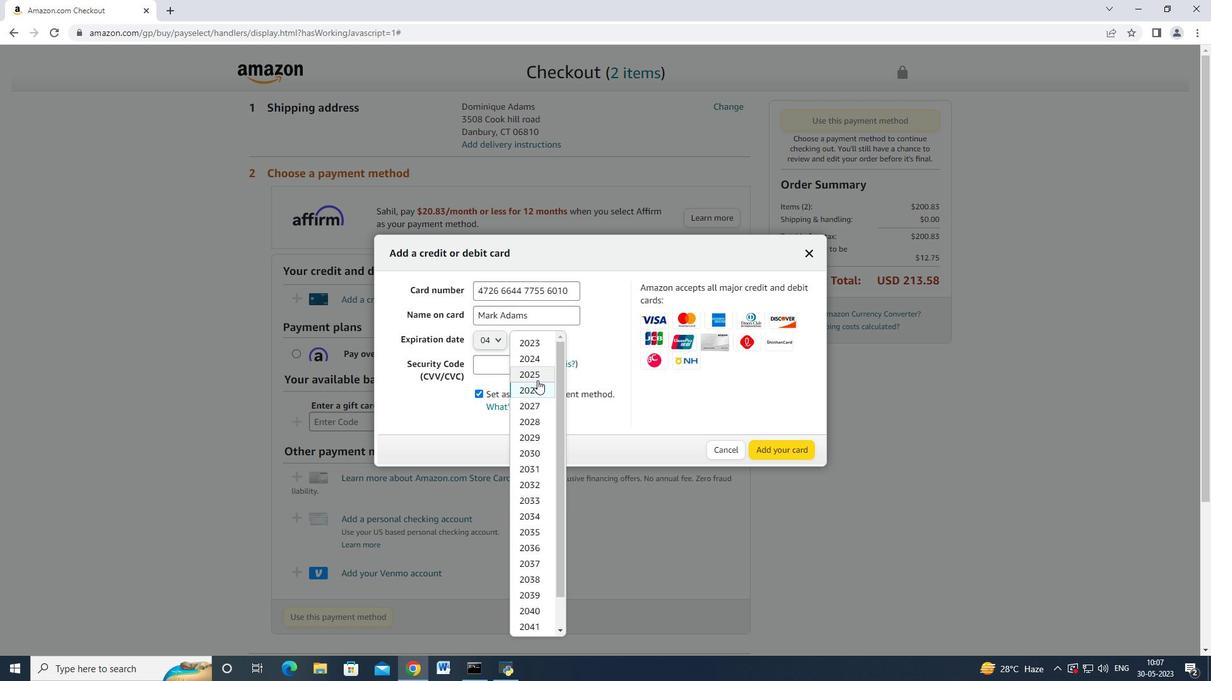 
Action: Mouse pressed left at (538, 374)
Screenshot: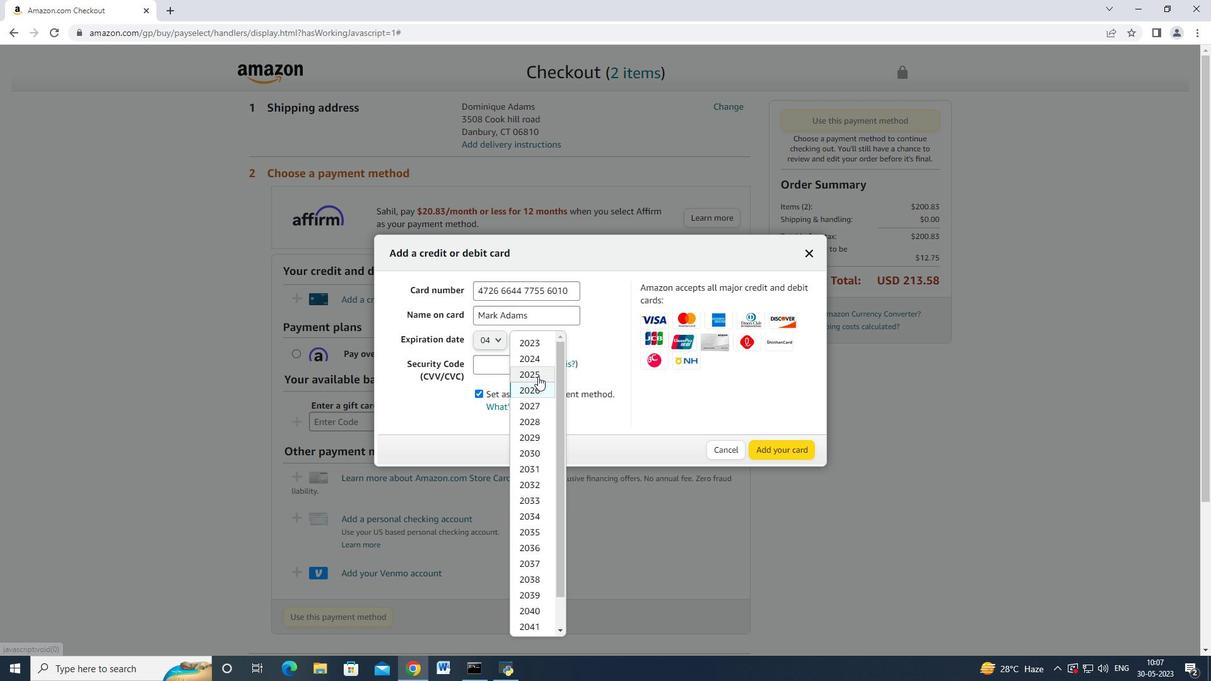 
Action: Mouse moved to (497, 362)
Screenshot: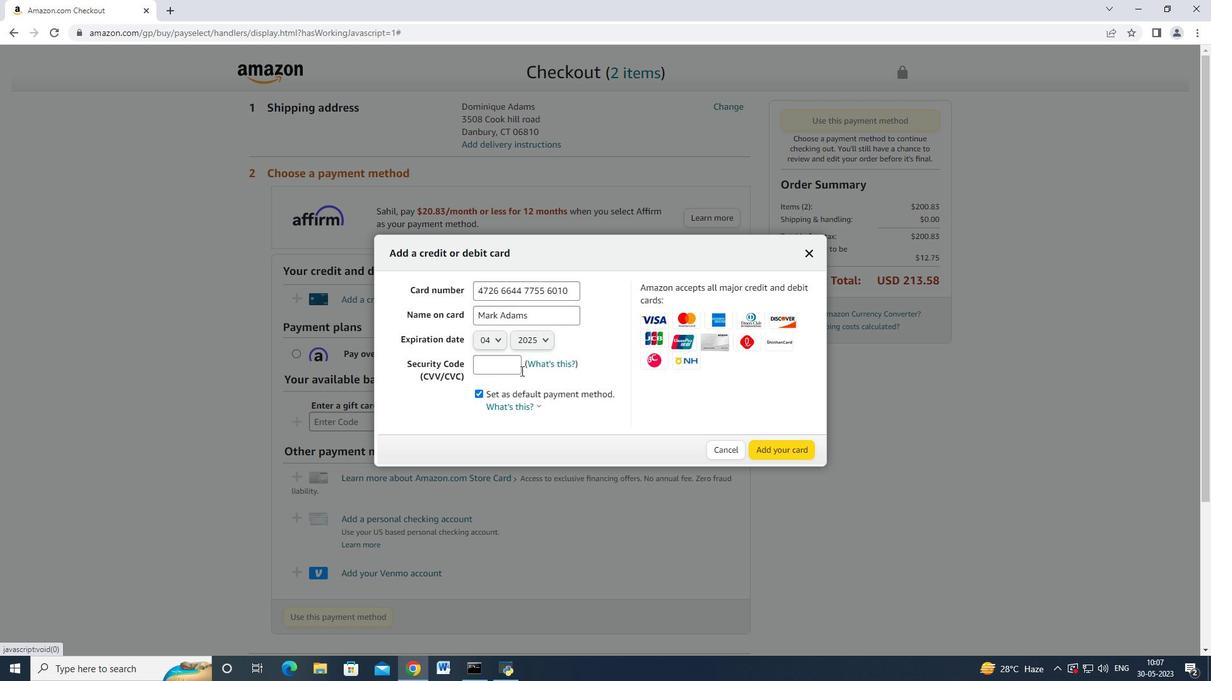 
Action: Mouse pressed left at (497, 362)
Screenshot: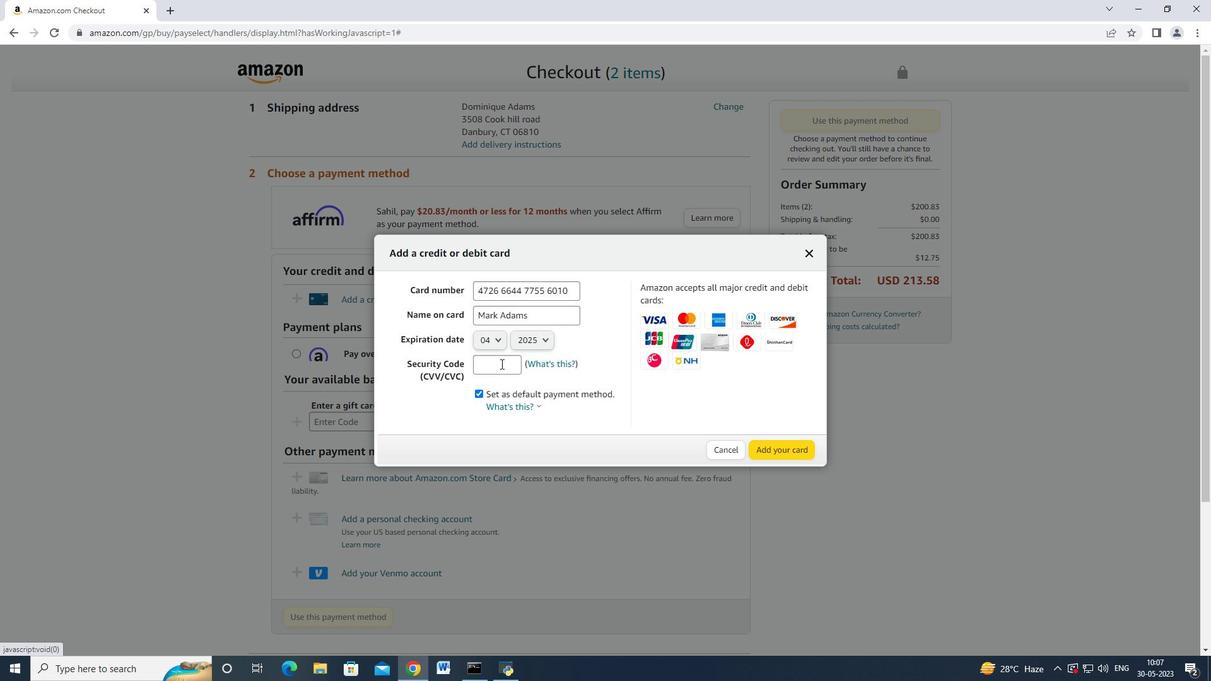 
Action: Mouse pressed left at (497, 362)
Screenshot: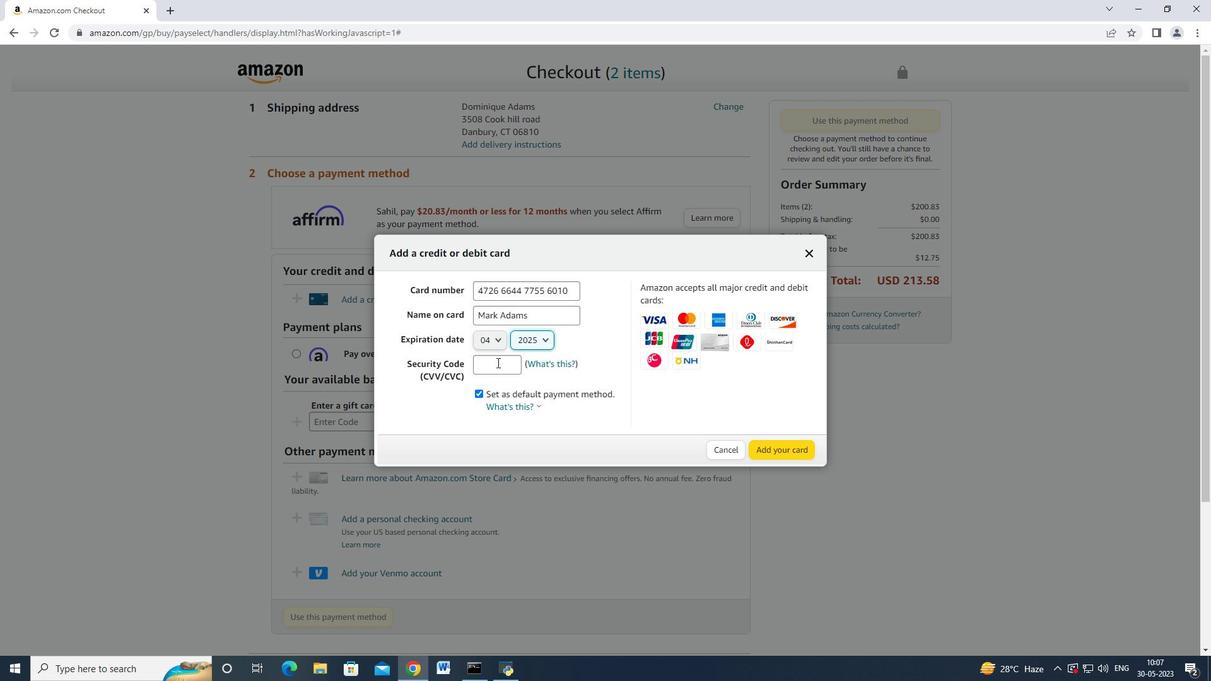 
Action: Mouse moved to (497, 362)
Screenshot: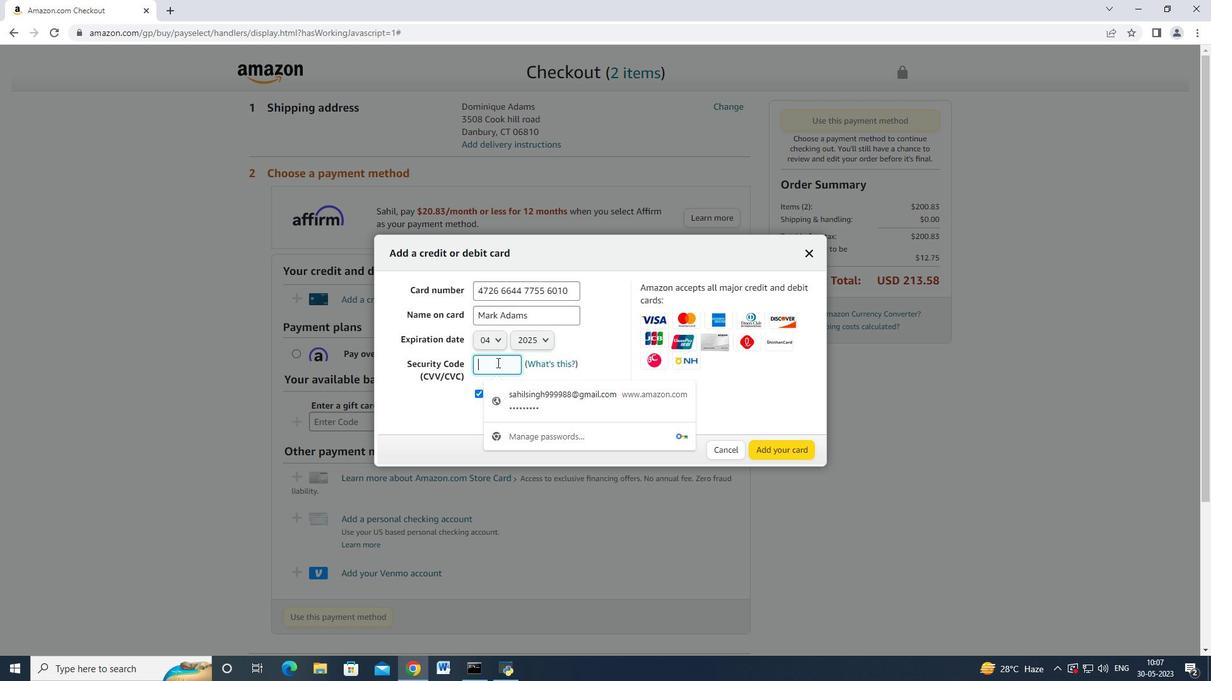 
Action: Key pressed 682
Screenshot: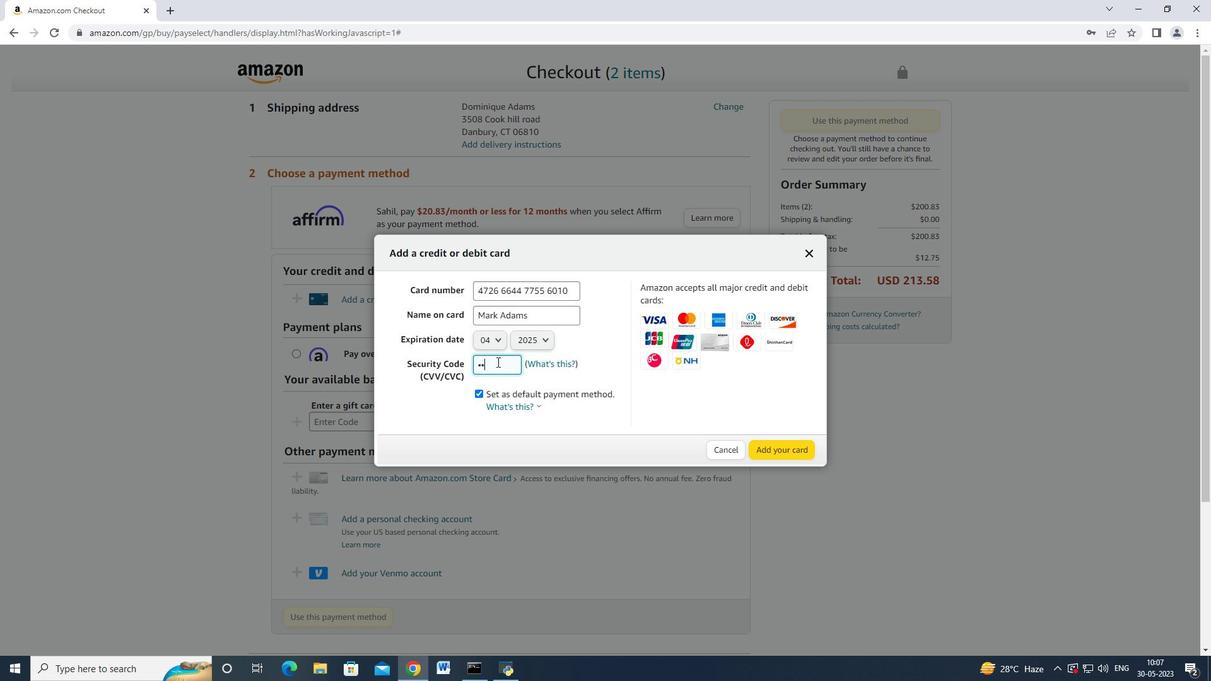 
Action: Mouse moved to (798, 458)
Screenshot: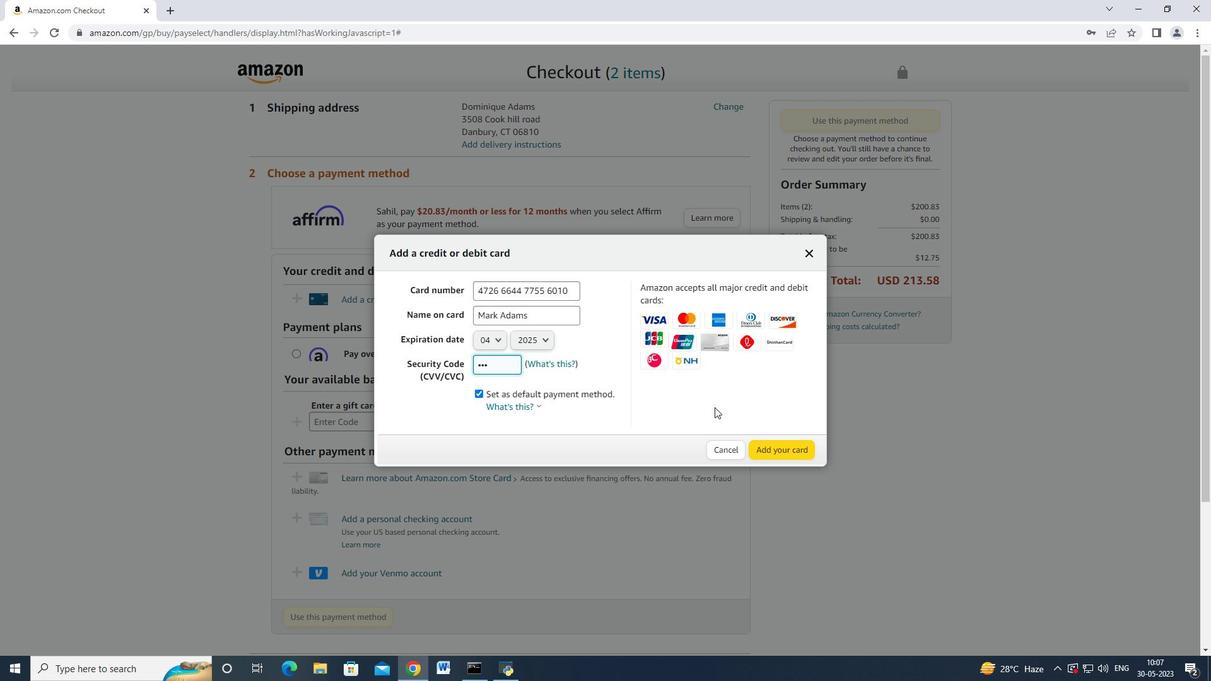 
